 Task: Select Give A Gift Card from Gift Cards. Add to cart Amazon Kindle Unlimited Gift Card-2. Place order for Mateo Gonzalez, _x000D_
Po Box 227_x000D_
Lake Lure, North Carolina(NC), 28746, Cell Number (828) 625-8075
Action: Mouse moved to (17, 82)
Screenshot: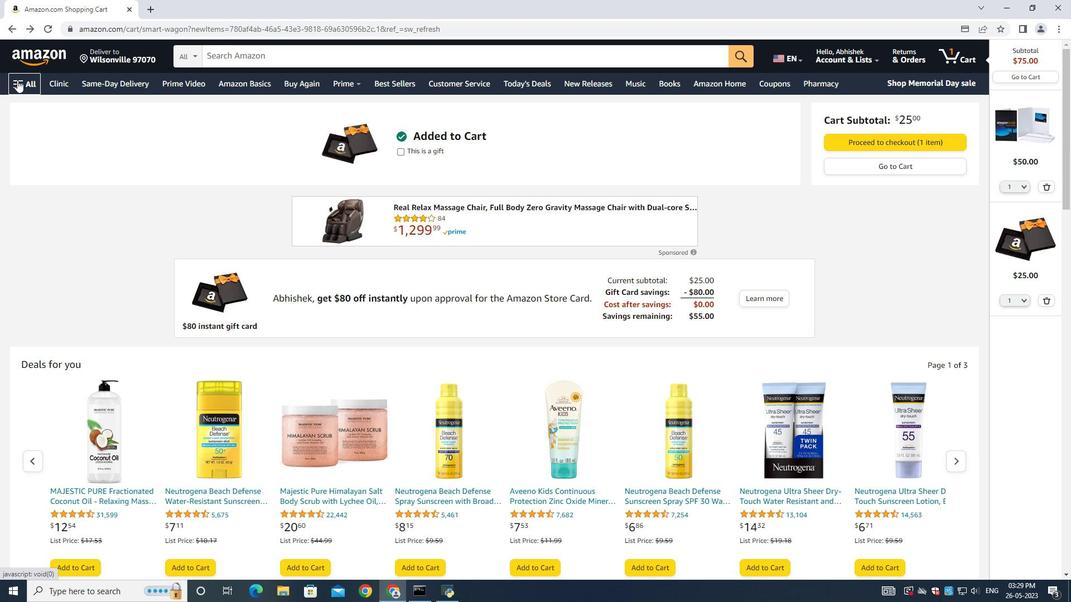 
Action: Mouse pressed left at (17, 82)
Screenshot: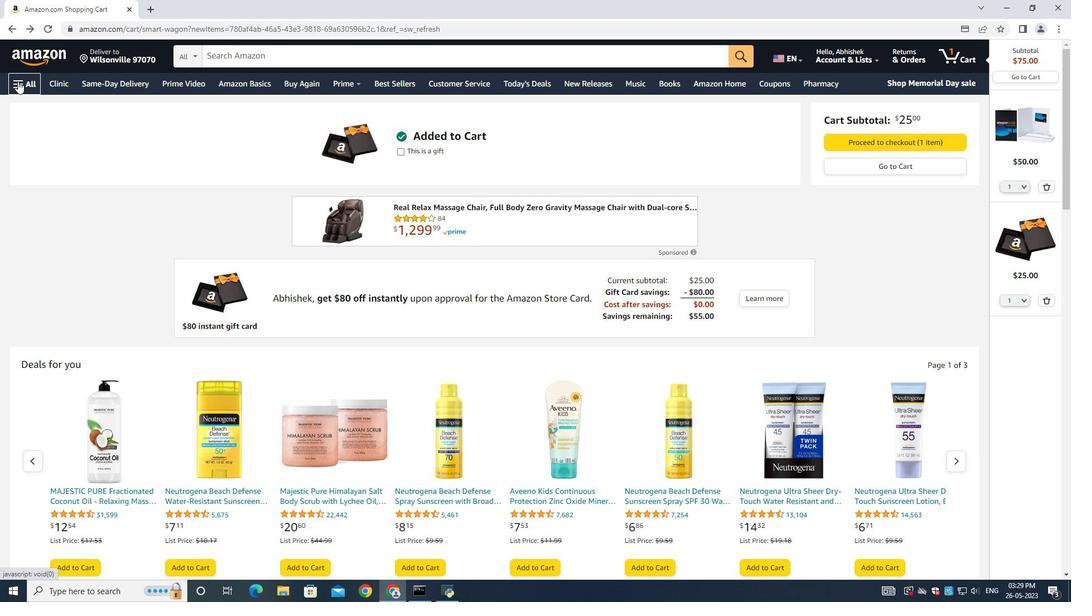 
Action: Mouse moved to (115, 282)
Screenshot: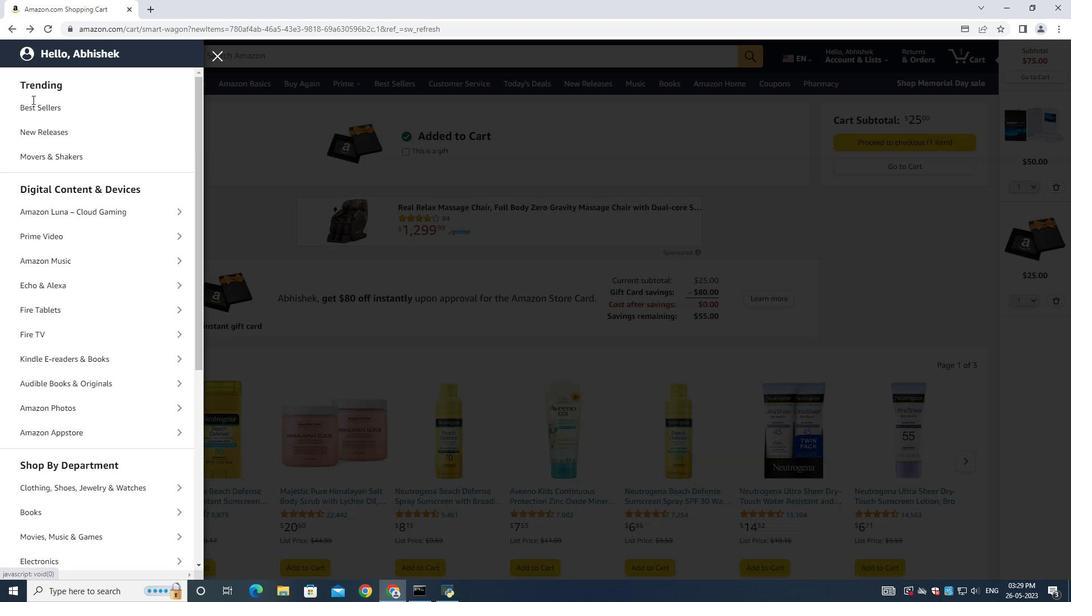 
Action: Mouse scrolled (115, 275) with delta (0, 0)
Screenshot: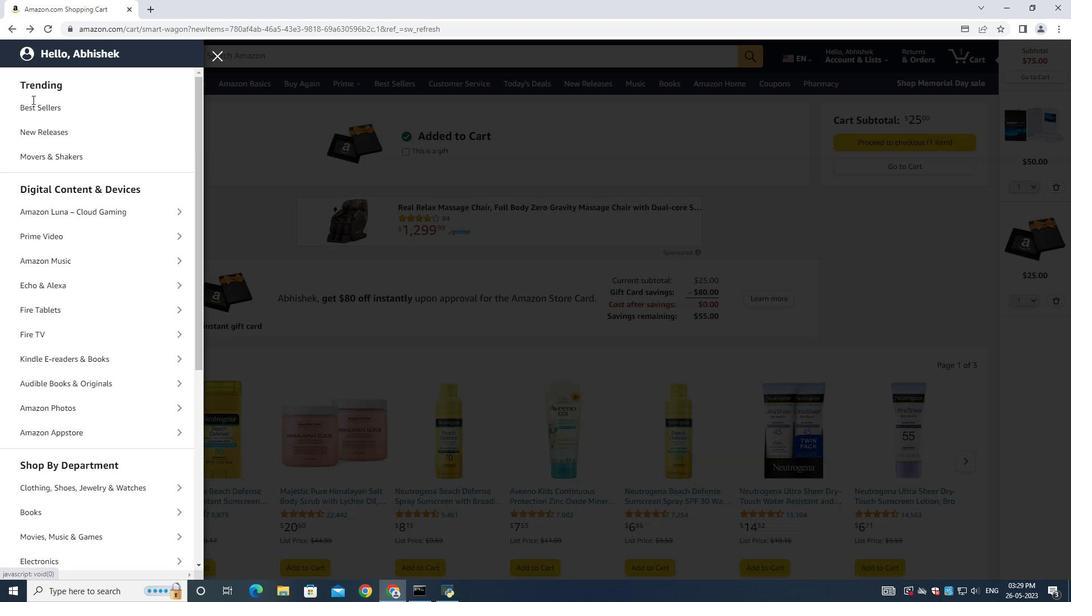 
Action: Mouse moved to (115, 292)
Screenshot: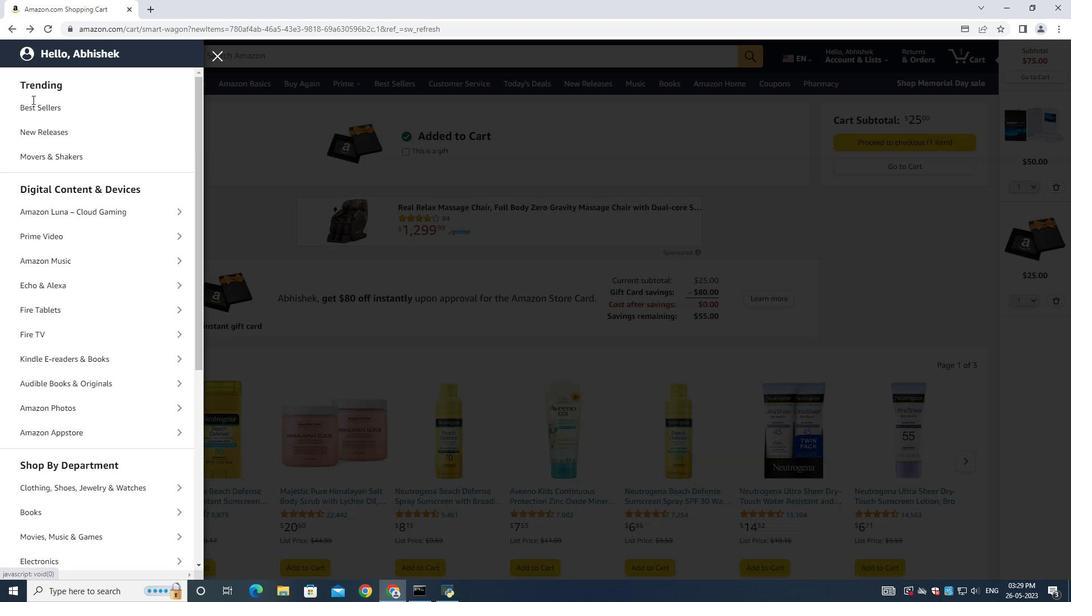 
Action: Mouse scrolled (115, 286) with delta (0, 0)
Screenshot: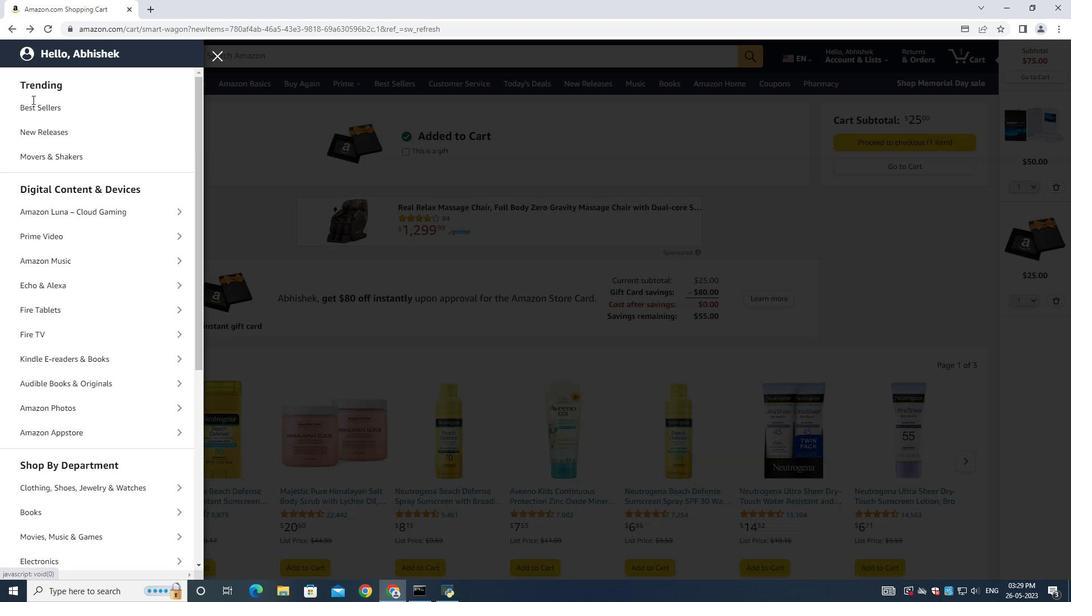 
Action: Mouse moved to (114, 293)
Screenshot: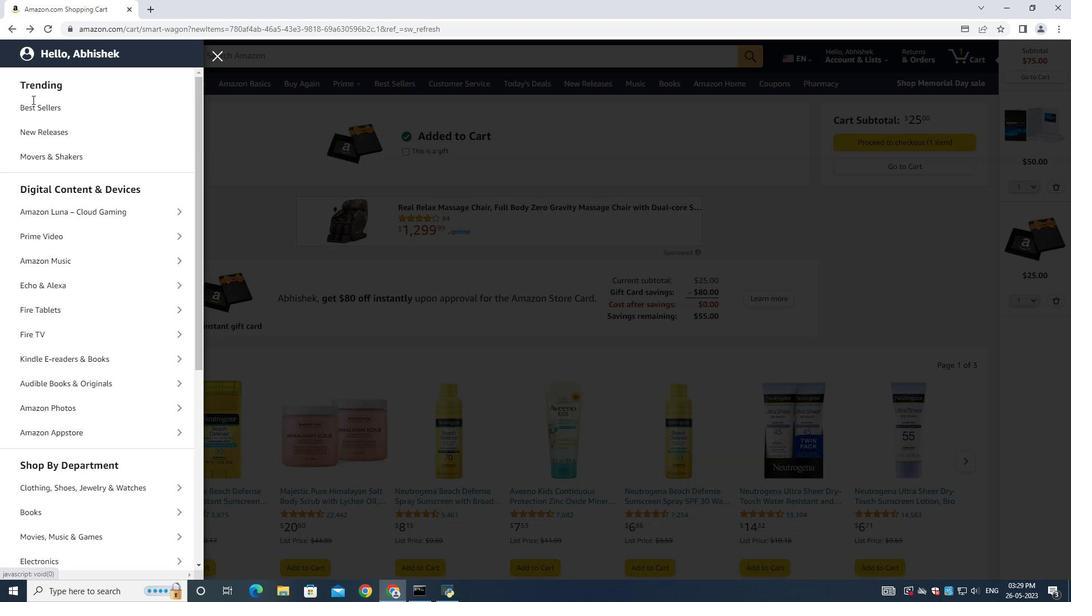 
Action: Mouse scrolled (115, 291) with delta (0, 0)
Screenshot: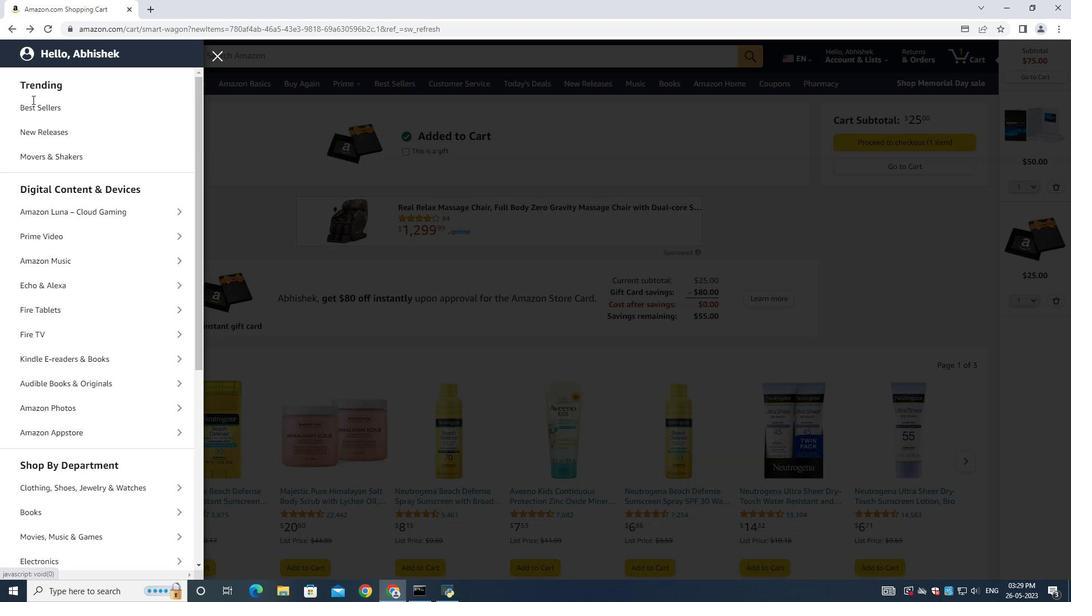 
Action: Mouse scrolled (114, 292) with delta (0, 0)
Screenshot: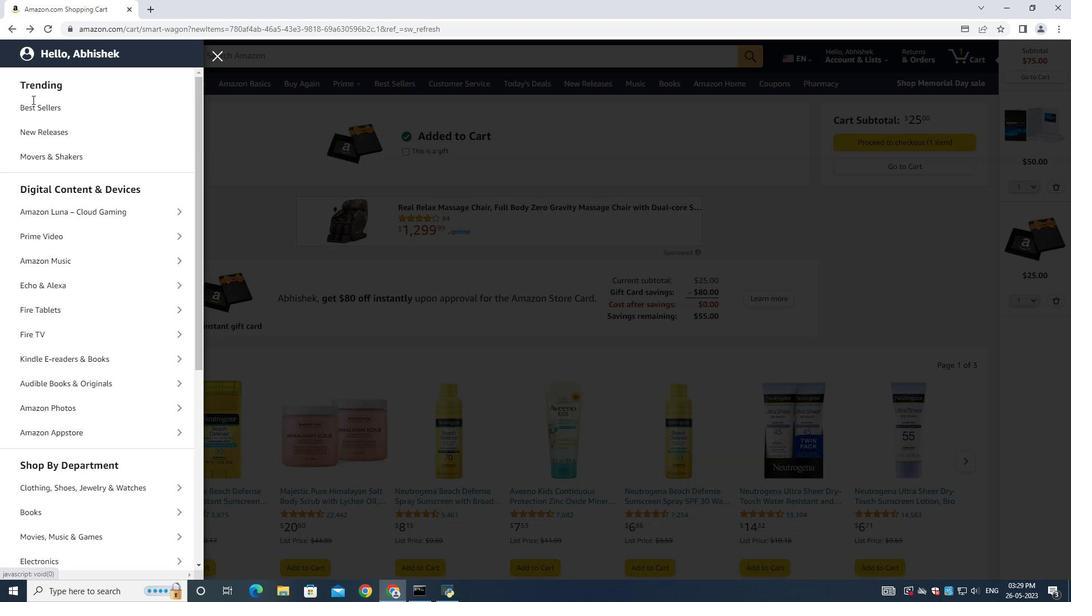 
Action: Mouse moved to (117, 292)
Screenshot: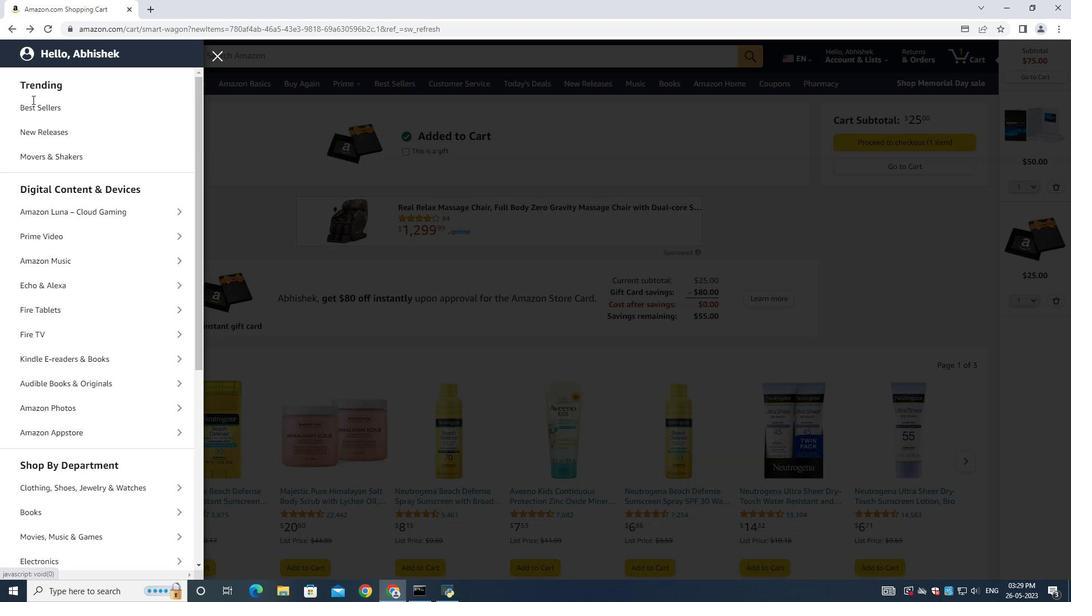 
Action: Mouse scrolled (114, 292) with delta (0, -1)
Screenshot: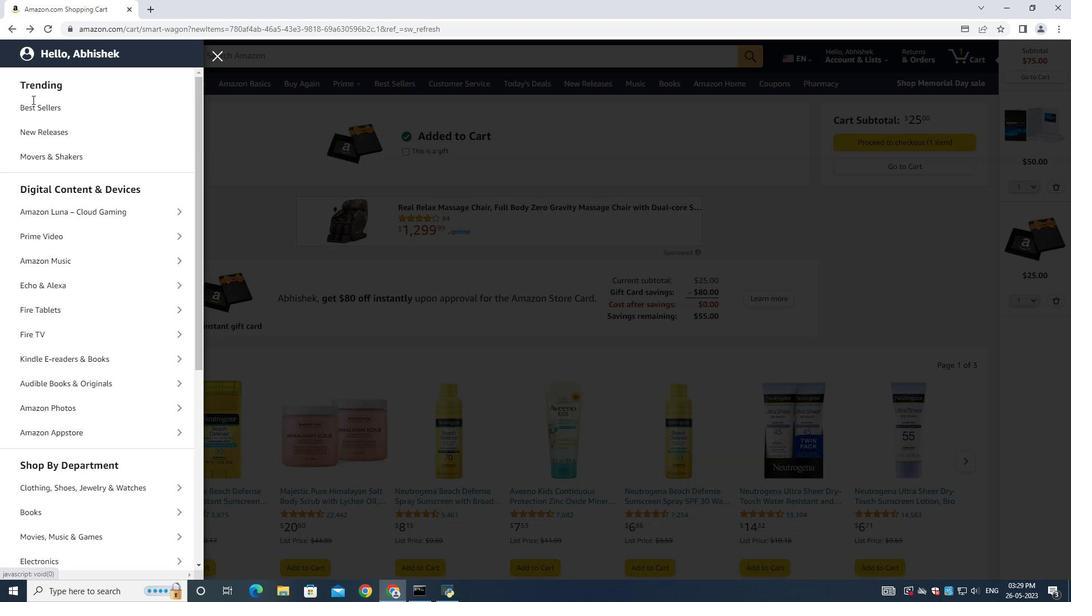 
Action: Mouse moved to (120, 291)
Screenshot: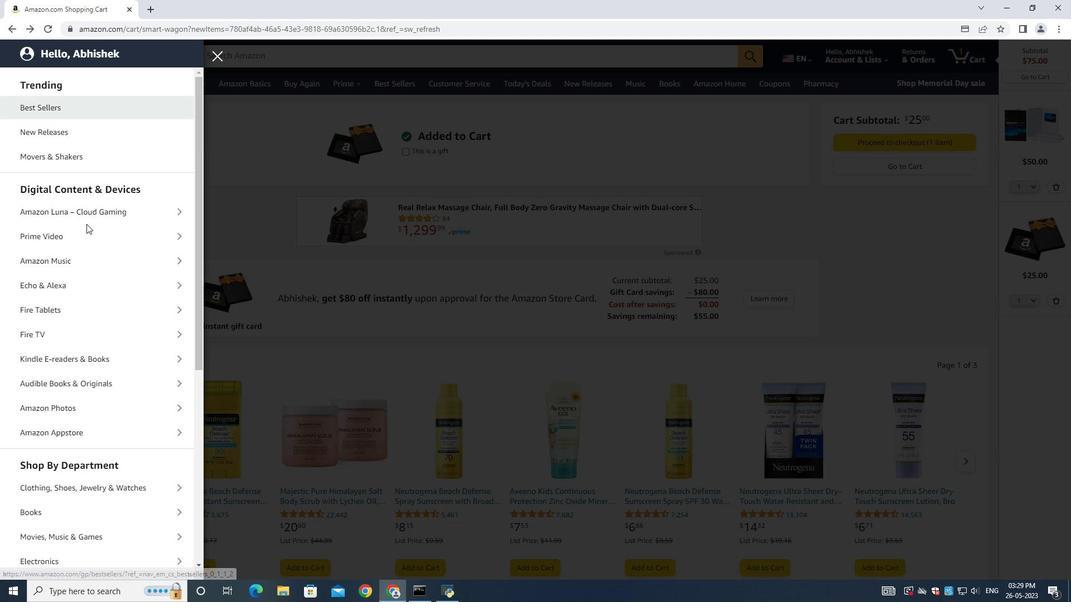 
Action: Mouse scrolled (114, 292) with delta (0, 0)
Screenshot: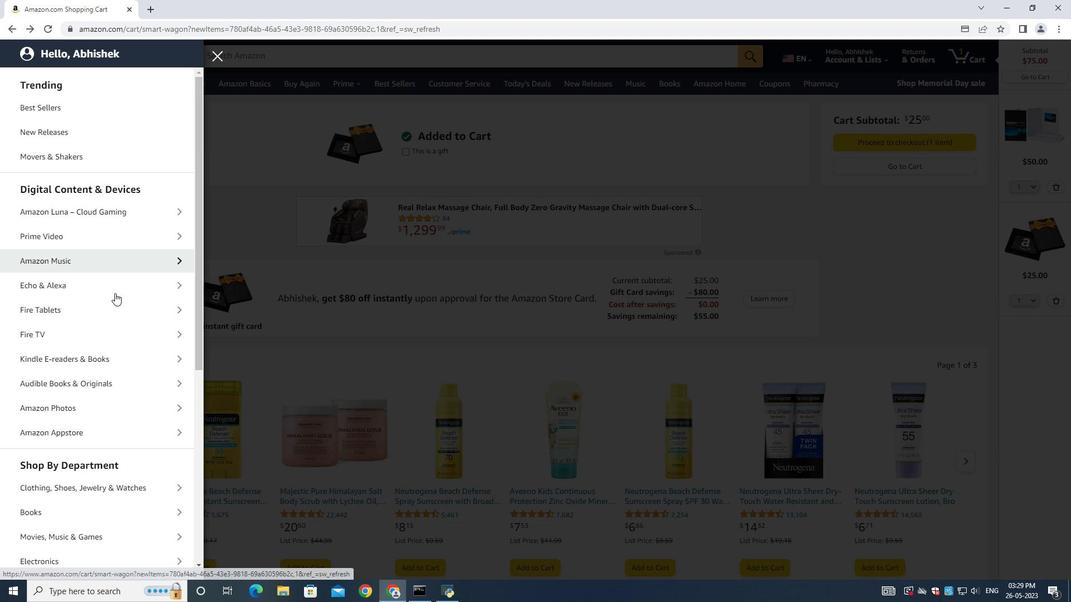 
Action: Mouse moved to (121, 291)
Screenshot: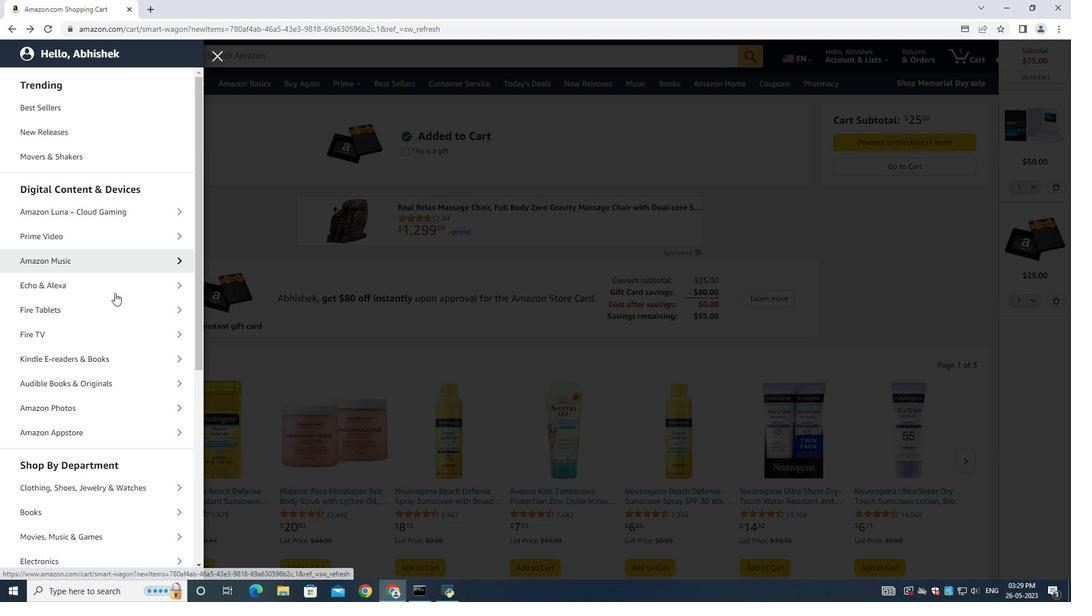 
Action: Mouse scrolled (120, 291) with delta (0, 0)
Screenshot: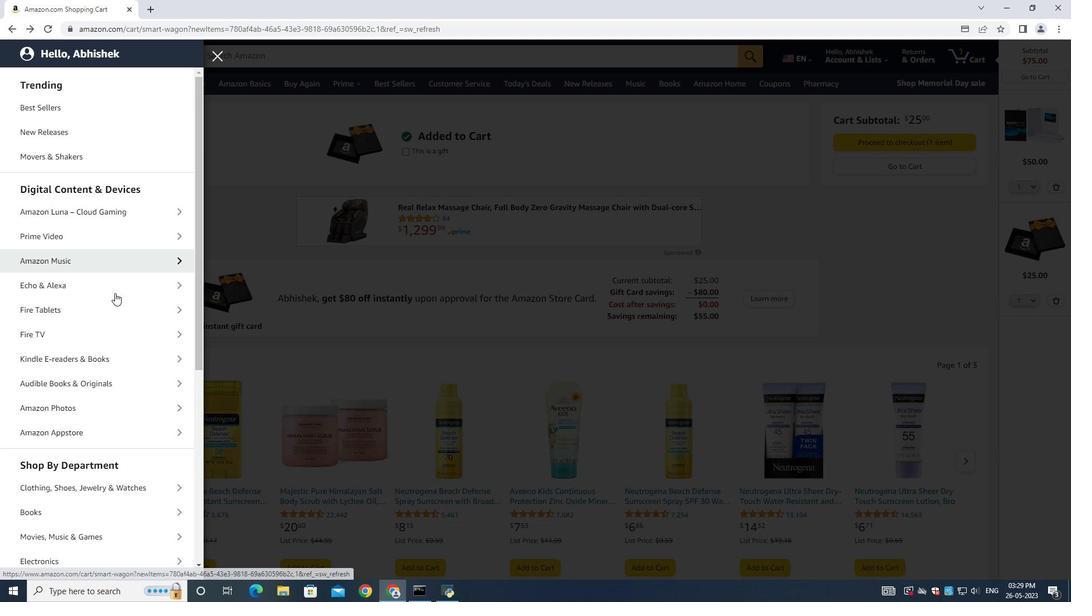
Action: Mouse moved to (59, 407)
Screenshot: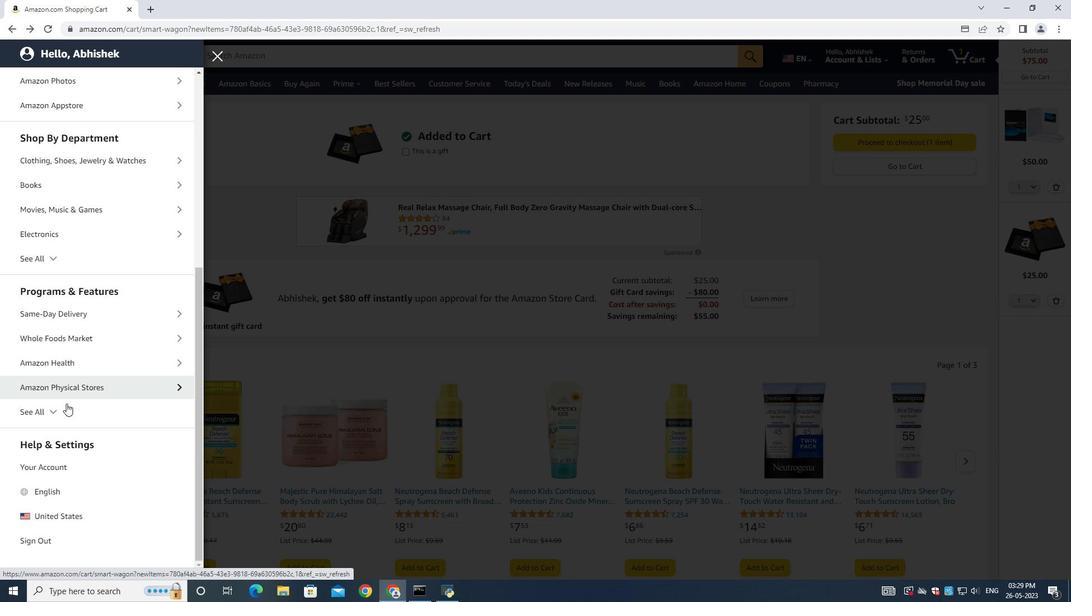 
Action: Mouse pressed left at (59, 407)
Screenshot: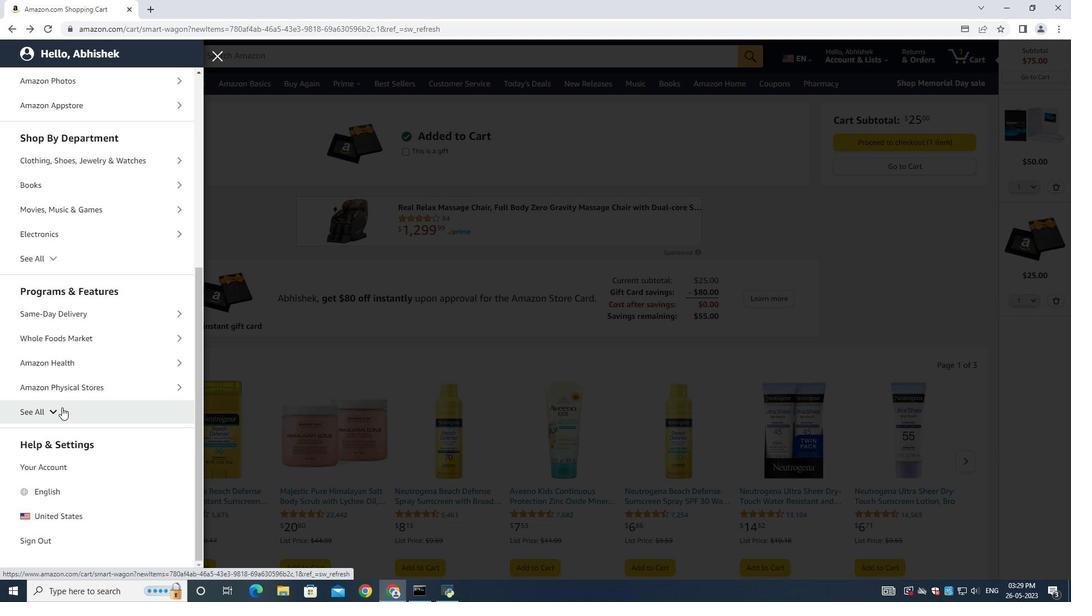 
Action: Mouse moved to (82, 412)
Screenshot: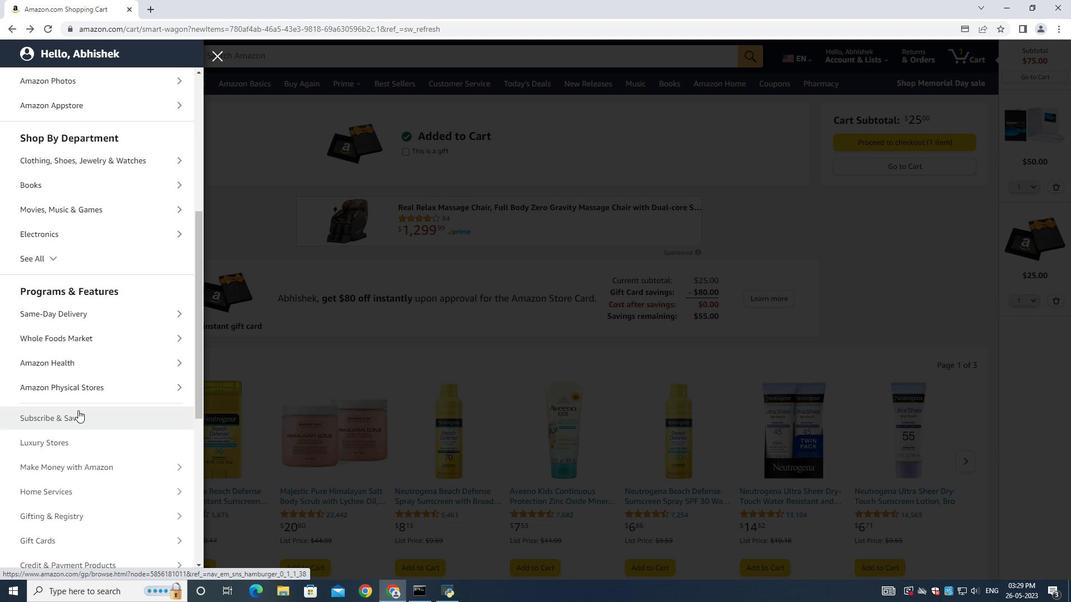 
Action: Mouse scrolled (82, 411) with delta (0, 0)
Screenshot: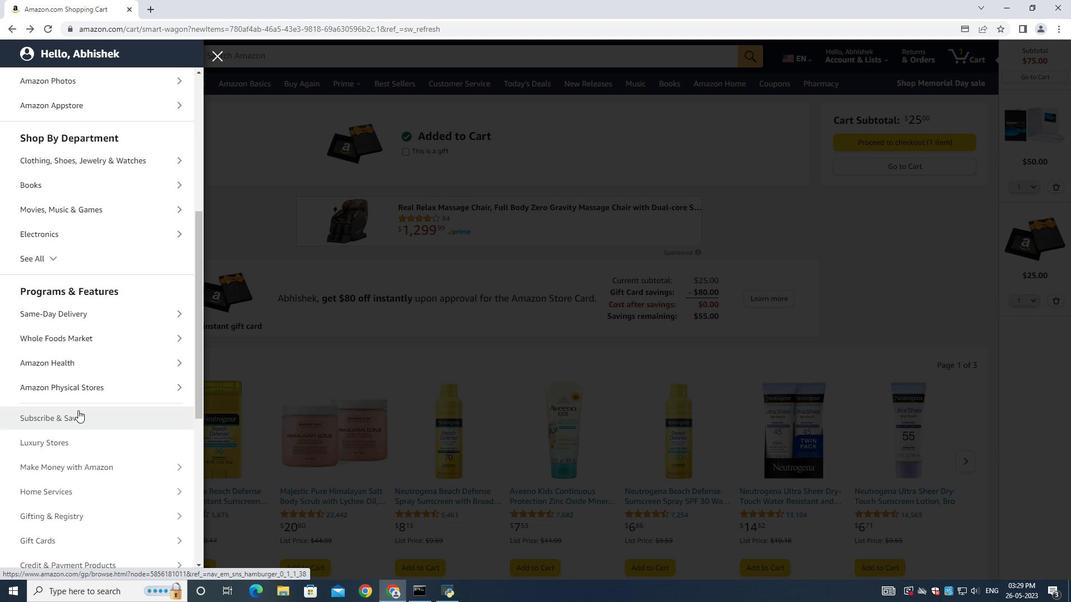 
Action: Mouse scrolled (82, 411) with delta (0, 0)
Screenshot: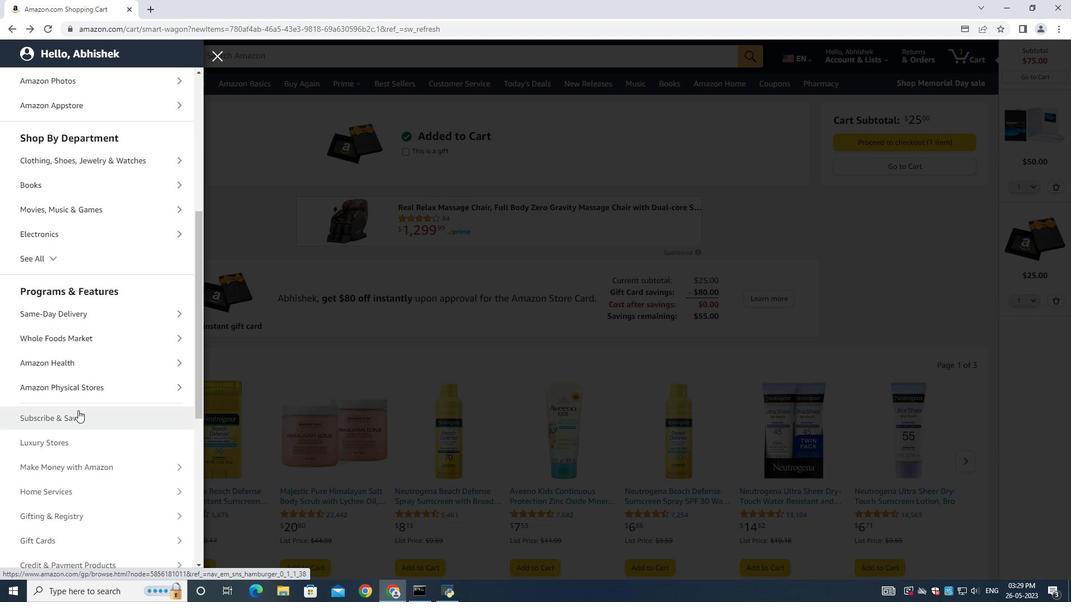 
Action: Mouse scrolled (82, 411) with delta (0, 0)
Screenshot: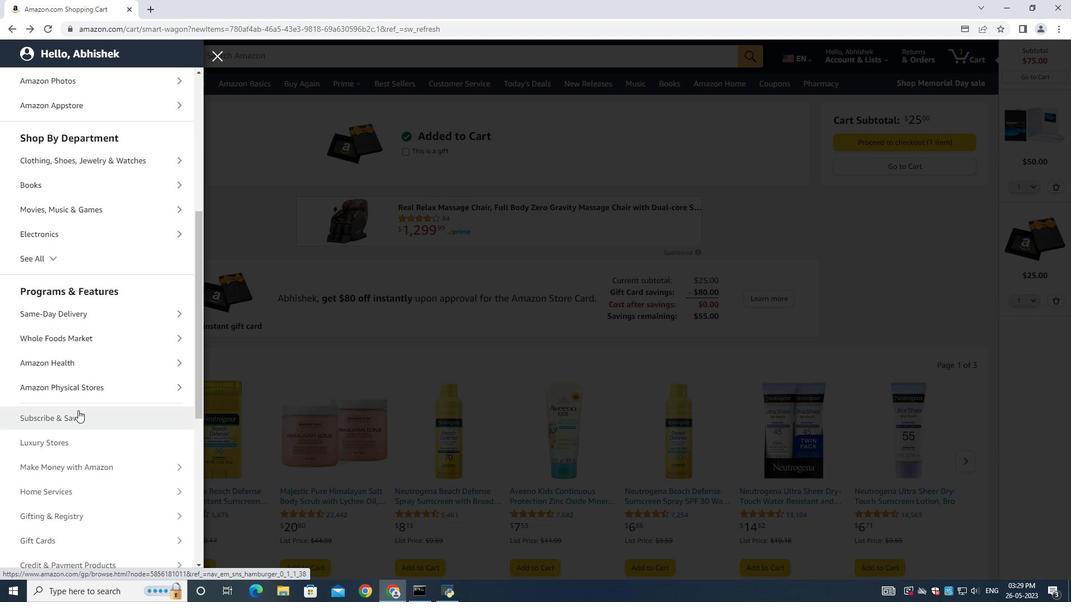
Action: Mouse moved to (33, 380)
Screenshot: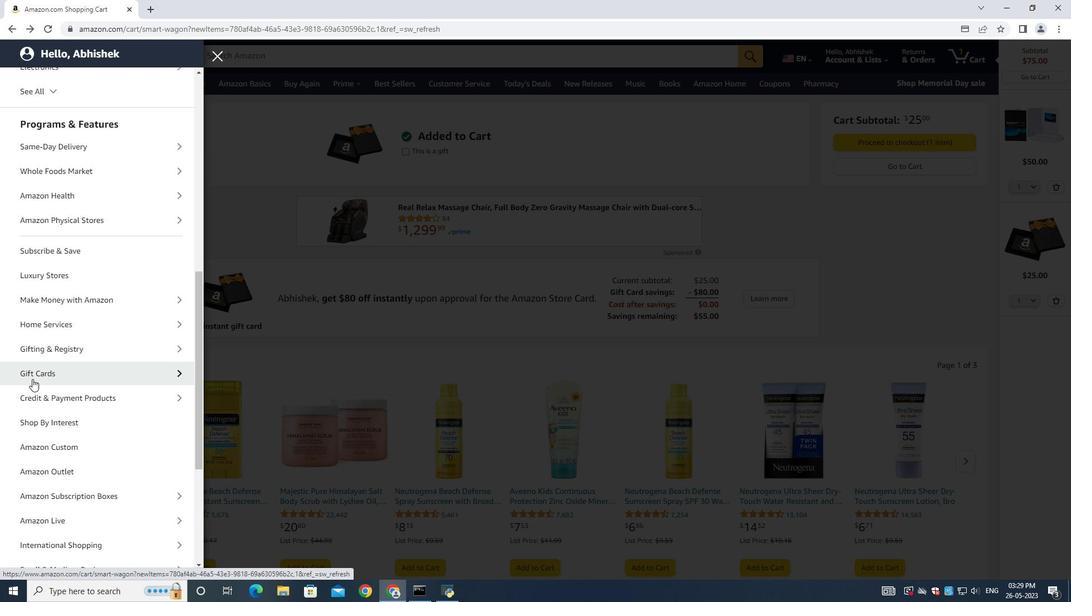 
Action: Mouse pressed left at (33, 380)
Screenshot: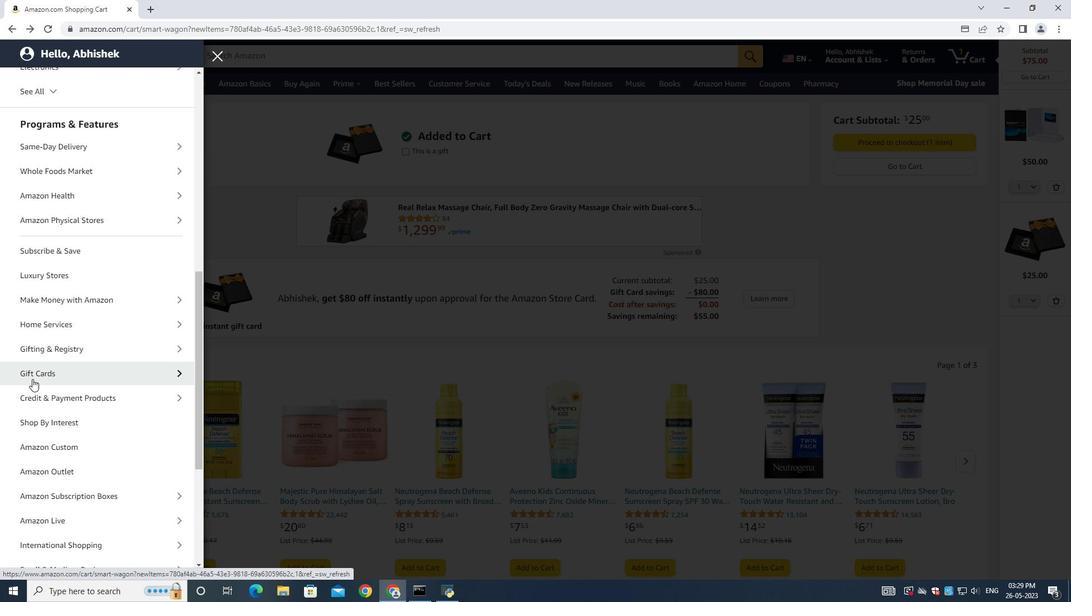 
Action: Mouse moved to (43, 137)
Screenshot: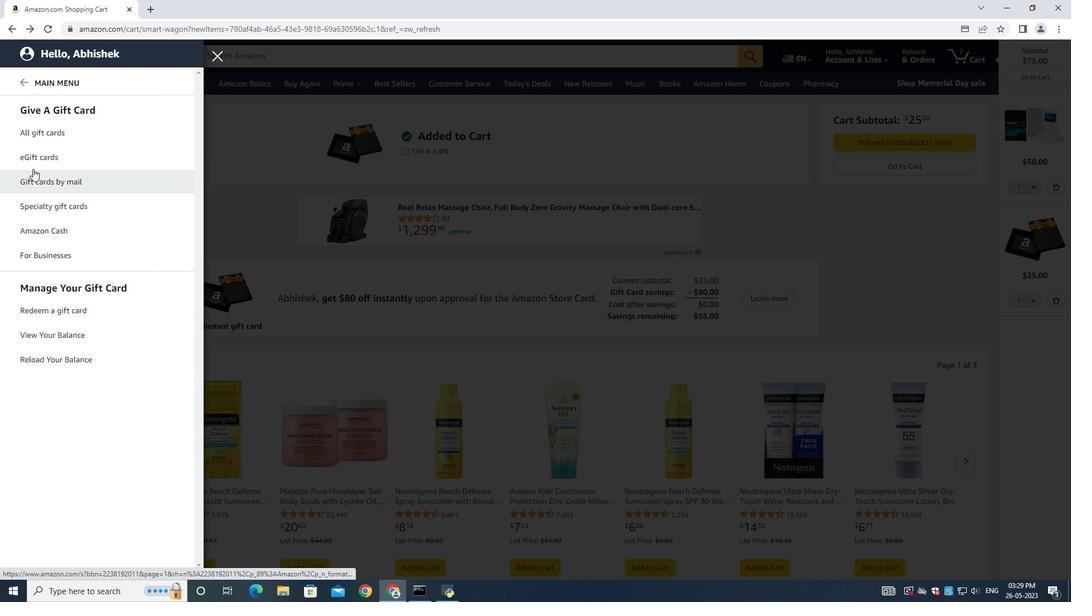 
Action: Mouse pressed left at (43, 137)
Screenshot: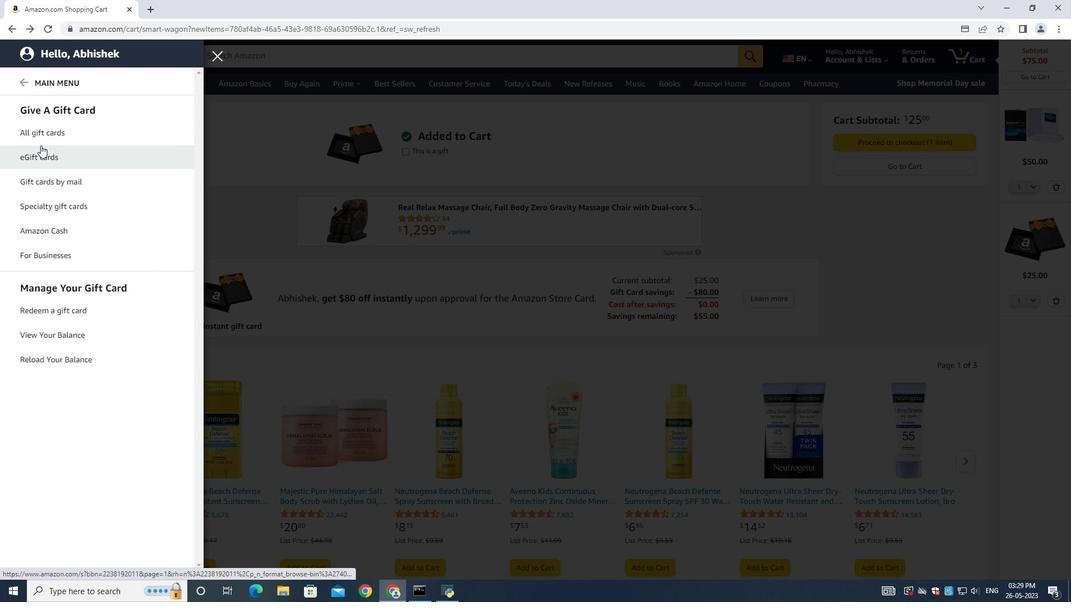
Action: Mouse moved to (266, 61)
Screenshot: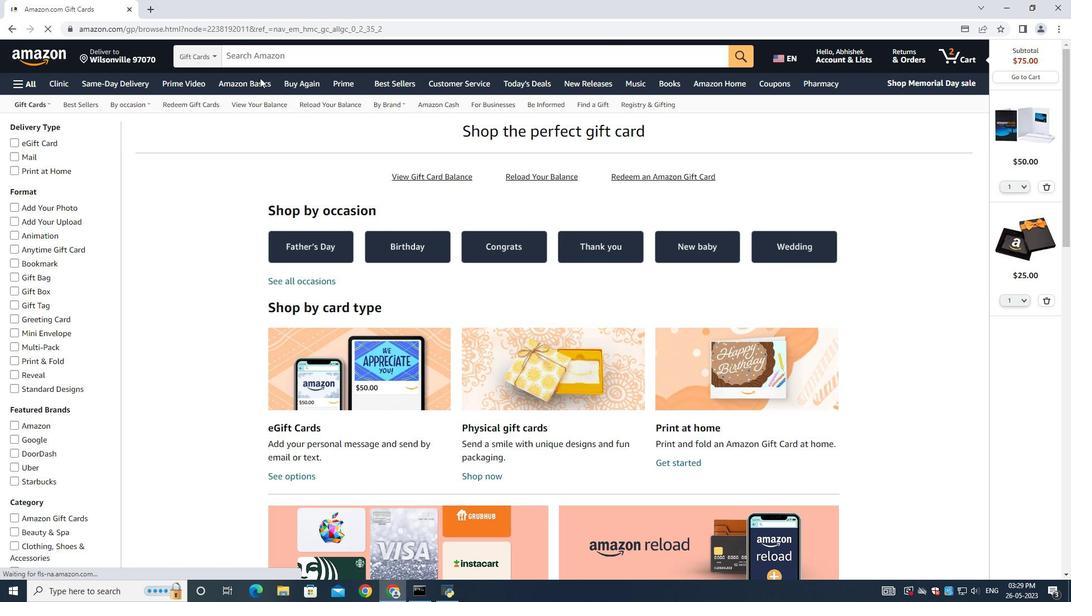 
Action: Mouse pressed left at (266, 61)
Screenshot: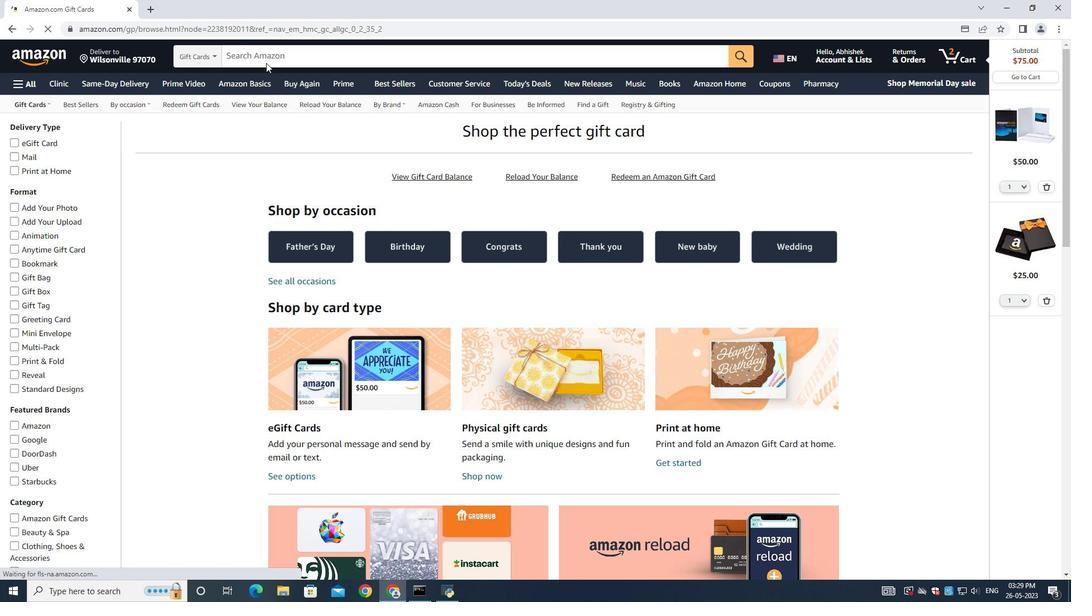 
Action: Mouse moved to (266, 58)
Screenshot: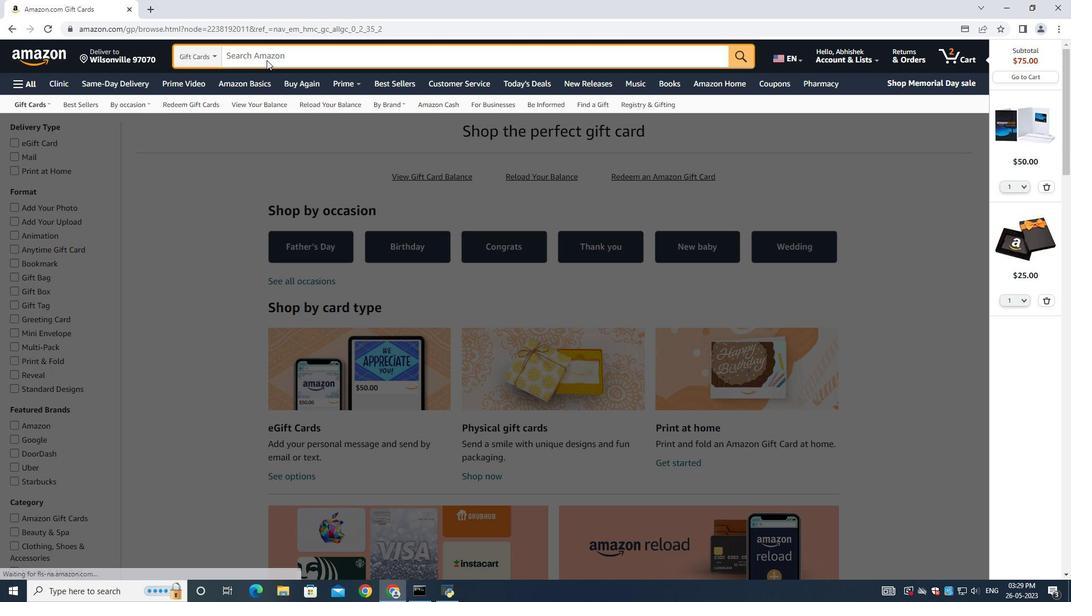 
Action: Key pressed <Key.shift>Amazon<Key.space><Key.shift>Kindle<Key.space>unlimin<Key.backspace><Key.backspace><Key.backspace>
Screenshot: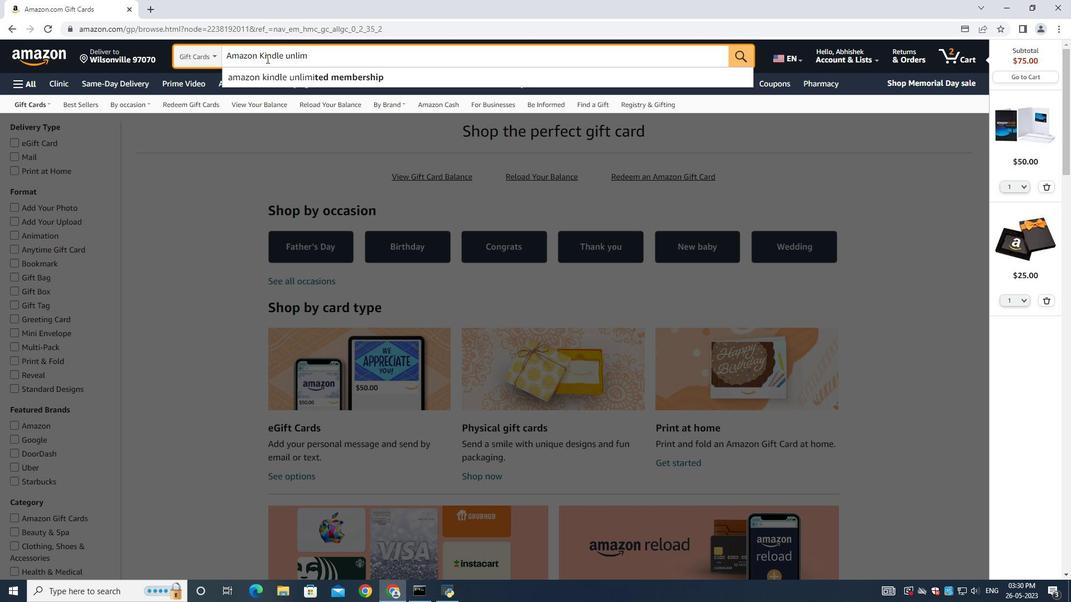 
Action: Mouse moved to (346, 69)
Screenshot: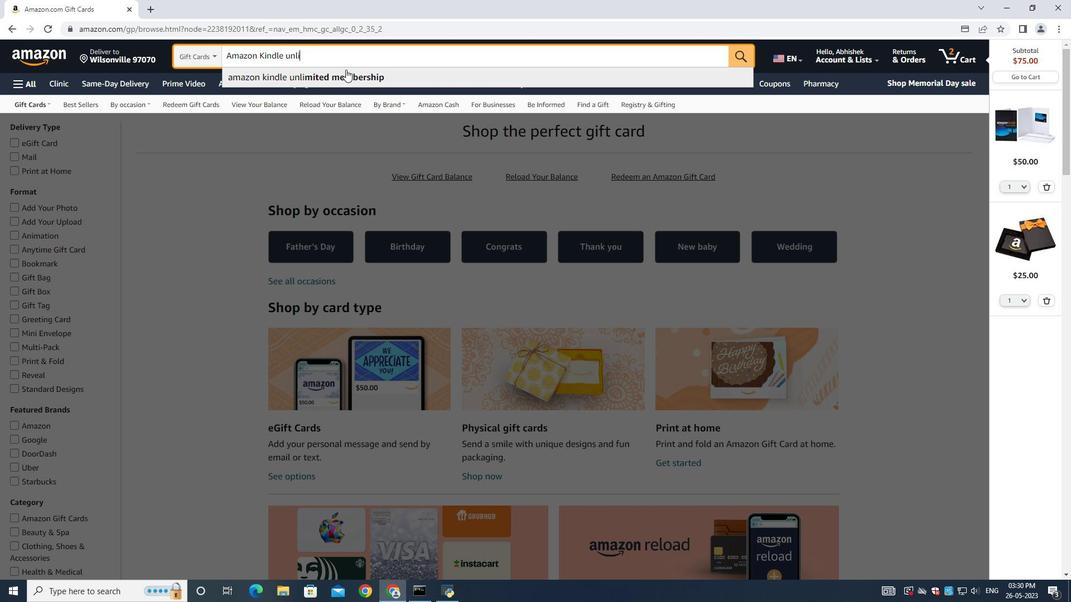 
Action: Key pressed nited<Key.enter>
Screenshot: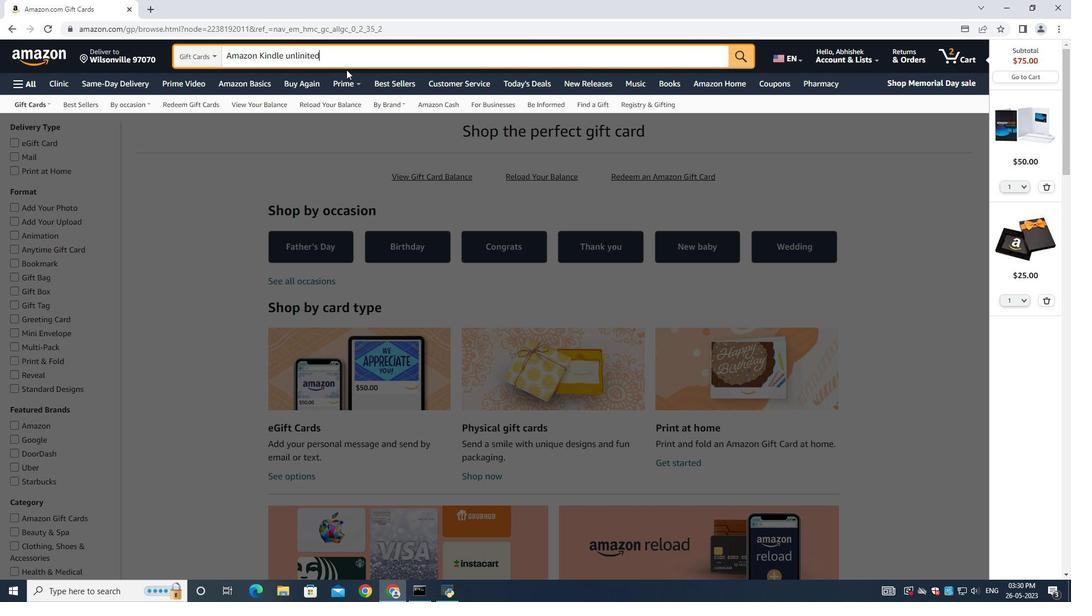 
Action: Mouse moved to (327, 60)
Screenshot: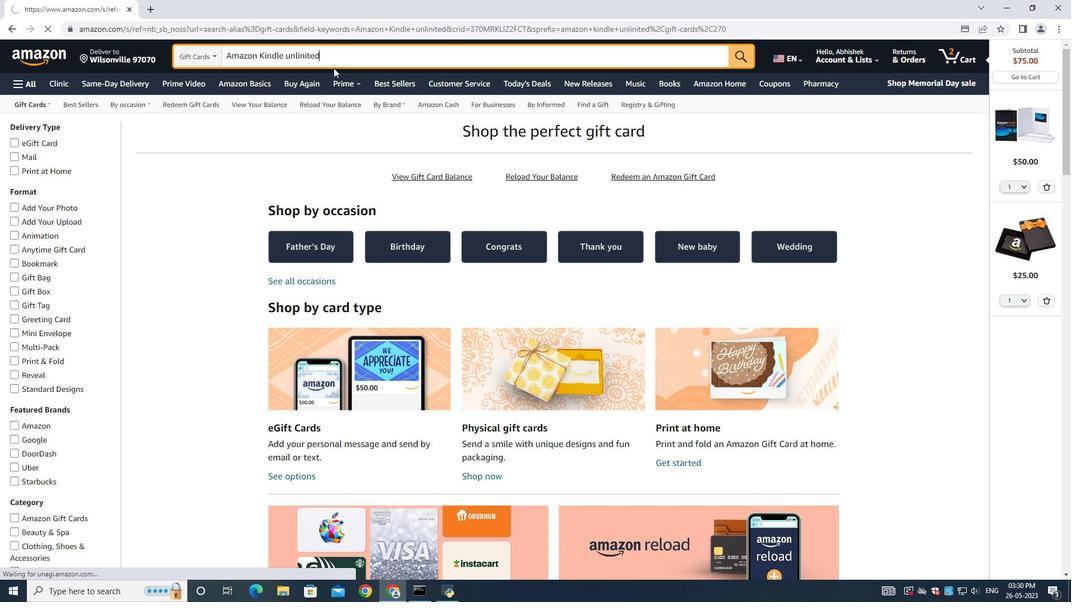 
Action: Mouse pressed left at (327, 60)
Screenshot: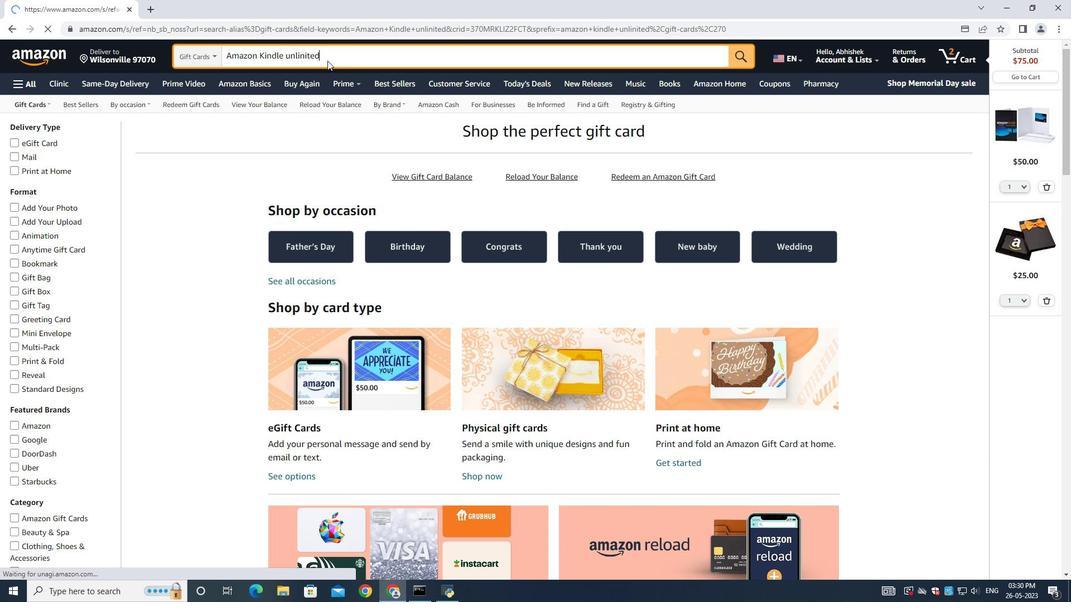 
Action: Key pressed <Key.backspace><Key.backspace><Key.backspace><Key.backspace><Key.backspace><Key.backspace><Key.backspace><Key.backspace><Key.backspace>mited<Key.enter>
Screenshot: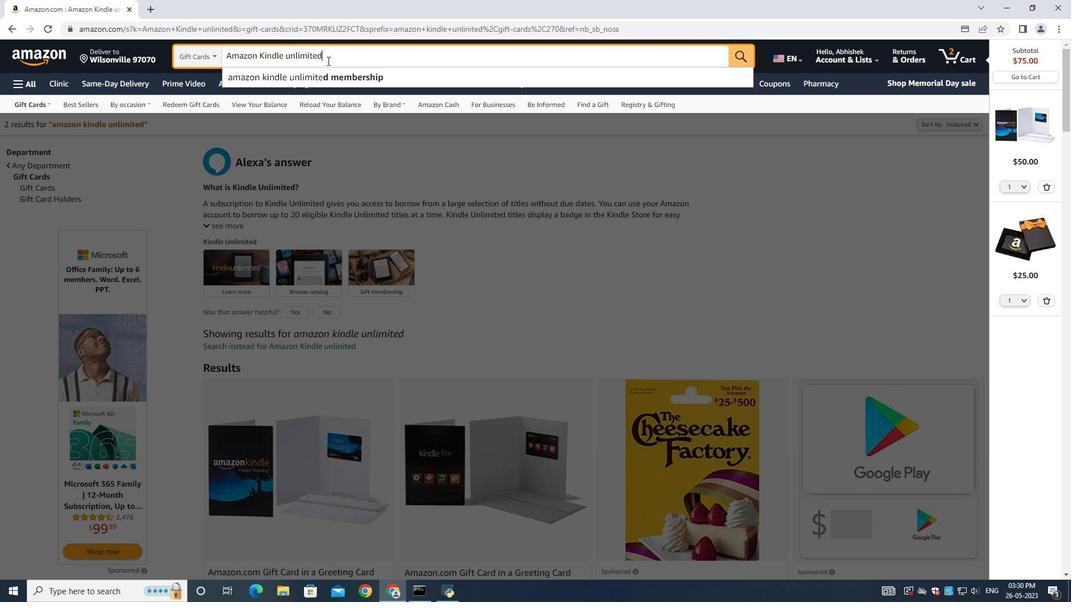 
Action: Mouse moved to (468, 216)
Screenshot: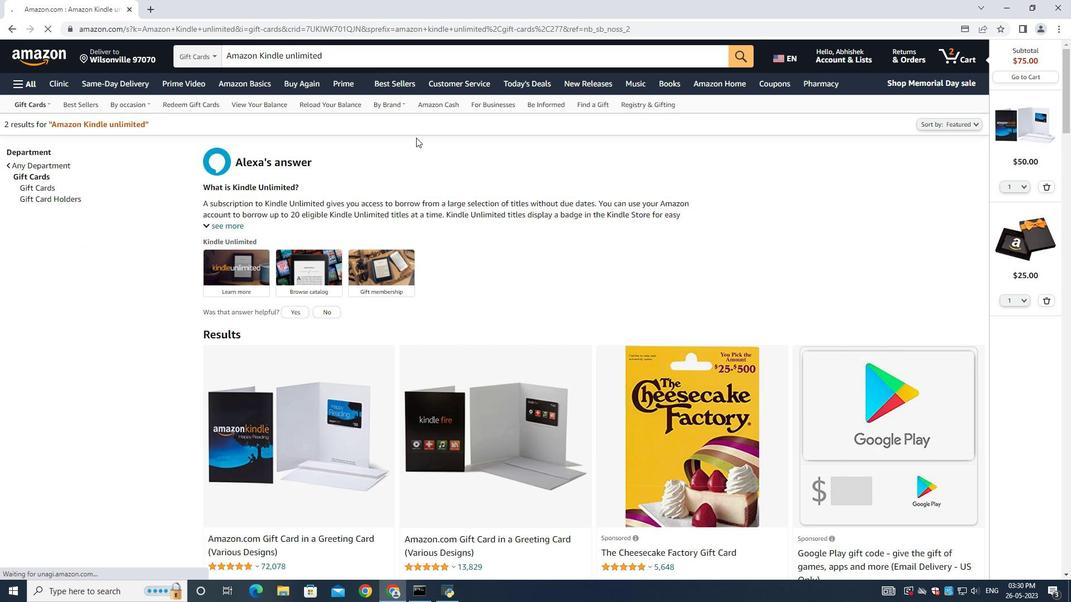 
Action: Mouse scrolled (468, 215) with delta (0, 0)
Screenshot: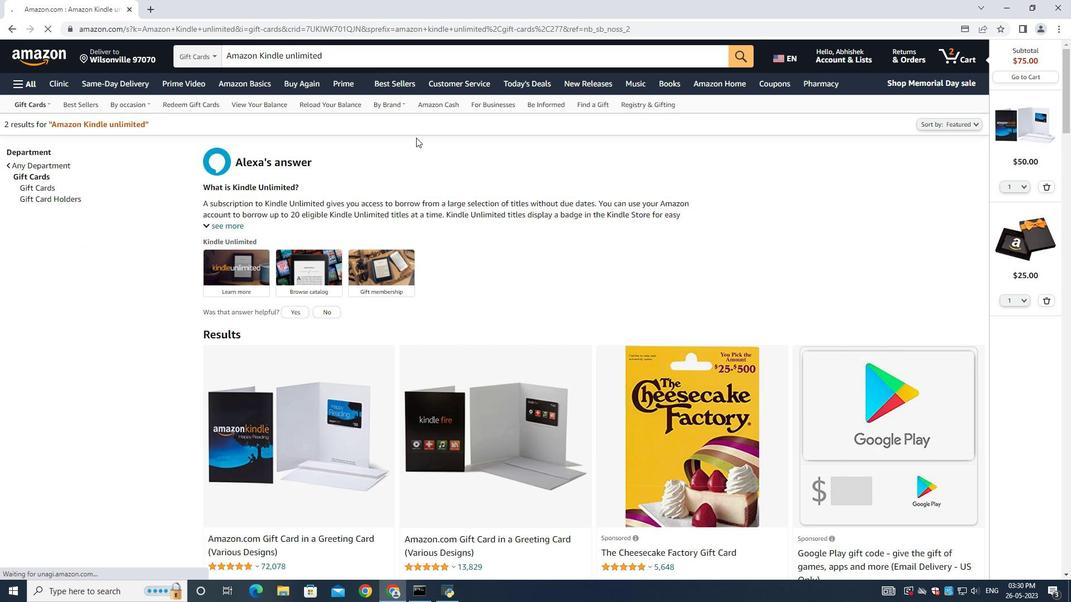
Action: Mouse scrolled (468, 215) with delta (0, 0)
Screenshot: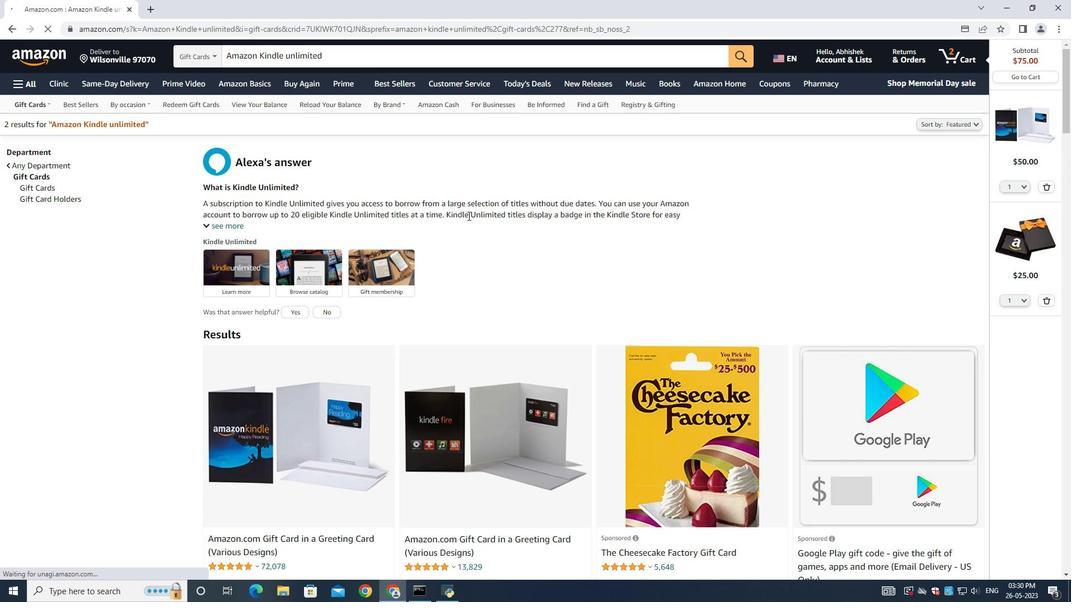 
Action: Mouse moved to (482, 275)
Screenshot: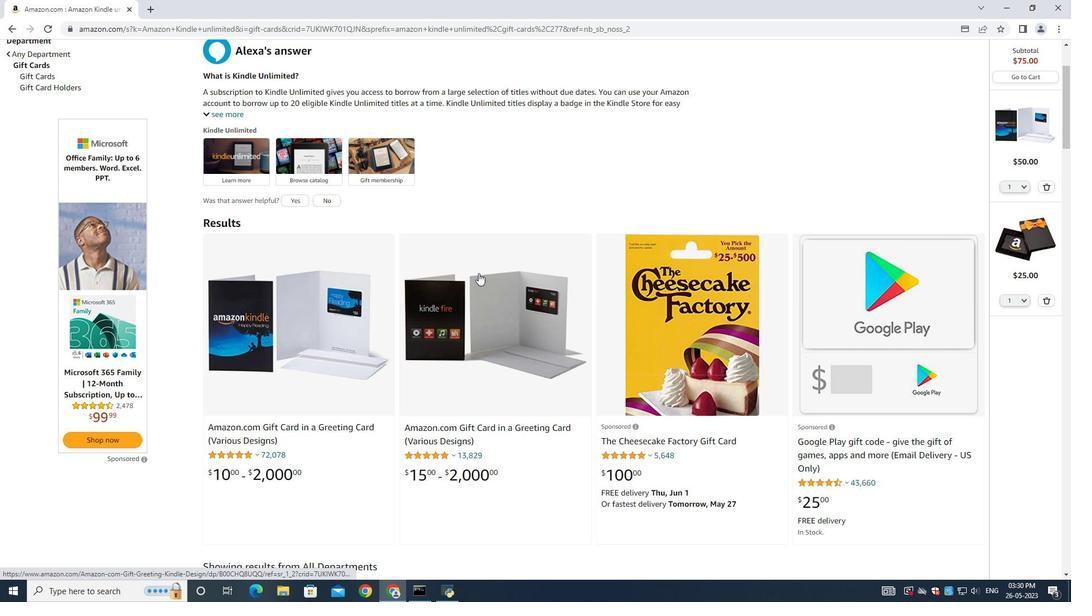 
Action: Mouse scrolled (482, 275) with delta (0, 0)
Screenshot: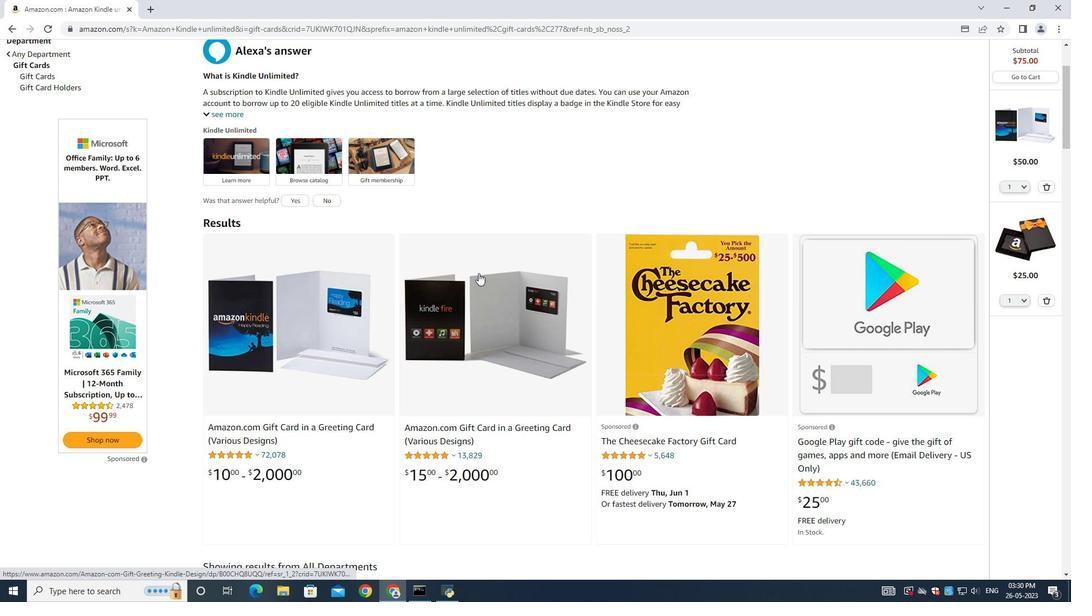 
Action: Mouse moved to (482, 276)
Screenshot: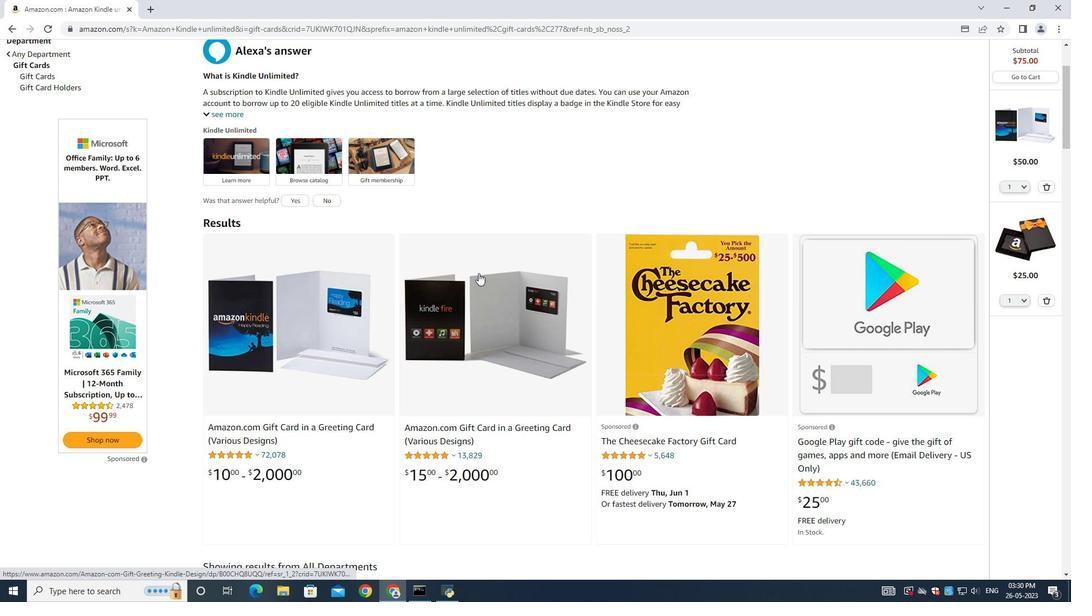 
Action: Mouse scrolled (482, 276) with delta (0, 0)
Screenshot: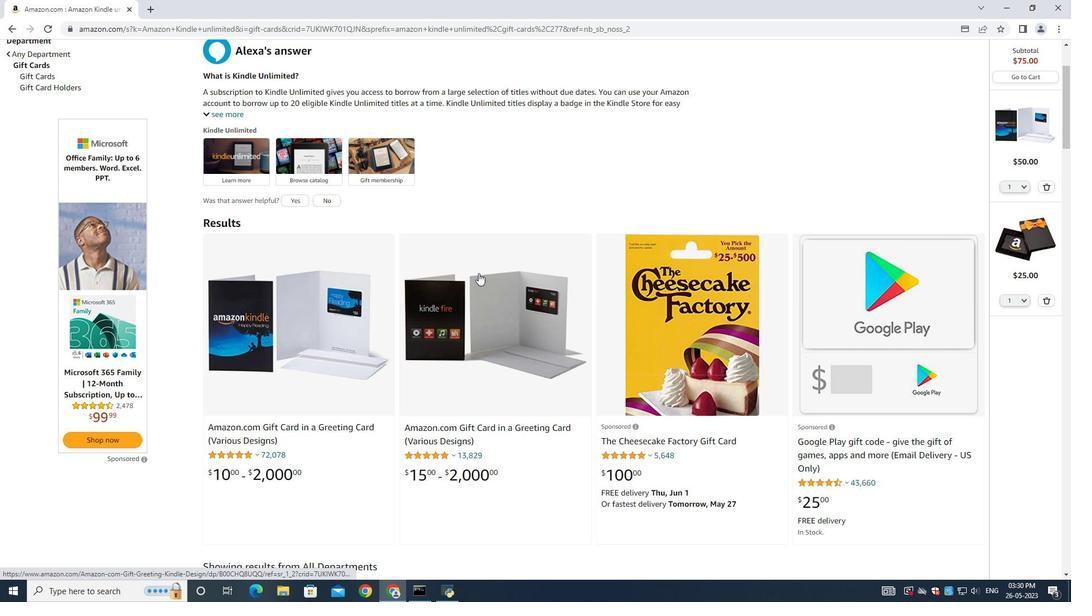
Action: Mouse moved to (483, 275)
Screenshot: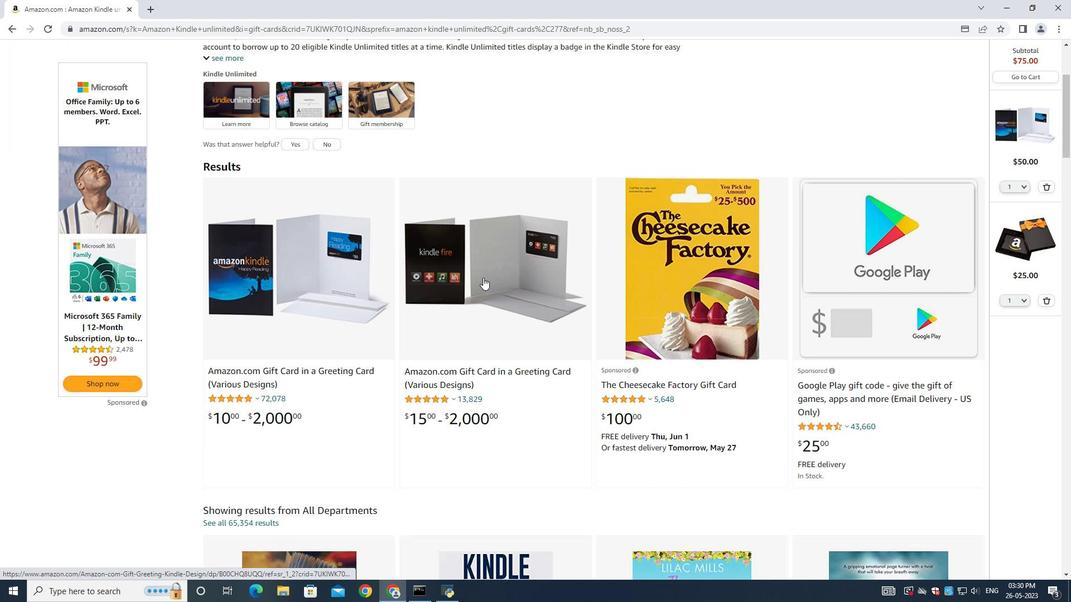 
Action: Mouse scrolled (483, 275) with delta (0, 0)
Screenshot: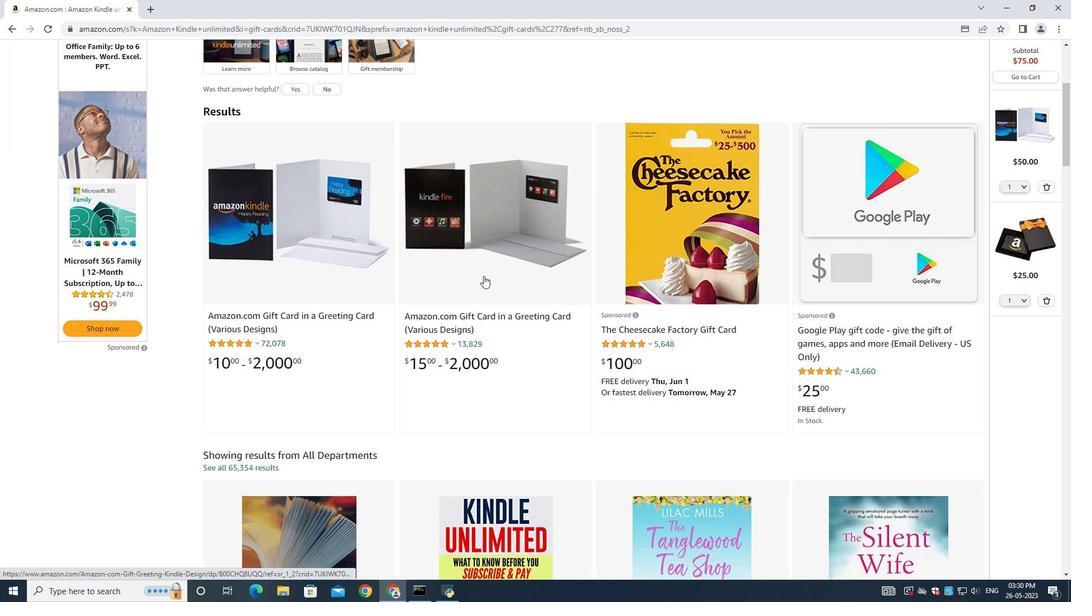 
Action: Mouse scrolled (483, 275) with delta (0, 0)
Screenshot: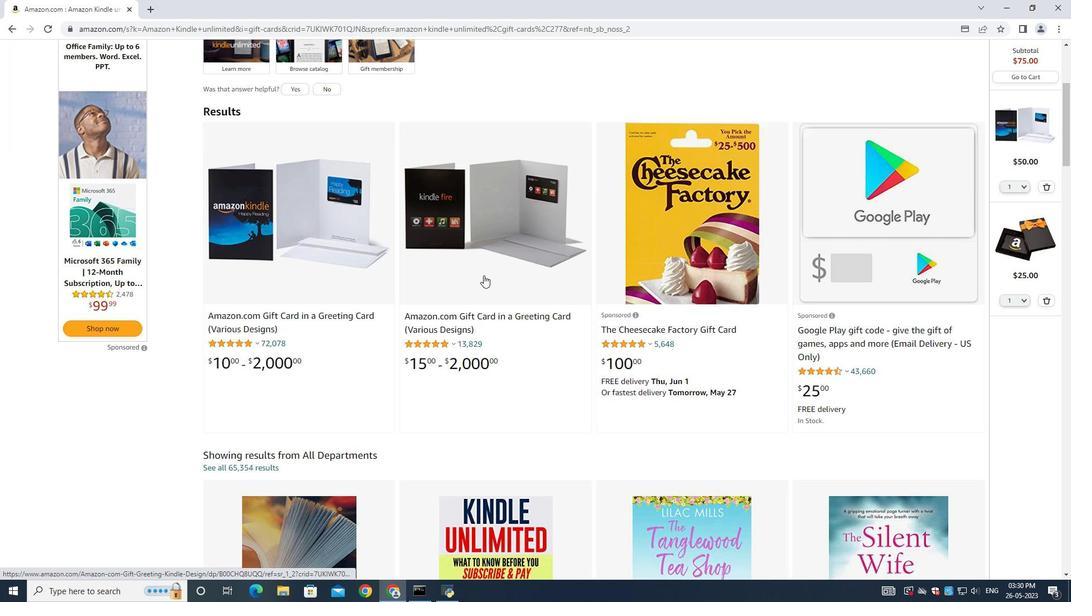 
Action: Mouse moved to (483, 275)
Screenshot: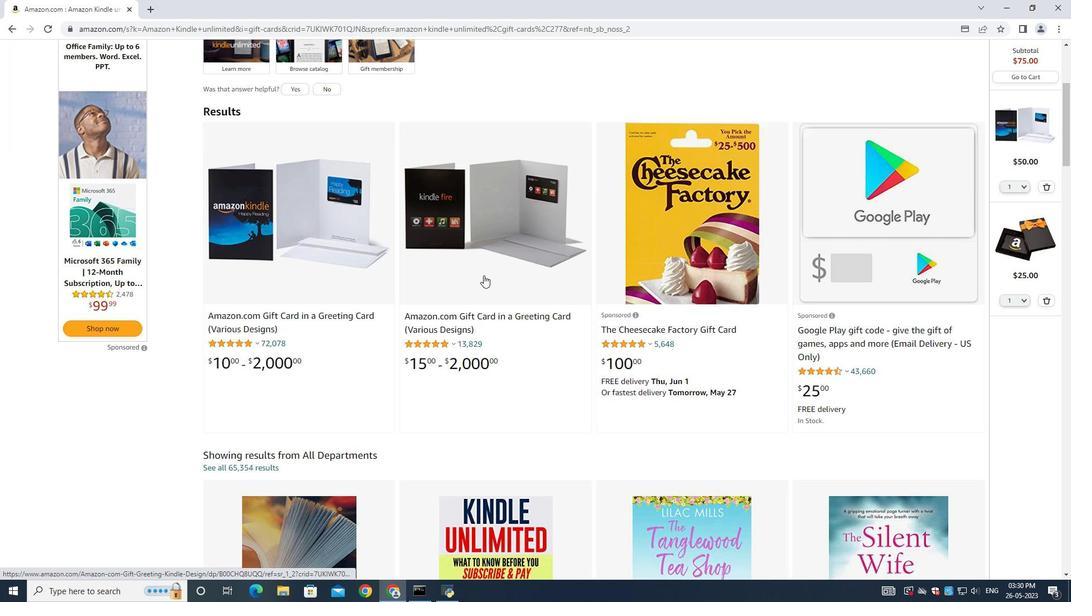 
Action: Mouse scrolled (483, 275) with delta (0, 0)
Screenshot: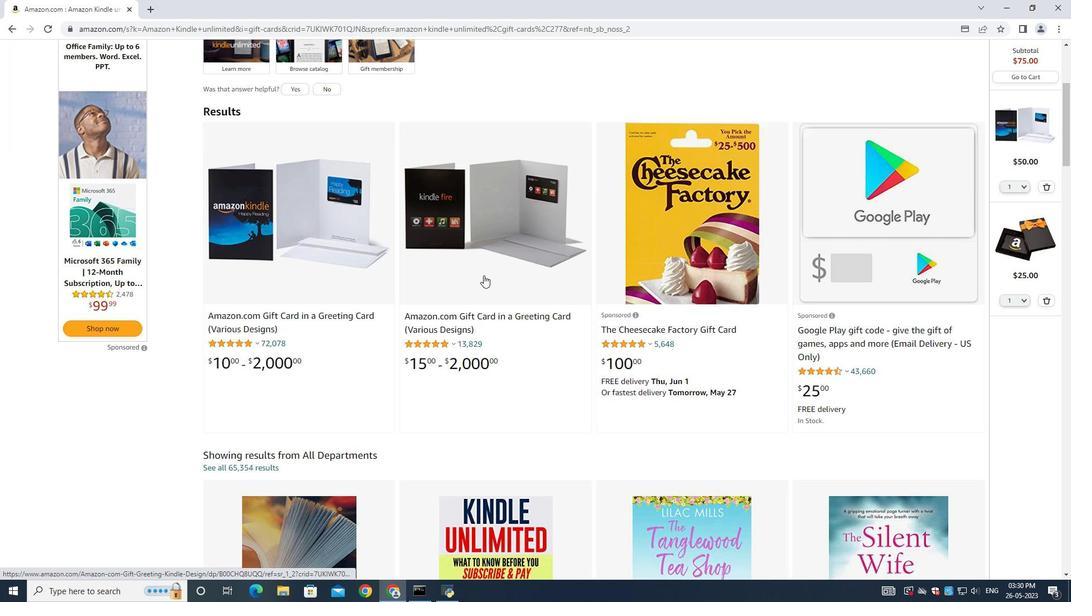 
Action: Mouse moved to (482, 278)
Screenshot: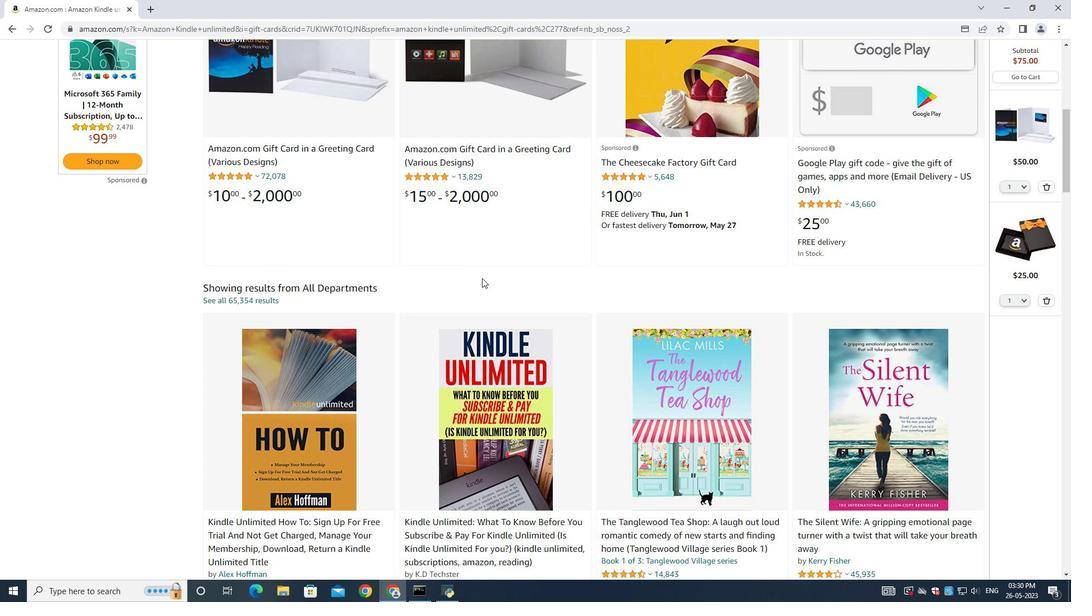 
Action: Mouse scrolled (482, 277) with delta (0, 0)
Screenshot: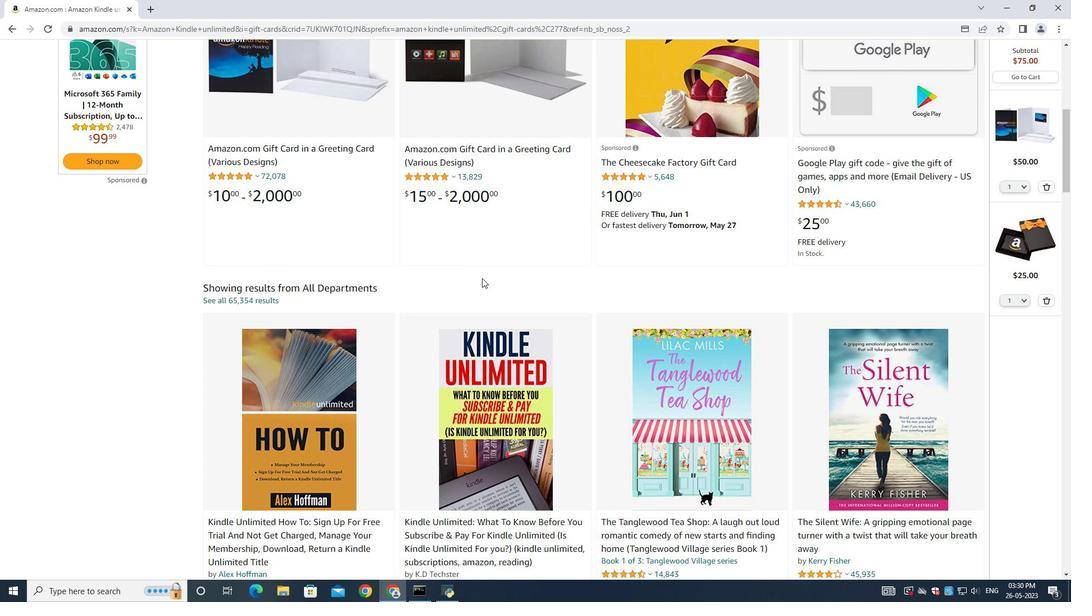 
Action: Mouse scrolled (482, 277) with delta (0, 0)
Screenshot: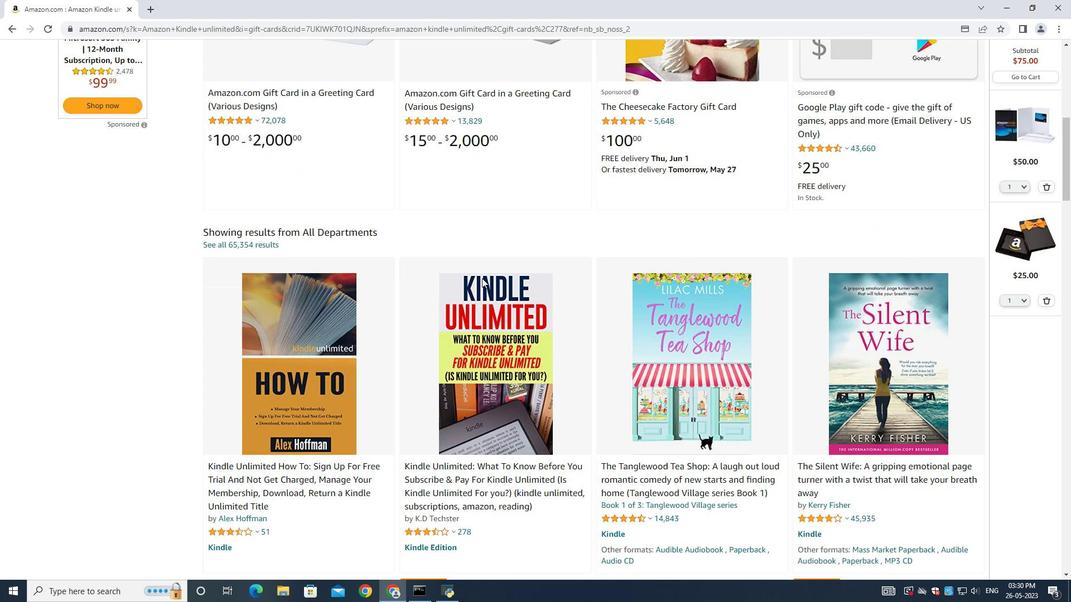 
Action: Mouse scrolled (482, 277) with delta (0, 0)
Screenshot: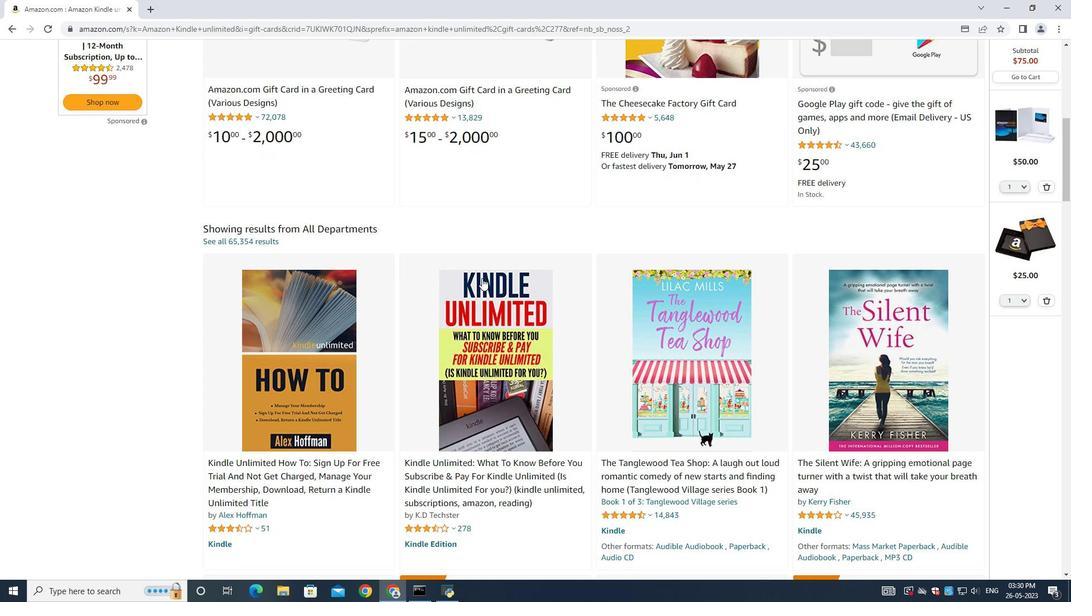 
Action: Mouse scrolled (482, 277) with delta (0, 0)
Screenshot: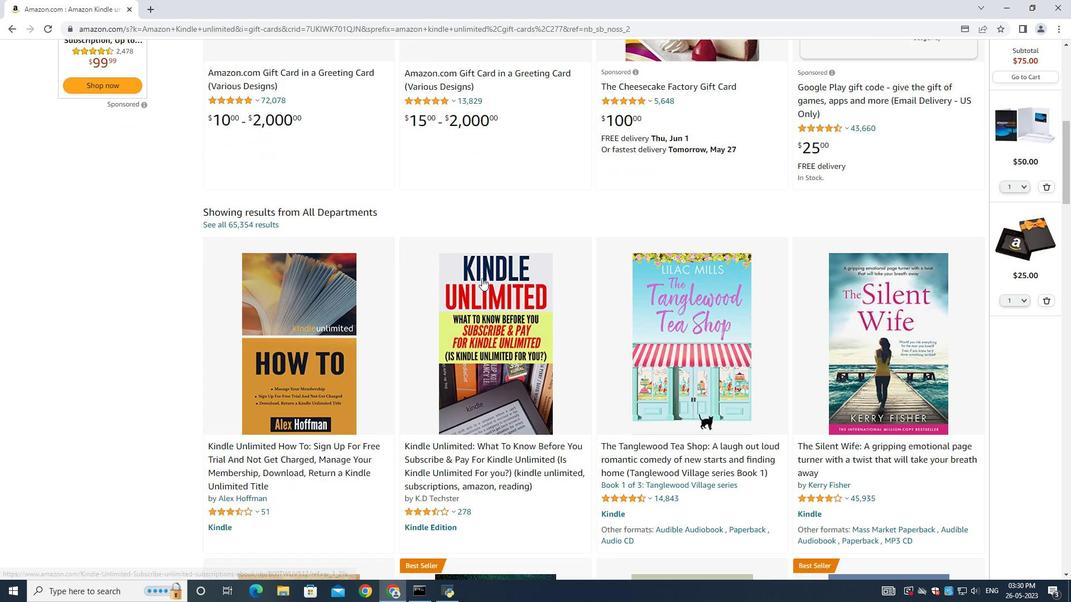 
Action: Mouse scrolled (482, 277) with delta (0, 0)
Screenshot: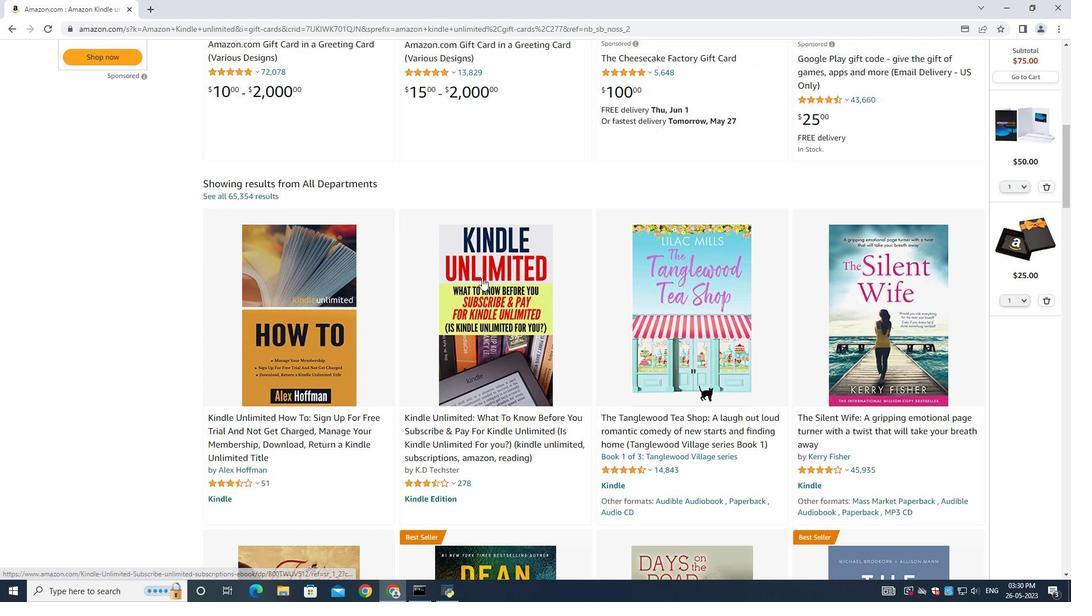 
Action: Mouse scrolled (482, 277) with delta (0, 0)
Screenshot: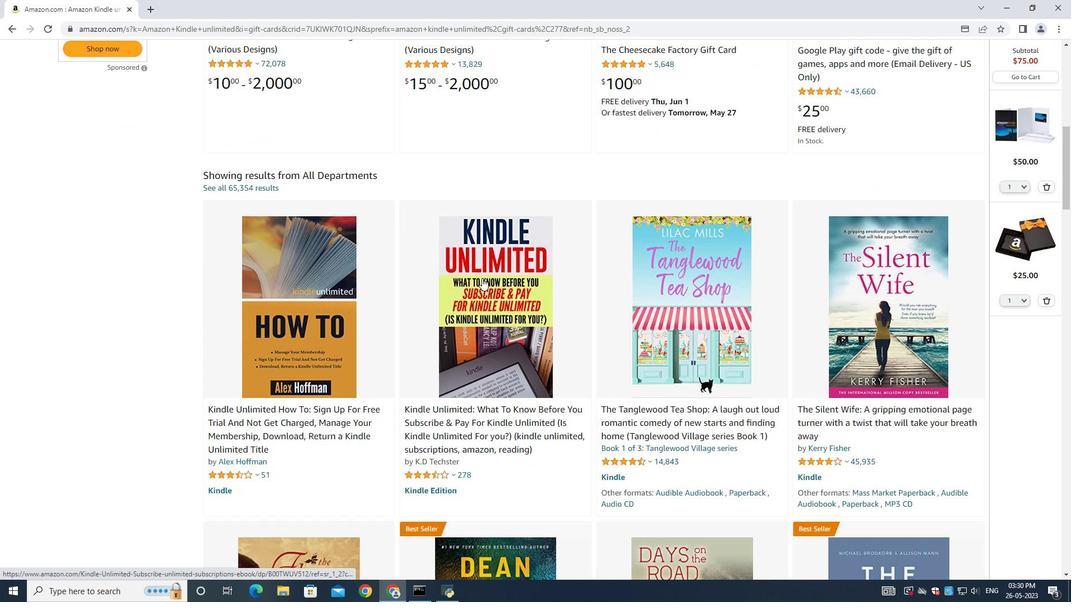 
Action: Mouse scrolled (482, 277) with delta (0, 0)
Screenshot: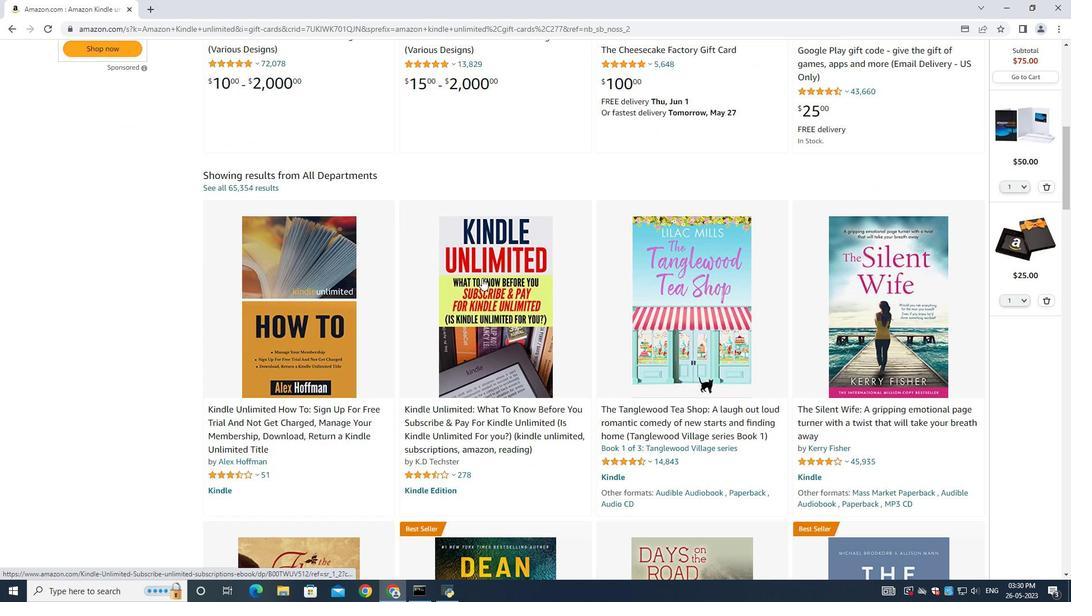 
Action: Mouse scrolled (482, 279) with delta (0, 0)
Screenshot: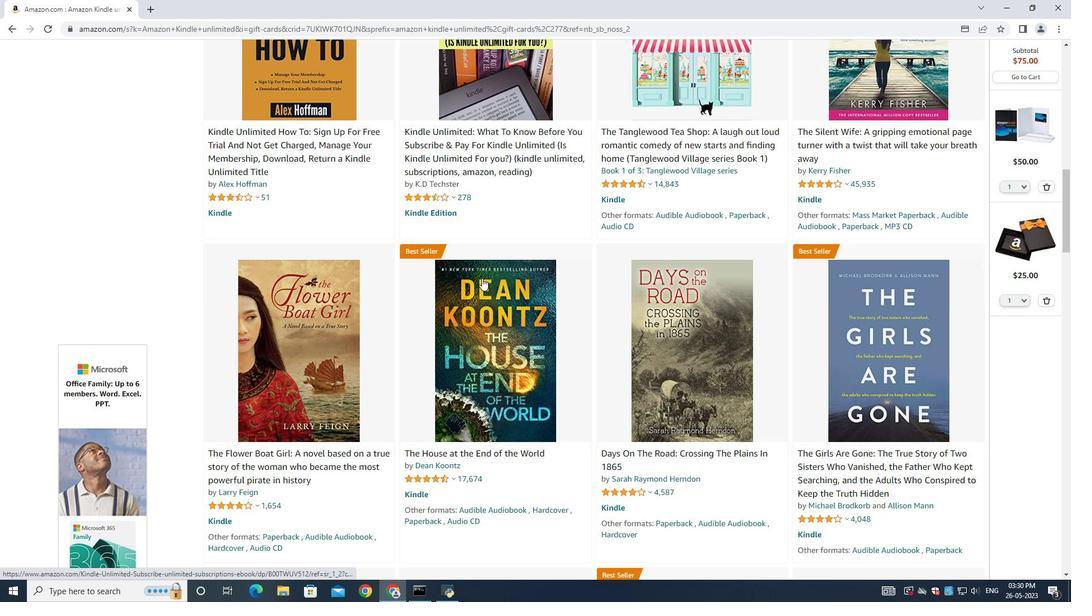 
Action: Mouse scrolled (482, 279) with delta (0, 0)
Screenshot: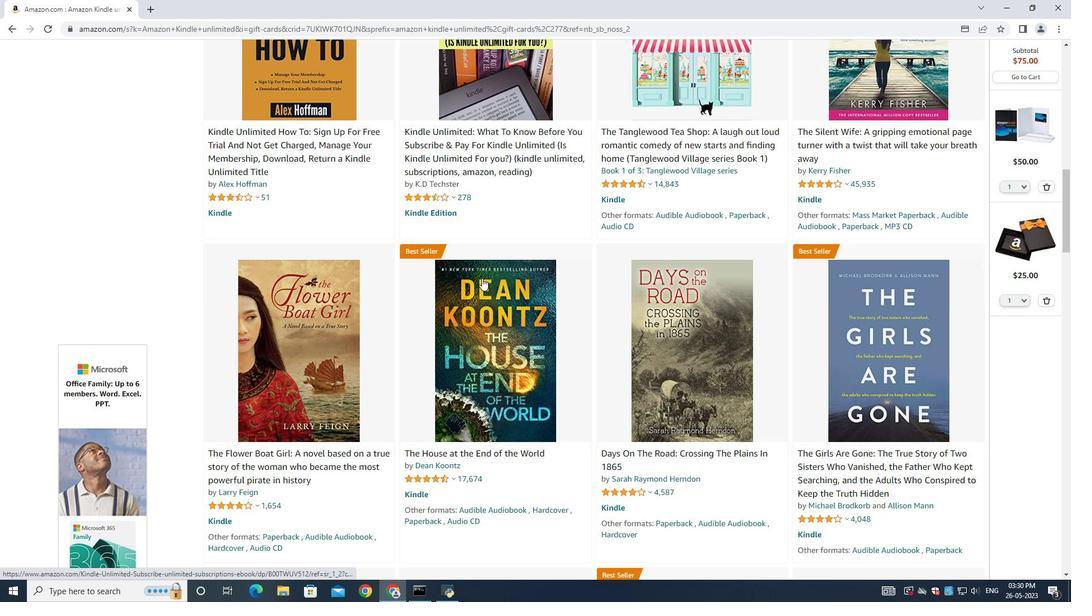 
Action: Mouse scrolled (482, 279) with delta (0, 0)
Screenshot: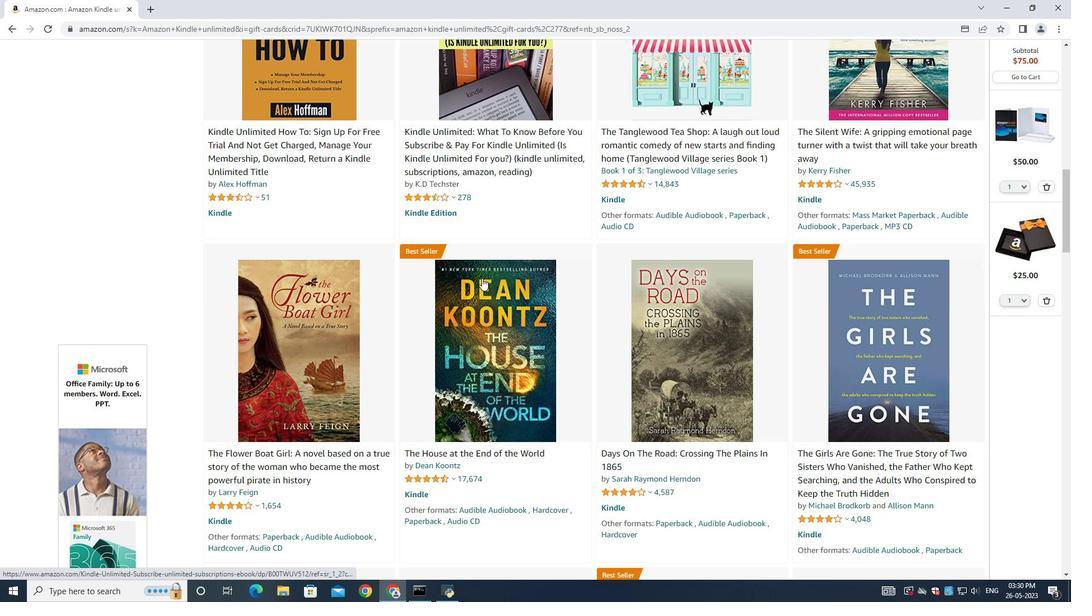 
Action: Mouse scrolled (482, 279) with delta (0, 0)
Screenshot: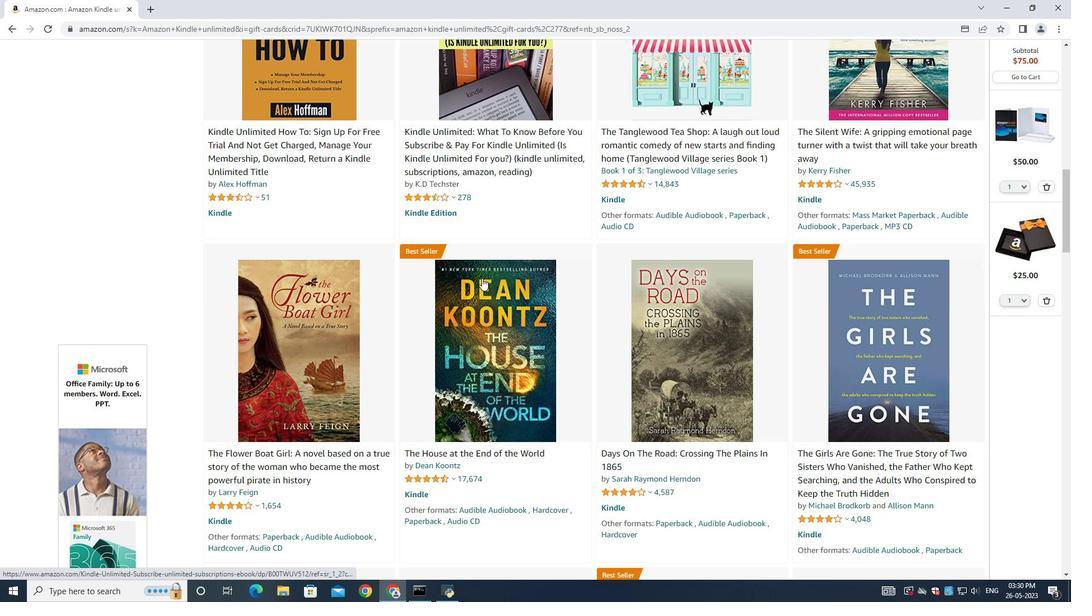 
Action: Mouse scrolled (482, 279) with delta (0, 0)
Screenshot: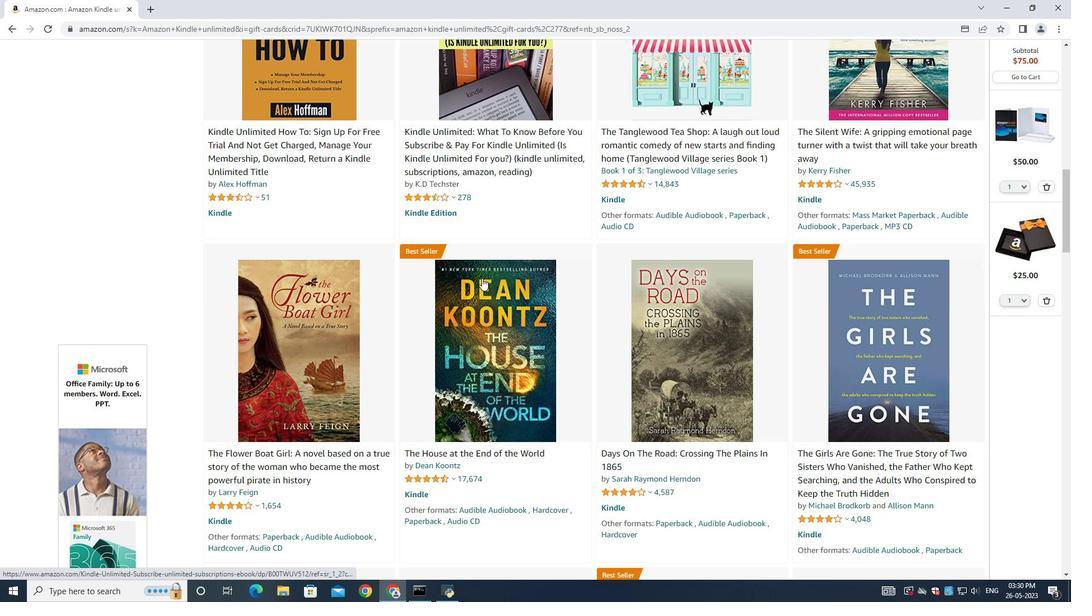 
Action: Mouse scrolled (482, 279) with delta (0, 0)
Screenshot: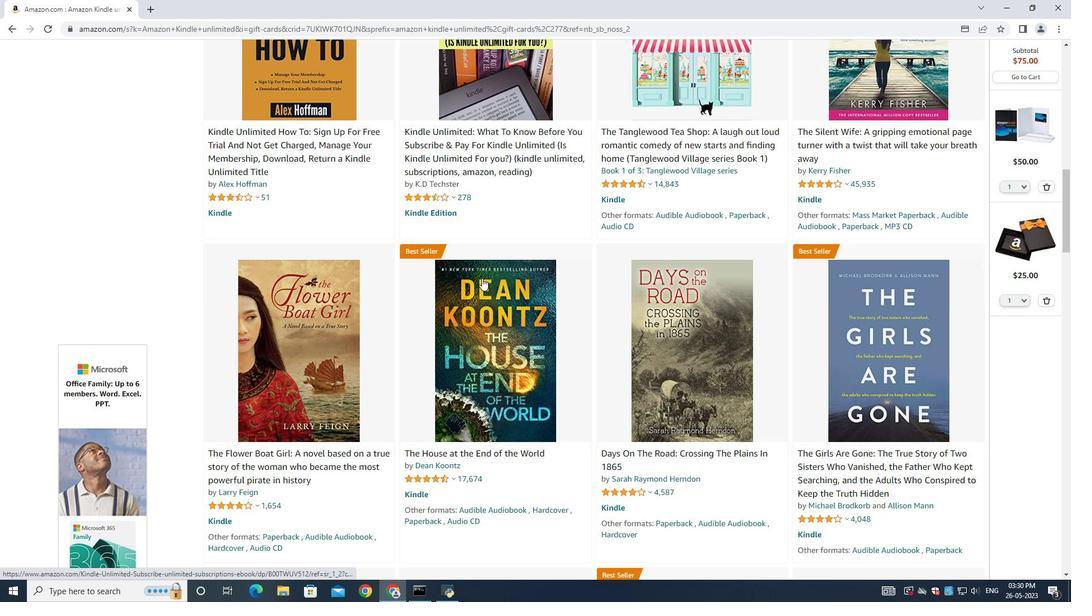 
Action: Mouse scrolled (482, 279) with delta (0, 0)
Screenshot: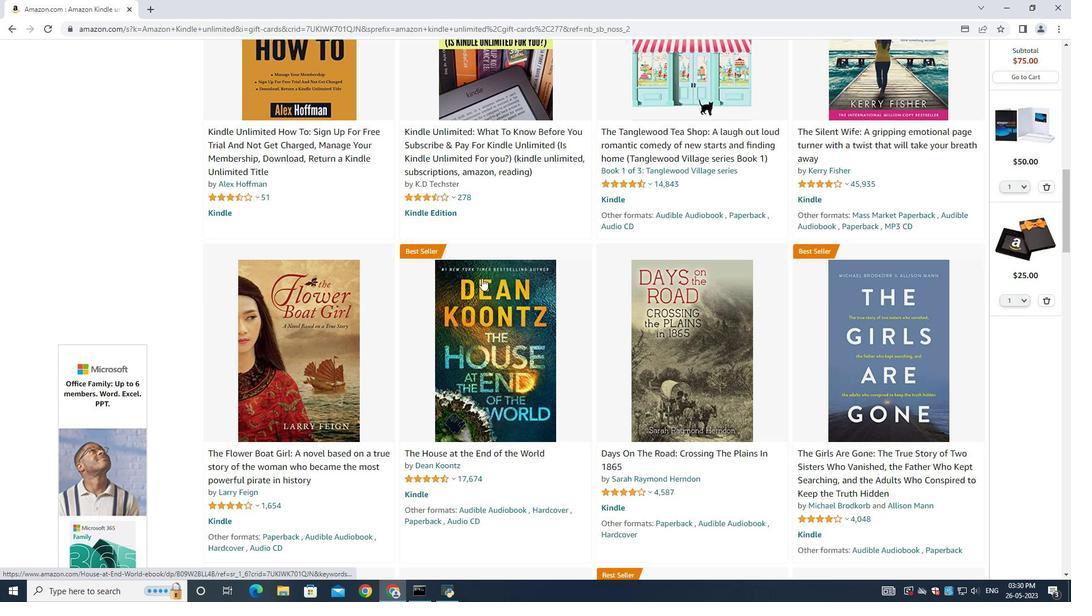 
Action: Mouse scrolled (482, 279) with delta (0, 0)
Screenshot: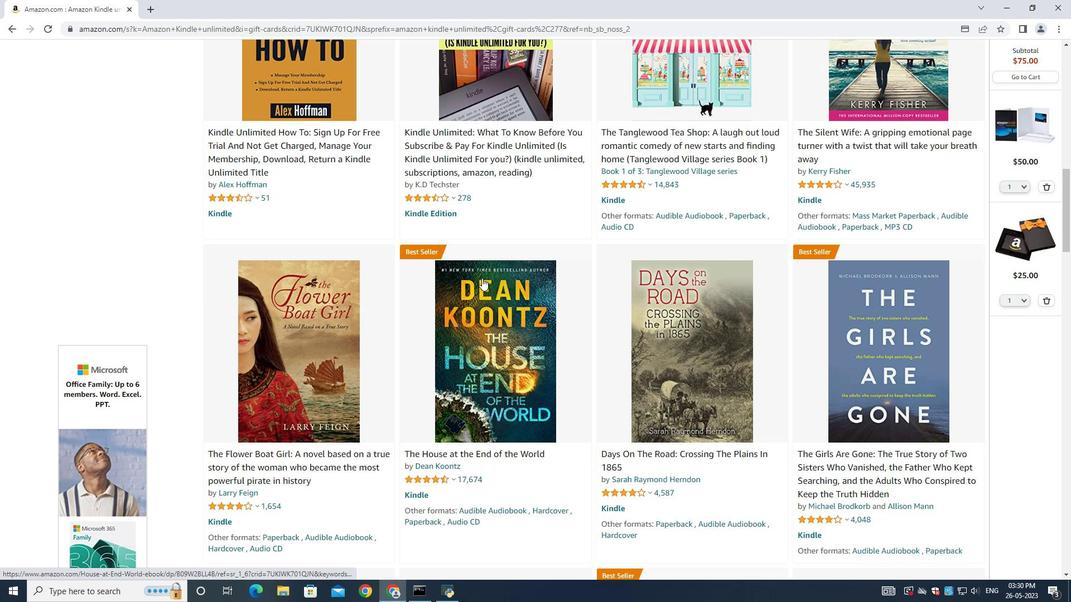 
Action: Mouse scrolled (482, 279) with delta (0, 0)
Screenshot: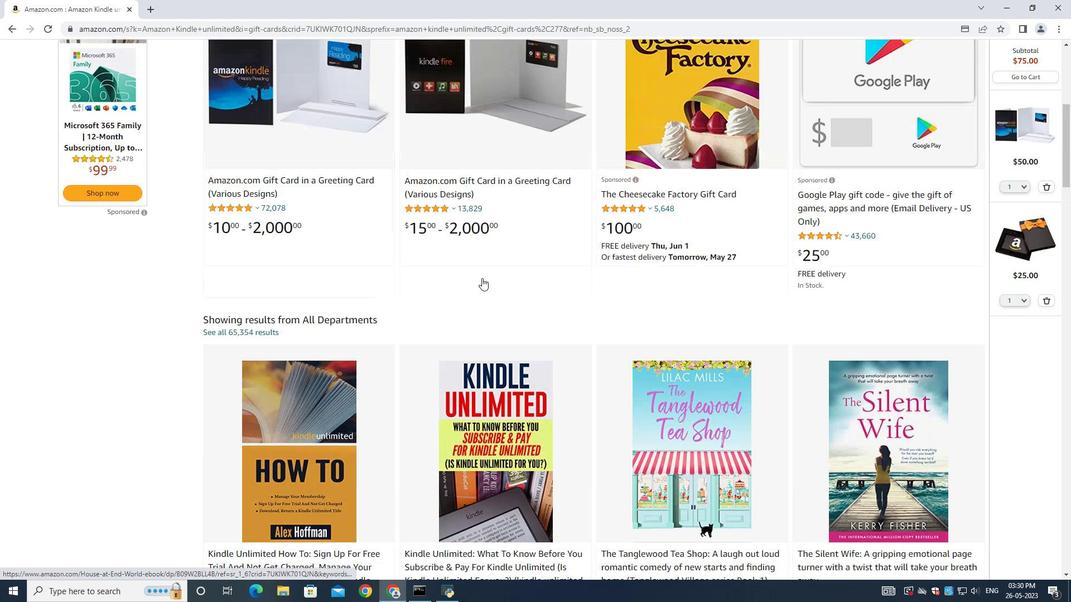
Action: Mouse scrolled (482, 279) with delta (0, 0)
Screenshot: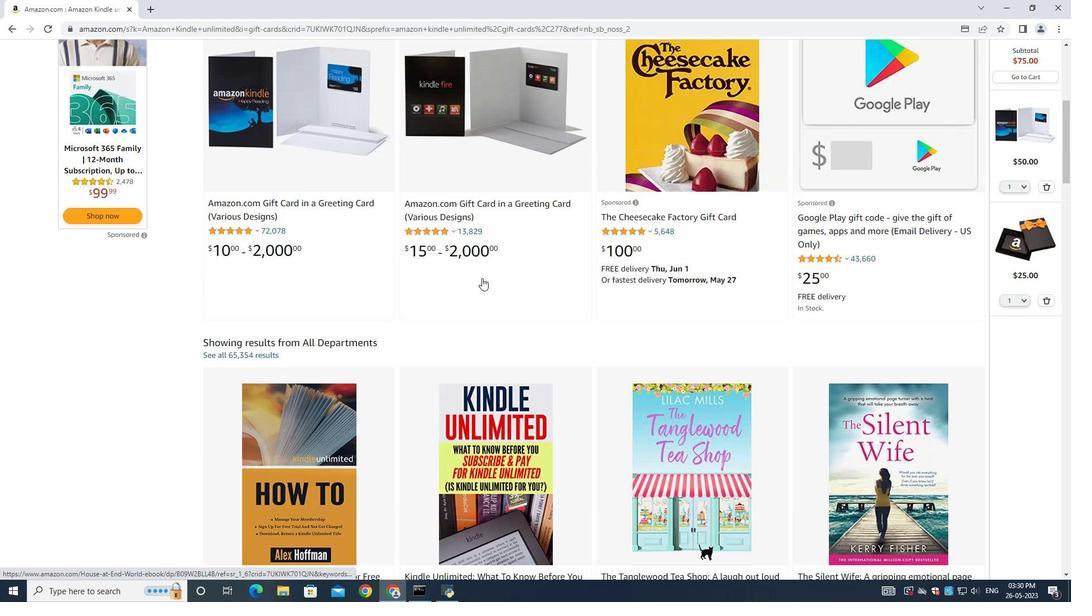 
Action: Mouse moved to (364, 258)
Screenshot: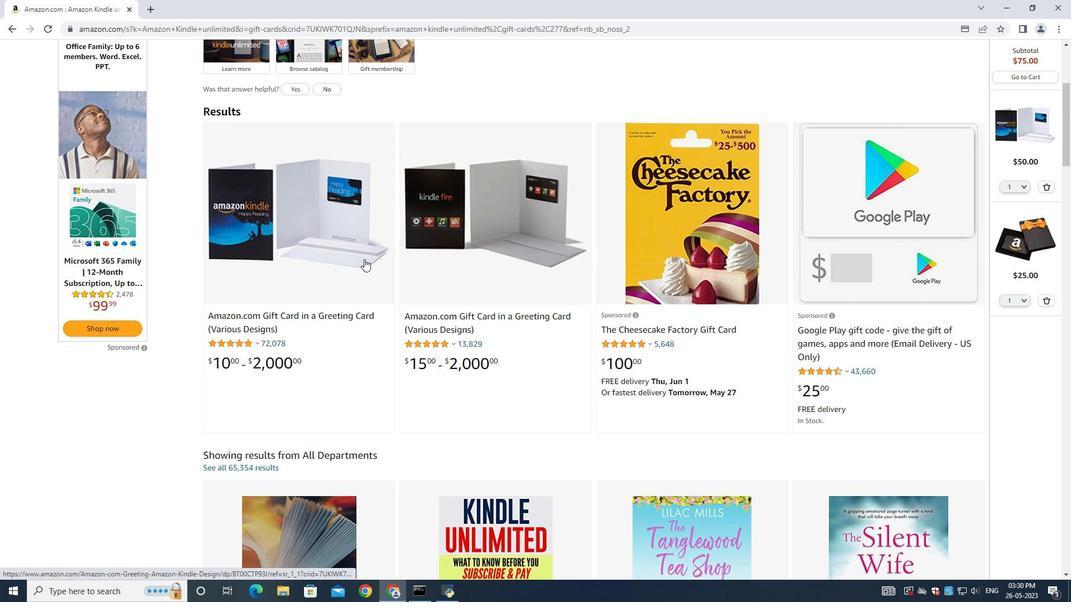 
Action: Mouse pressed left at (364, 258)
Screenshot: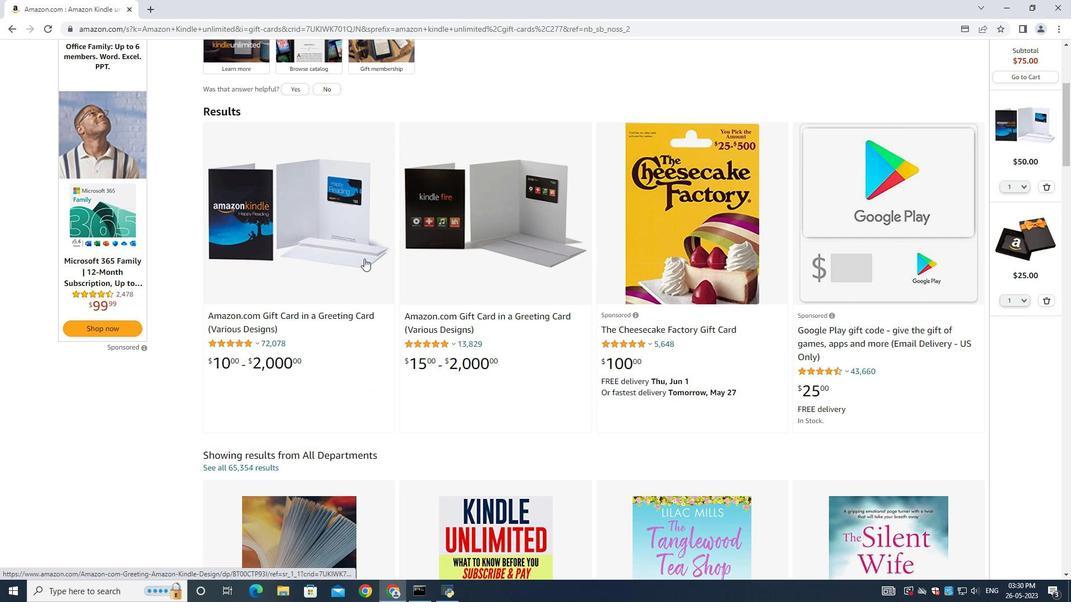 
Action: Mouse moved to (10, 32)
Screenshot: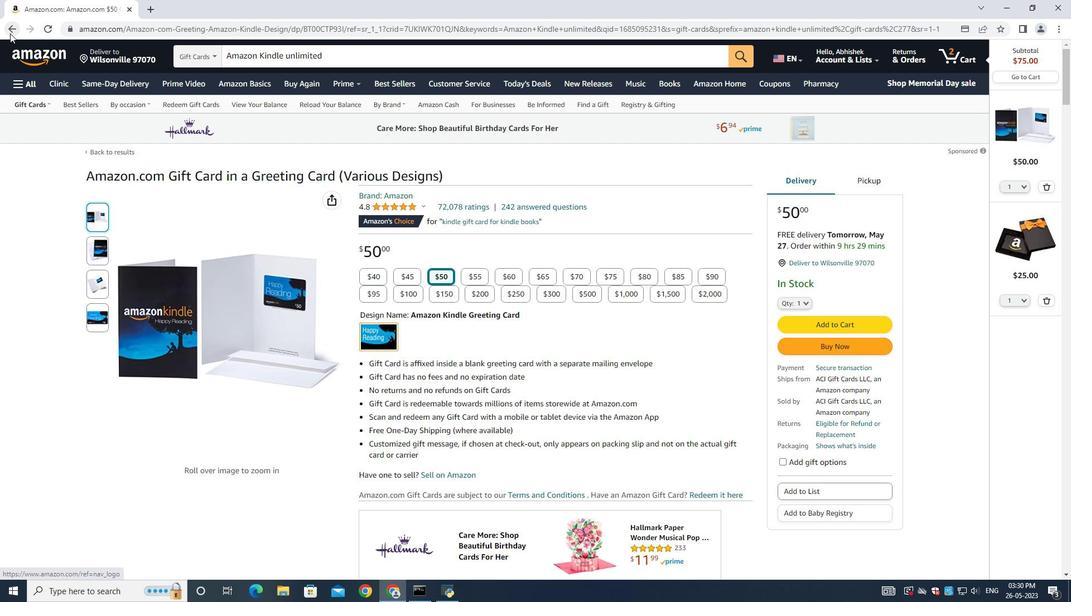 
Action: Mouse pressed left at (10, 32)
Screenshot: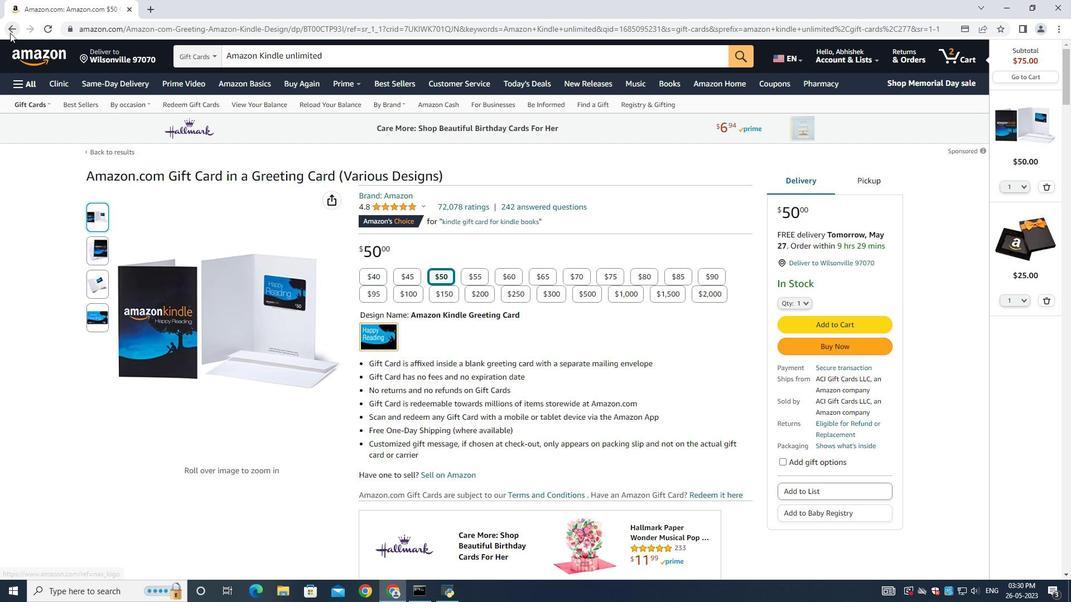 
Action: Mouse moved to (583, 343)
Screenshot: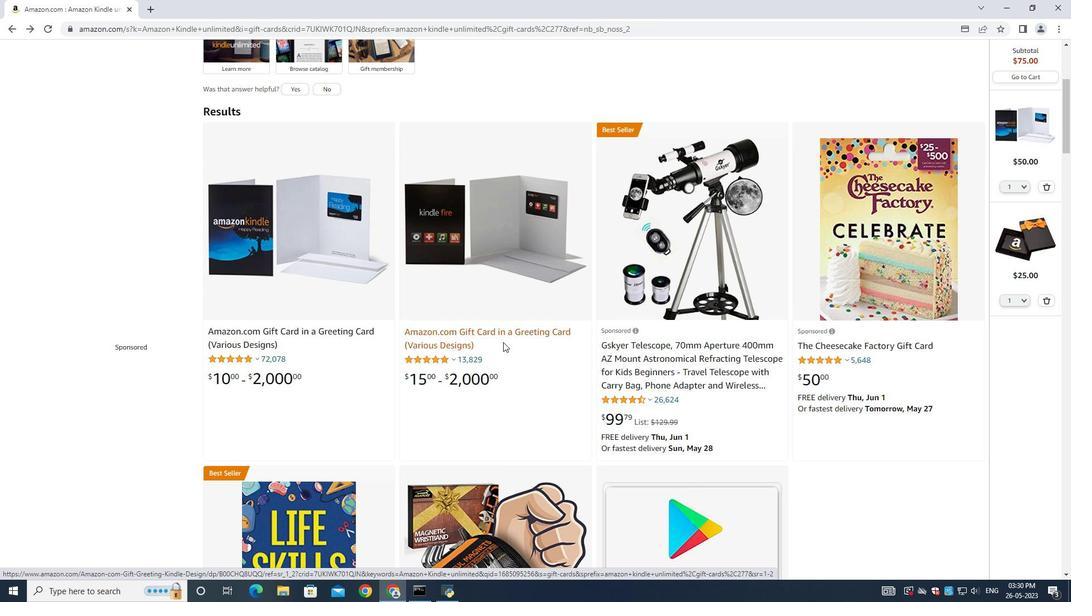 
Action: Mouse scrolled (583, 342) with delta (0, 0)
Screenshot: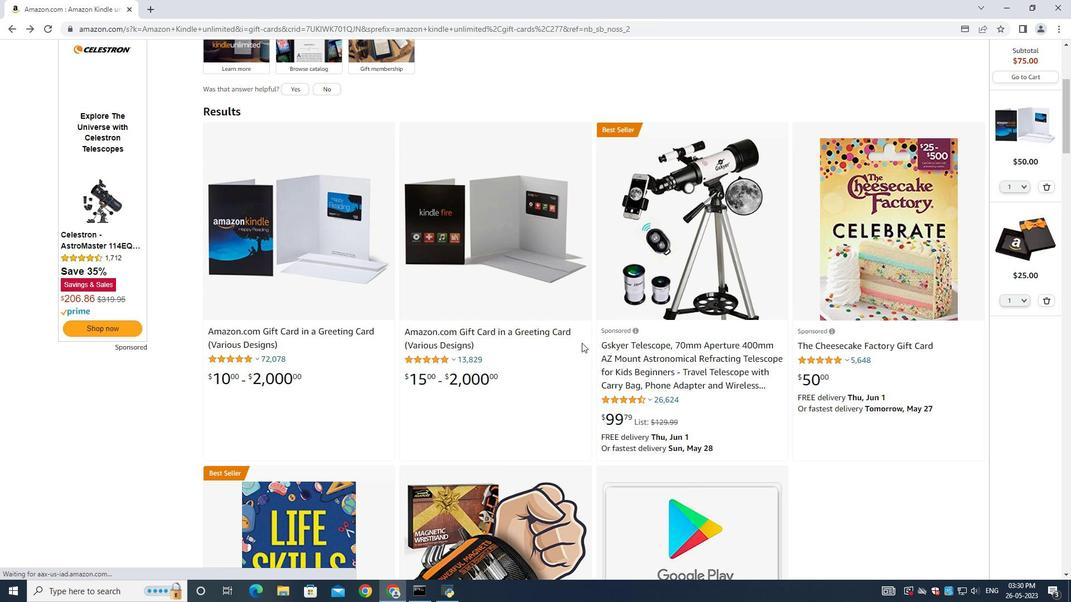 
Action: Mouse scrolled (583, 342) with delta (0, 0)
Screenshot: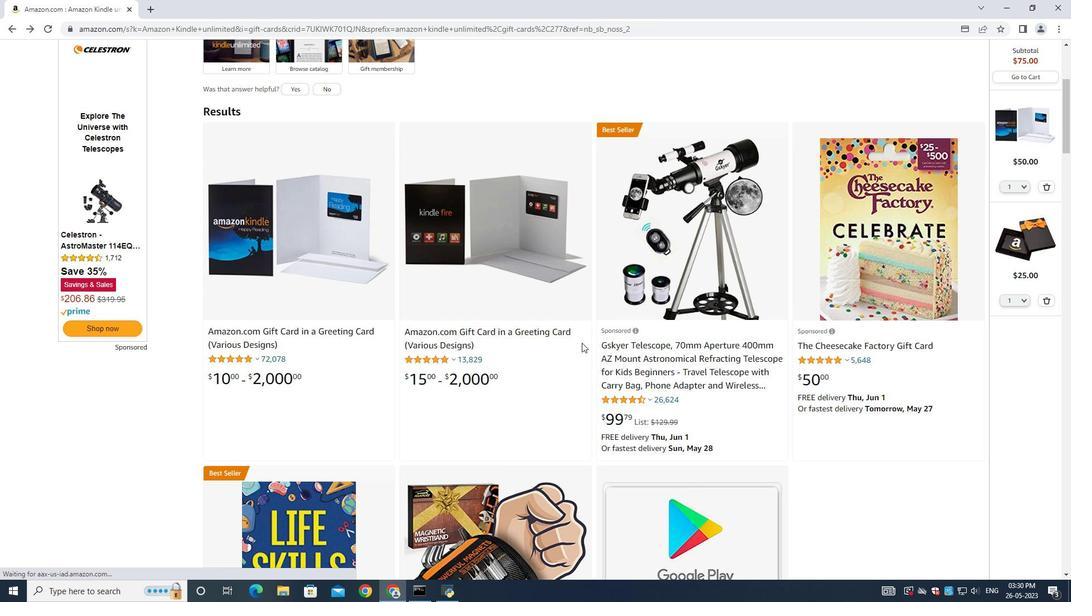 
Action: Mouse scrolled (583, 342) with delta (0, 0)
Screenshot: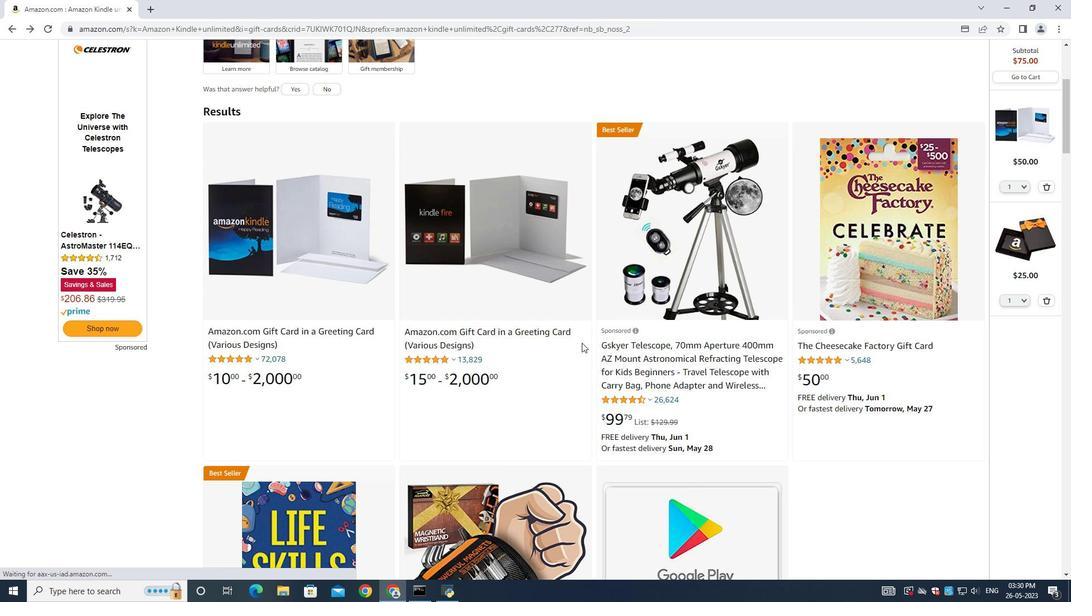 
Action: Mouse scrolled (583, 342) with delta (0, 0)
Screenshot: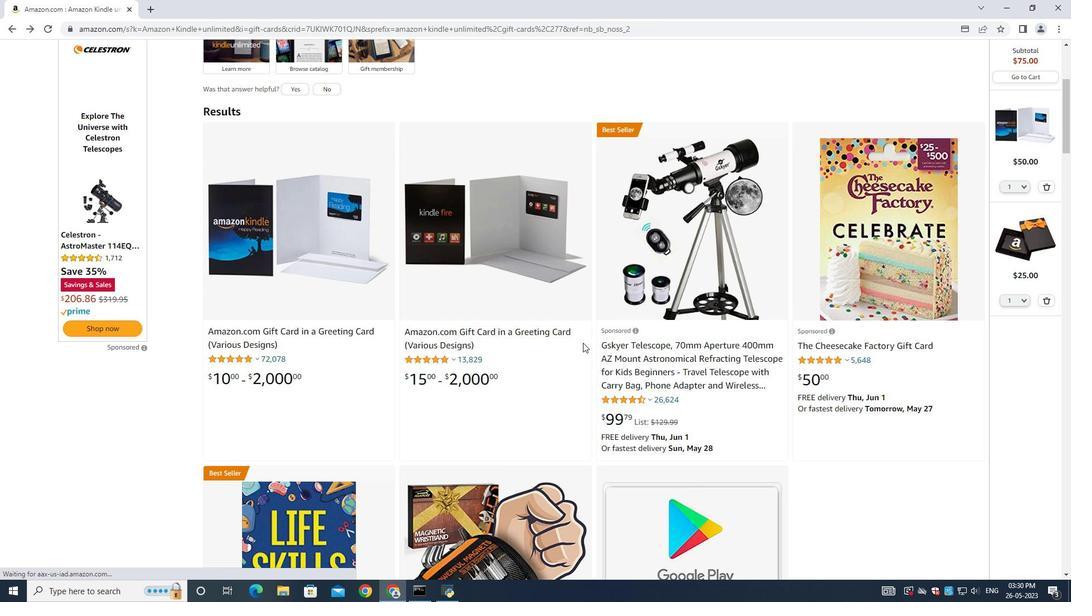 
Action: Mouse moved to (659, 338)
Screenshot: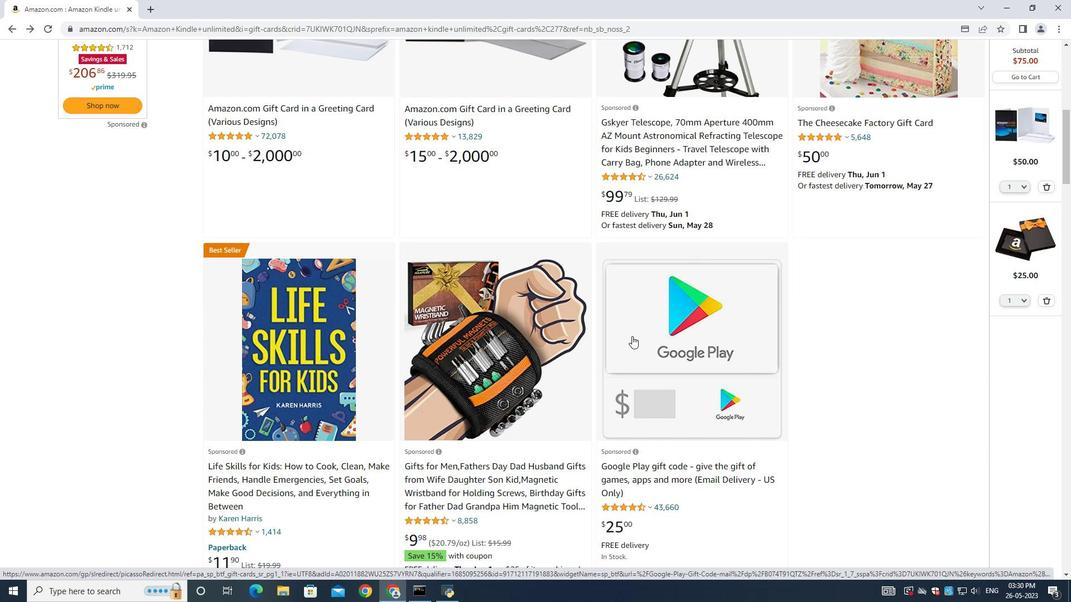 
Action: Mouse scrolled (659, 337) with delta (0, 0)
Screenshot: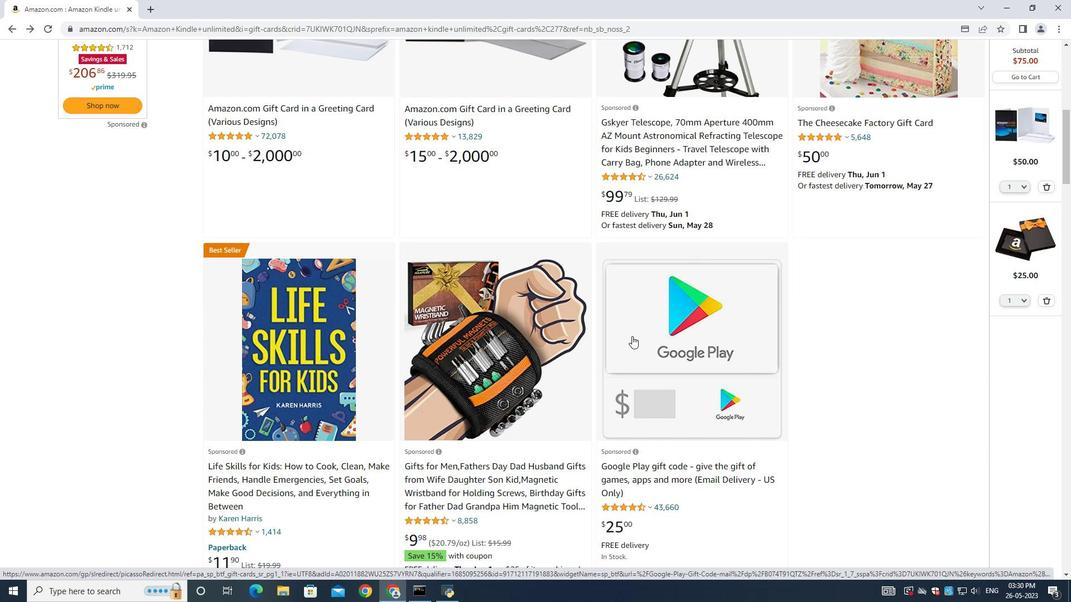 
Action: Mouse moved to (660, 338)
Screenshot: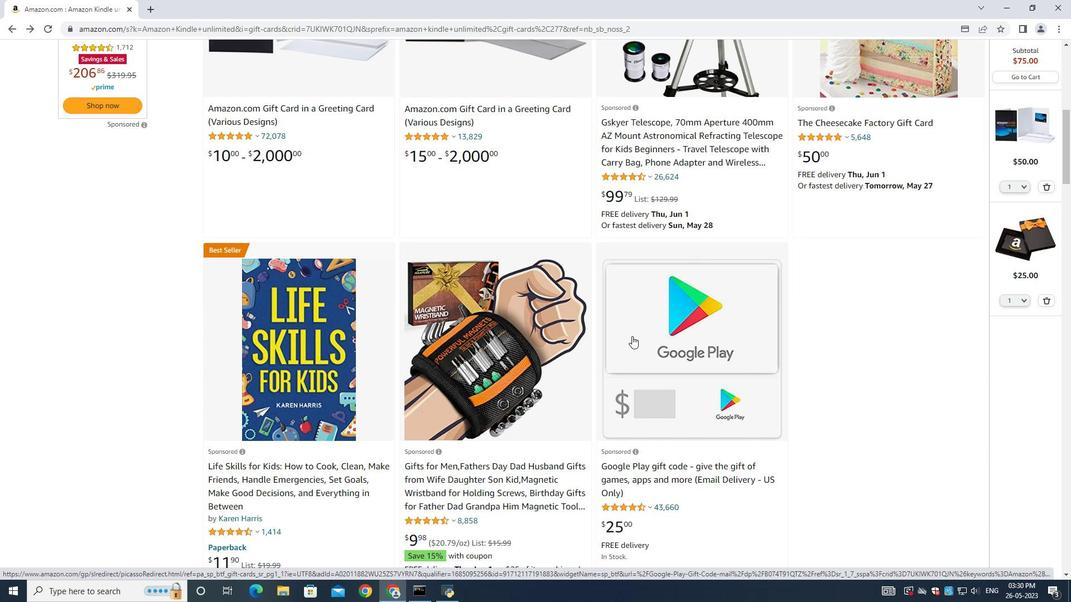 
Action: Mouse scrolled (660, 338) with delta (0, 0)
Screenshot: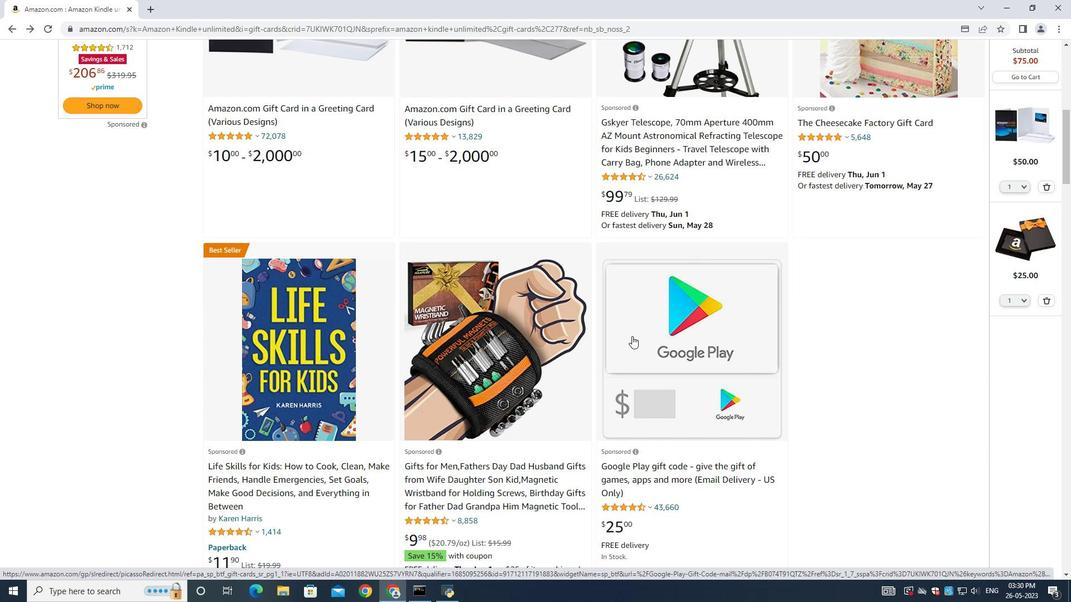 
Action: Mouse scrolled (660, 338) with delta (0, 0)
Screenshot: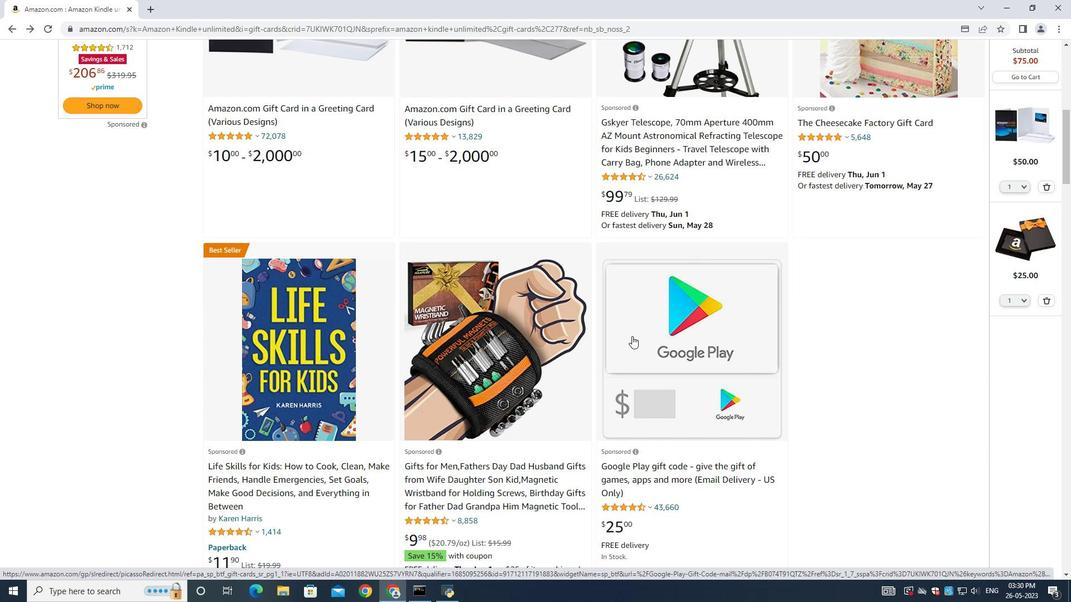 
Action: Mouse moved to (665, 337)
Screenshot: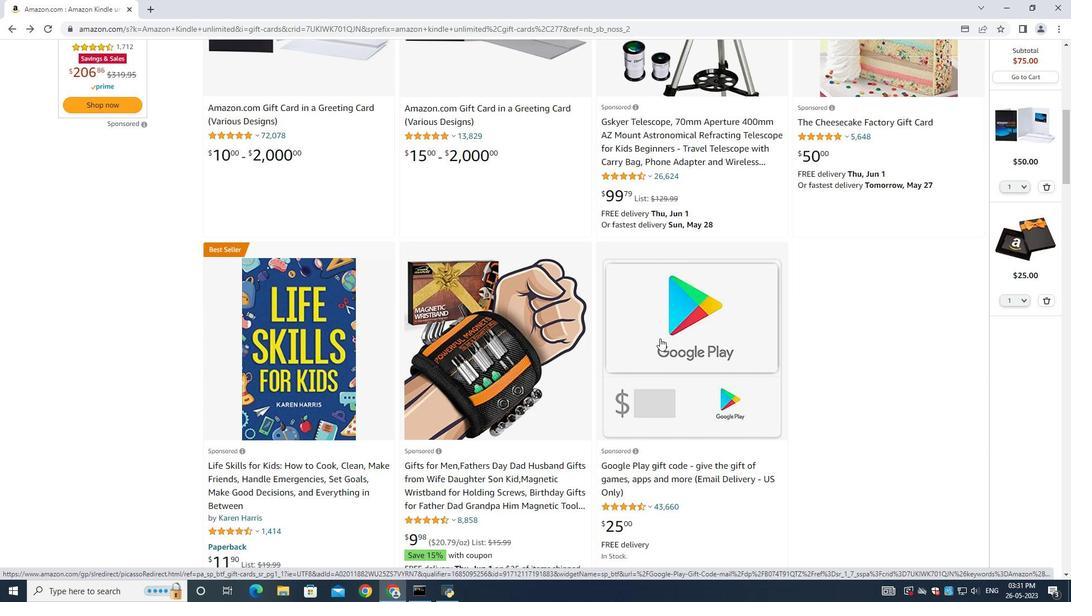 
Action: Mouse scrolled (660, 338) with delta (0, 0)
Screenshot: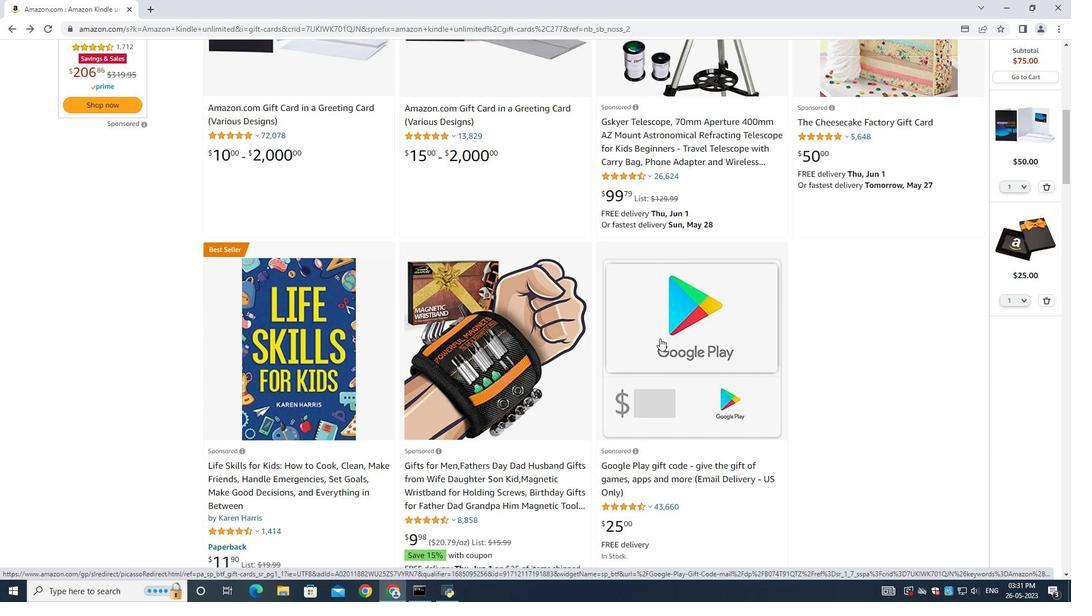 
Action: Mouse moved to (665, 335)
Screenshot: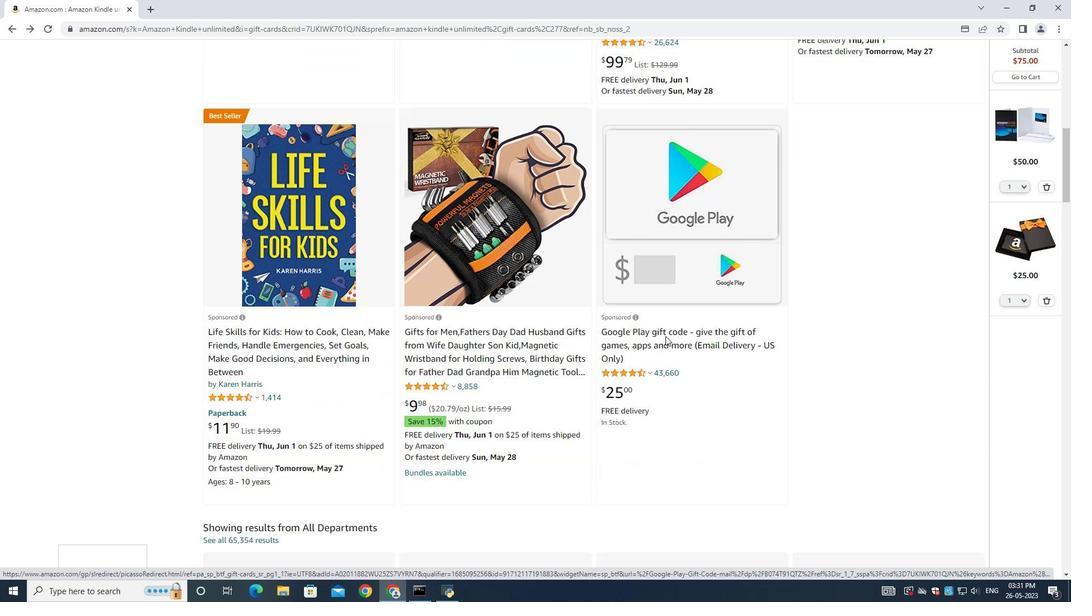 
Action: Mouse scrolled (665, 335) with delta (0, 0)
Screenshot: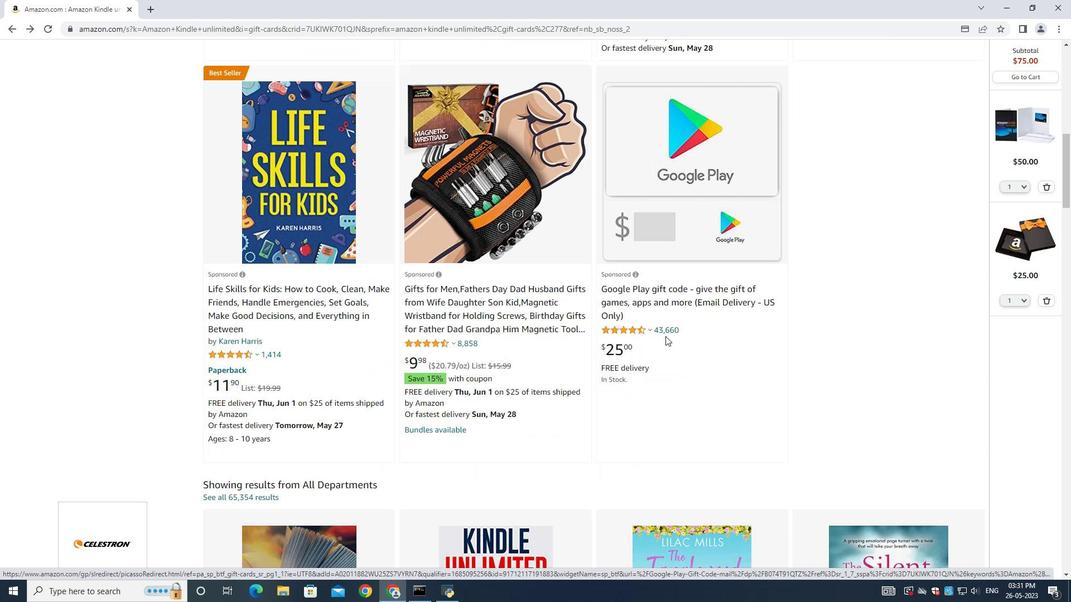 
Action: Mouse scrolled (665, 335) with delta (0, 0)
Screenshot: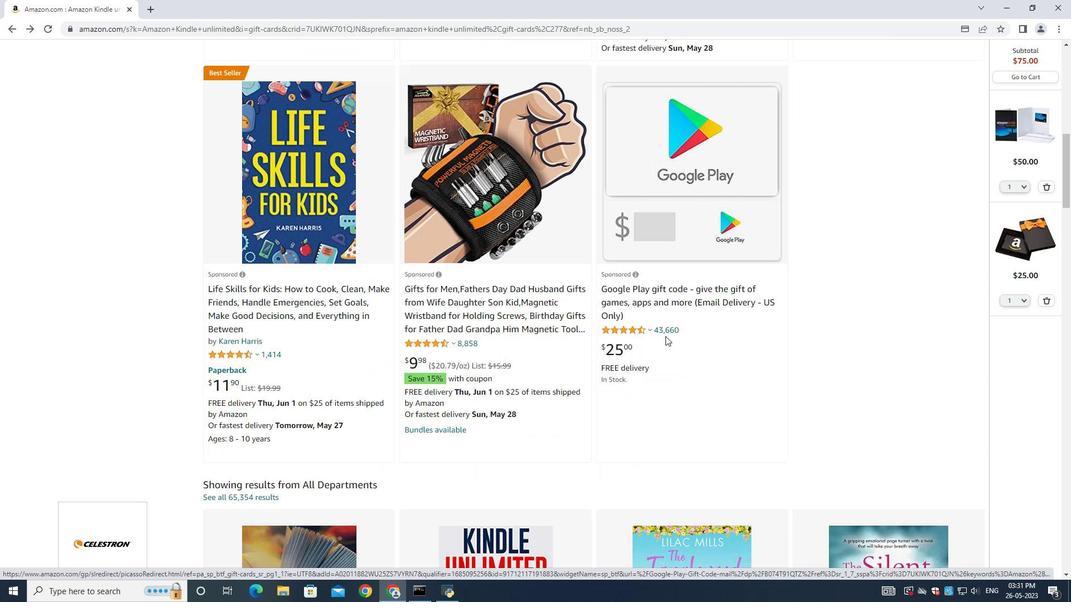 
Action: Mouse moved to (665, 335)
Screenshot: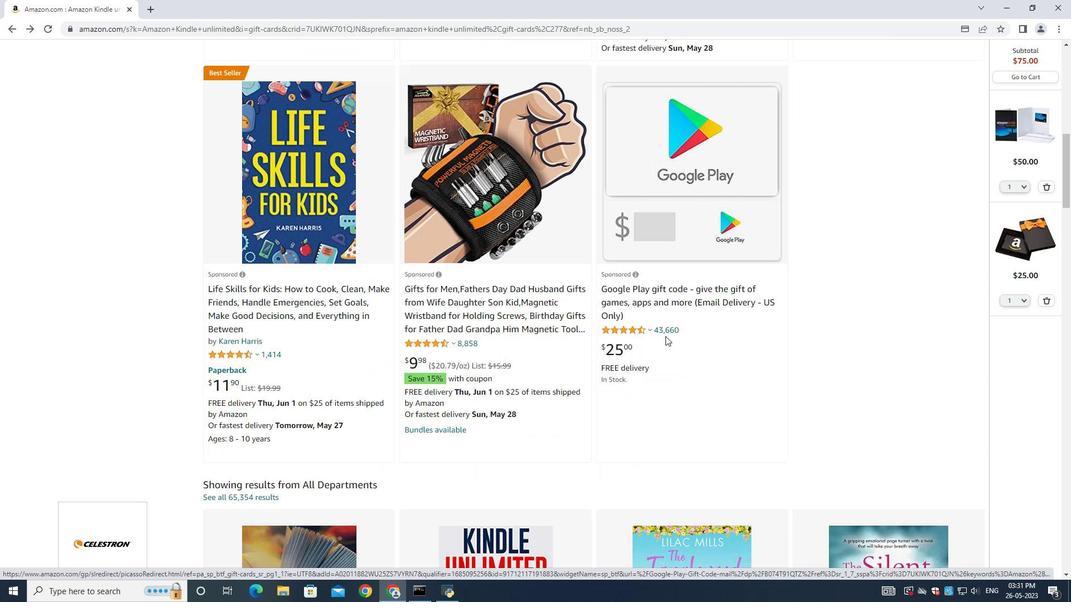 
Action: Mouse scrolled (665, 335) with delta (0, 0)
Screenshot: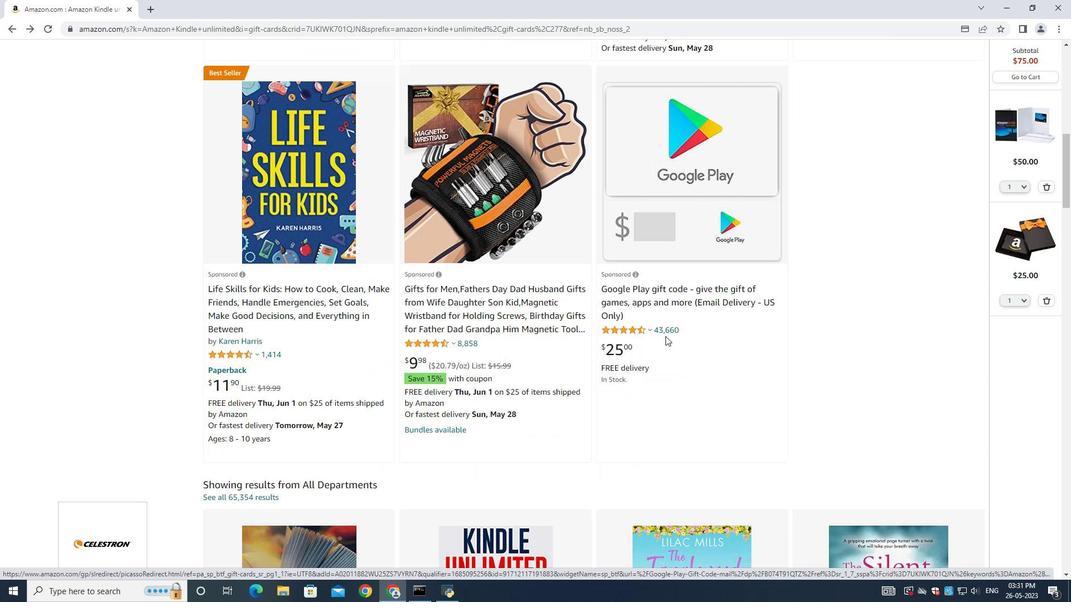 
Action: Mouse scrolled (665, 335) with delta (0, 0)
Screenshot: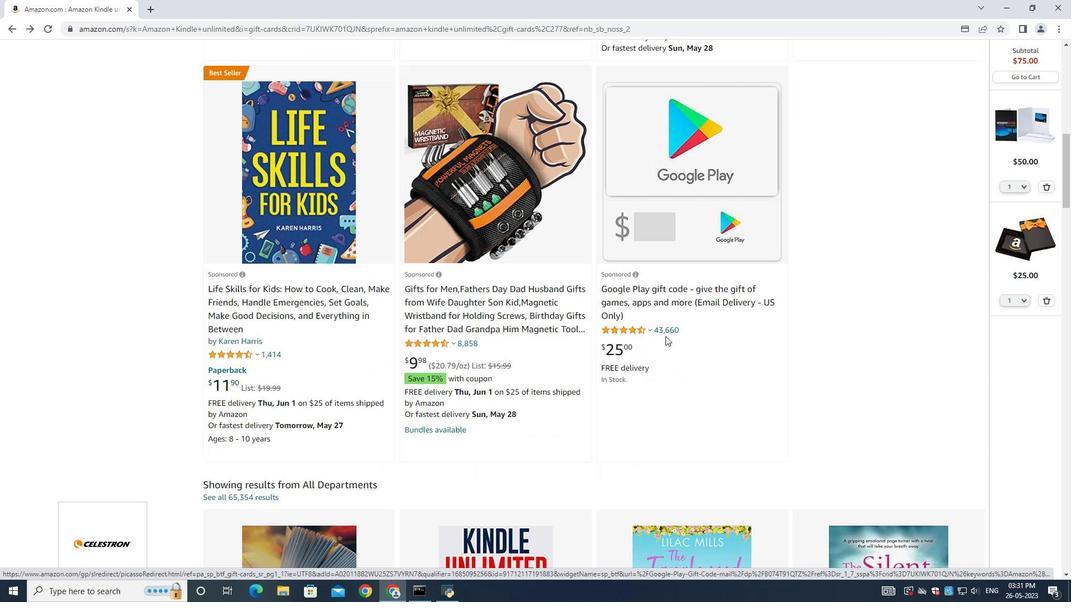 
Action: Mouse moved to (663, 333)
Screenshot: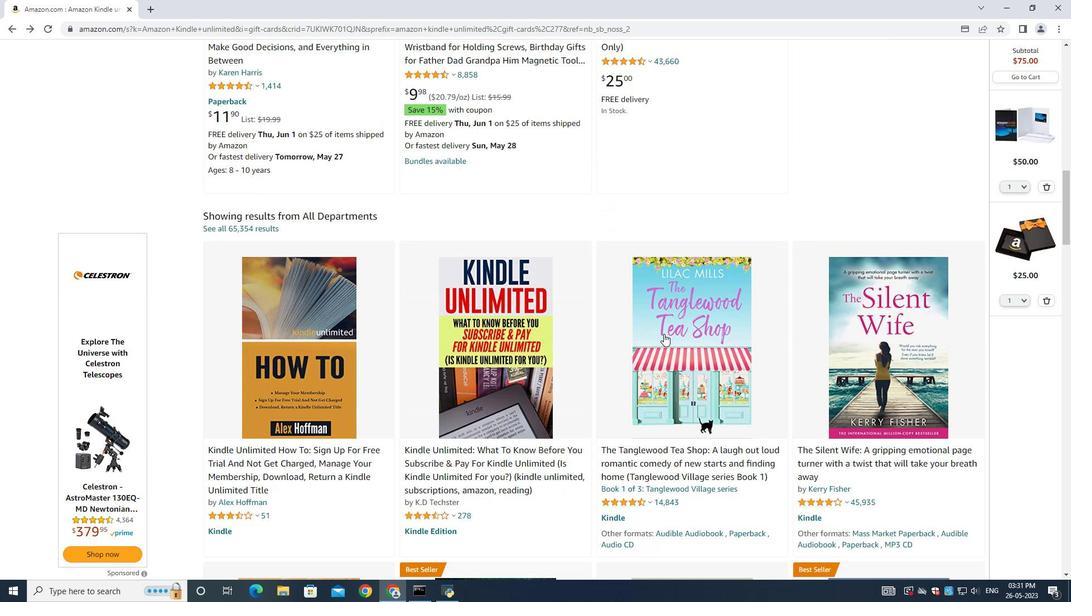 
Action: Mouse scrolled (663, 332) with delta (0, 0)
Screenshot: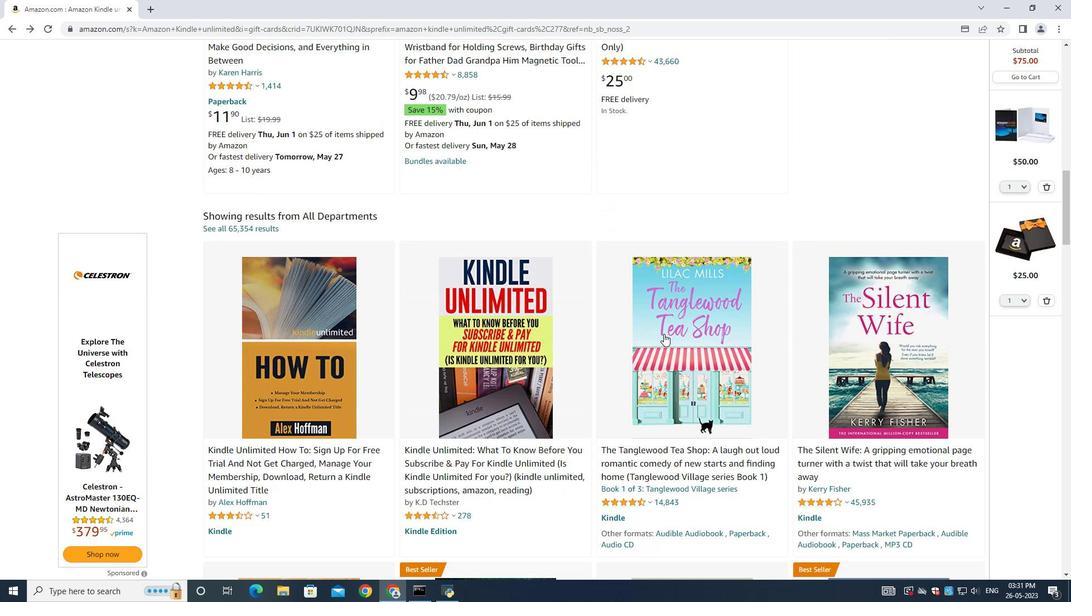 
Action: Mouse scrolled (663, 332) with delta (0, 0)
Screenshot: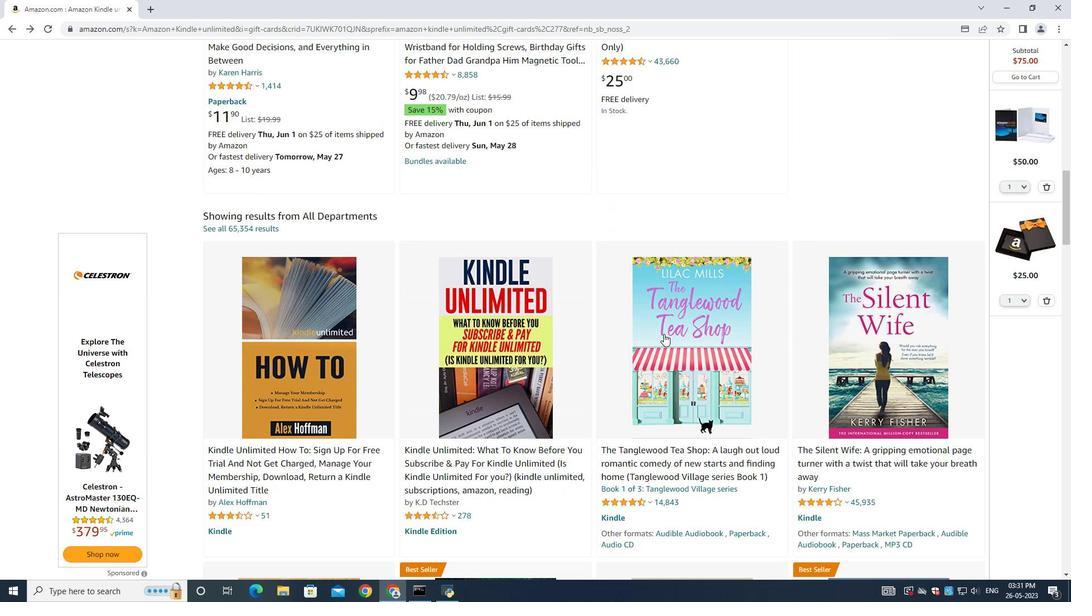 
Action: Mouse scrolled (663, 332) with delta (0, 0)
Screenshot: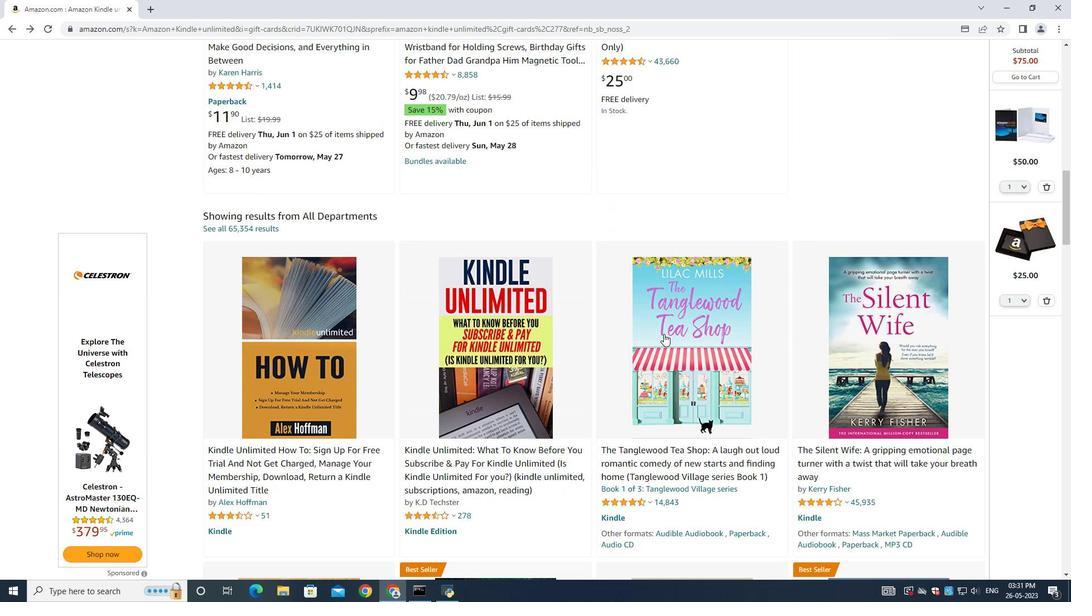 
Action: Mouse scrolled (663, 332) with delta (0, 0)
Screenshot: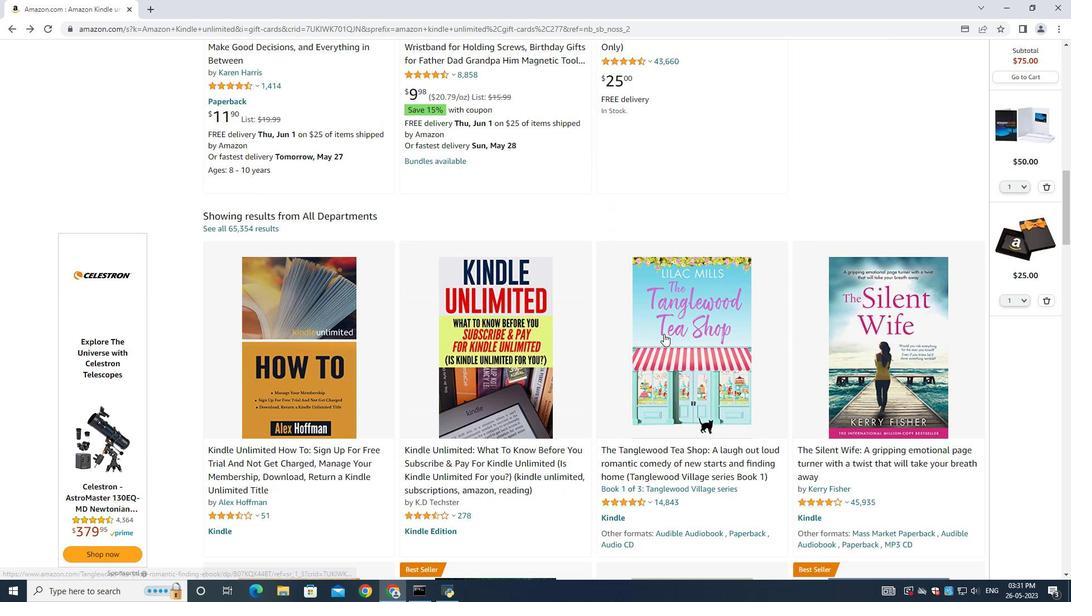 
Action: Mouse moved to (663, 332)
Screenshot: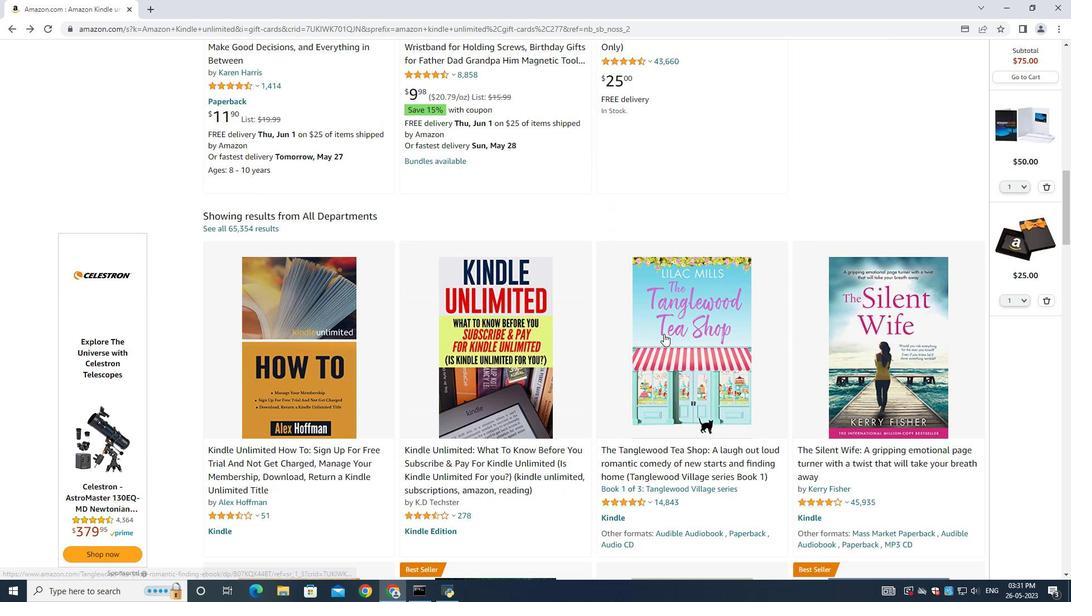 
Action: Mouse scrolled (663, 332) with delta (0, 0)
Screenshot: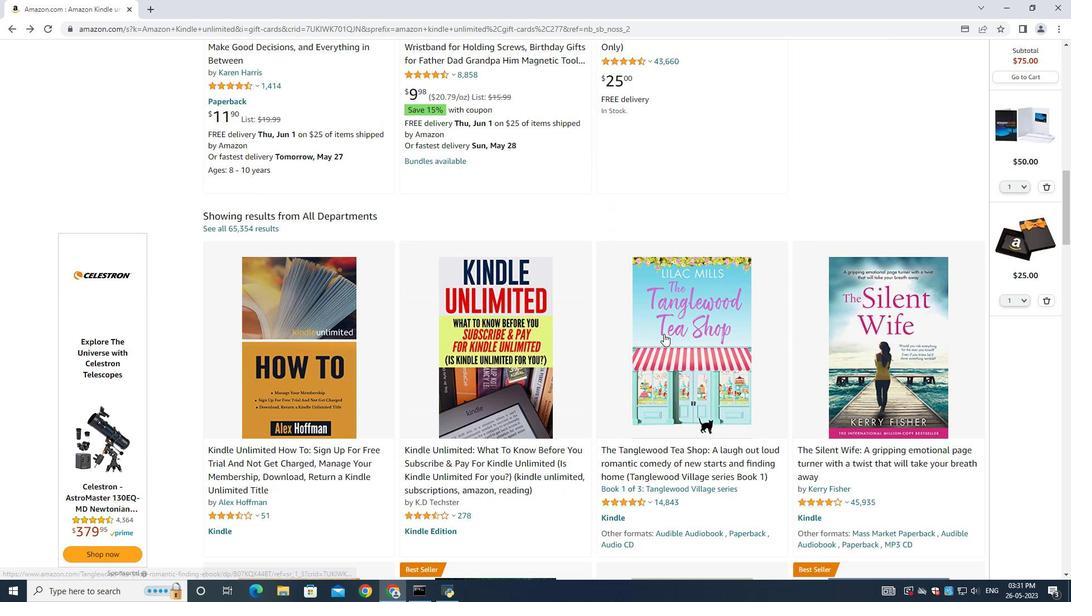 
Action: Mouse moved to (663, 330)
Screenshot: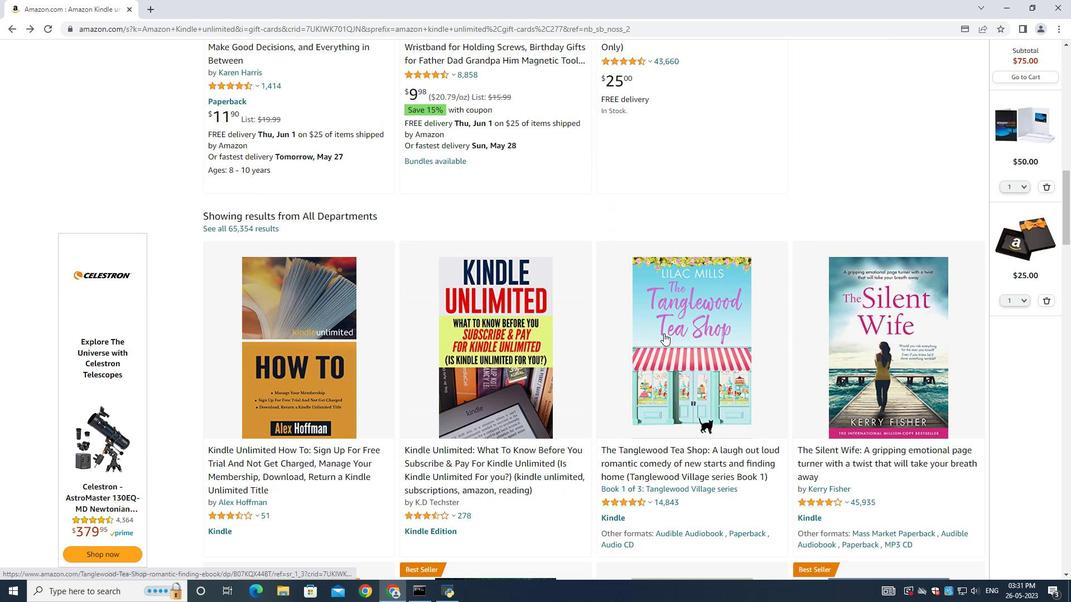 
Action: Mouse scrolled (663, 329) with delta (0, 0)
Screenshot: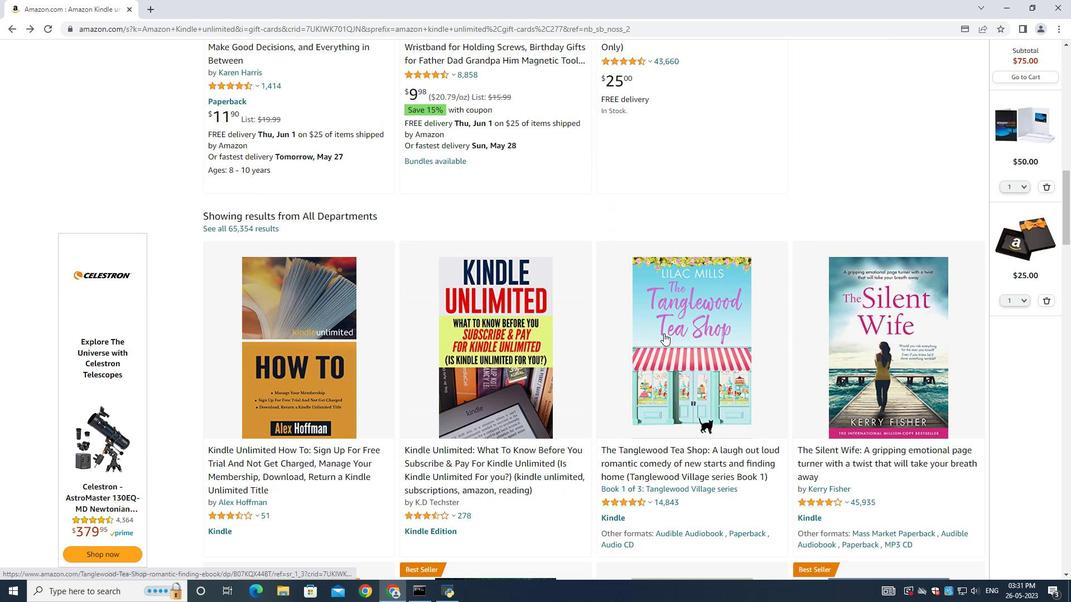 
Action: Mouse moved to (668, 273)
Screenshot: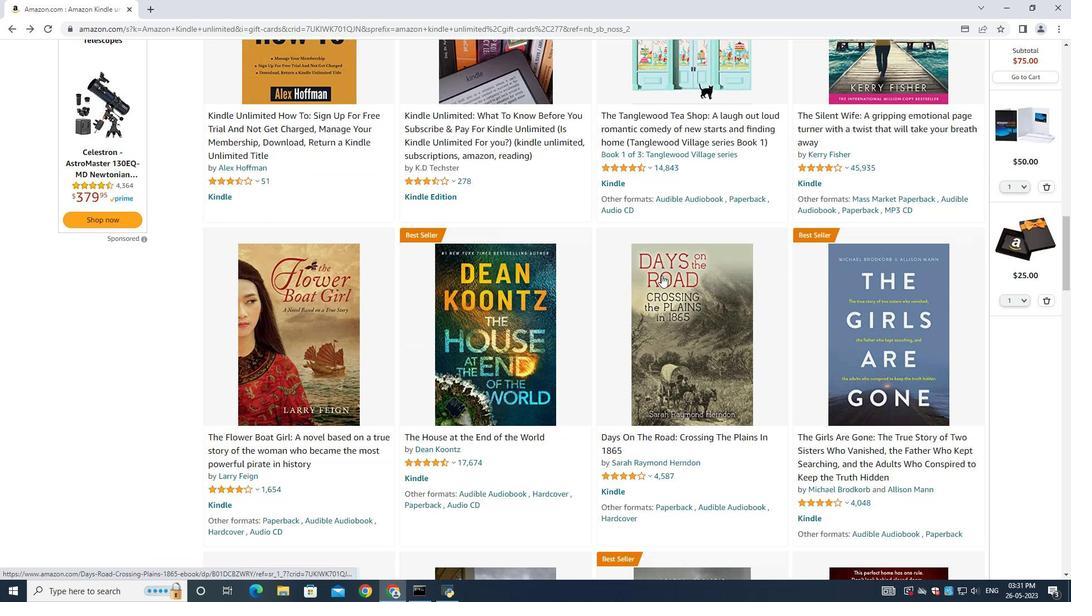 
Action: Mouse scrolled (668, 272) with delta (0, 0)
Screenshot: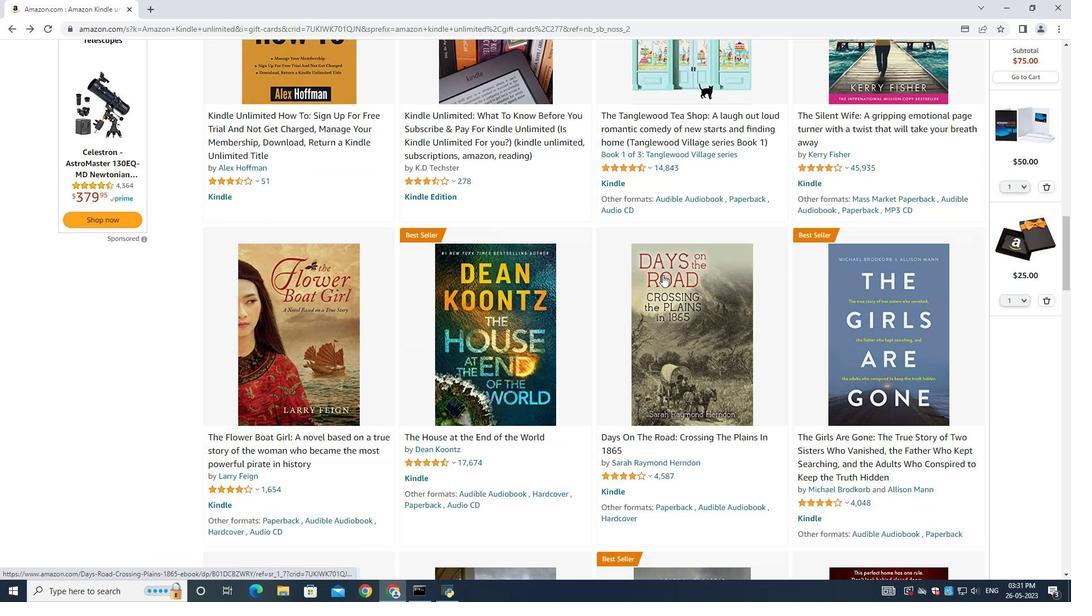 
Action: Mouse moved to (668, 273)
Screenshot: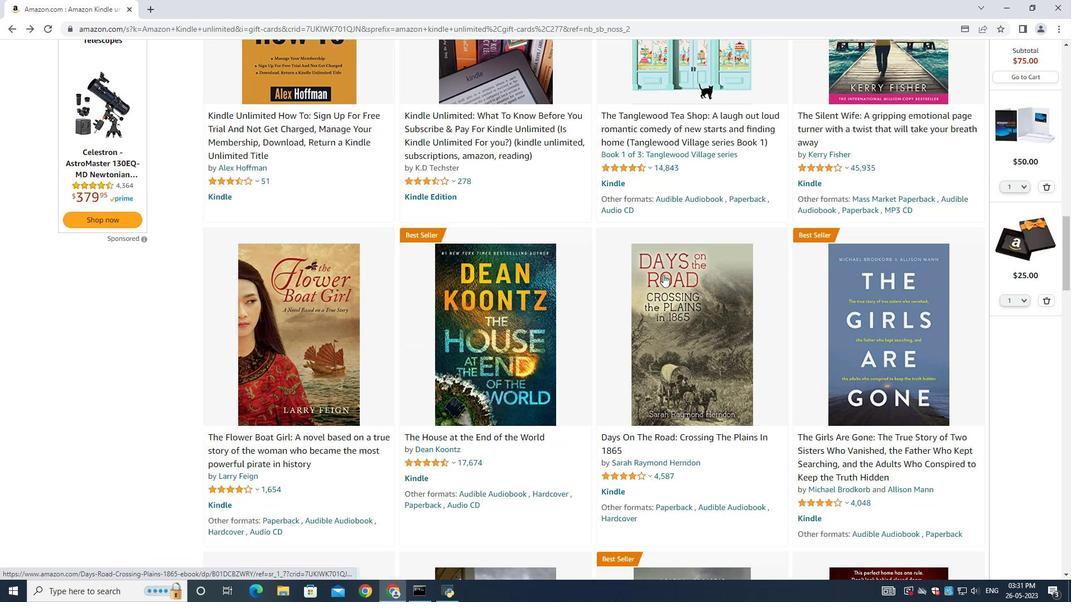 
Action: Mouse scrolled (668, 272) with delta (0, 0)
Screenshot: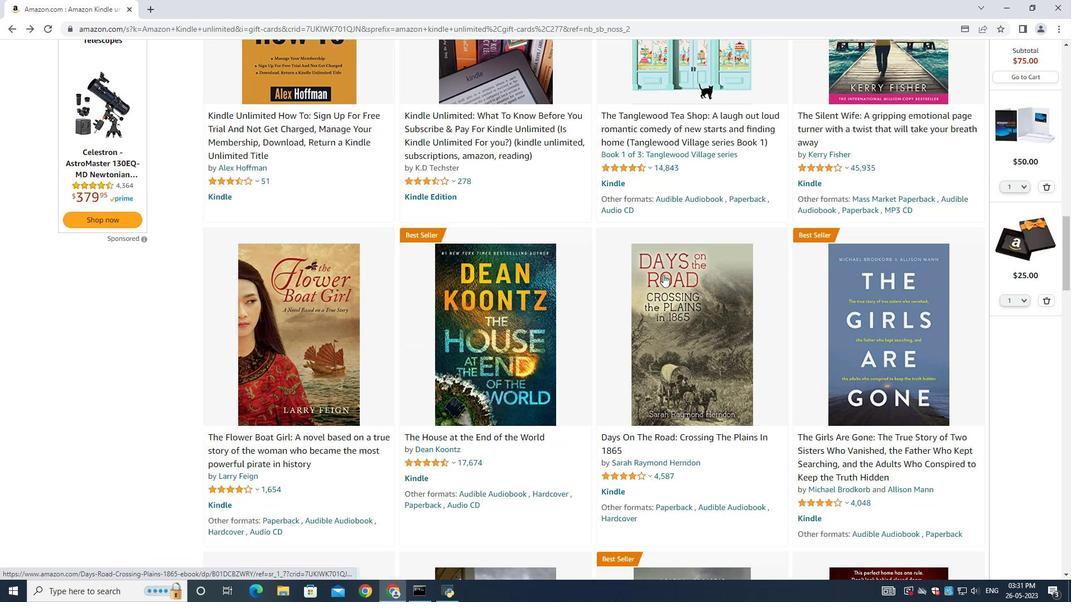 
Action: Mouse scrolled (668, 272) with delta (0, 0)
Screenshot: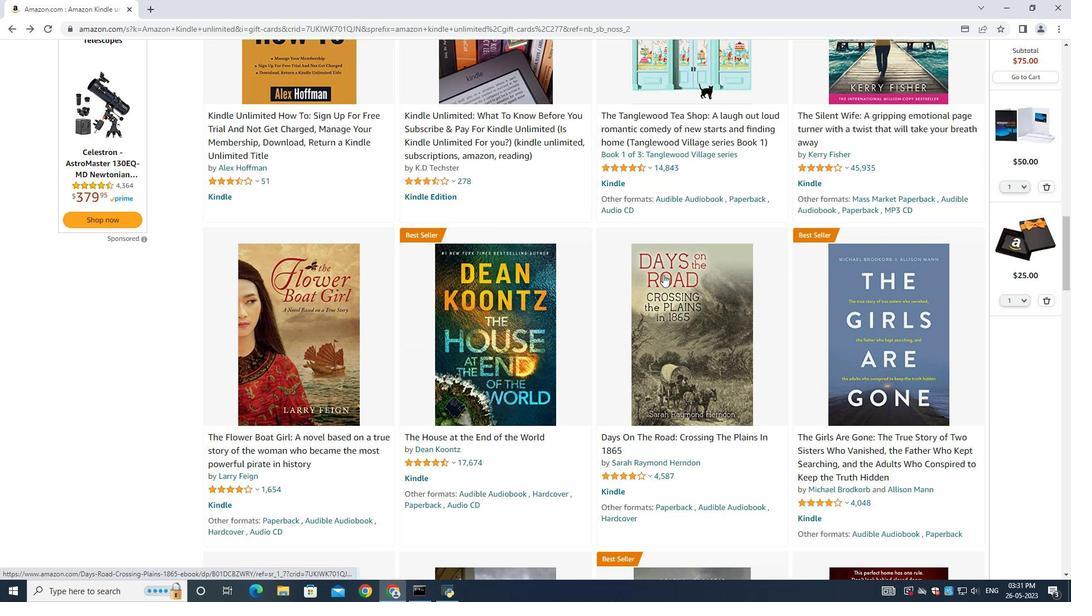 
Action: Mouse moved to (668, 271)
Screenshot: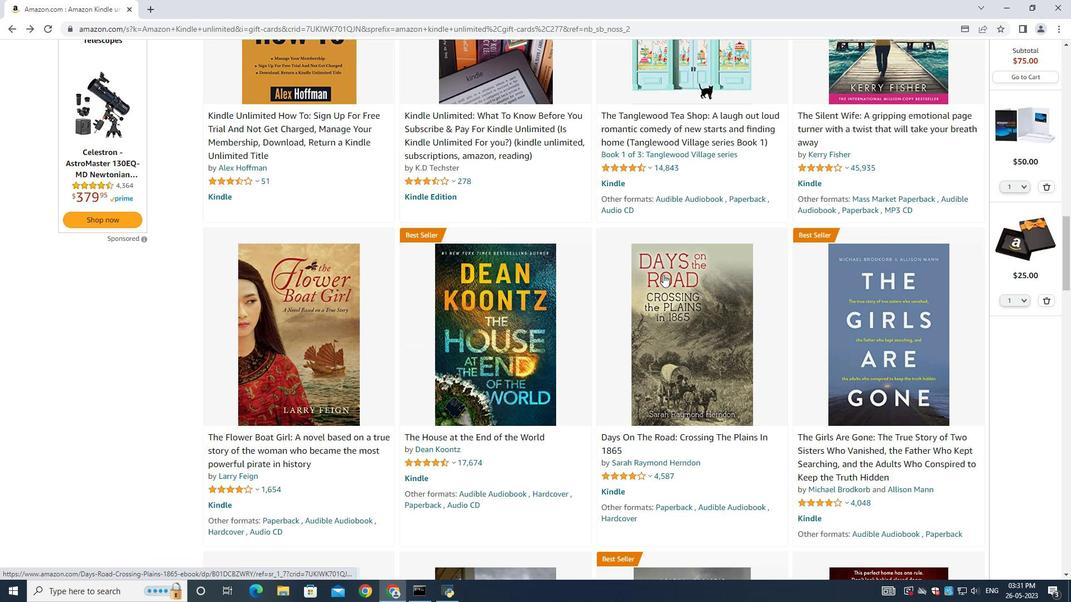
Action: Mouse scrolled (668, 272) with delta (0, 0)
Screenshot: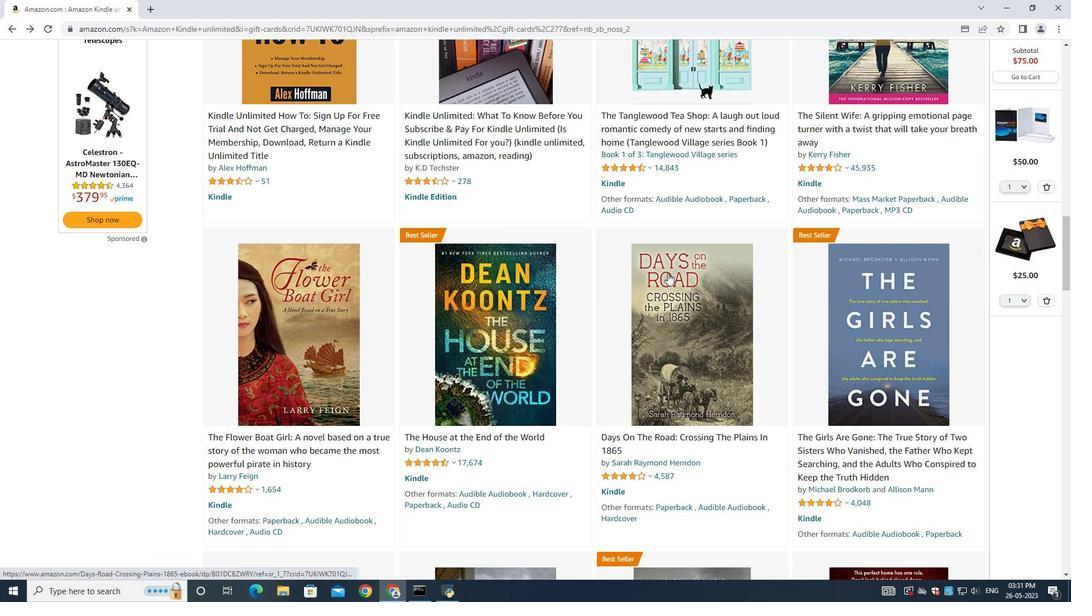 
Action: Mouse moved to (648, 248)
Screenshot: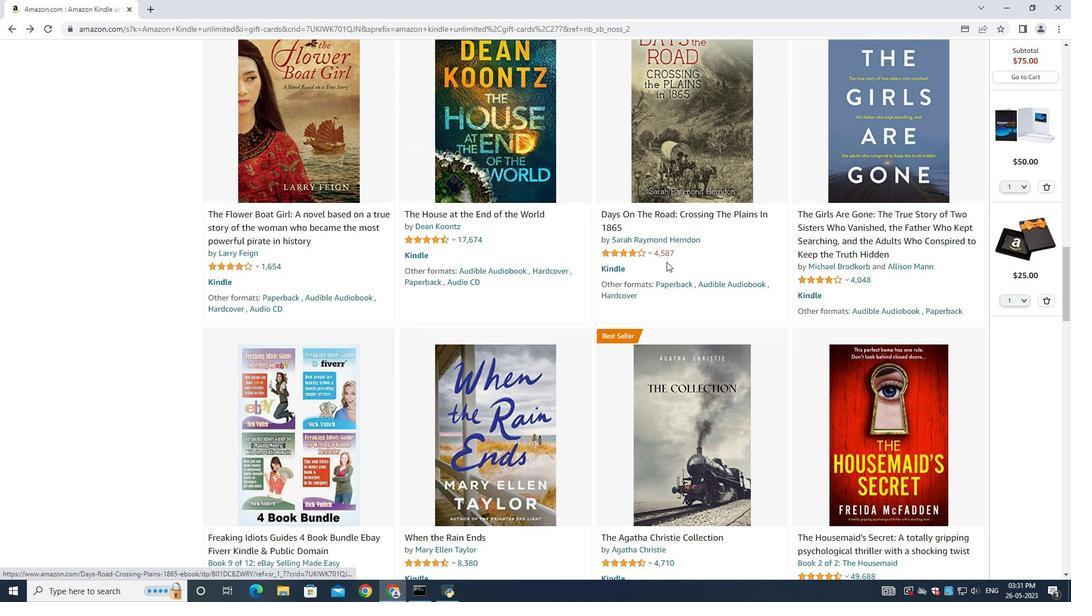 
Action: Mouse scrolled (648, 247) with delta (0, 0)
Screenshot: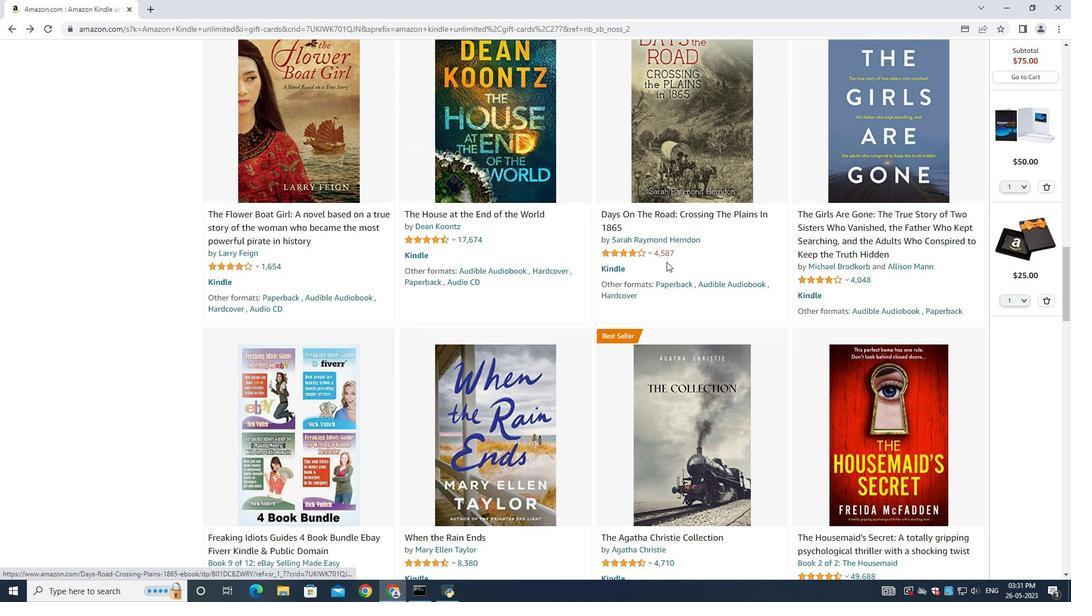 
Action: Mouse moved to (644, 248)
Screenshot: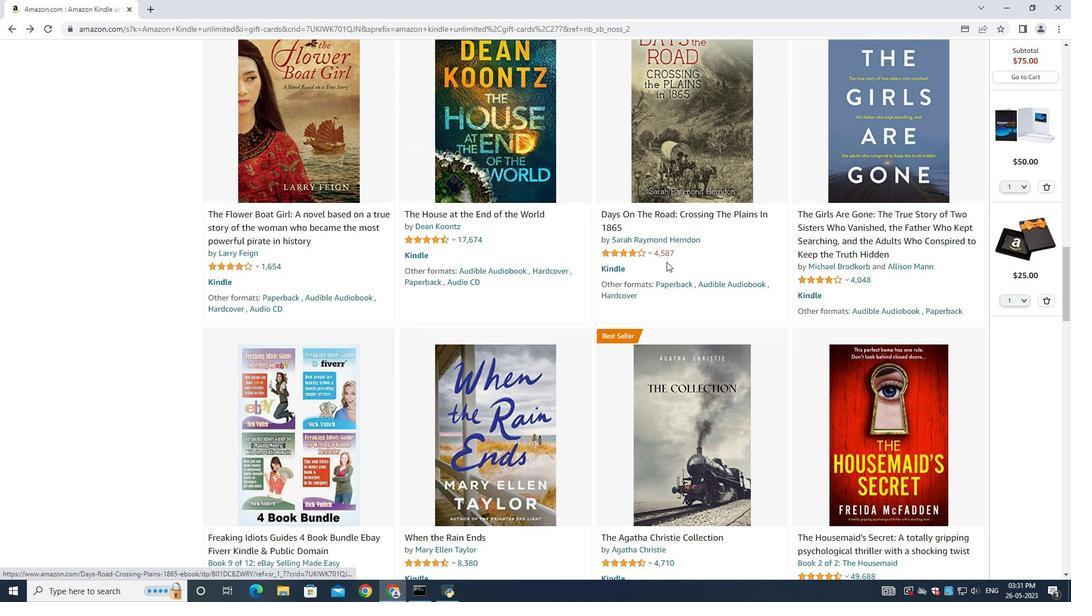 
Action: Mouse scrolled (644, 247) with delta (0, 0)
Screenshot: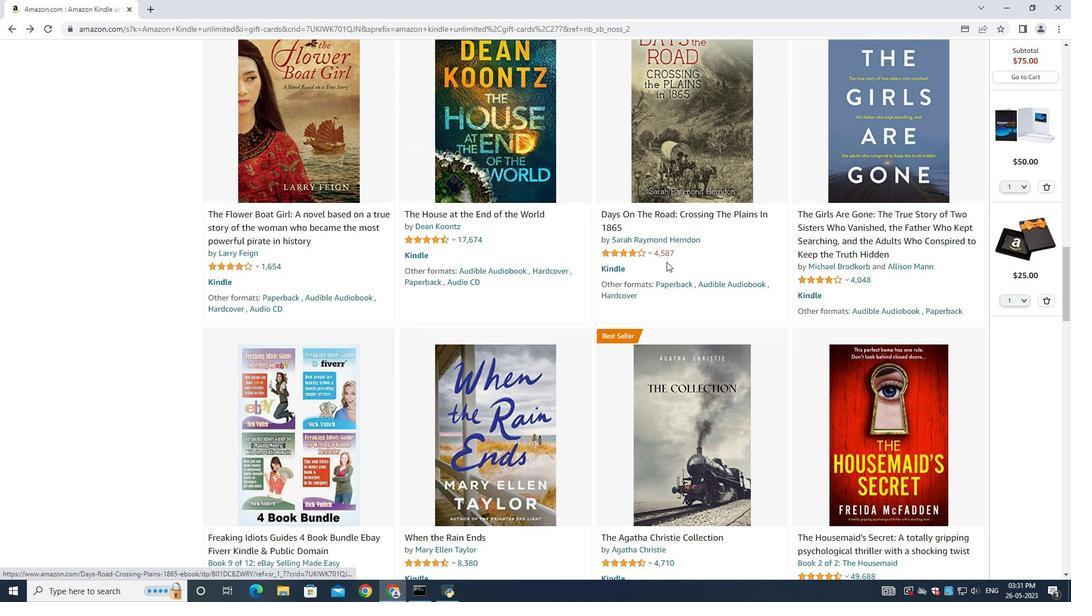 
Action: Mouse moved to (641, 248)
Screenshot: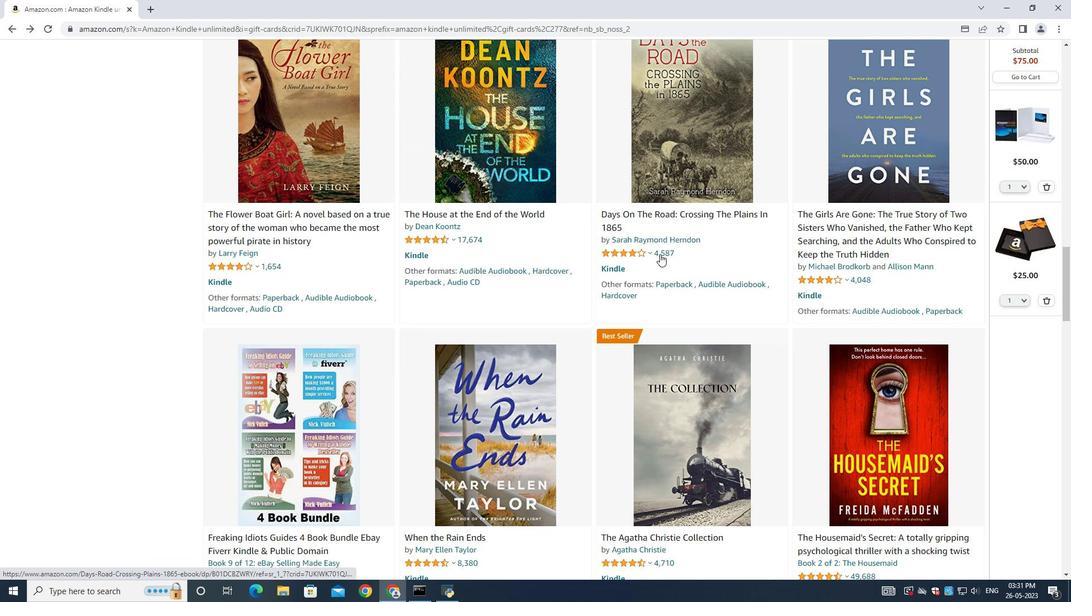
Action: Mouse scrolled (642, 247) with delta (0, 0)
Screenshot: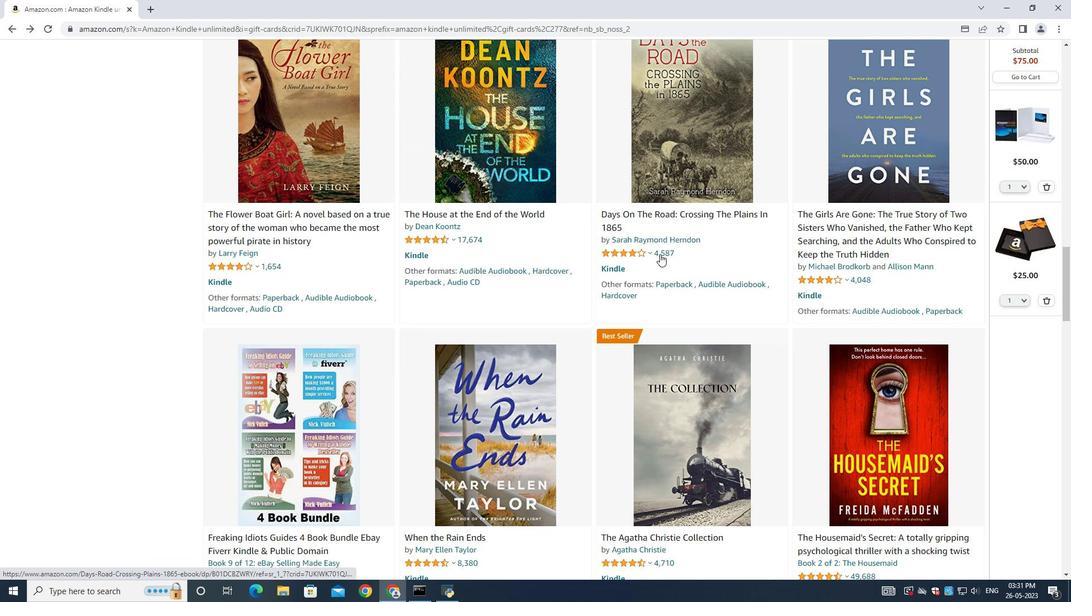 
Action: Mouse moved to (640, 248)
Screenshot: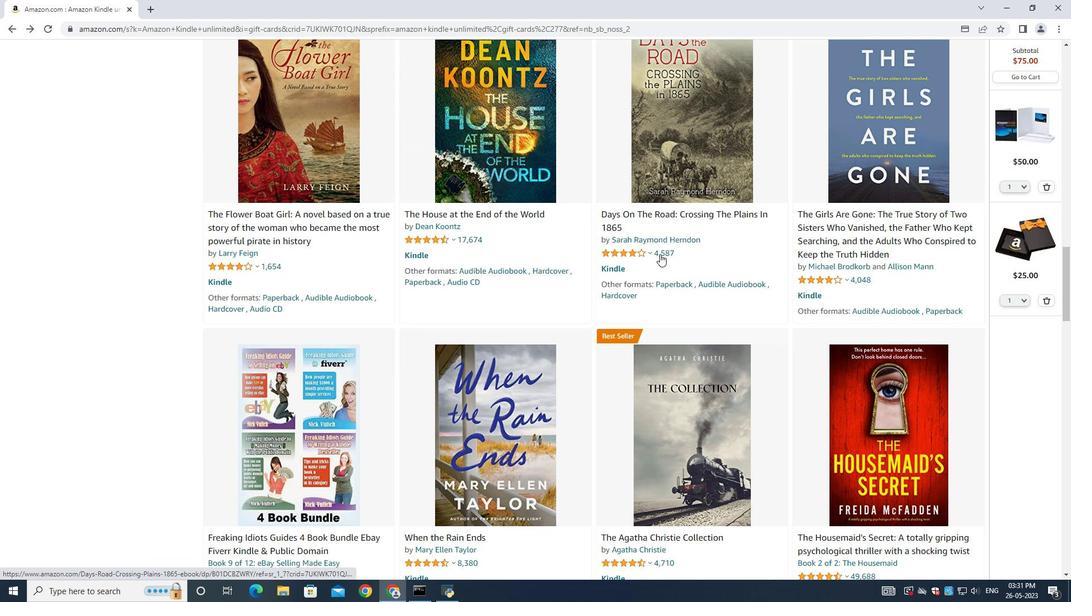 
Action: Mouse scrolled (640, 248) with delta (0, 0)
Screenshot: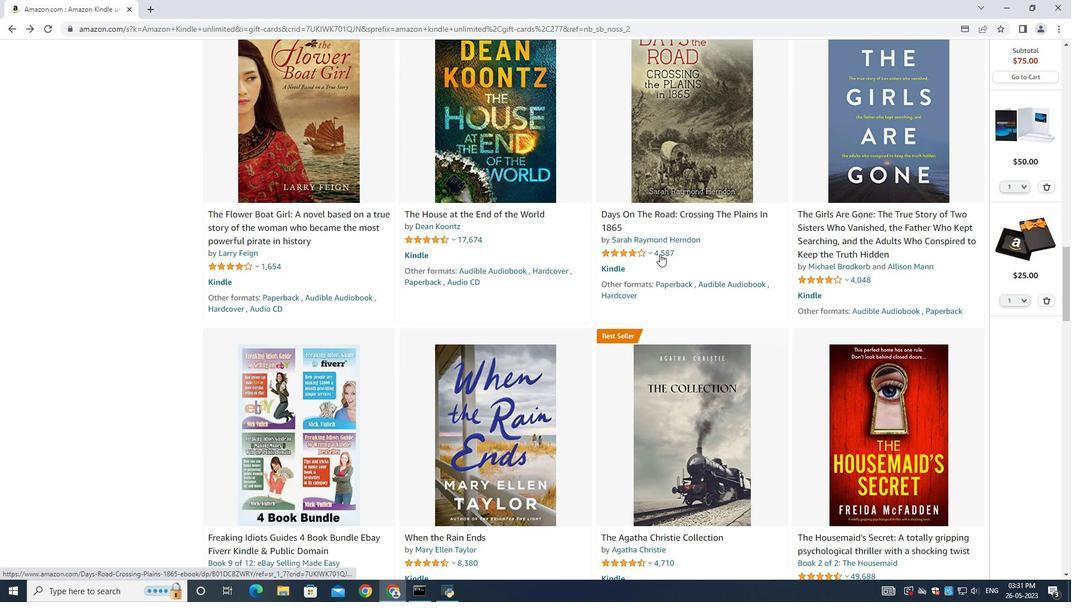 
Action: Mouse scrolled (640, 248) with delta (0, 0)
Screenshot: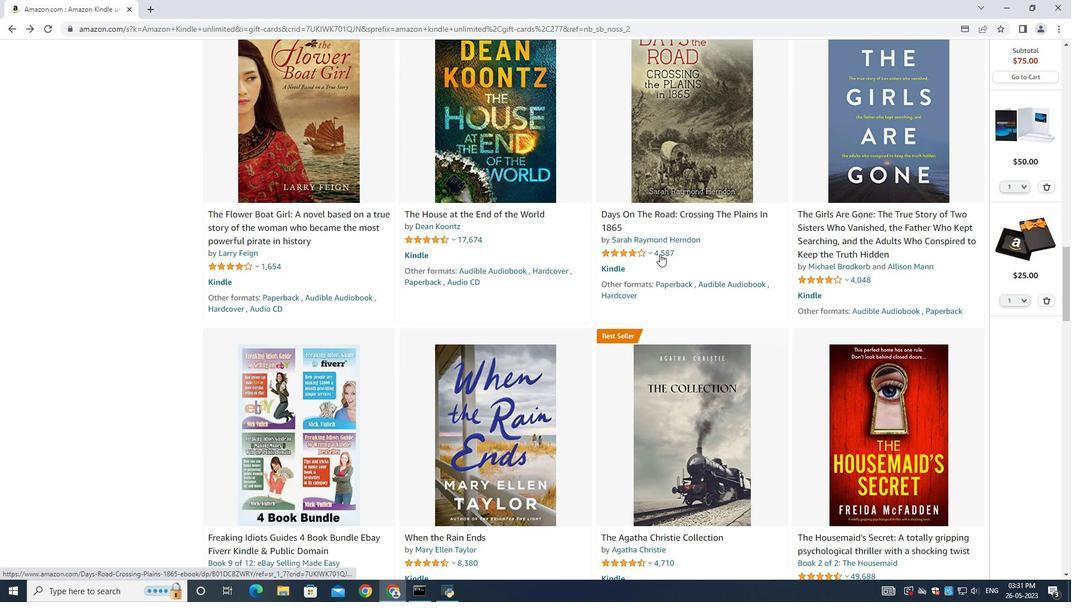 
Action: Mouse moved to (640, 260)
Screenshot: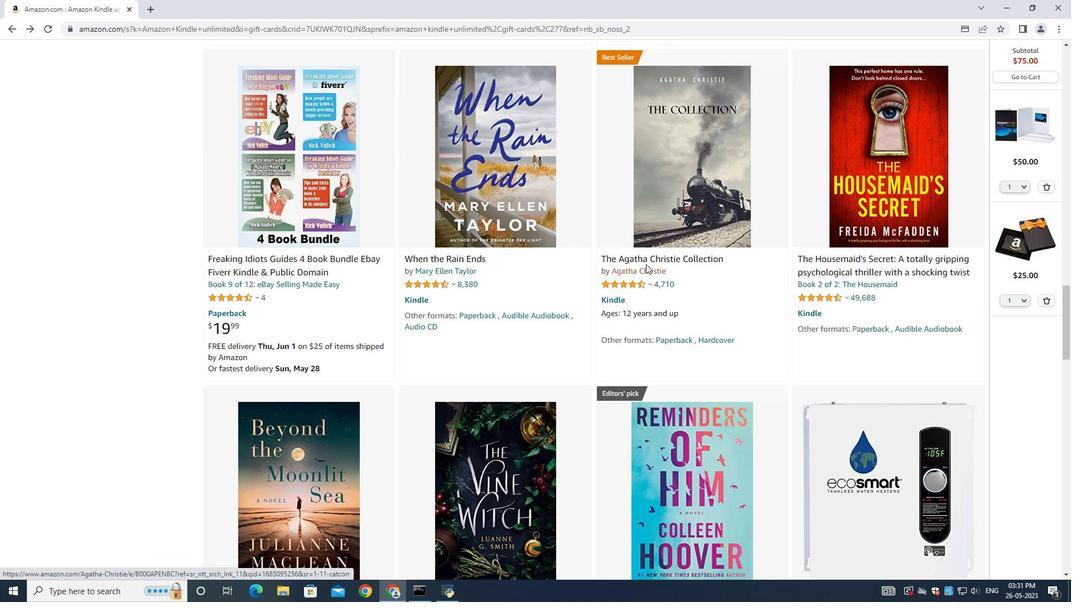 
Action: Mouse scrolled (640, 259) with delta (0, 0)
Screenshot: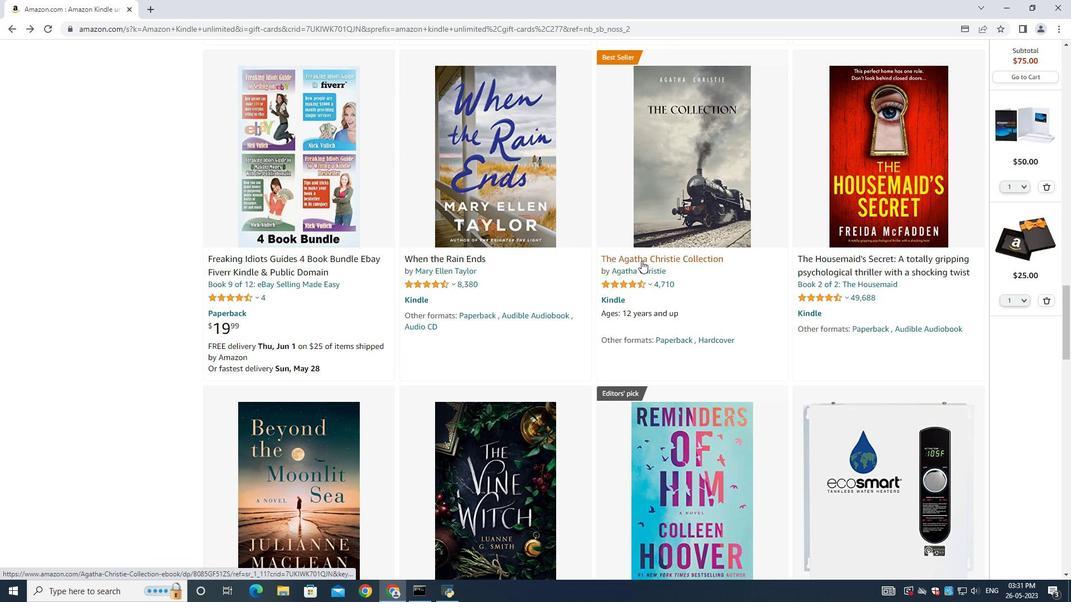 
Action: Mouse scrolled (640, 259) with delta (0, 0)
Screenshot: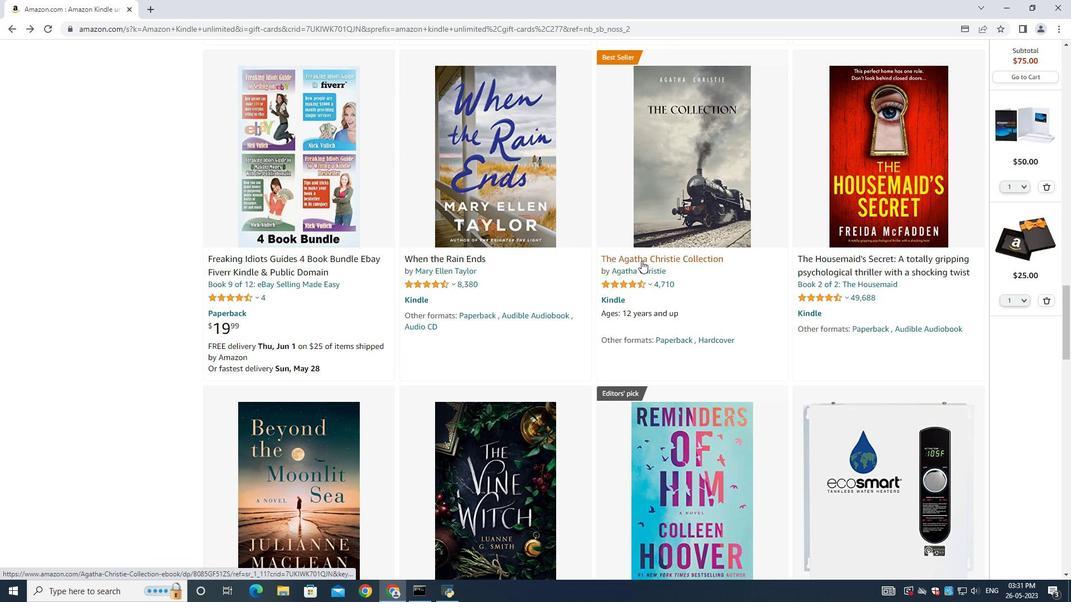 
Action: Mouse scrolled (640, 259) with delta (0, 0)
Screenshot: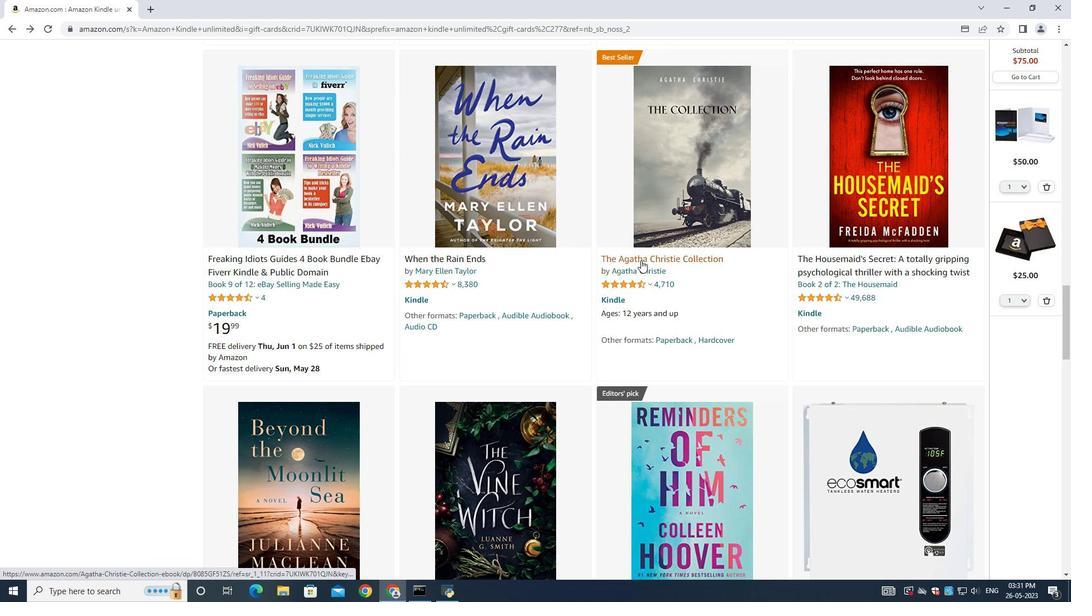 
Action: Mouse scrolled (640, 259) with delta (0, 0)
Screenshot: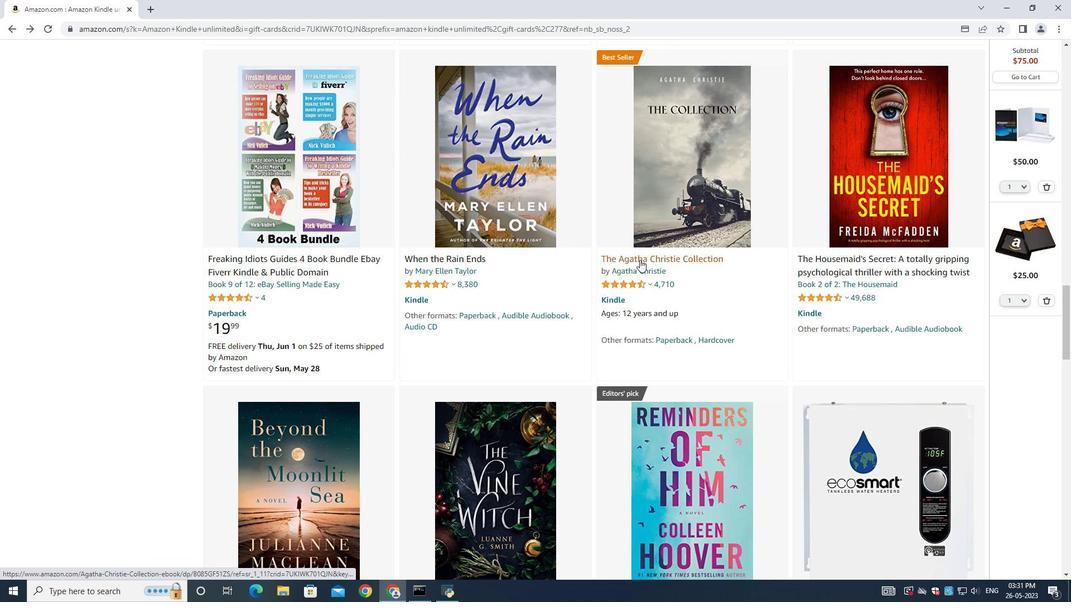 
Action: Mouse moved to (633, 251)
Screenshot: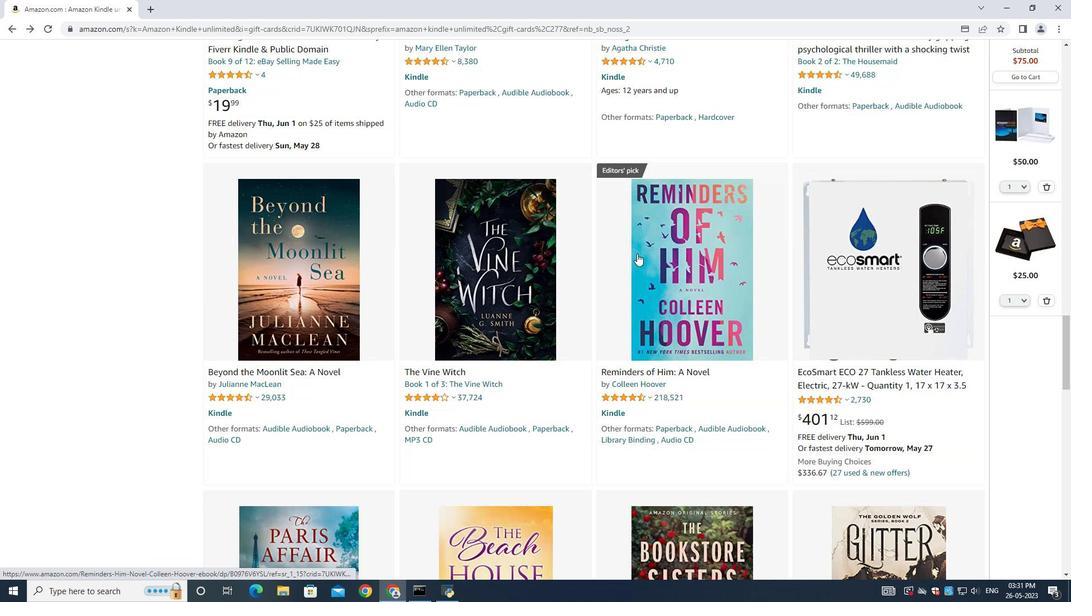
Action: Mouse scrolled (633, 251) with delta (0, 0)
Screenshot: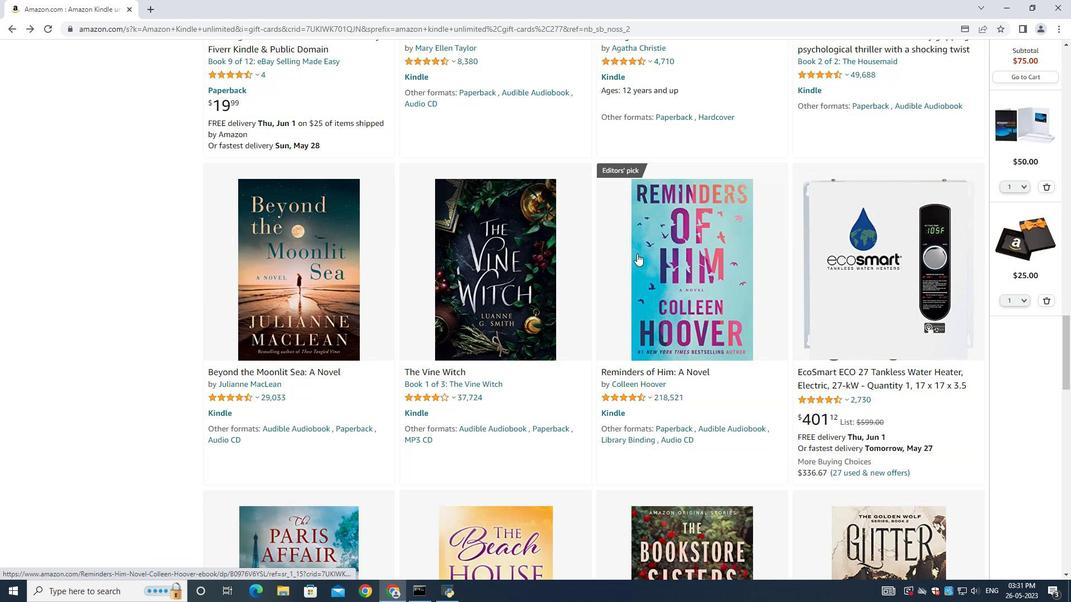 
Action: Mouse scrolled (633, 251) with delta (0, 0)
Screenshot: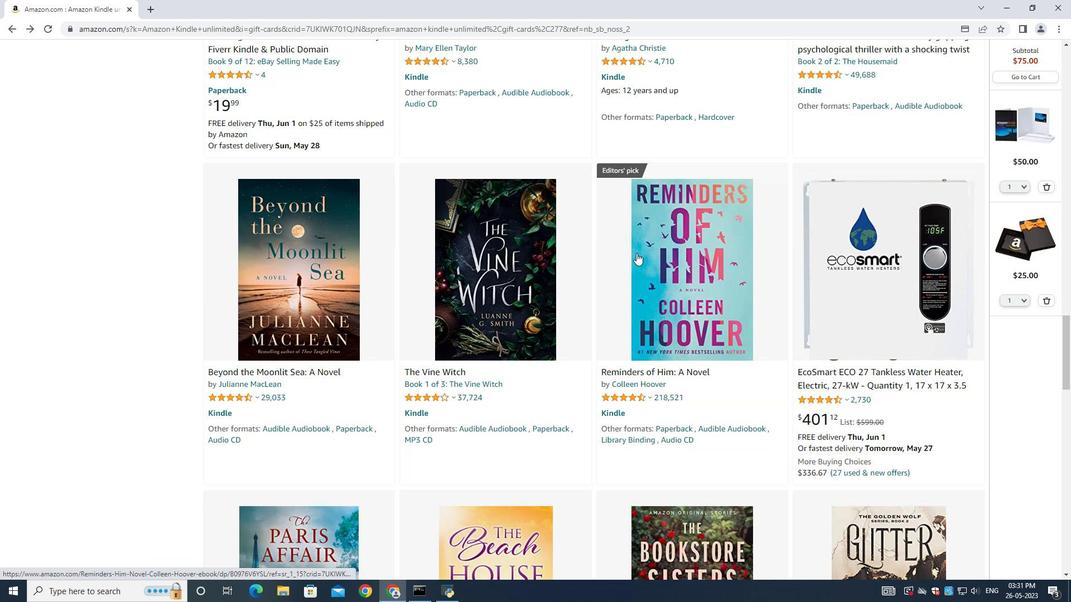 
Action: Mouse scrolled (633, 251) with delta (0, 0)
Screenshot: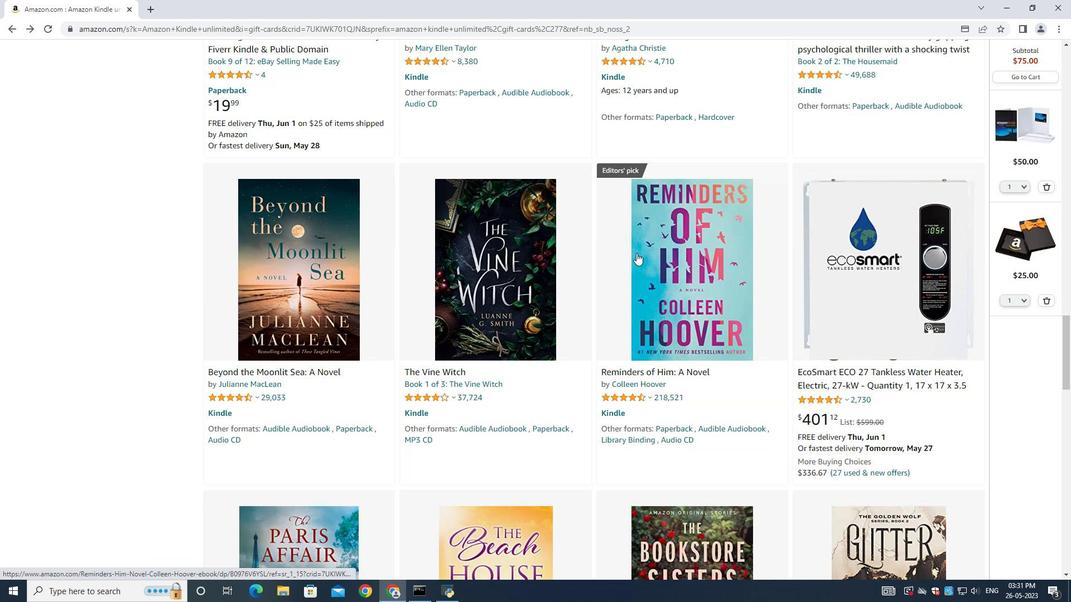 
Action: Mouse scrolled (633, 251) with delta (0, 0)
Screenshot: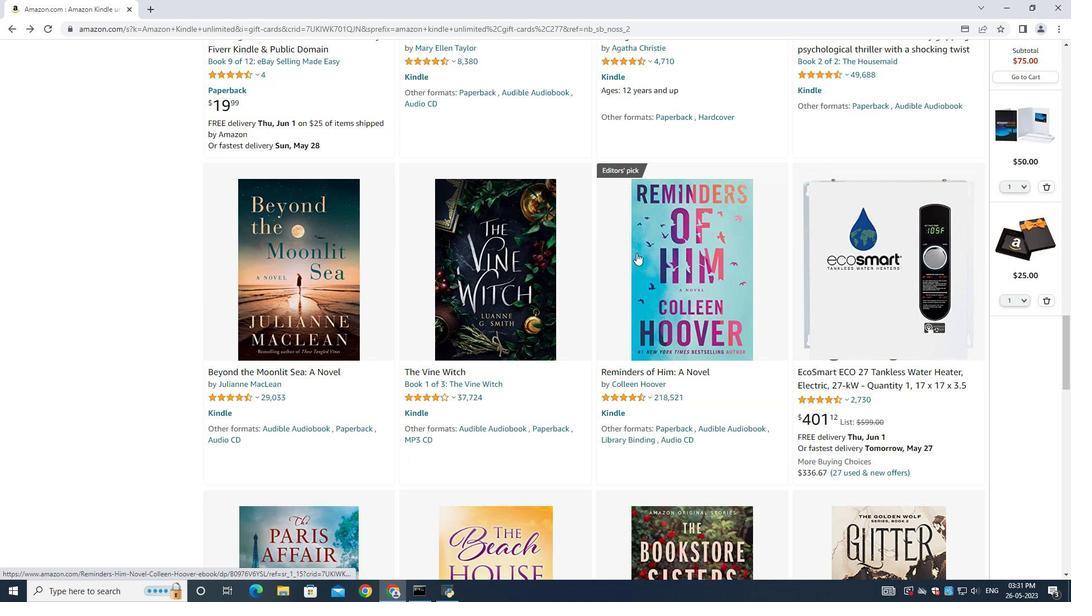 
Action: Mouse scrolled (633, 251) with delta (0, 0)
Screenshot: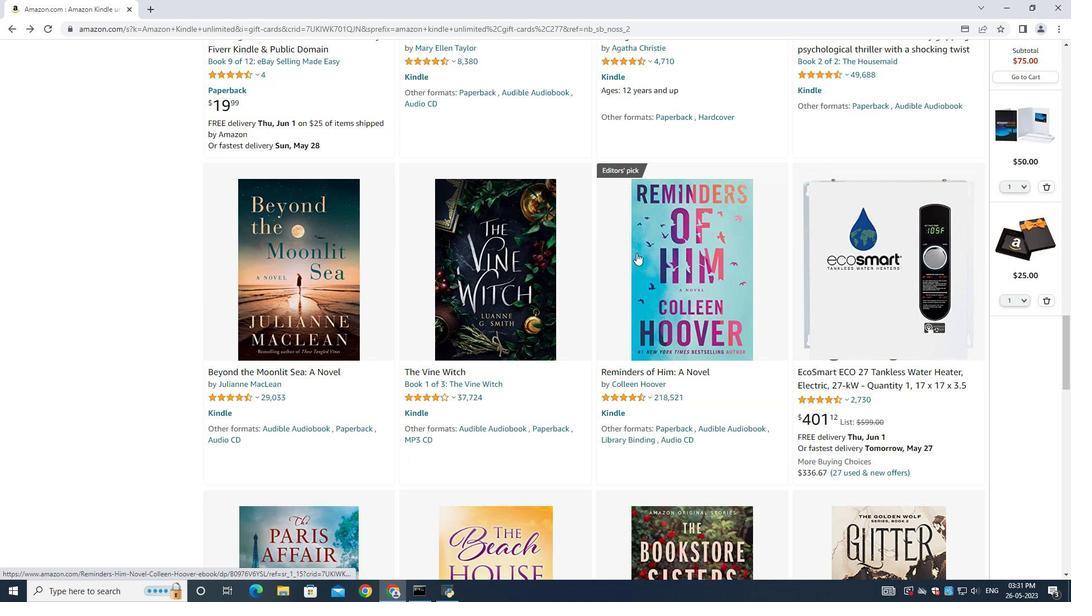 
Action: Mouse moved to (626, 233)
Screenshot: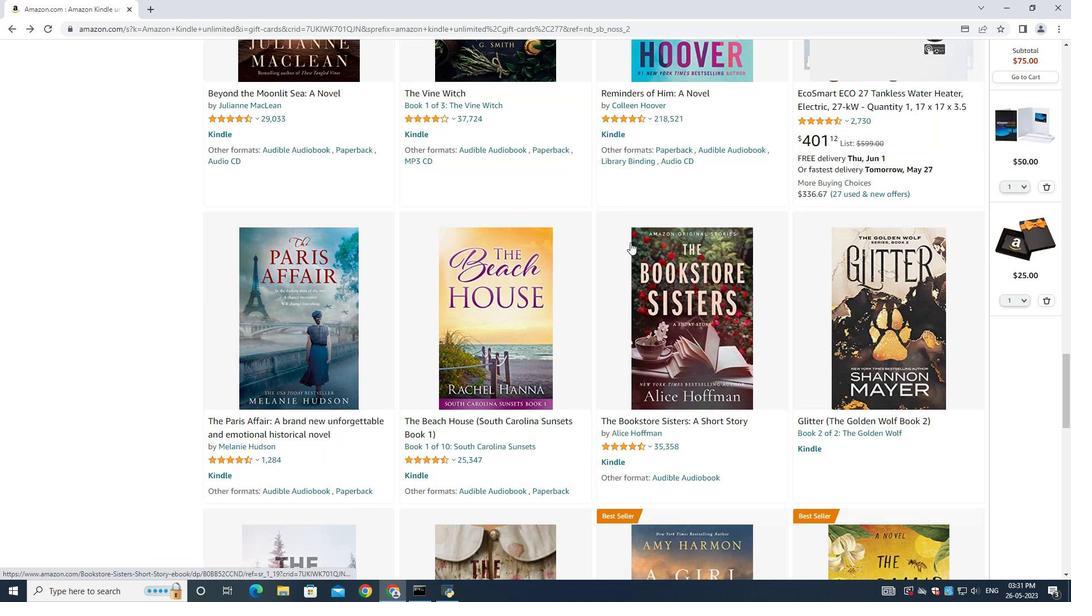 
Action: Mouse scrolled (626, 232) with delta (0, 0)
Screenshot: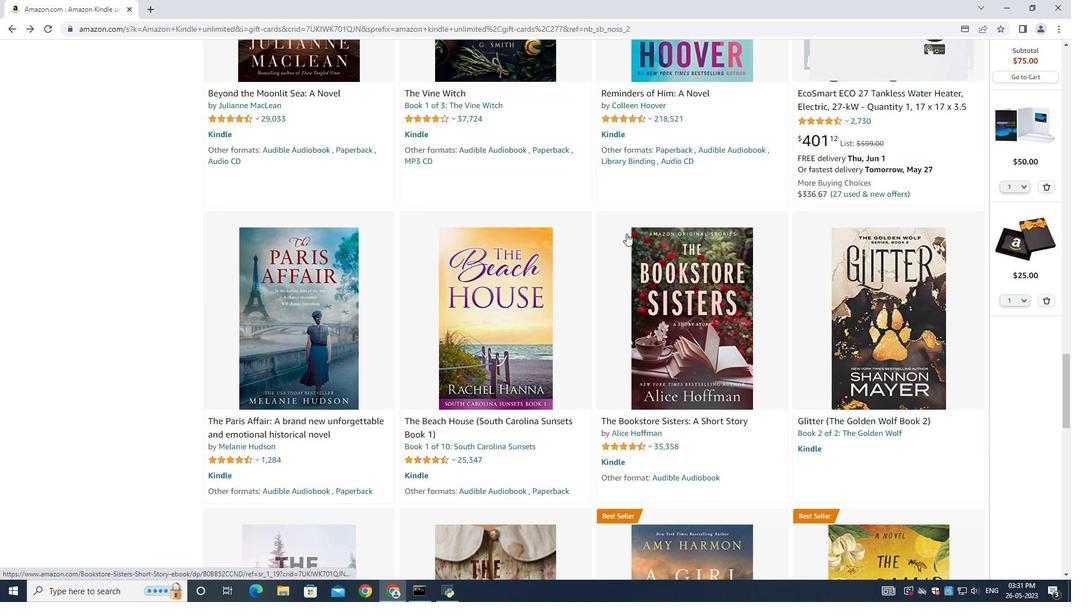 
Action: Mouse scrolled (626, 232) with delta (0, 0)
Screenshot: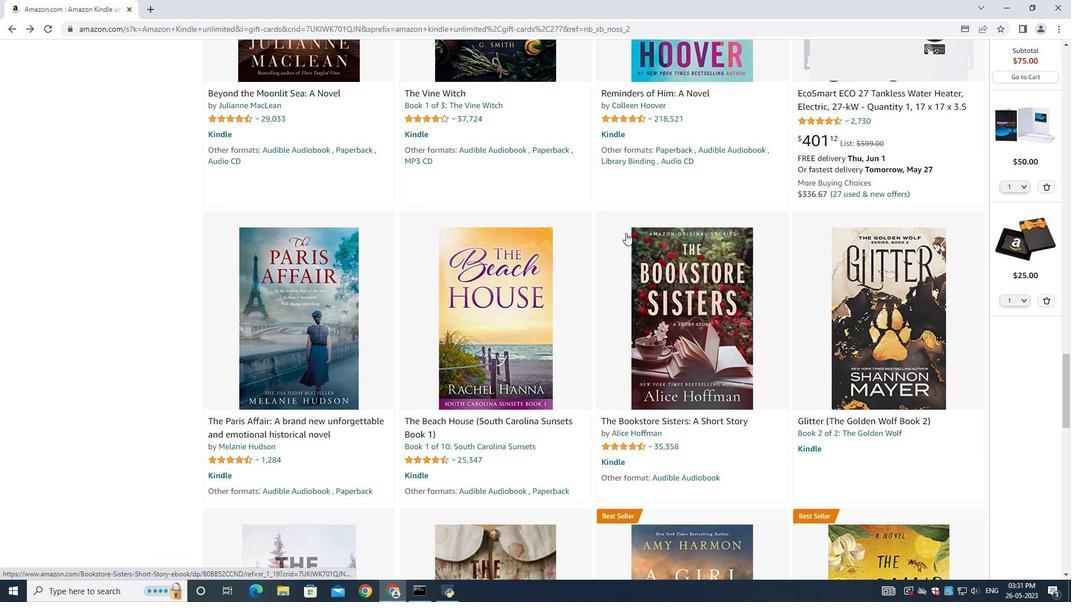 
Action: Mouse scrolled (626, 232) with delta (0, 0)
Screenshot: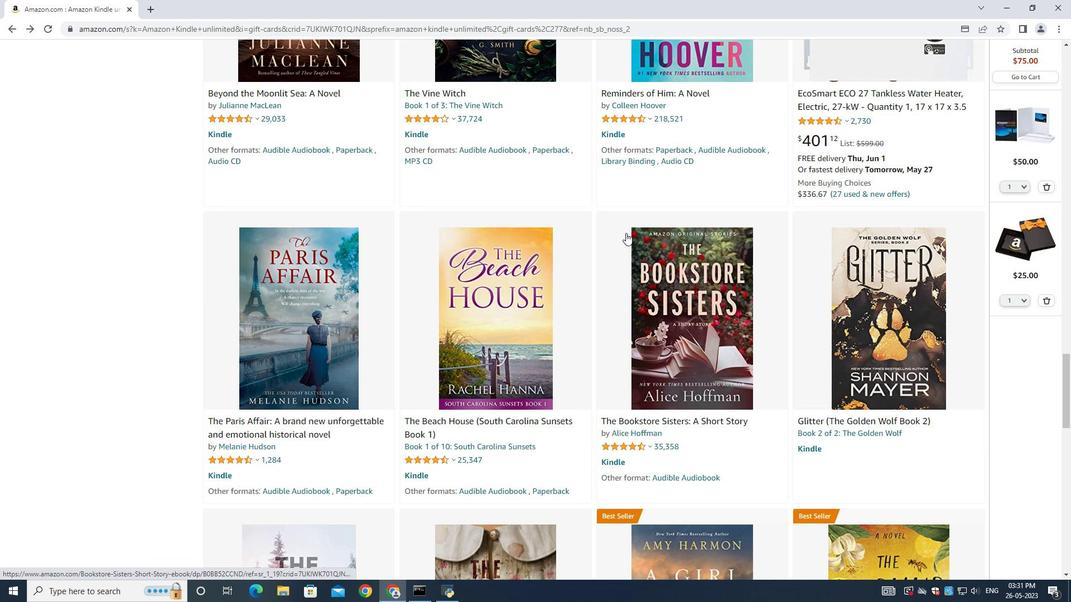 
Action: Mouse scrolled (626, 232) with delta (0, 0)
Screenshot: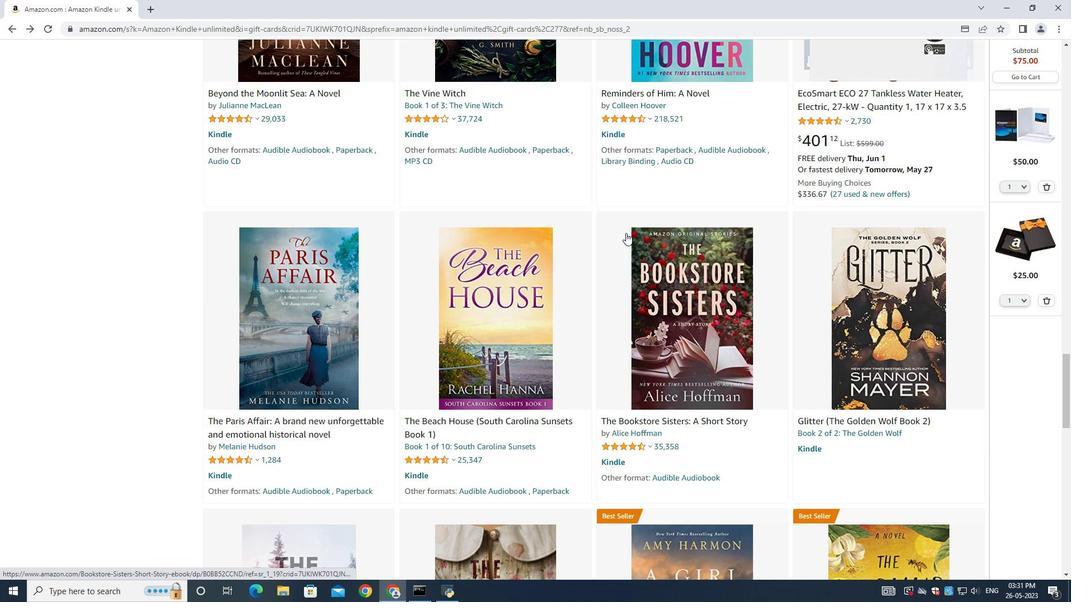 
Action: Mouse moved to (625, 235)
Screenshot: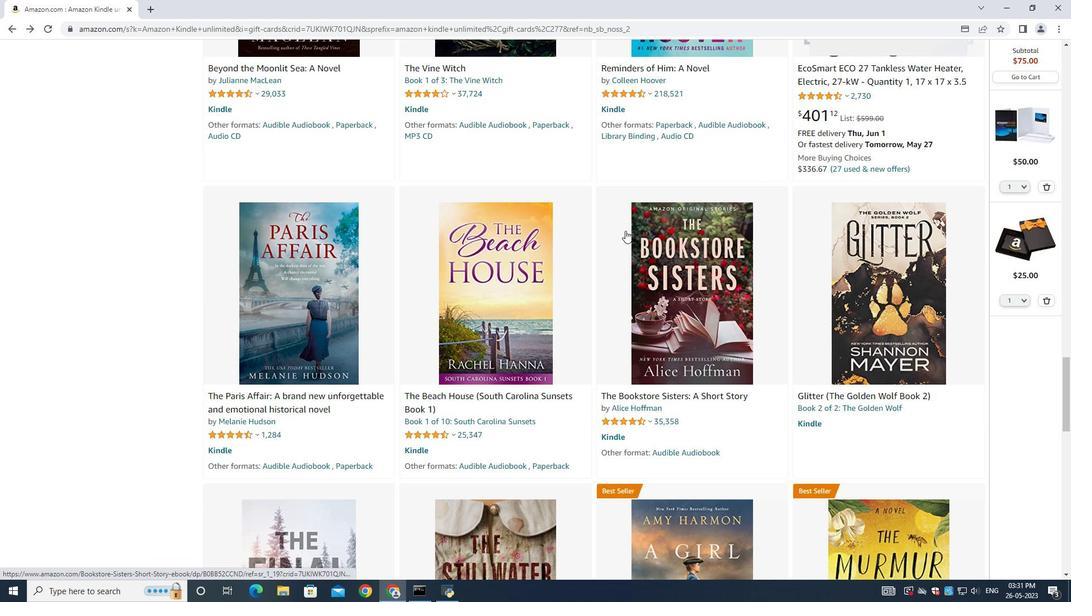 
Action: Mouse scrolled (625, 234) with delta (0, 0)
Screenshot: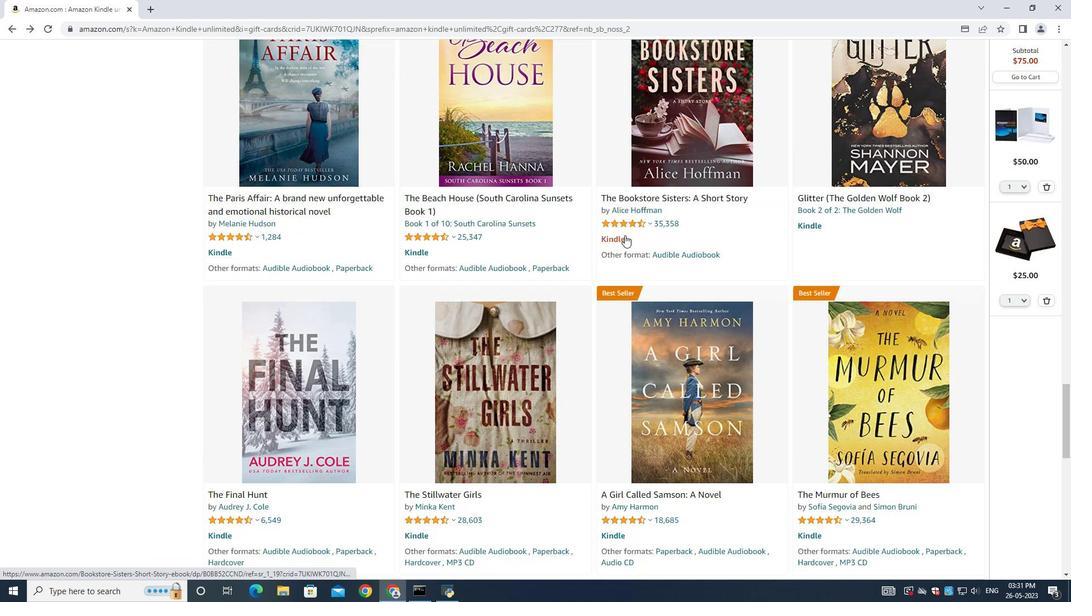 
Action: Mouse scrolled (625, 234) with delta (0, 0)
Screenshot: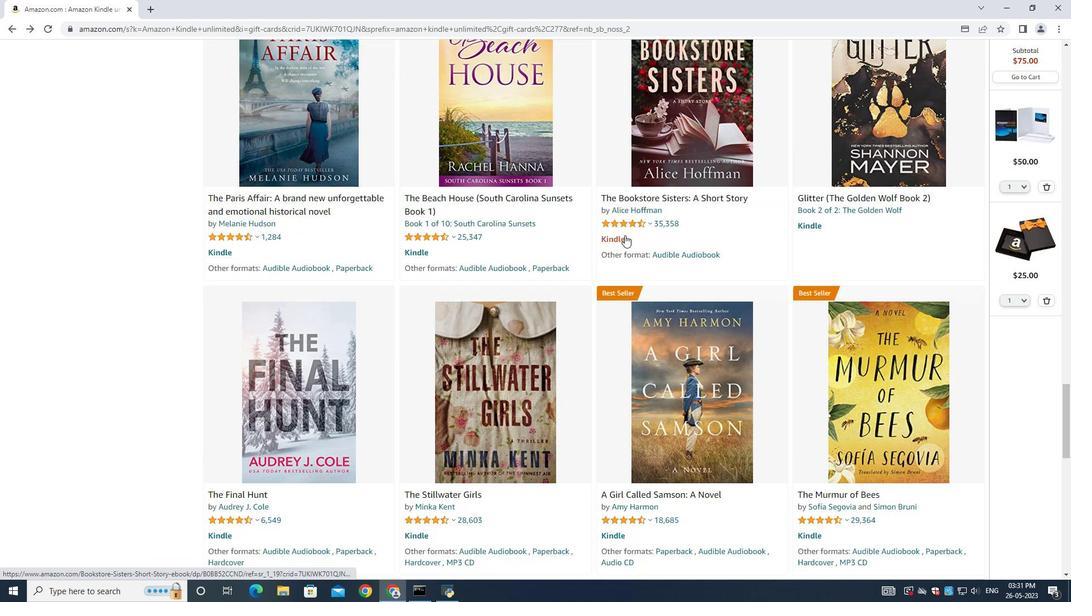 
Action: Mouse scrolled (625, 234) with delta (0, 0)
Screenshot: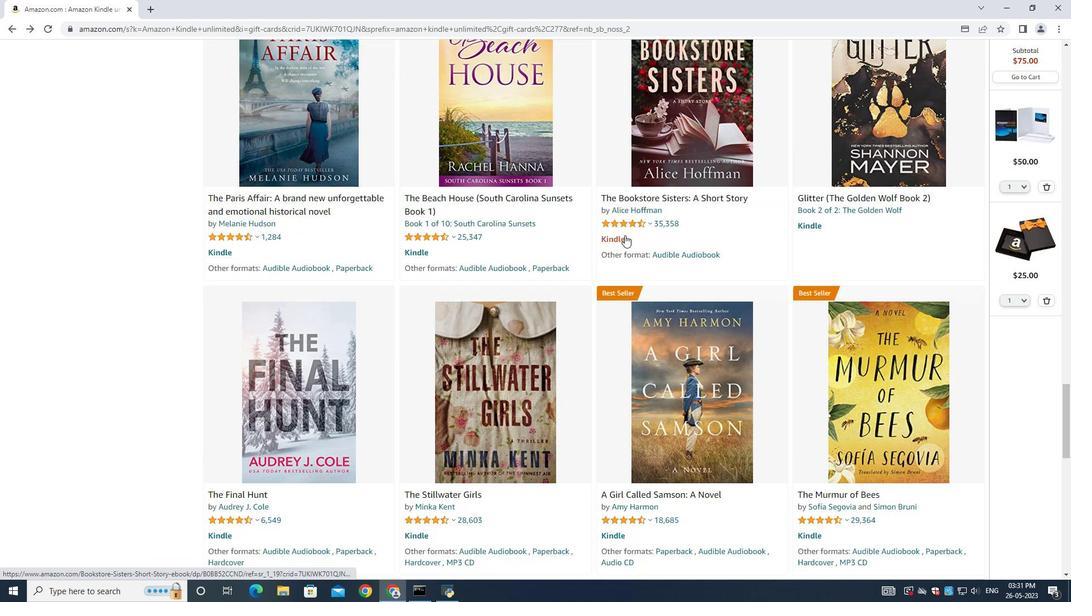 
Action: Mouse scrolled (625, 234) with delta (0, 0)
Screenshot: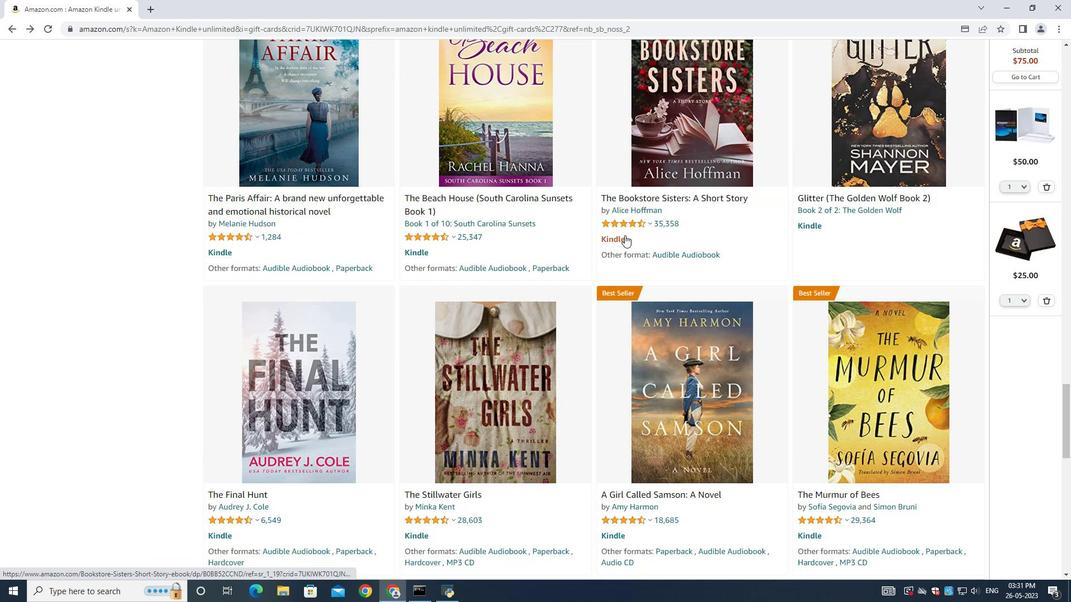 
Action: Mouse scrolled (625, 234) with delta (0, 0)
Screenshot: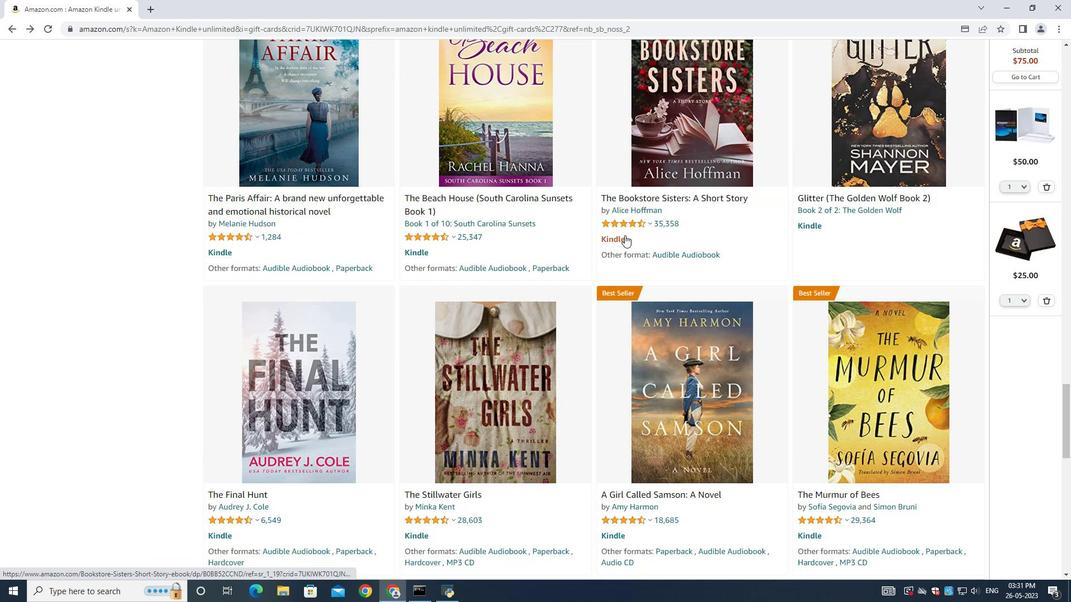 
Action: Mouse scrolled (625, 234) with delta (0, 0)
Screenshot: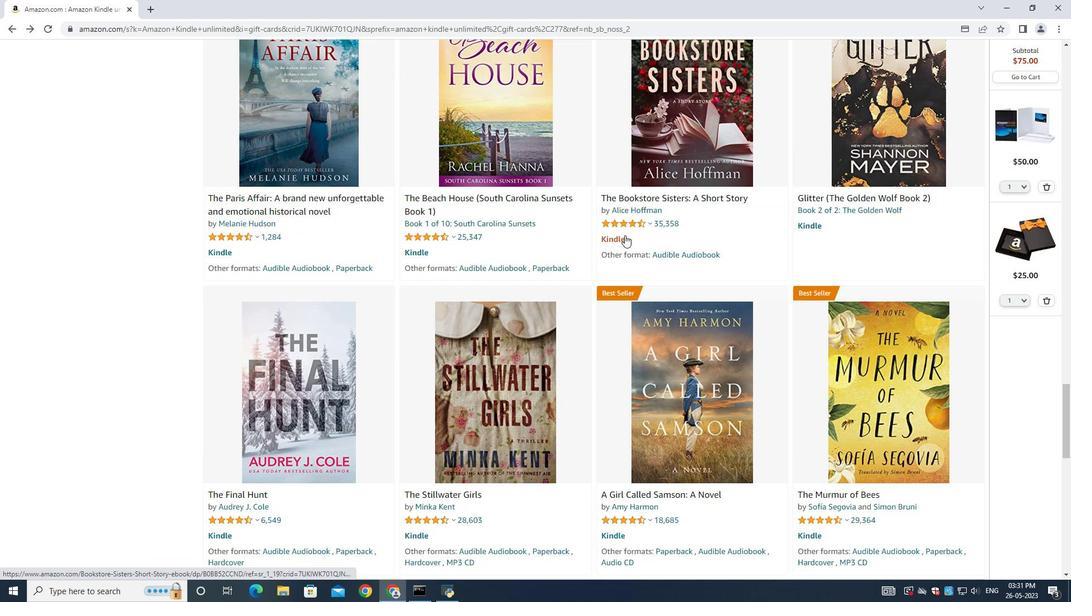 
Action: Mouse scrolled (625, 234) with delta (0, 0)
Screenshot: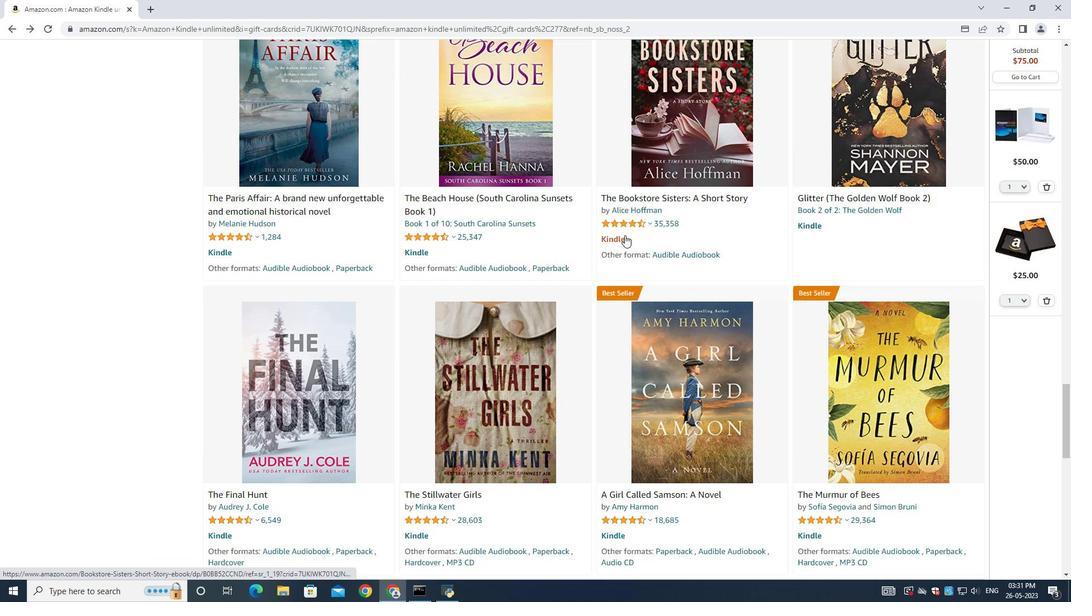 
Action: Mouse moved to (623, 231)
Screenshot: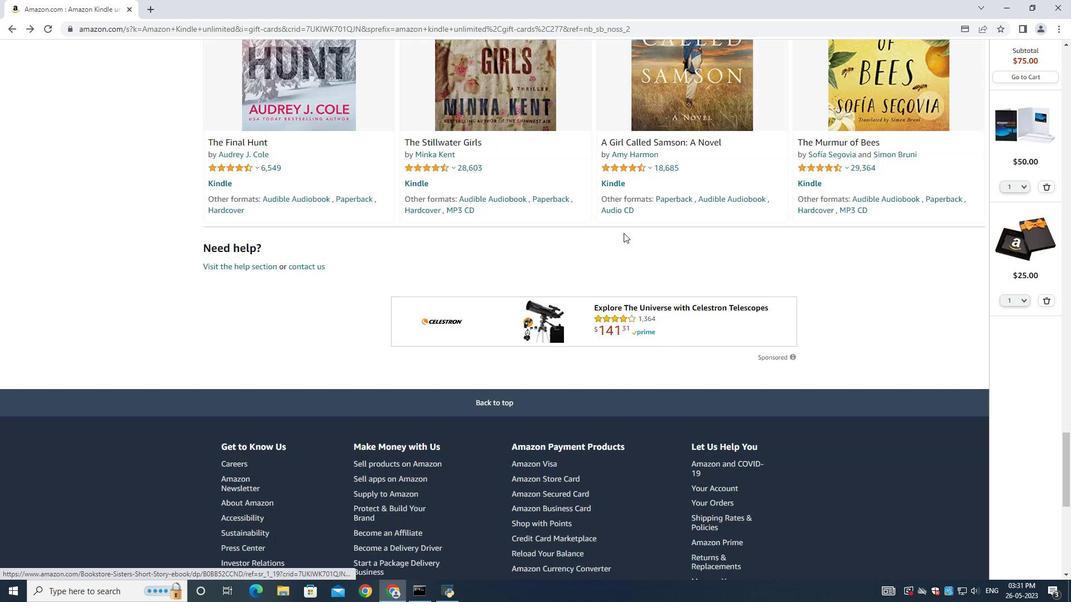 
Action: Mouse scrolled (623, 231) with delta (0, 0)
Screenshot: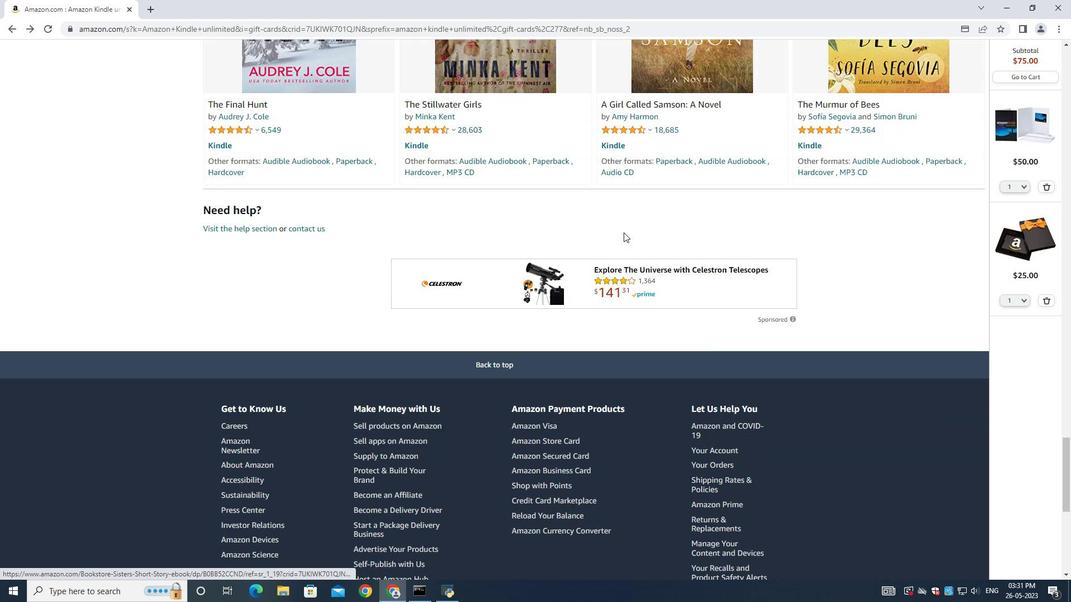 
Action: Mouse moved to (623, 226)
Screenshot: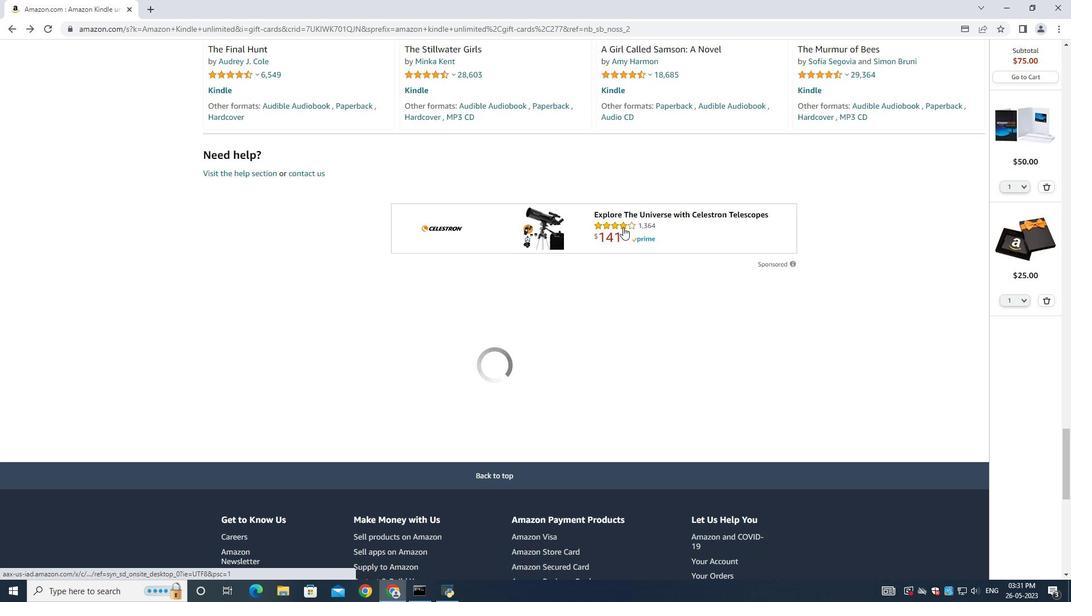 
Action: Mouse scrolled (623, 226) with delta (0, 0)
Screenshot: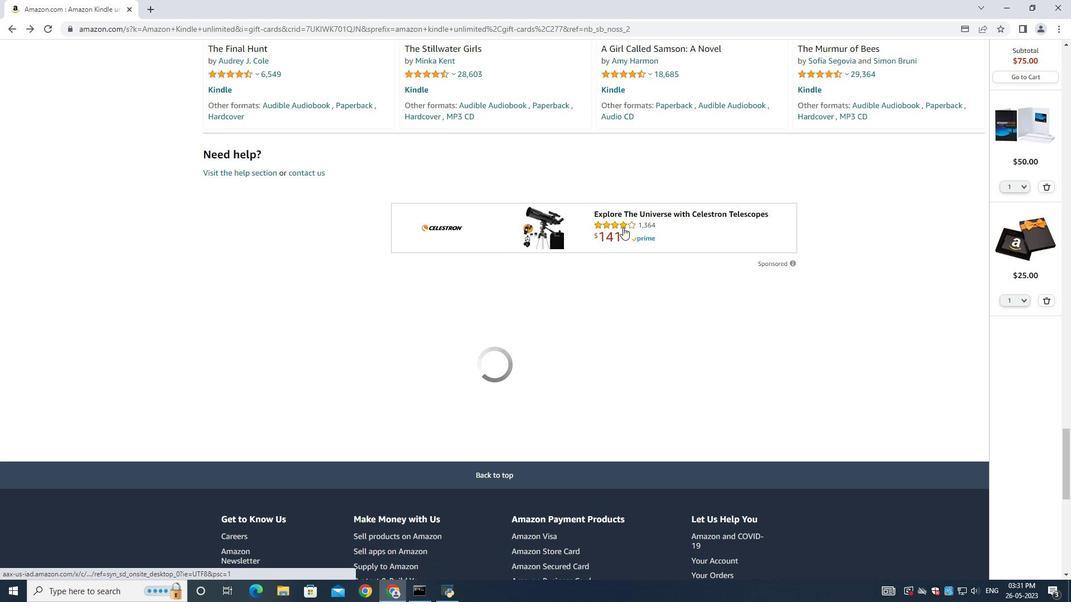 
Action: Mouse scrolled (623, 226) with delta (0, 0)
Screenshot: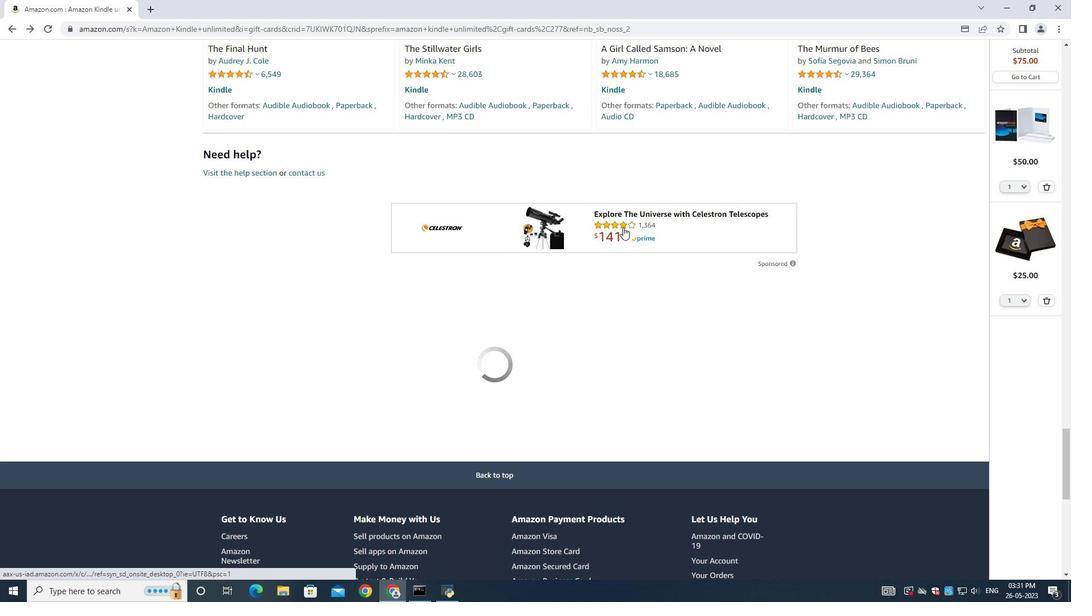 
Action: Mouse scrolled (623, 226) with delta (0, 0)
Screenshot: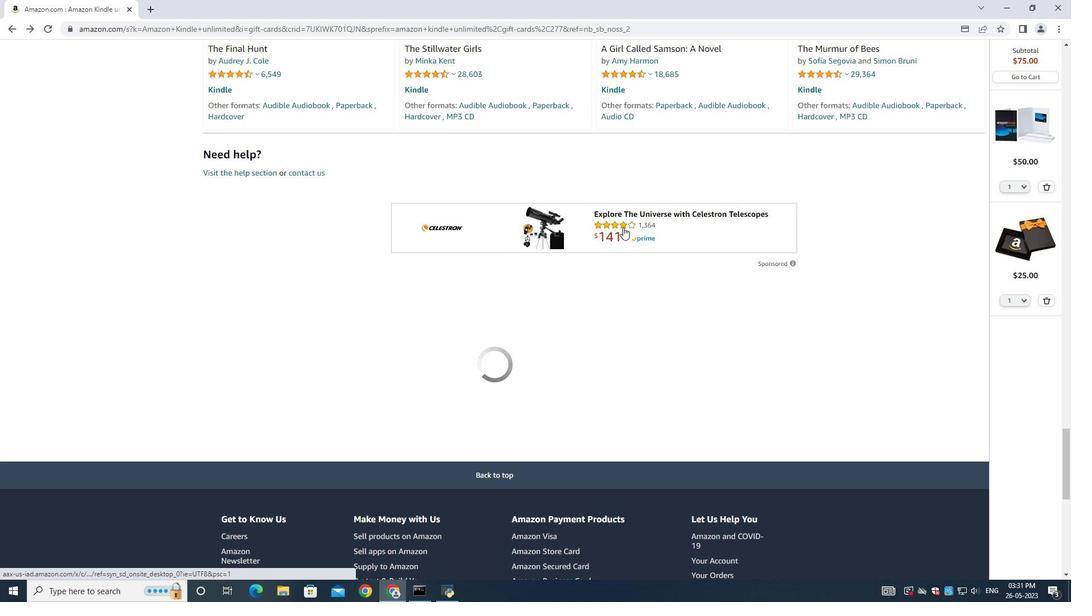 
Action: Mouse scrolled (623, 226) with delta (0, 0)
Screenshot: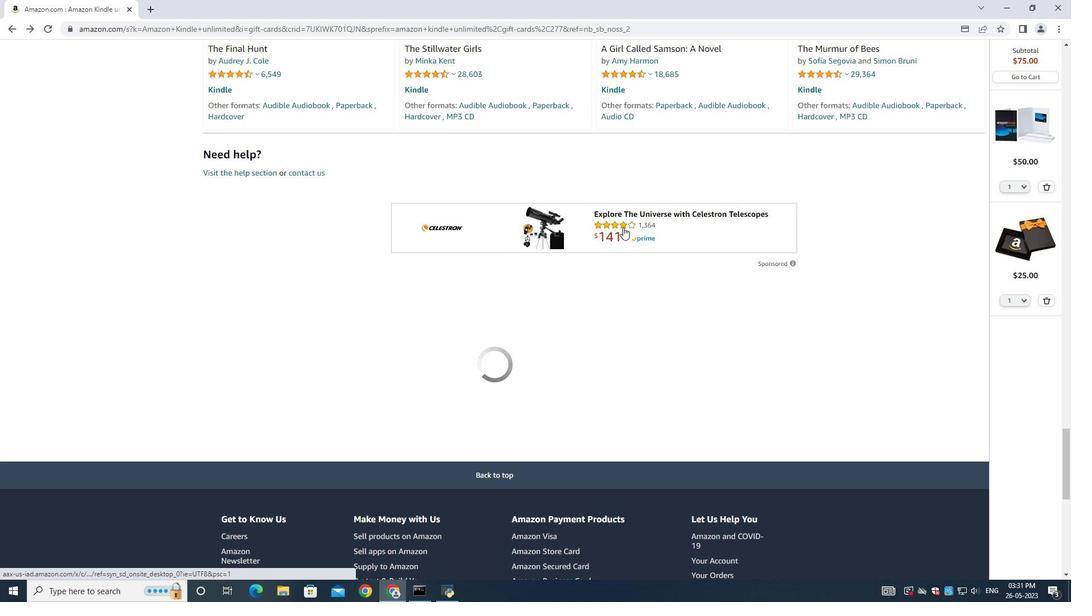 
Action: Mouse scrolled (623, 226) with delta (0, 0)
Screenshot: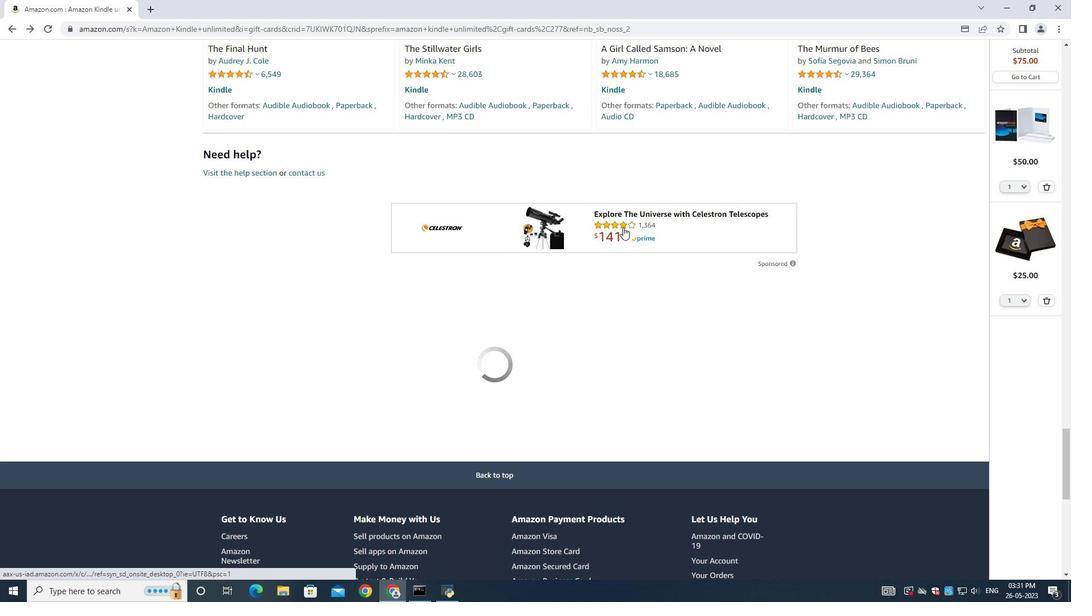 
Action: Mouse scrolled (623, 226) with delta (0, 0)
Screenshot: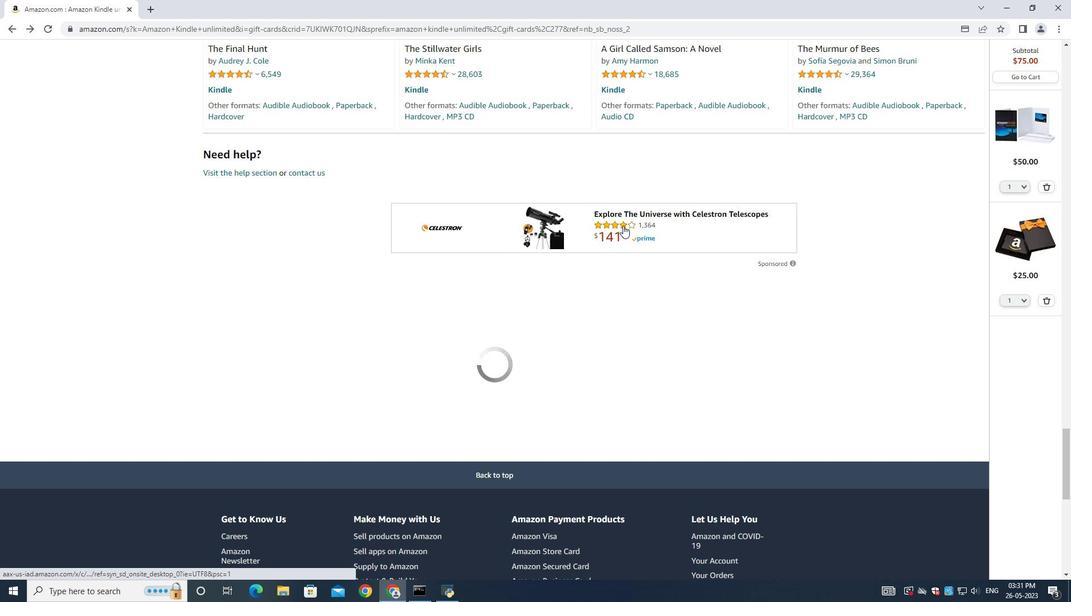 
Action: Mouse moved to (622, 225)
Screenshot: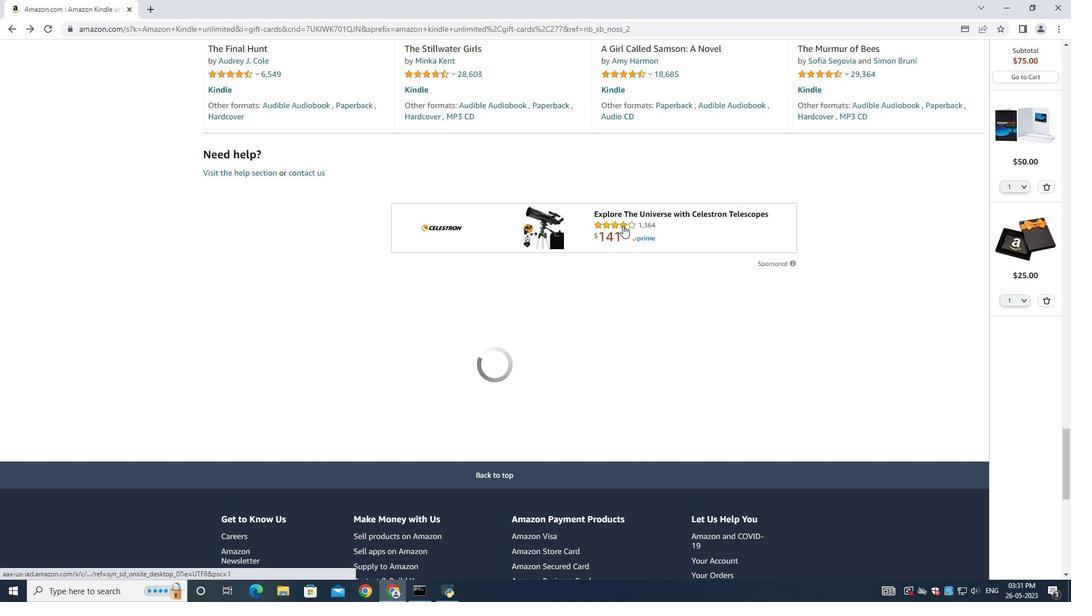 
Action: Mouse scrolled (622, 226) with delta (0, 0)
Screenshot: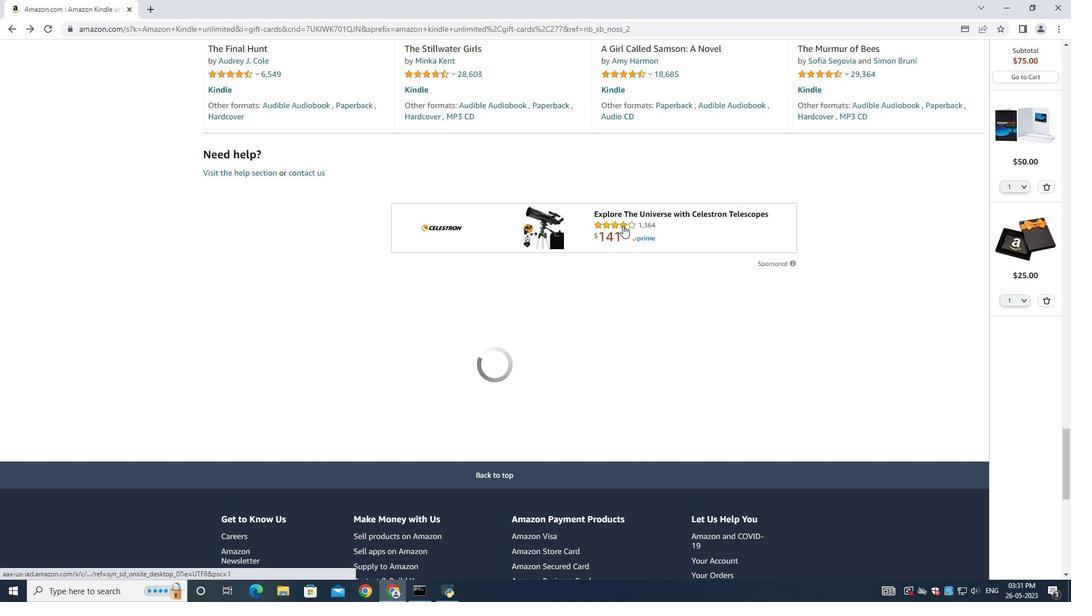 
Action: Mouse moved to (622, 224)
Screenshot: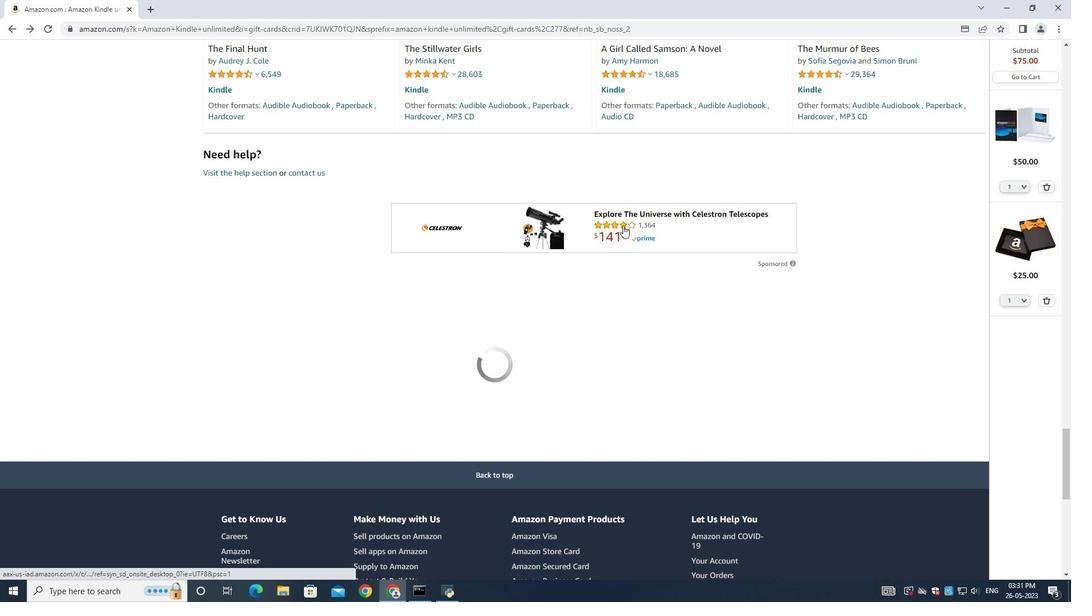 
Action: Mouse scrolled (622, 225) with delta (0, 0)
Screenshot: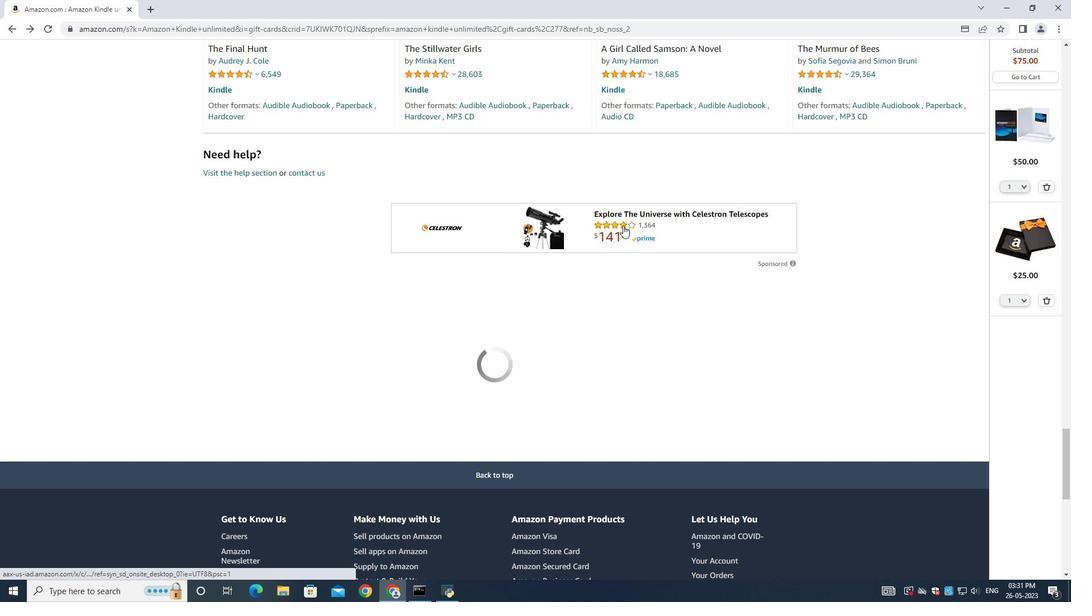 
Action: Mouse moved to (621, 224)
Screenshot: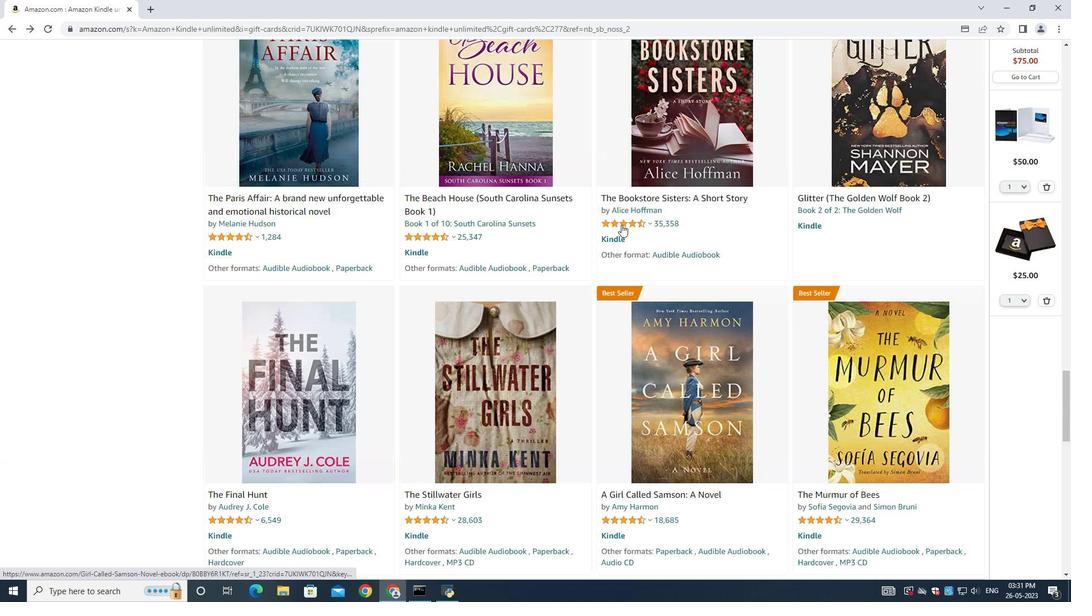 
Action: Mouse scrolled (621, 225) with delta (0, 0)
Screenshot: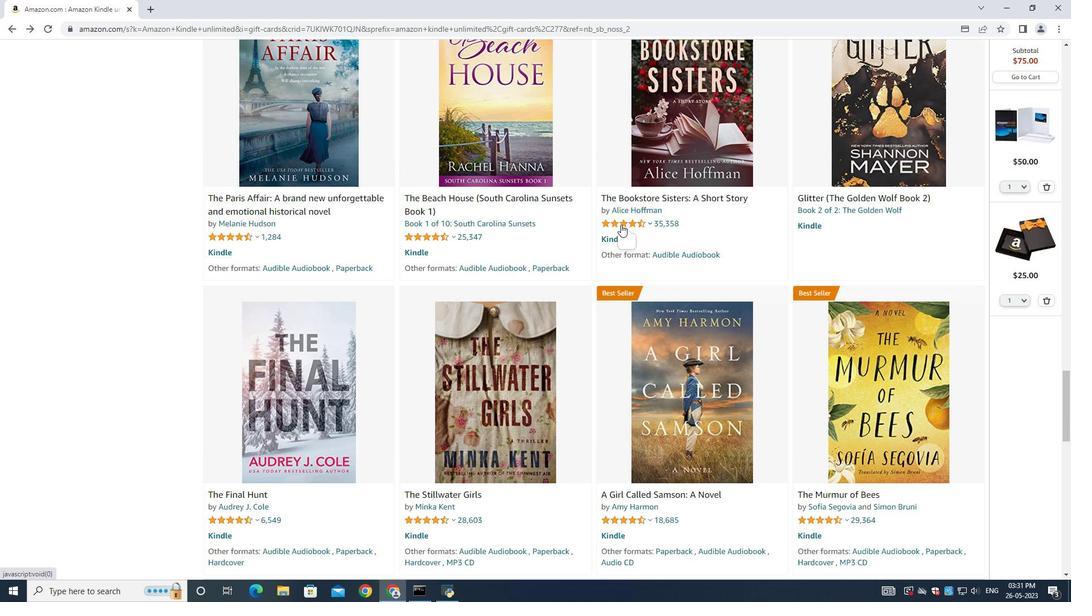 
Action: Mouse moved to (621, 224)
Screenshot: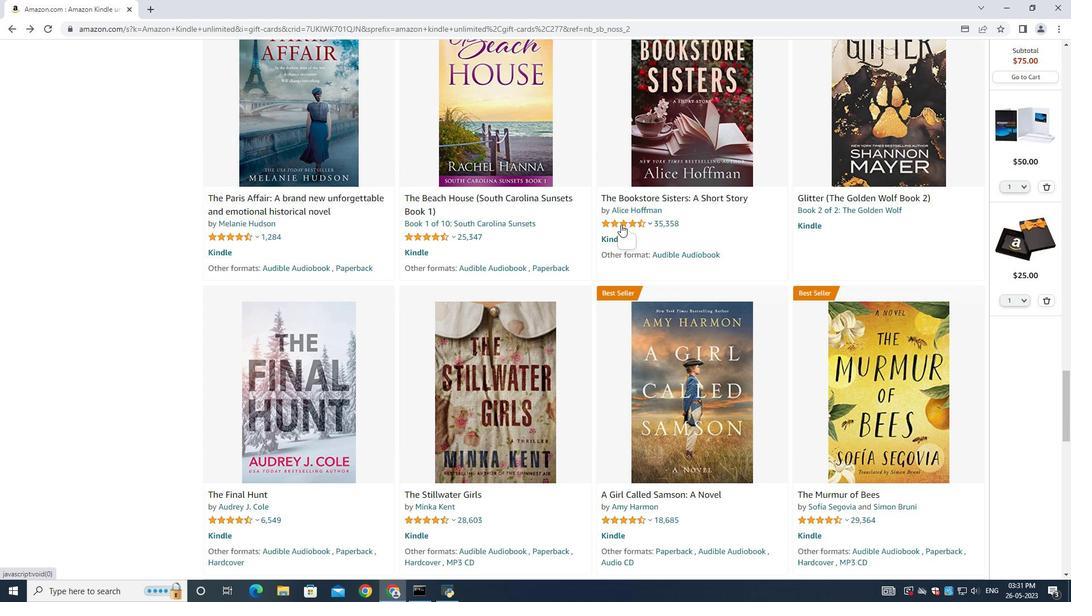 
Action: Mouse scrolled (621, 224) with delta (0, 0)
Screenshot: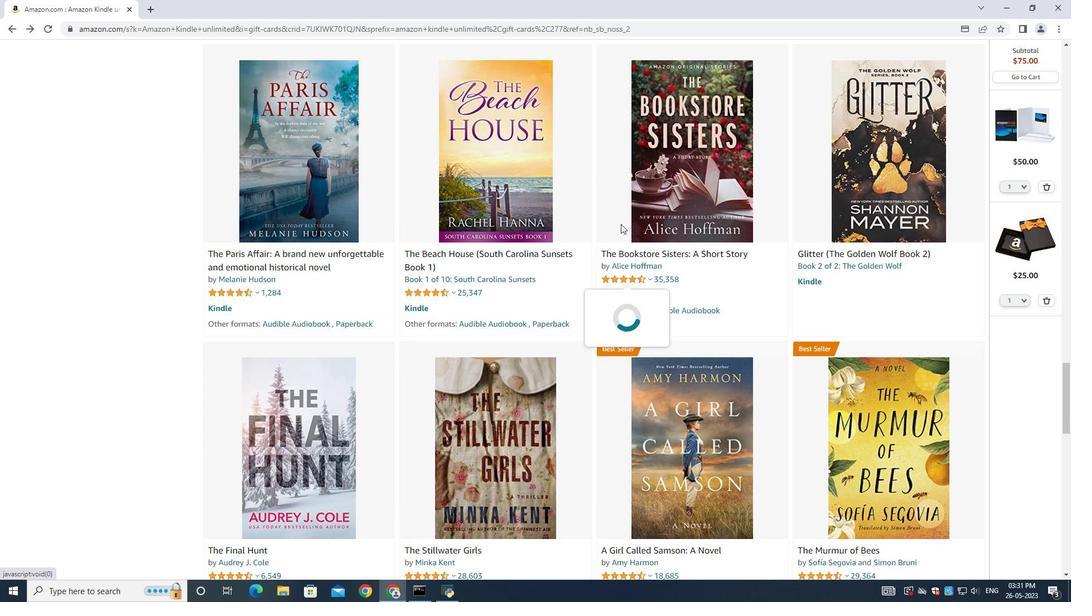 
Action: Mouse scrolled (621, 224) with delta (0, 0)
Screenshot: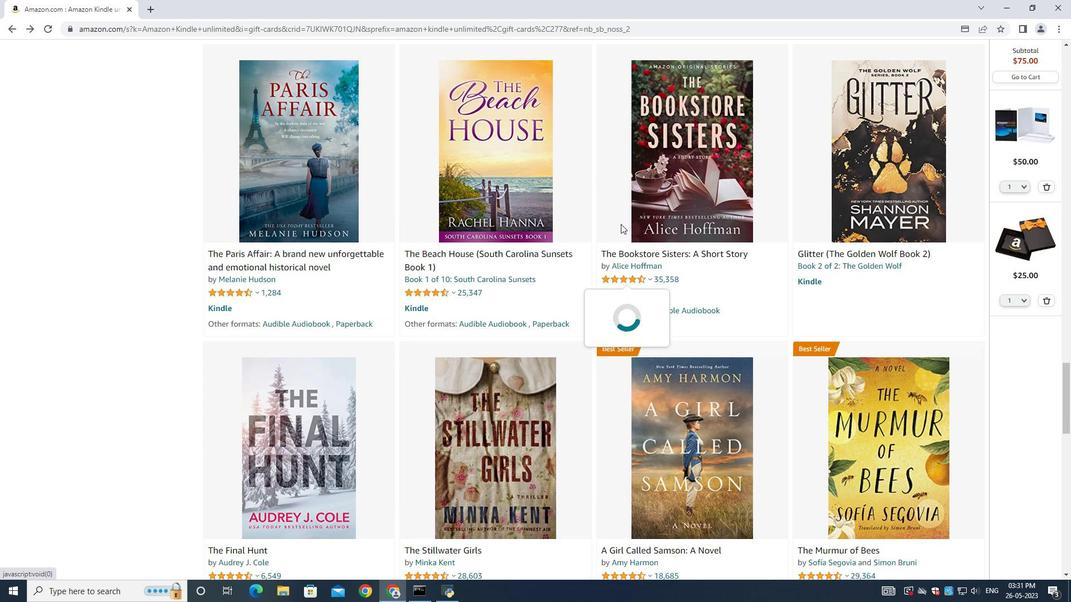 
Action: Mouse scrolled (621, 224) with delta (0, 0)
Screenshot: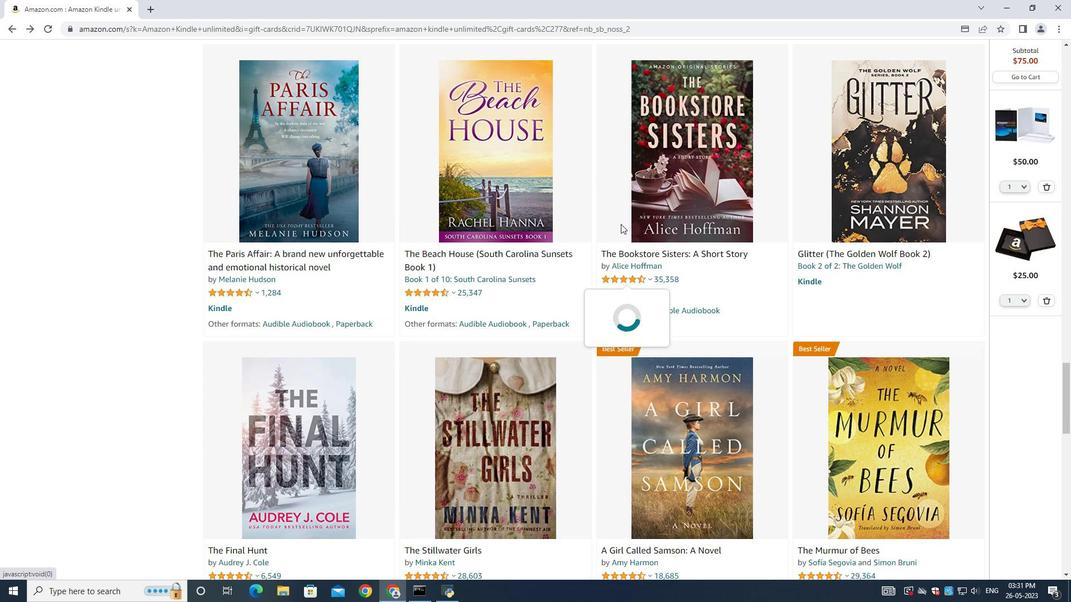
Action: Mouse moved to (621, 224)
Screenshot: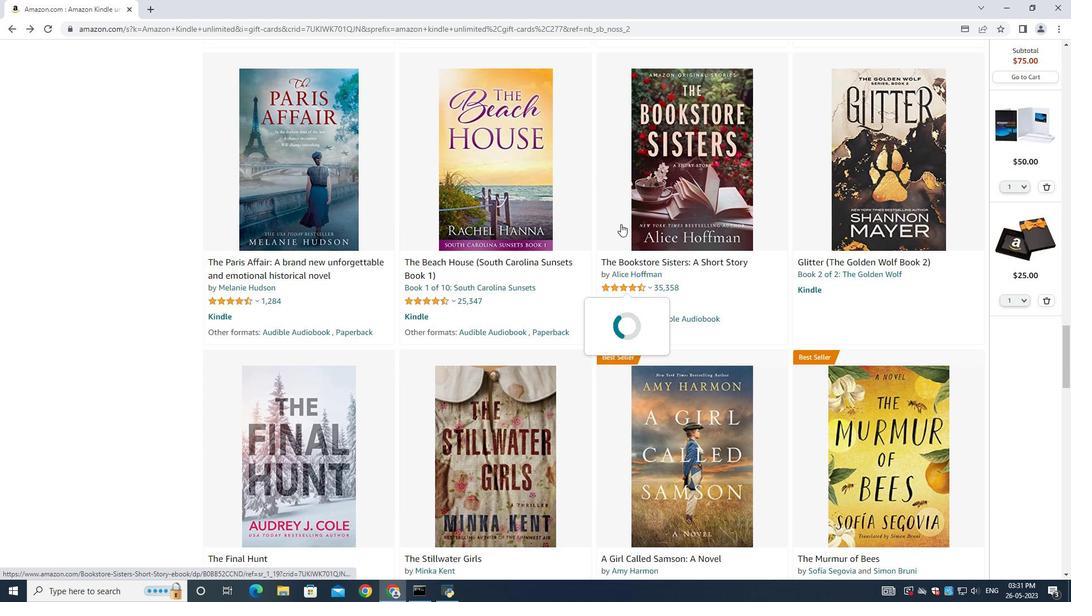 
Action: Mouse scrolled (621, 224) with delta (0, 0)
Screenshot: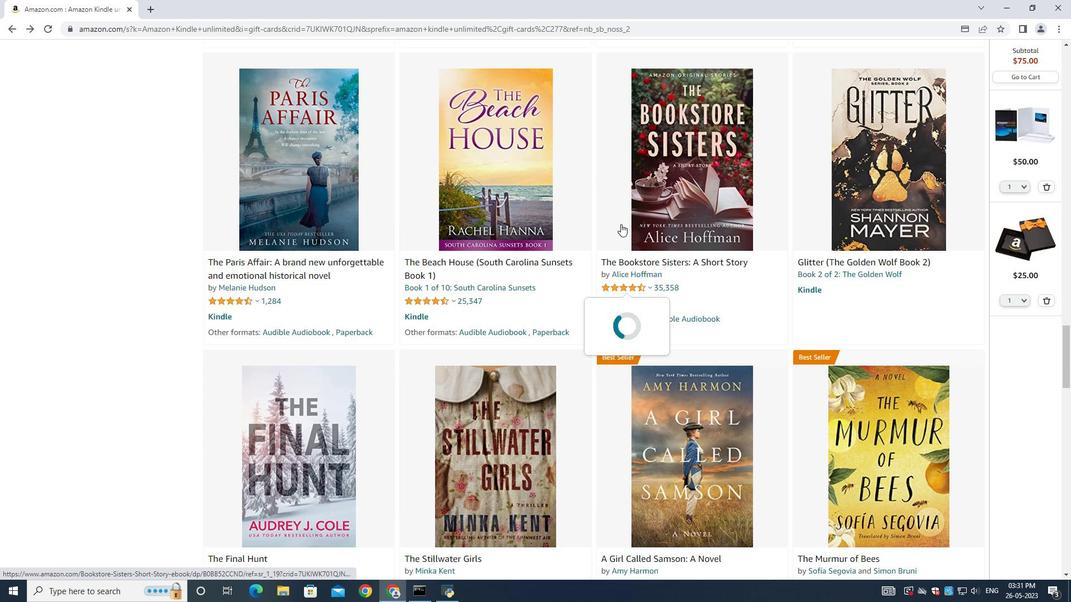 
Action: Mouse scrolled (621, 224) with delta (0, 0)
Screenshot: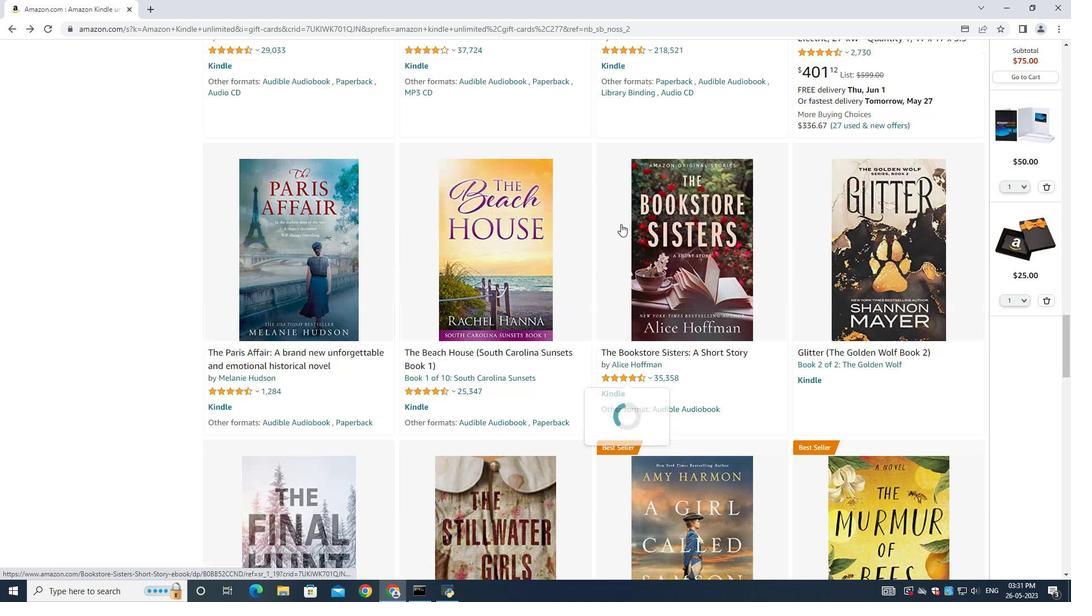 
Action: Mouse scrolled (621, 224) with delta (0, 0)
Screenshot: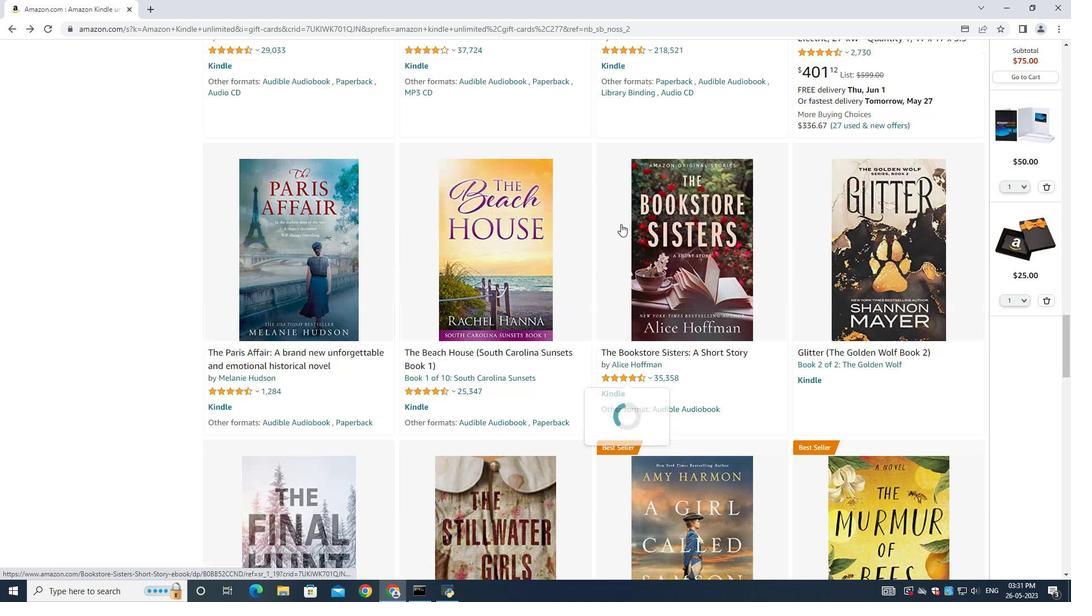 
Action: Mouse scrolled (621, 224) with delta (0, 0)
Screenshot: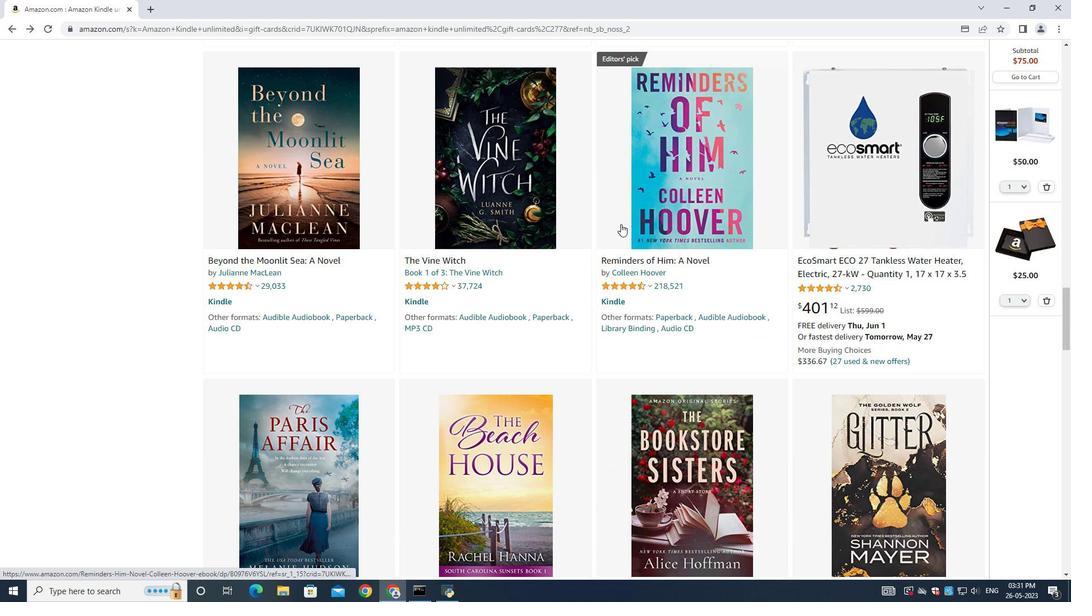 
Action: Mouse scrolled (621, 224) with delta (0, 0)
Screenshot: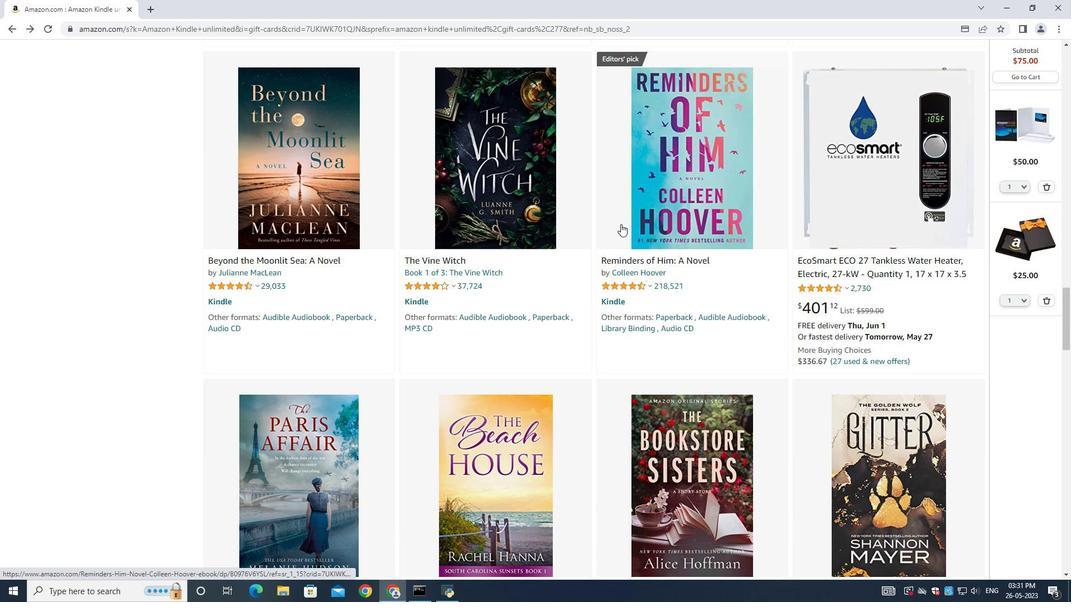 
Action: Mouse scrolled (621, 224) with delta (0, 0)
Screenshot: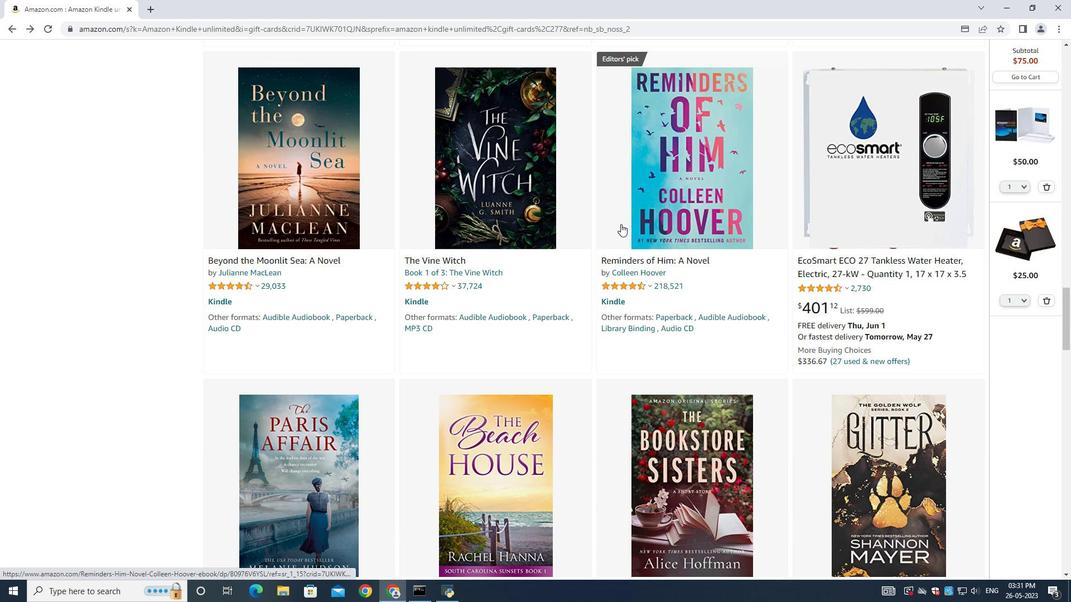 
Action: Mouse moved to (621, 224)
Screenshot: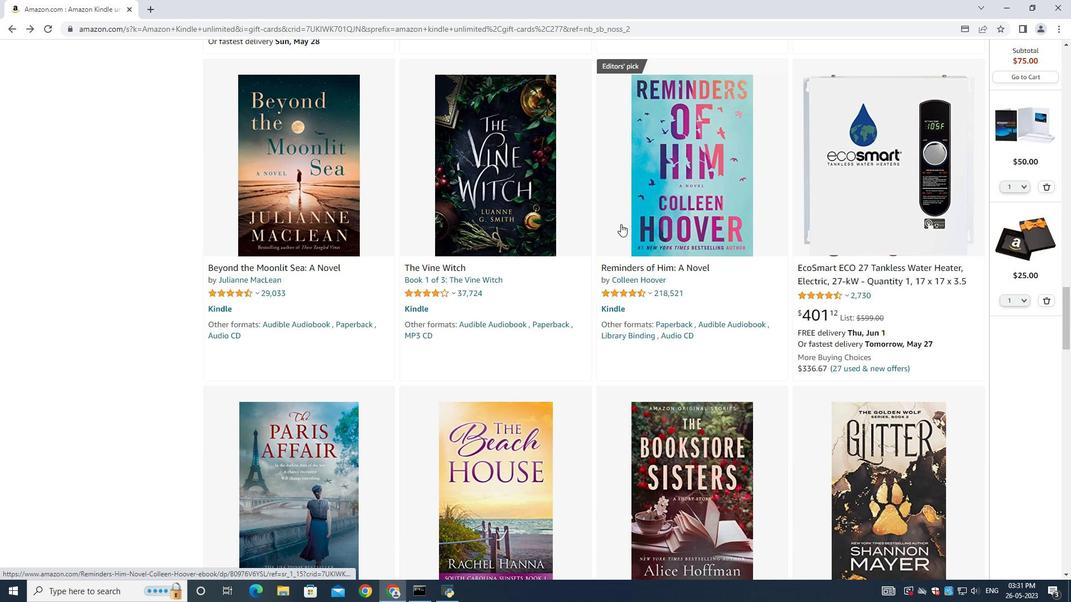 
Action: Mouse scrolled (621, 224) with delta (0, 0)
Screenshot: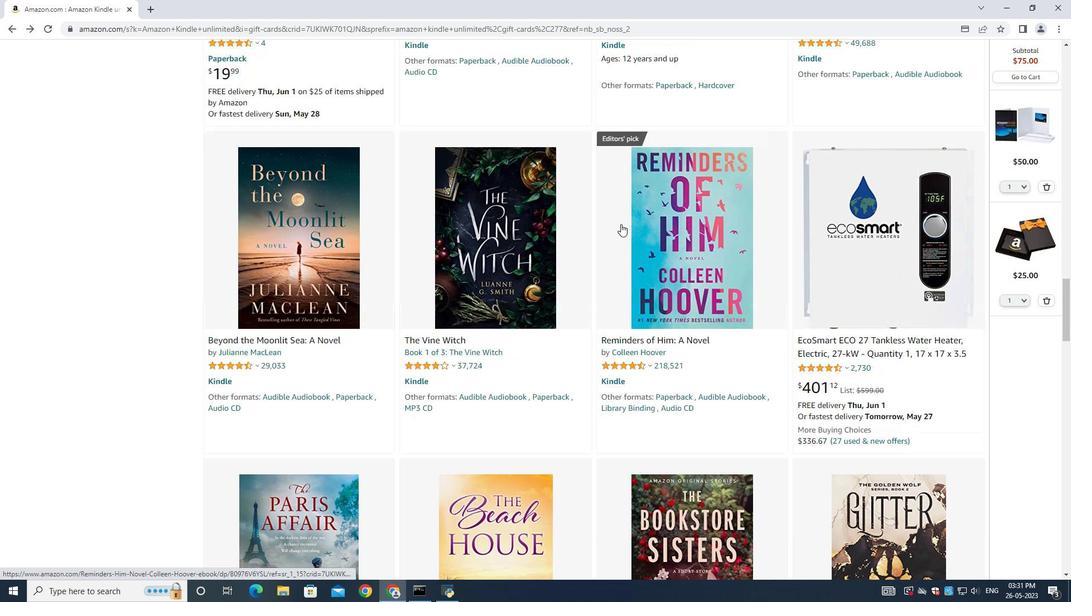 
Action: Mouse scrolled (621, 224) with delta (0, 0)
Screenshot: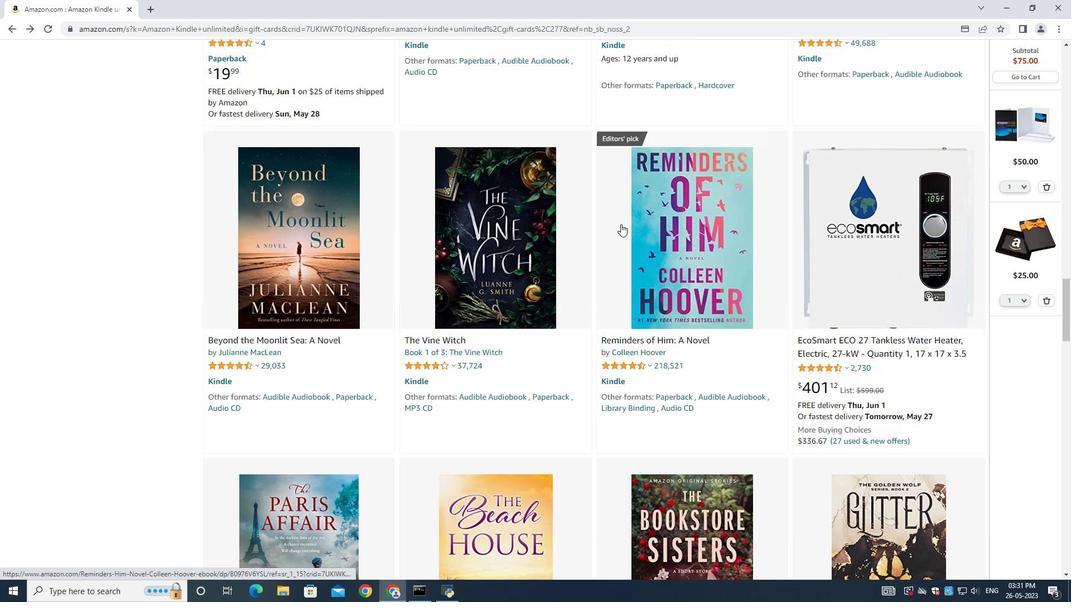 
Action: Mouse moved to (621, 224)
Screenshot: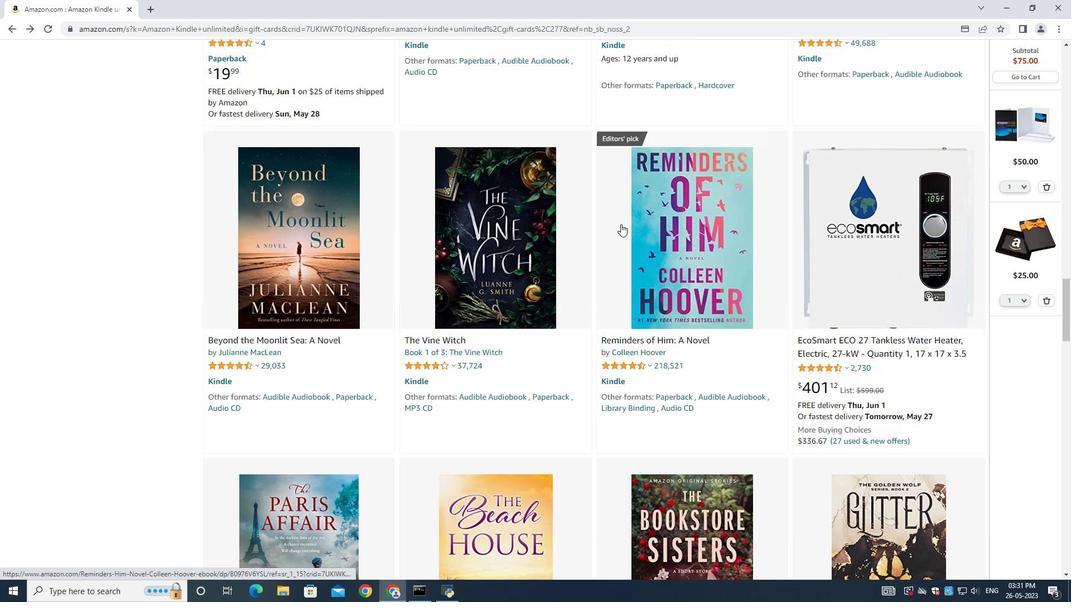 
Action: Mouse scrolled (621, 224) with delta (0, 0)
Screenshot: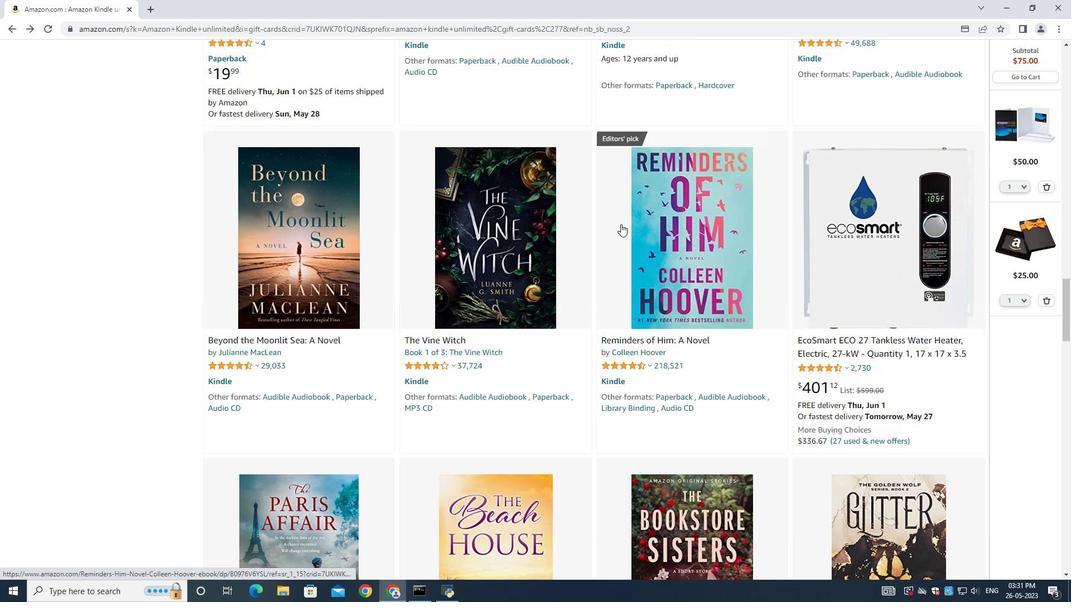
Action: Mouse moved to (639, 228)
Screenshot: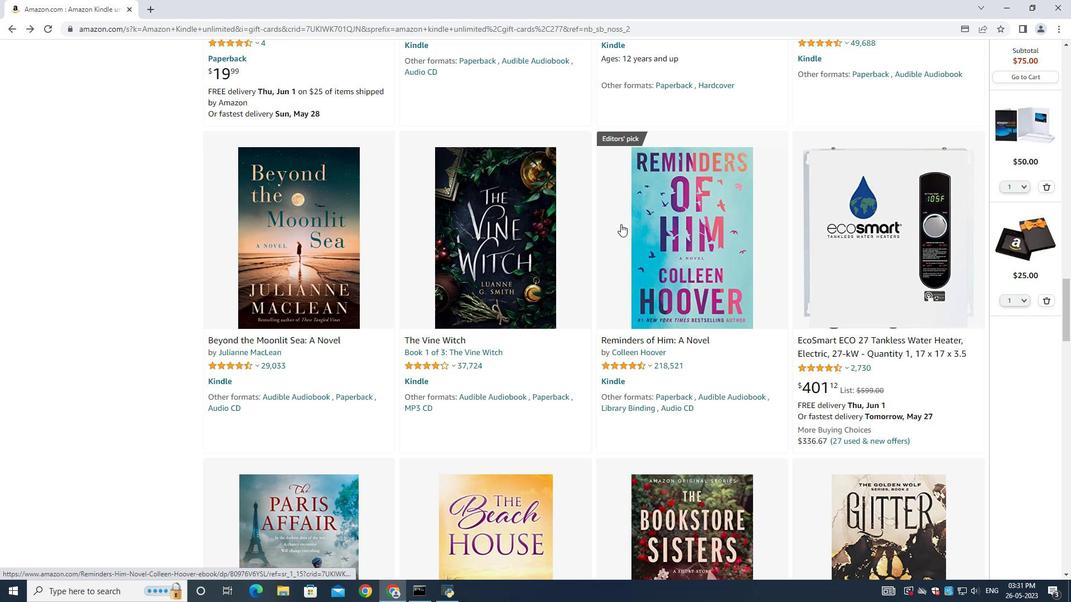 
Action: Mouse scrolled (639, 229) with delta (0, 0)
Screenshot: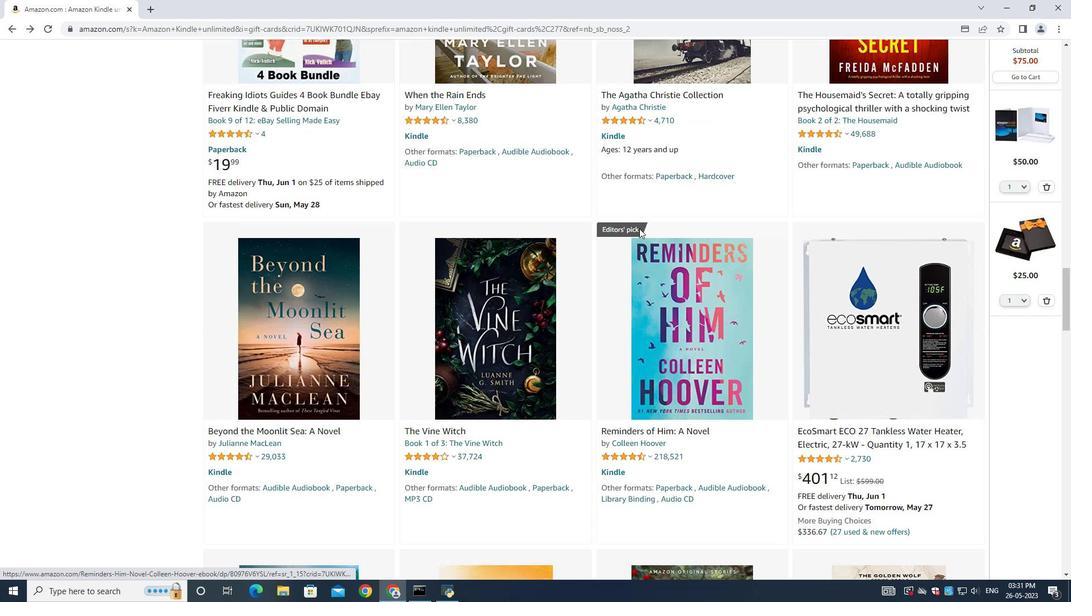 
Action: Mouse moved to (639, 229)
Screenshot: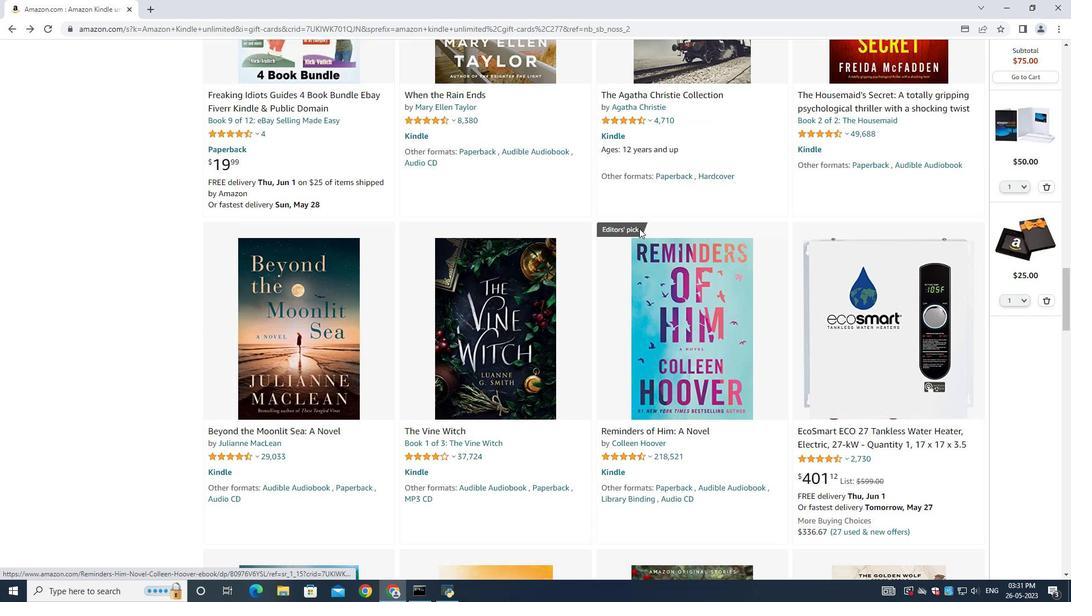 
Action: Mouse scrolled (639, 229) with delta (0, 0)
Screenshot: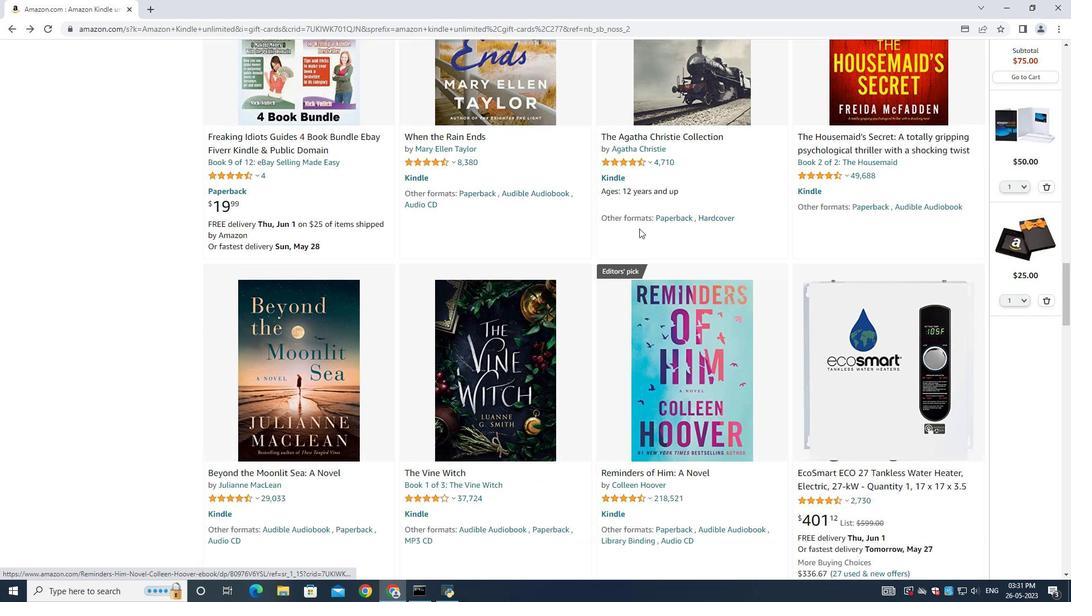
Action: Mouse moved to (645, 231)
Screenshot: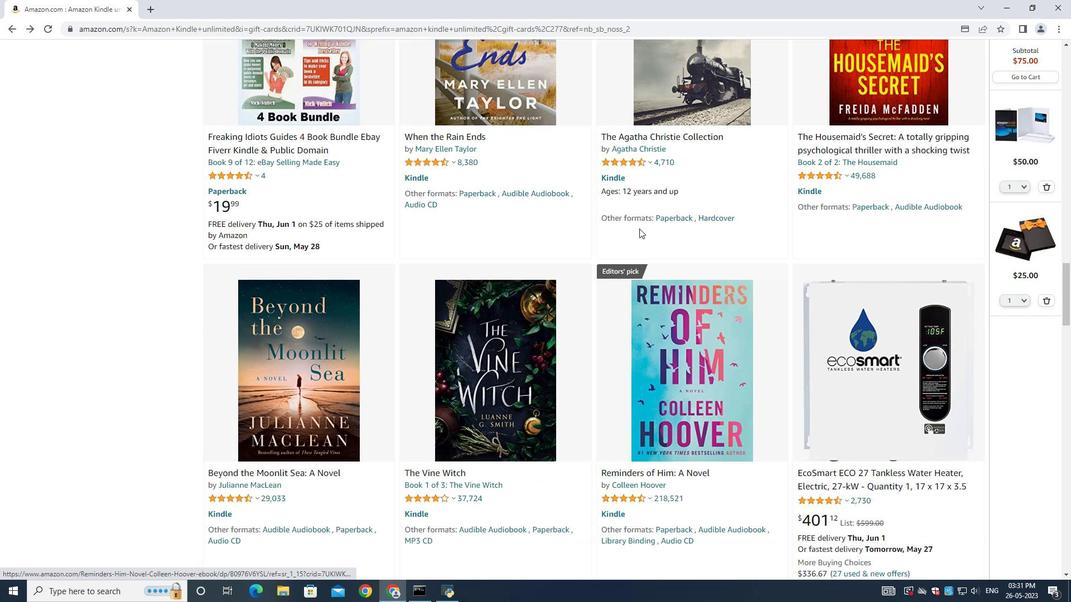 
Action: Mouse scrolled (645, 232) with delta (0, 0)
Screenshot: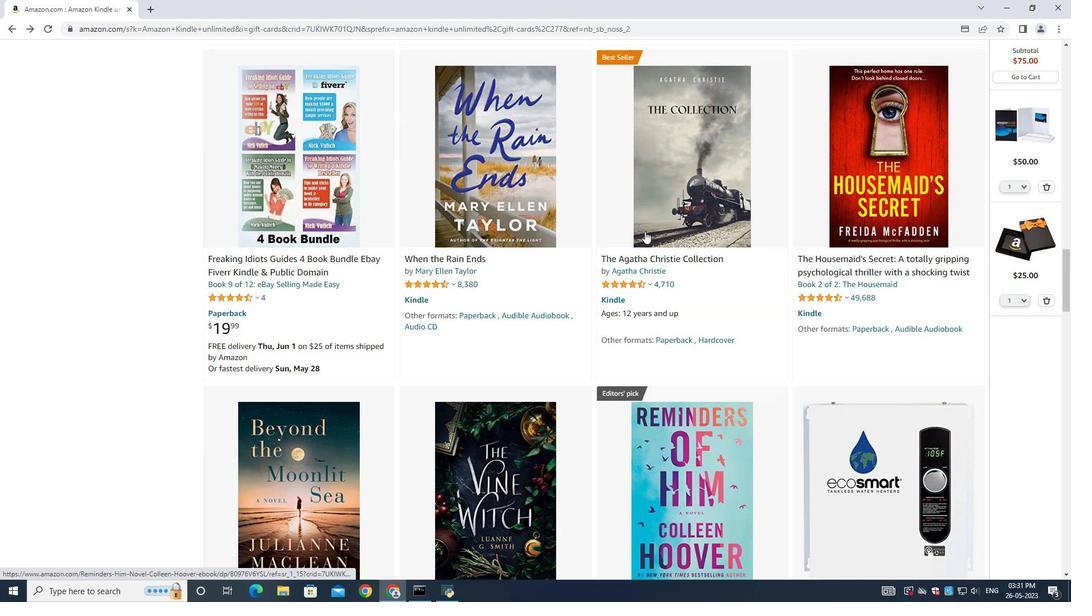 
Action: Mouse moved to (646, 231)
Screenshot: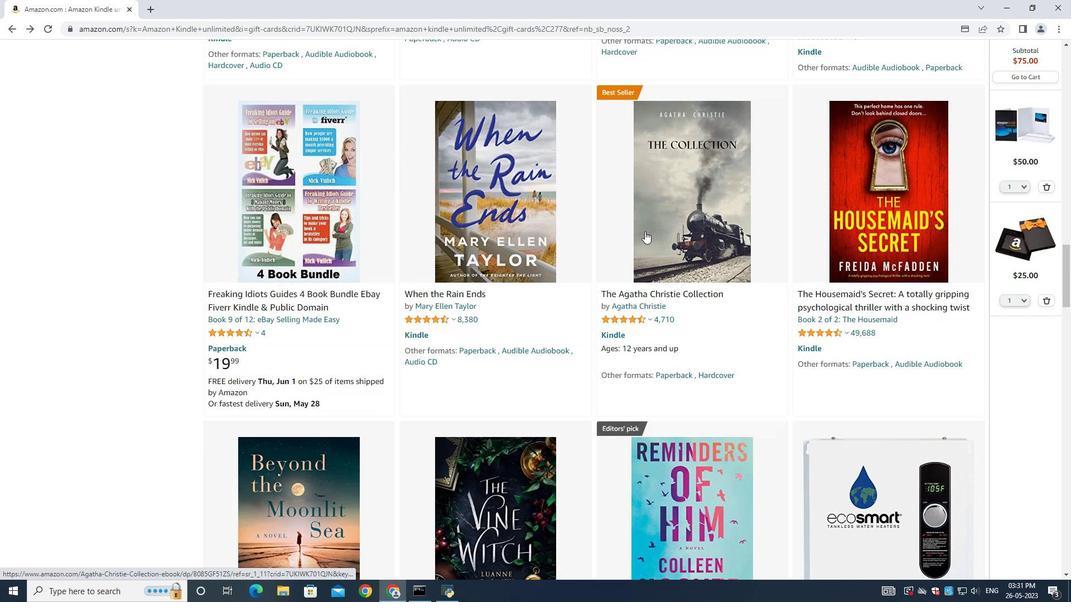 
Action: Mouse scrolled (646, 232) with delta (0, 0)
Screenshot: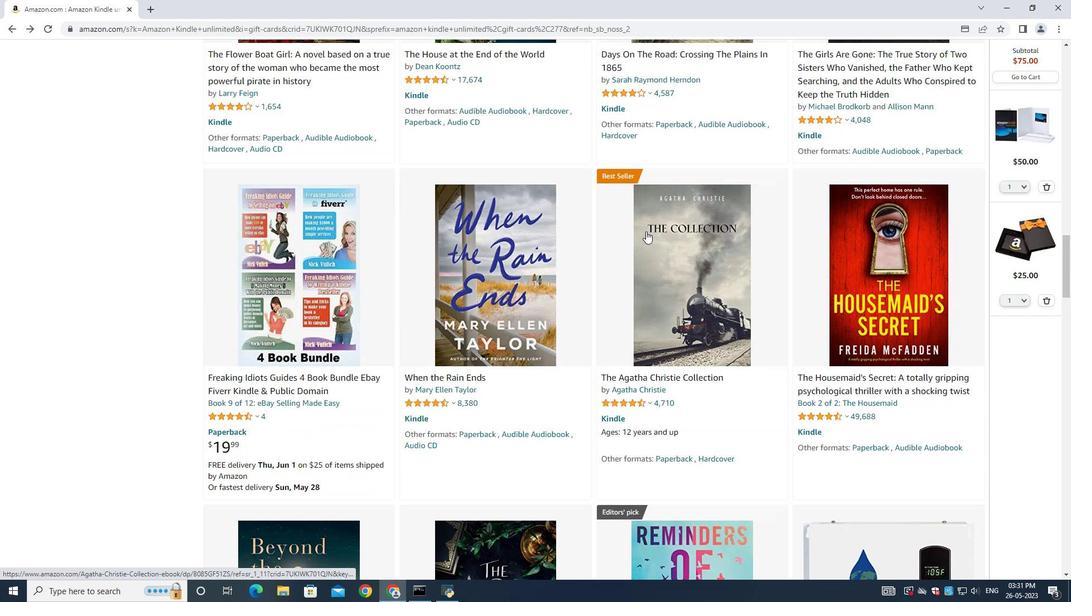 
Action: Mouse scrolled (646, 232) with delta (0, 0)
Screenshot: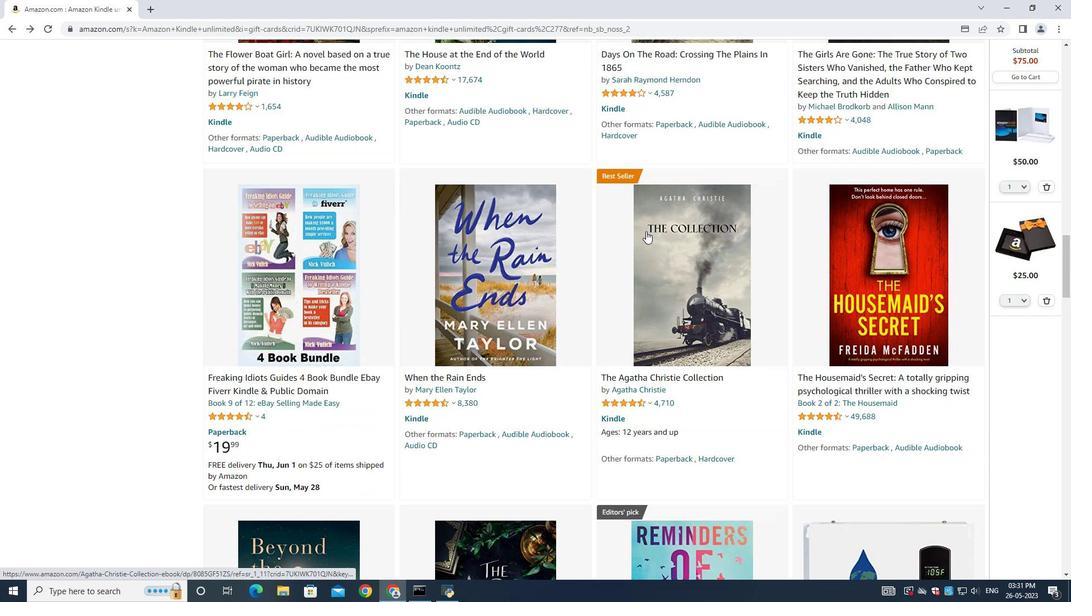 
Action: Mouse moved to (646, 232)
Screenshot: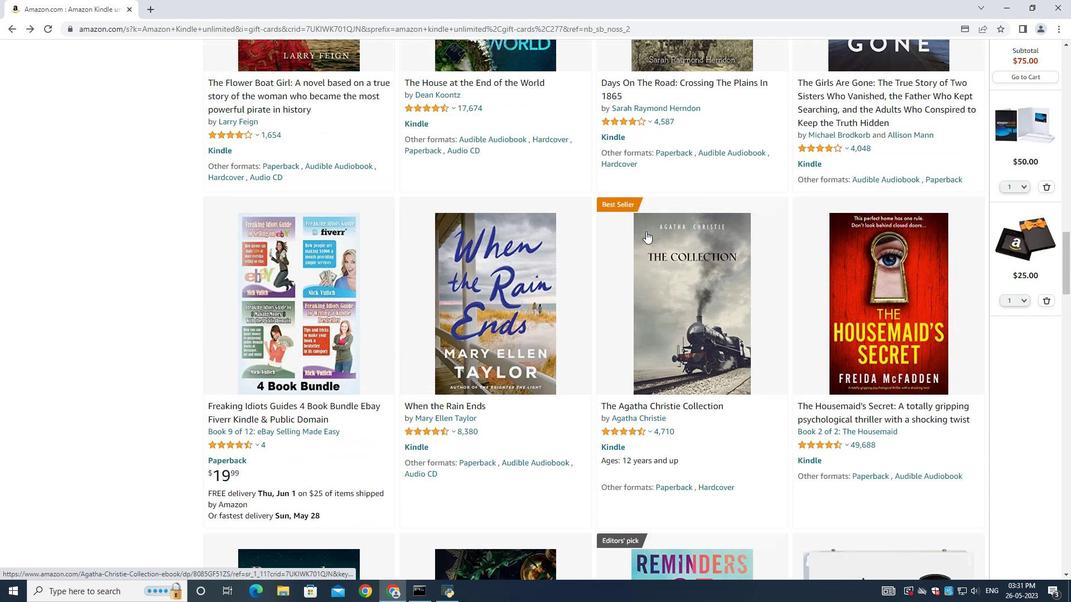 
Action: Mouse scrolled (646, 232) with delta (0, 0)
Screenshot: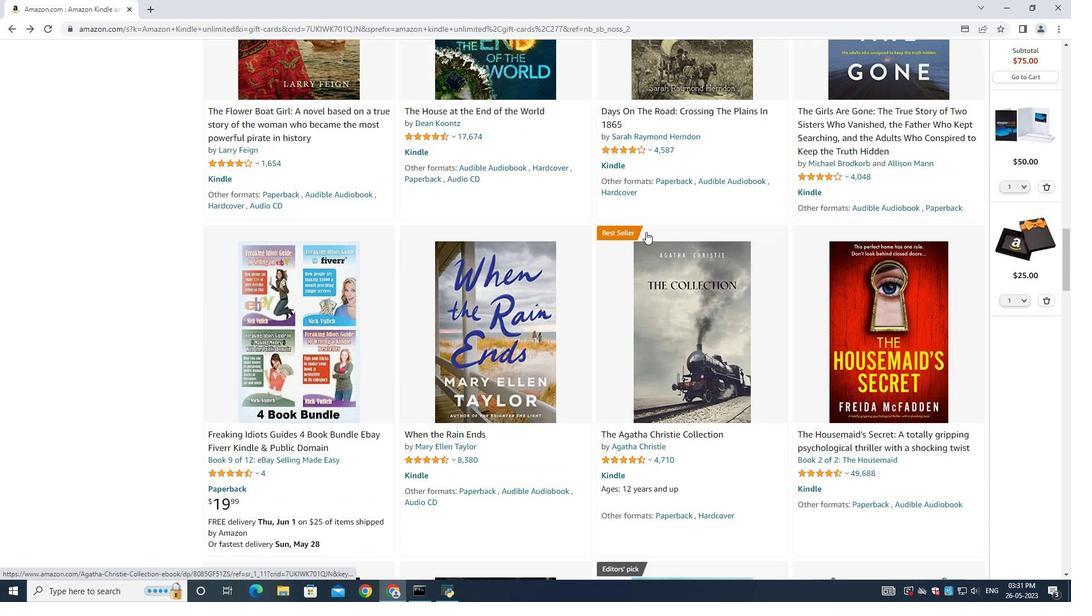 
Action: Mouse moved to (646, 232)
Screenshot: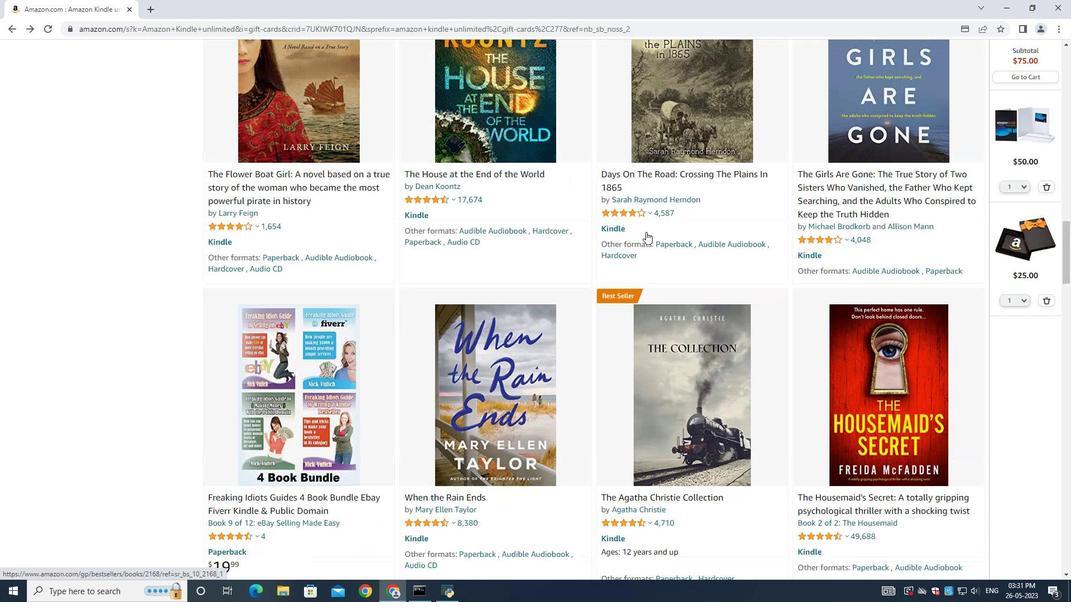 
Action: Mouse scrolled (646, 232) with delta (0, 0)
Screenshot: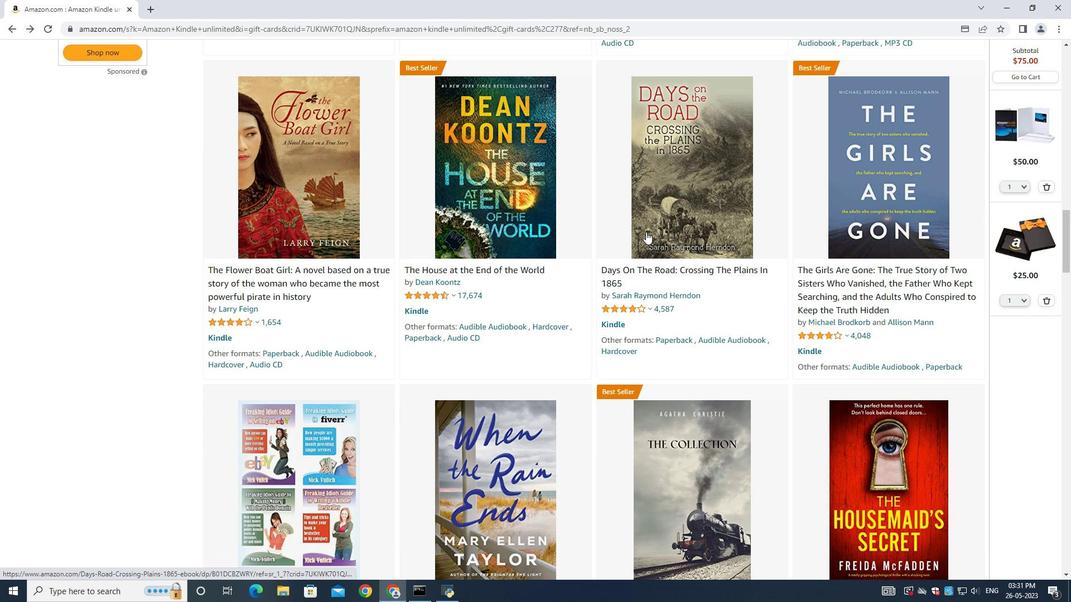 
Action: Mouse scrolled (646, 232) with delta (0, 0)
Screenshot: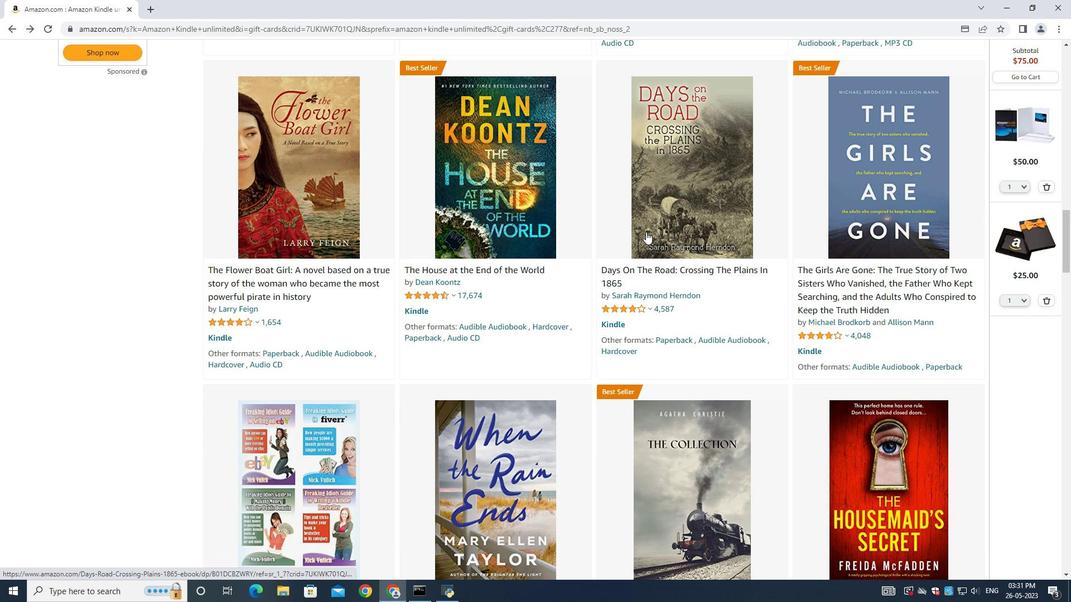 
Action: Mouse moved to (647, 234)
Screenshot: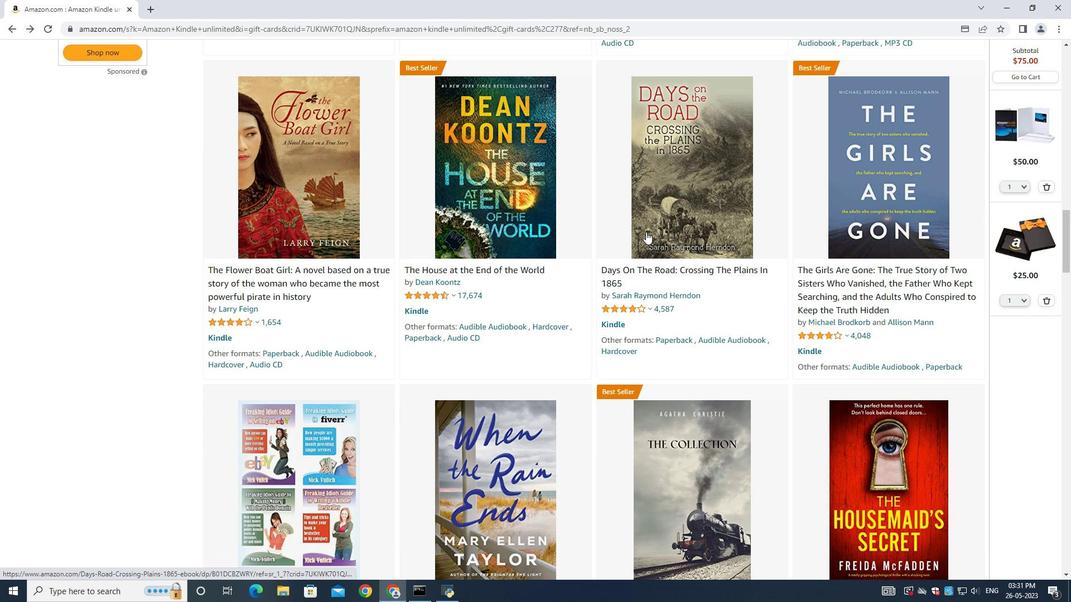 
Action: Mouse scrolled (647, 236) with delta (0, 1)
Screenshot: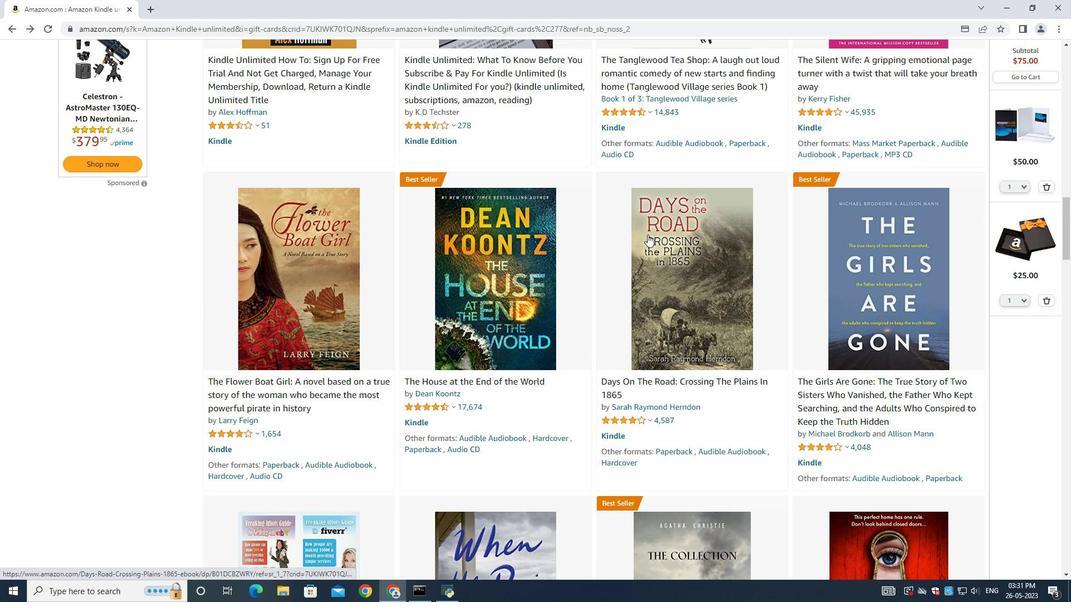 
Action: Mouse scrolled (647, 235) with delta (0, 0)
Screenshot: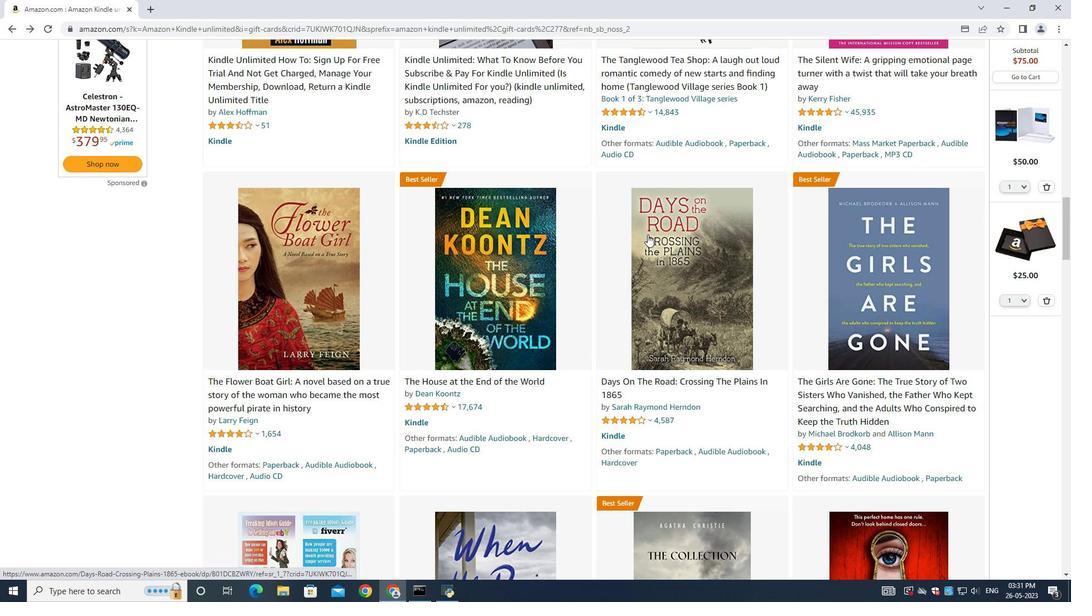 
Action: Mouse scrolled (647, 235) with delta (0, 0)
Screenshot: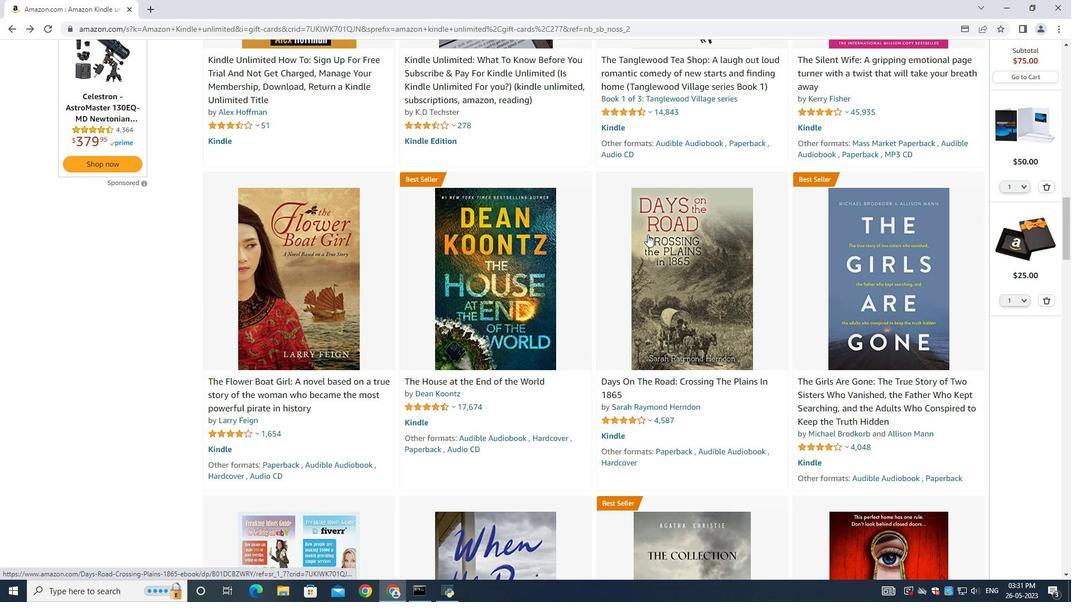 
Action: Mouse moved to (649, 232)
Screenshot: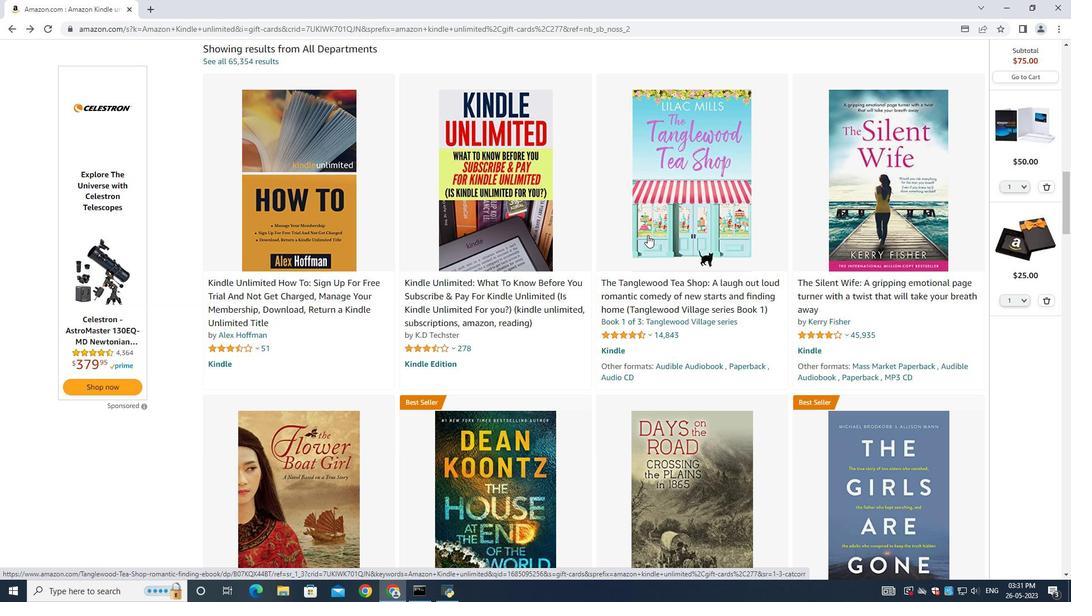 
Action: Mouse scrolled (649, 233) with delta (0, 0)
Screenshot: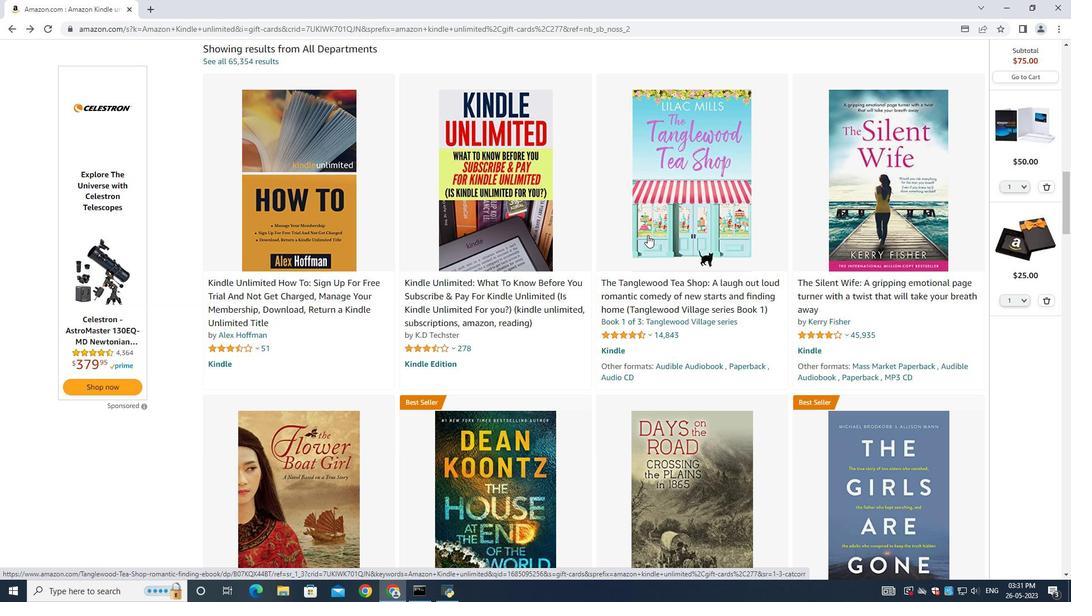 
Action: Mouse scrolled (649, 233) with delta (0, 0)
Screenshot: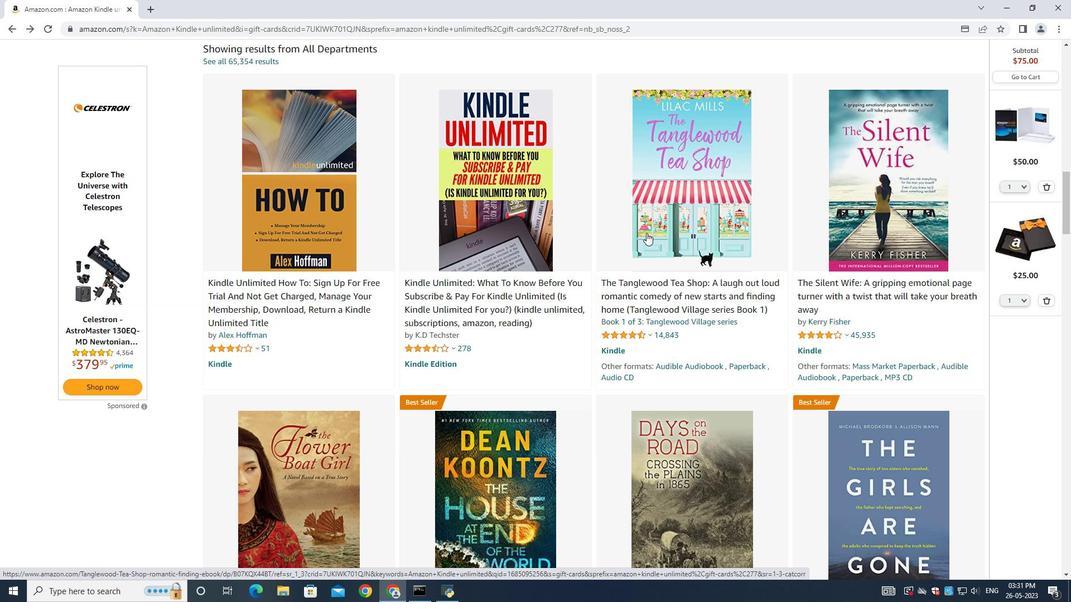 
Action: Mouse scrolled (649, 233) with delta (0, 0)
Screenshot: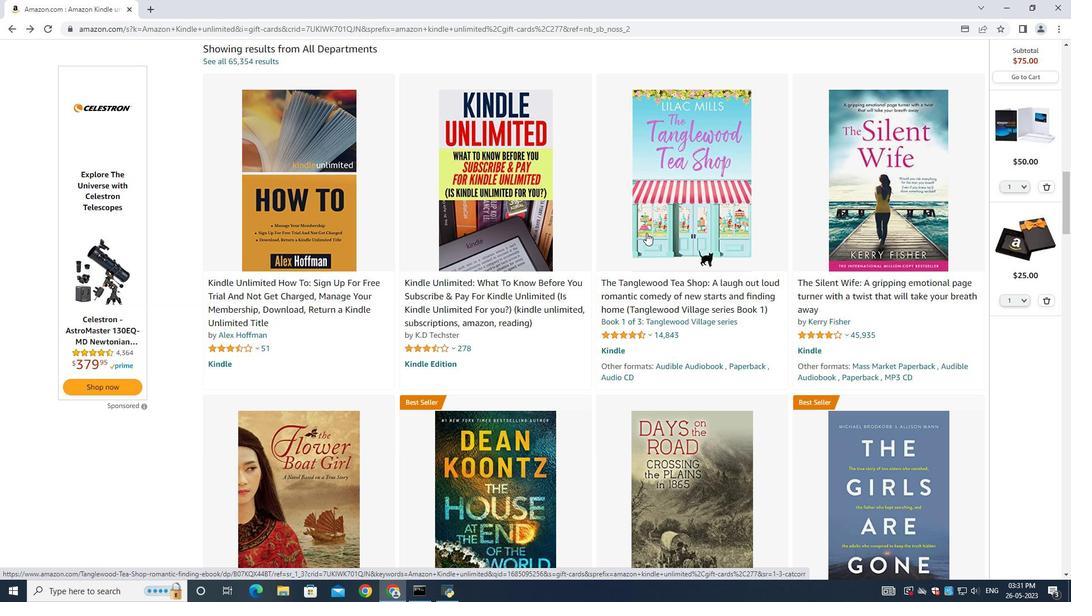 
Action: Mouse scrolled (649, 233) with delta (0, 0)
Screenshot: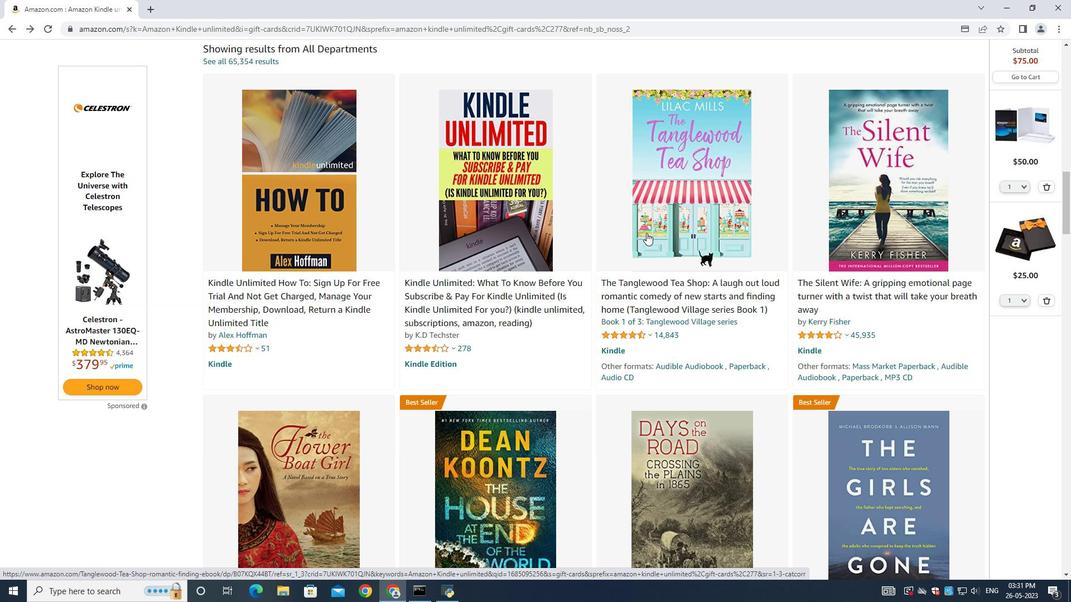
Action: Mouse moved to (503, 252)
Screenshot: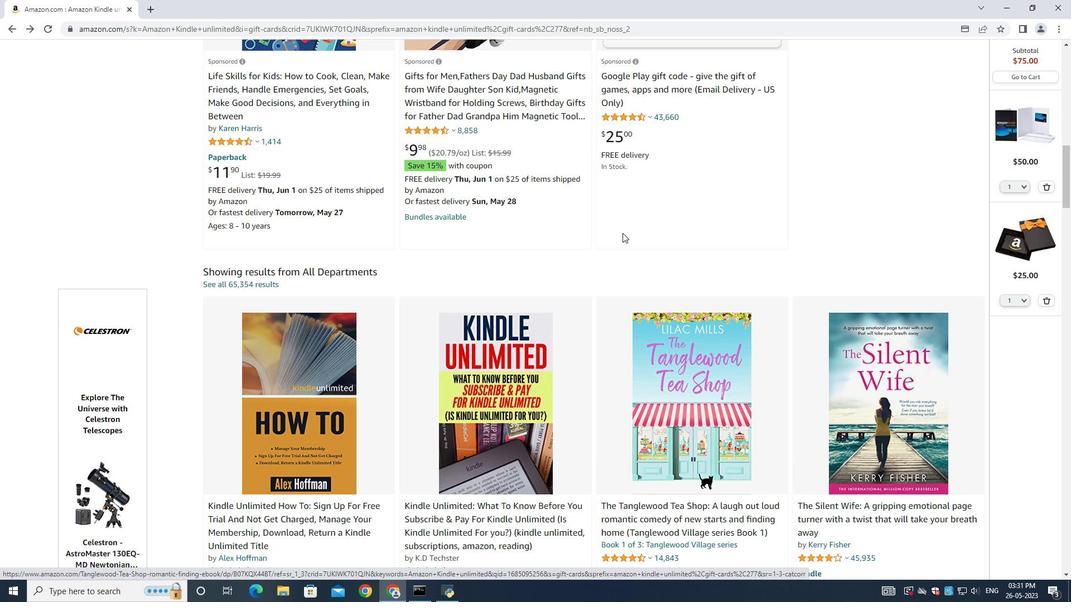 
Action: Mouse scrolled (503, 253) with delta (0, 0)
Screenshot: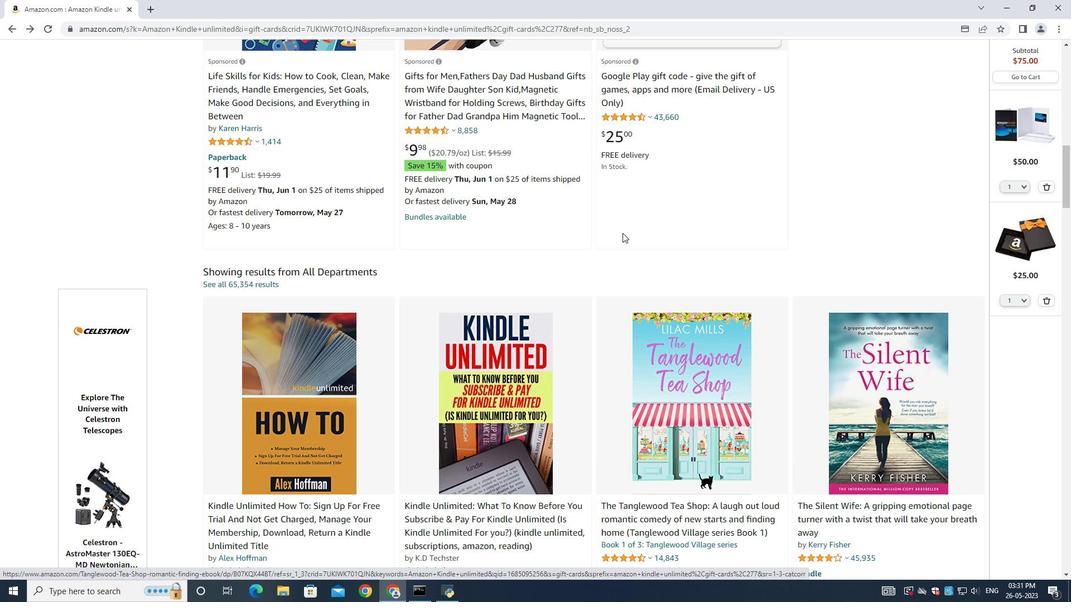 
Action: Mouse scrolled (503, 253) with delta (0, 0)
Screenshot: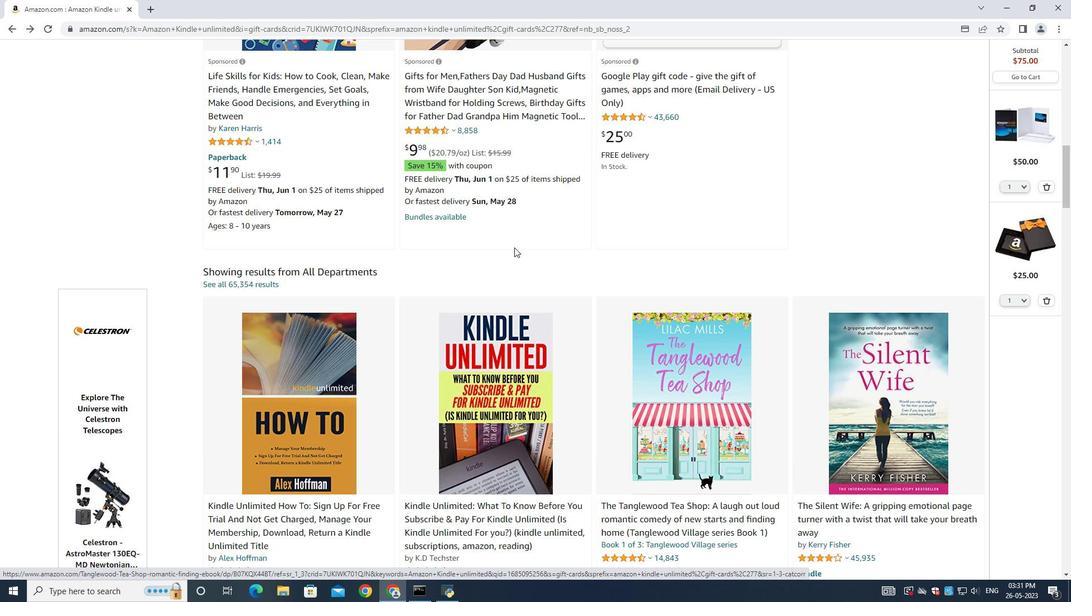 
Action: Mouse scrolled (503, 253) with delta (0, 0)
Screenshot: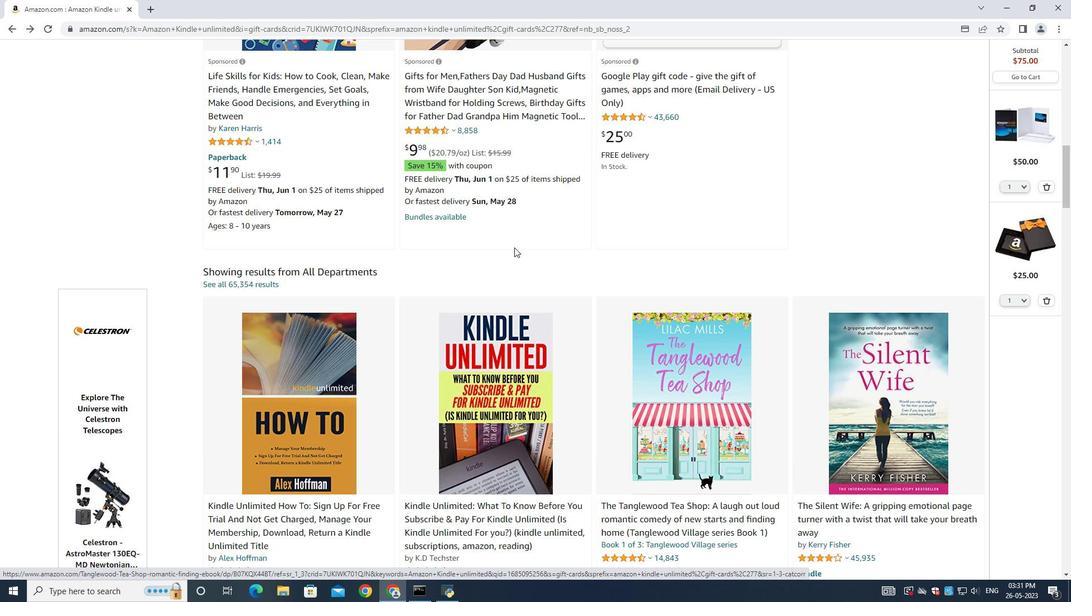 
Action: Mouse scrolled (503, 253) with delta (0, 0)
Screenshot: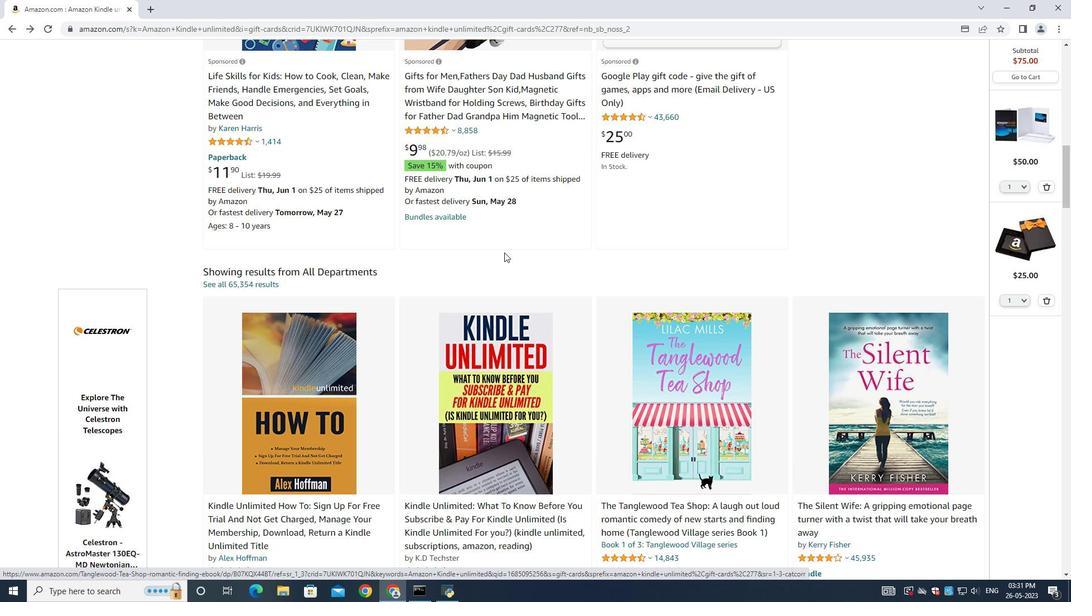
Action: Mouse moved to (503, 252)
Screenshot: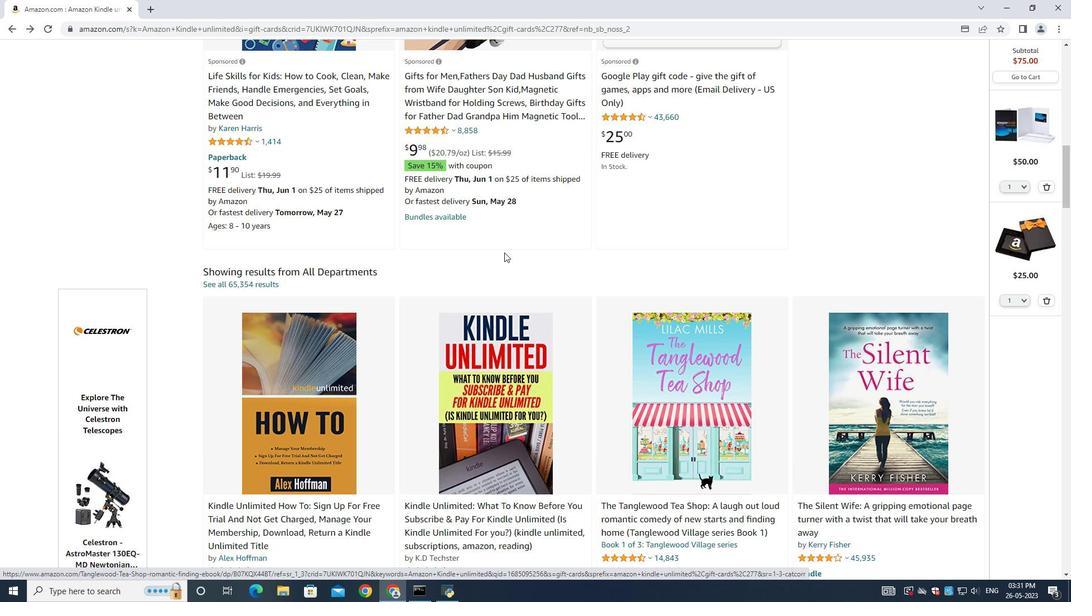 
Action: Mouse scrolled (503, 253) with delta (0, 0)
Screenshot: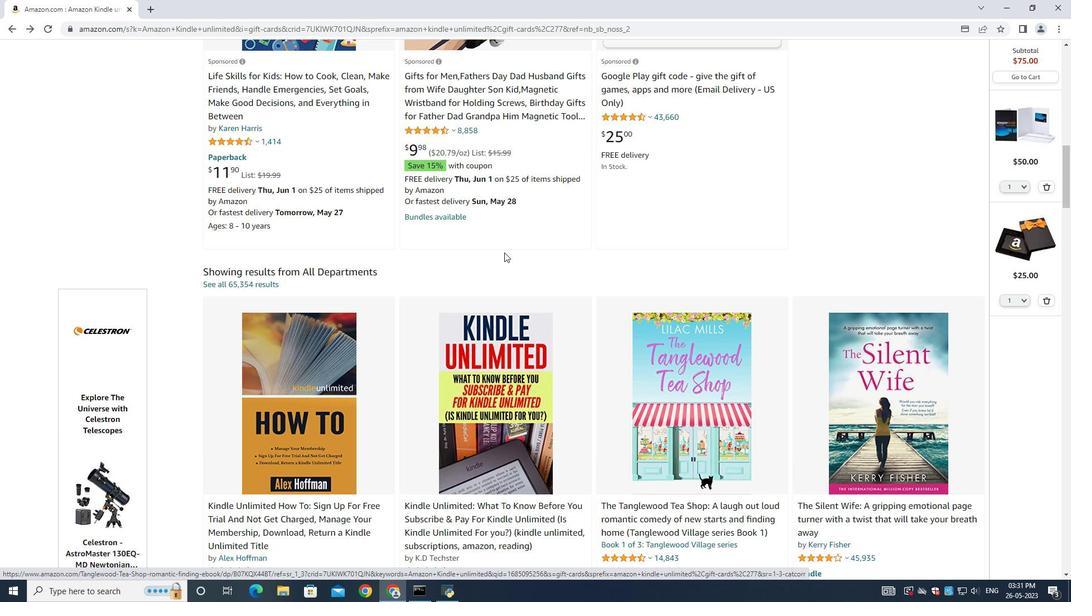 
Action: Mouse moved to (501, 251)
Screenshot: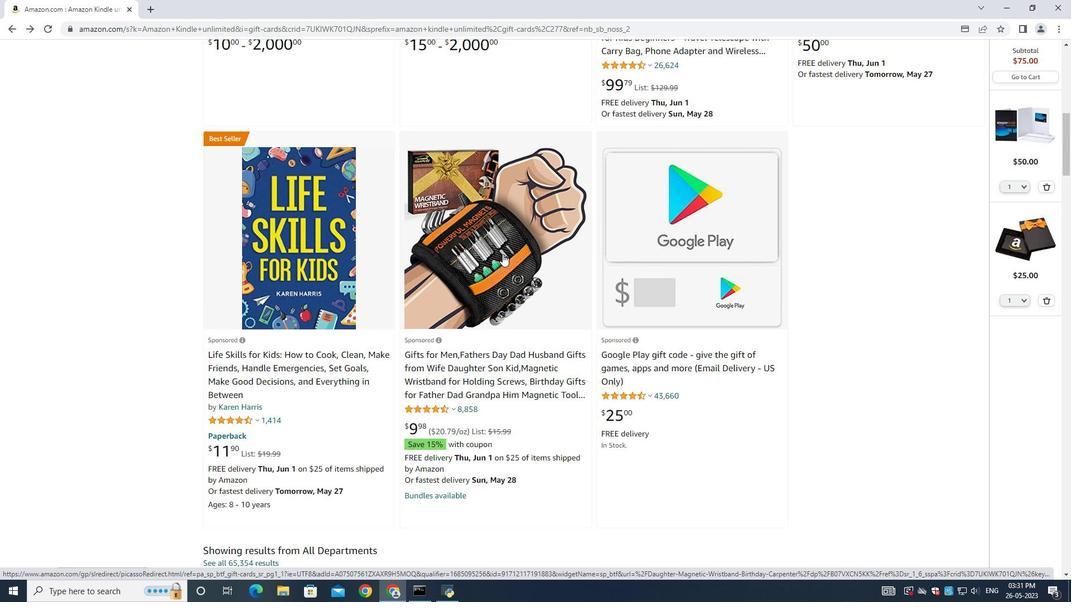 
Action: Mouse scrolled (501, 252) with delta (0, 0)
Screenshot: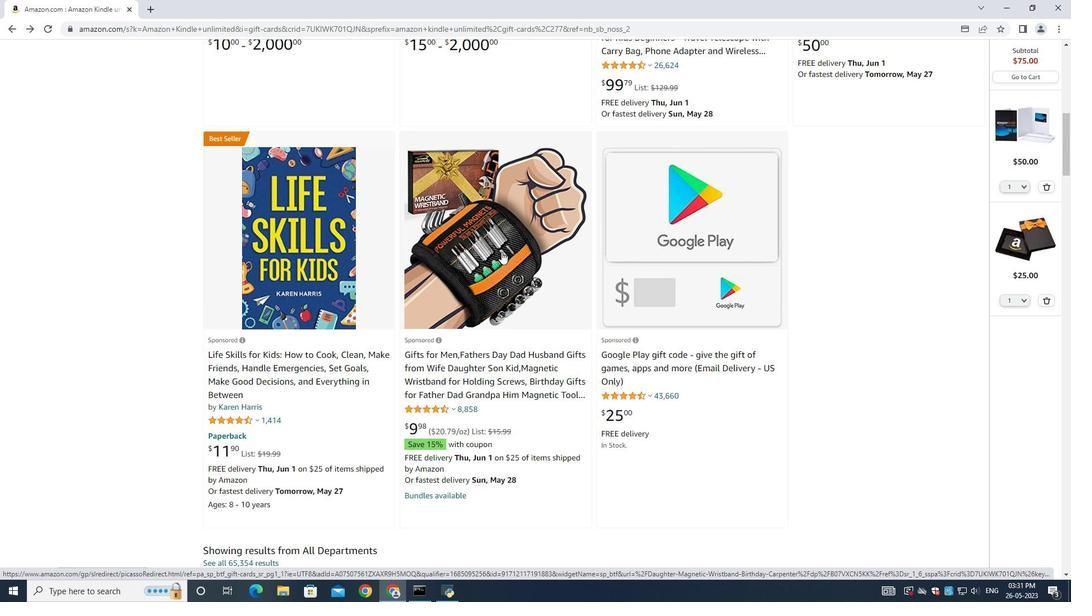 
Action: Mouse scrolled (501, 252) with delta (0, 0)
Screenshot: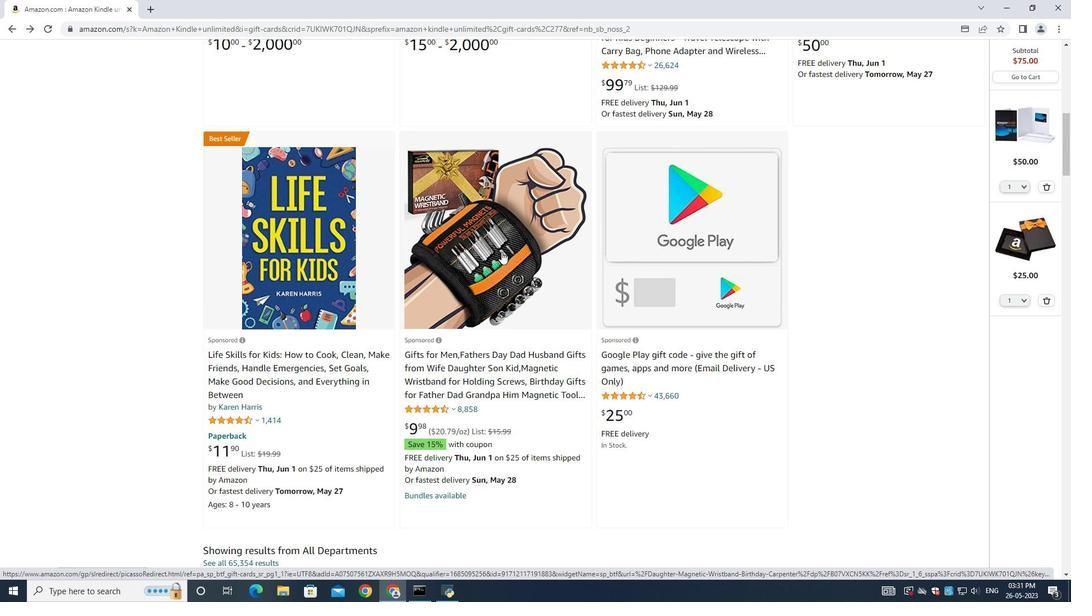 
Action: Mouse scrolled (501, 252) with delta (0, 0)
Screenshot: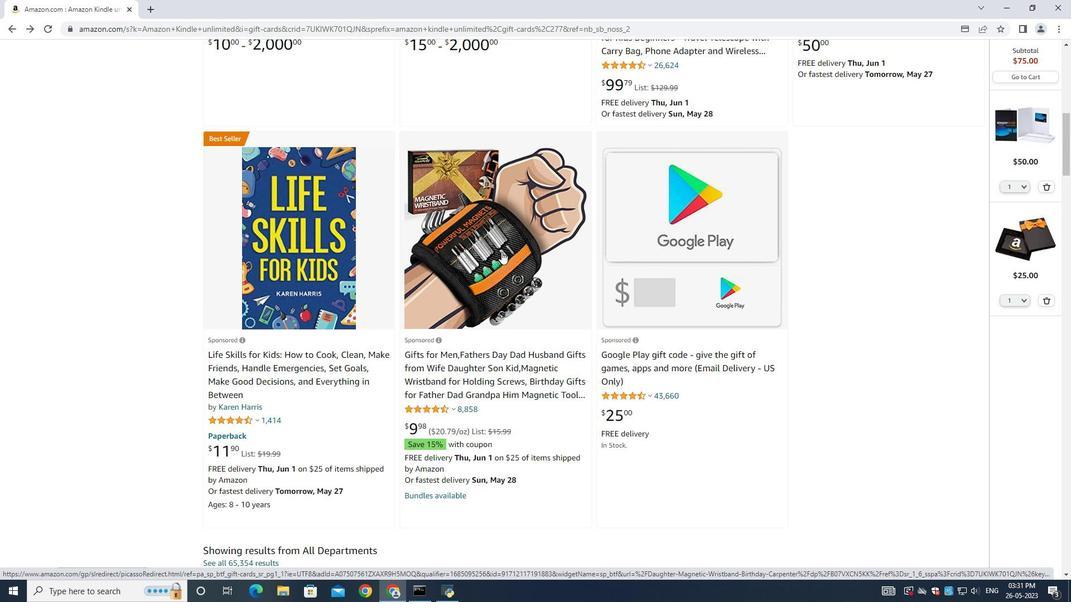 
Action: Mouse scrolled (501, 252) with delta (0, 0)
Screenshot: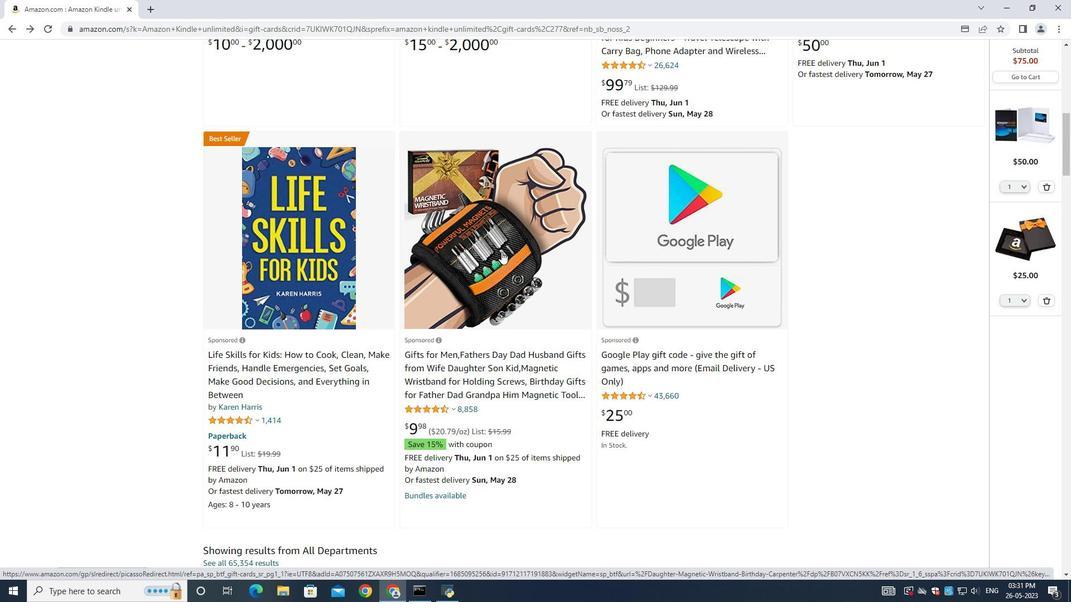 
Action: Mouse scrolled (501, 252) with delta (0, 0)
Screenshot: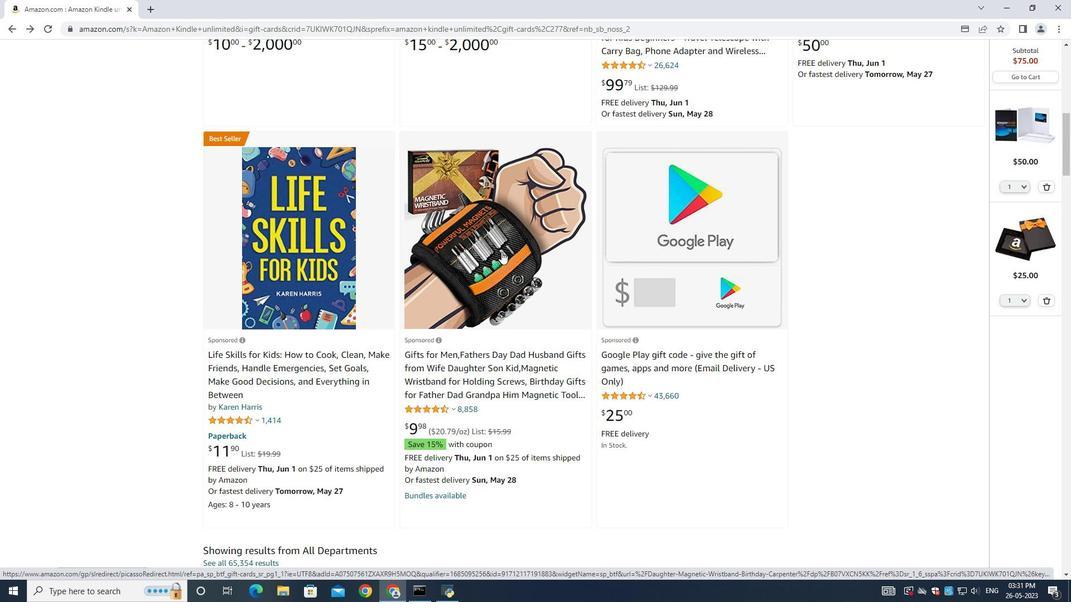 
Action: Mouse moved to (295, 231)
Screenshot: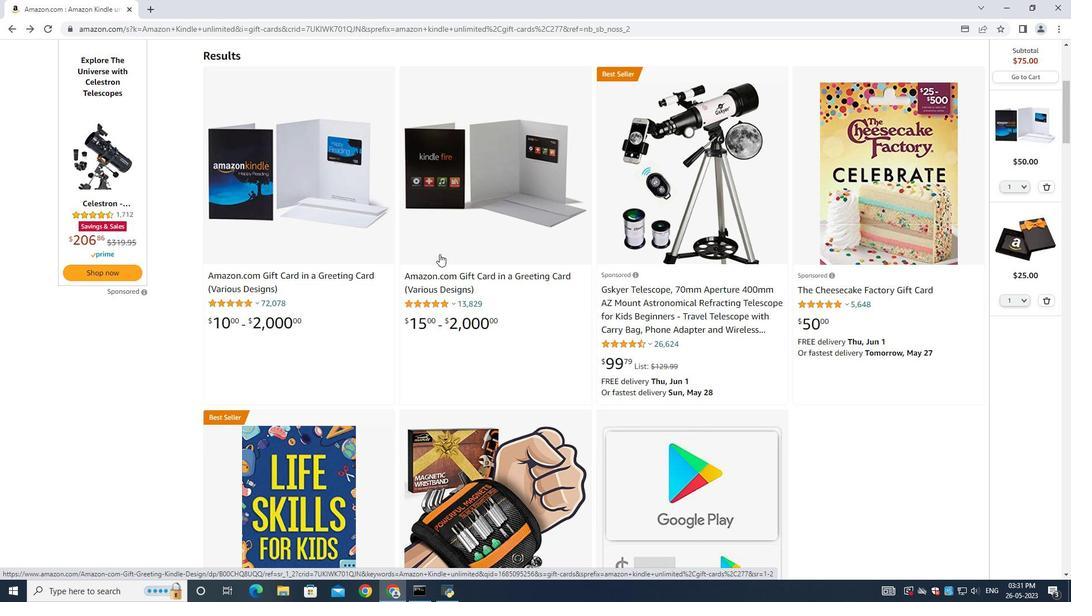
Action: Mouse pressed left at (295, 231)
Screenshot: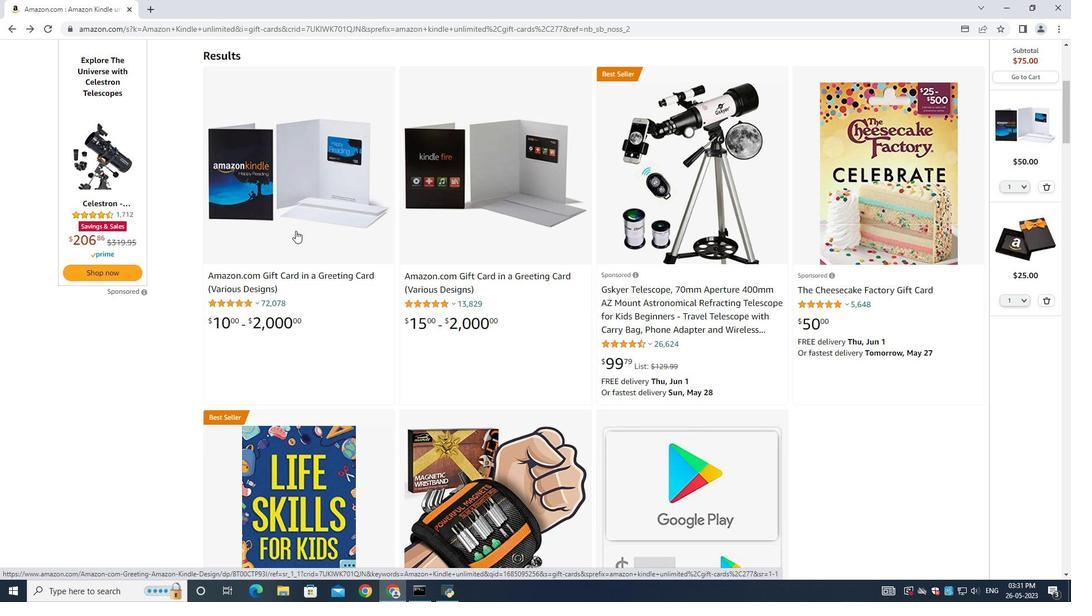 
Action: Mouse moved to (808, 305)
Screenshot: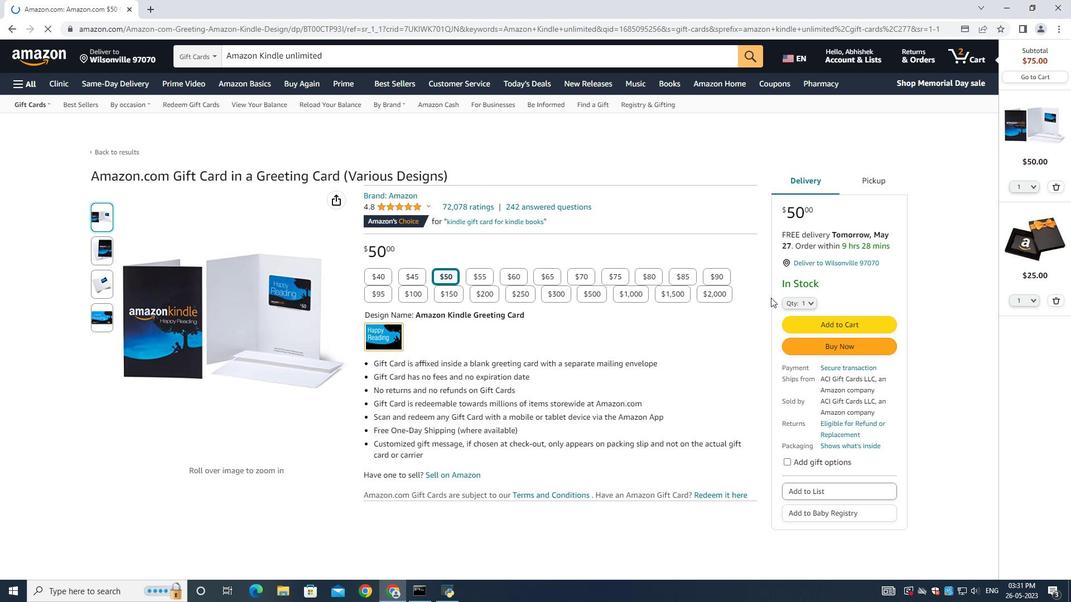 
Action: Mouse pressed left at (808, 305)
Screenshot: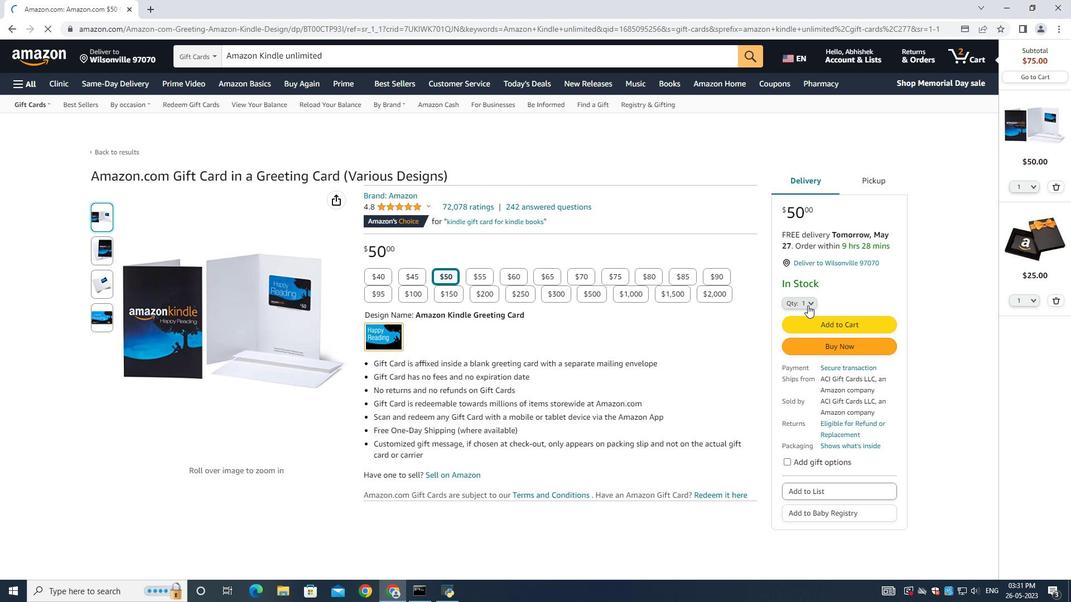 
Action: Mouse moved to (792, 321)
Screenshot: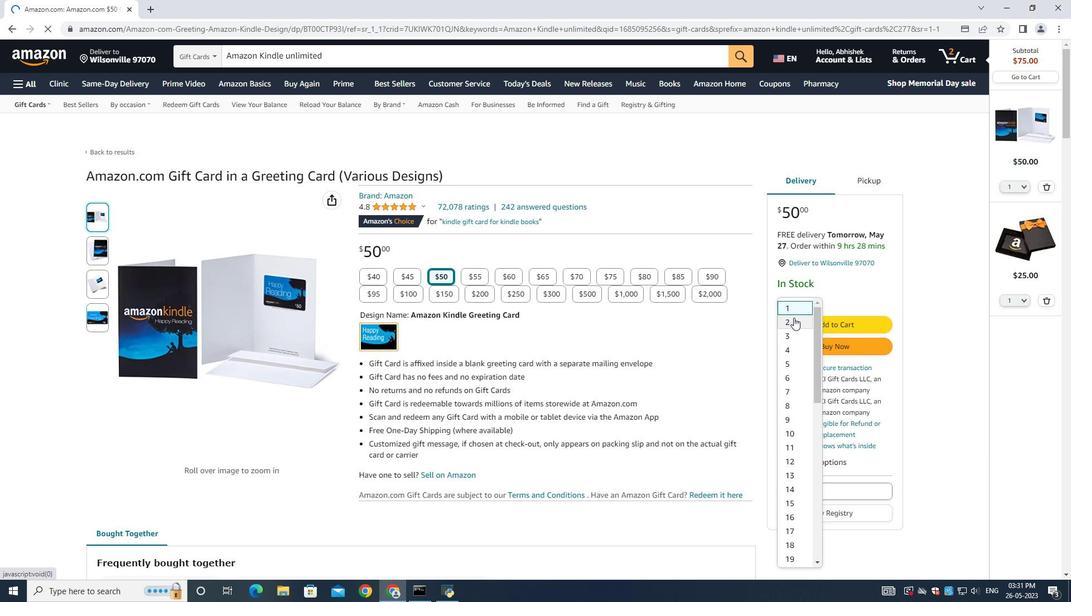 
Action: Mouse pressed left at (792, 321)
Screenshot: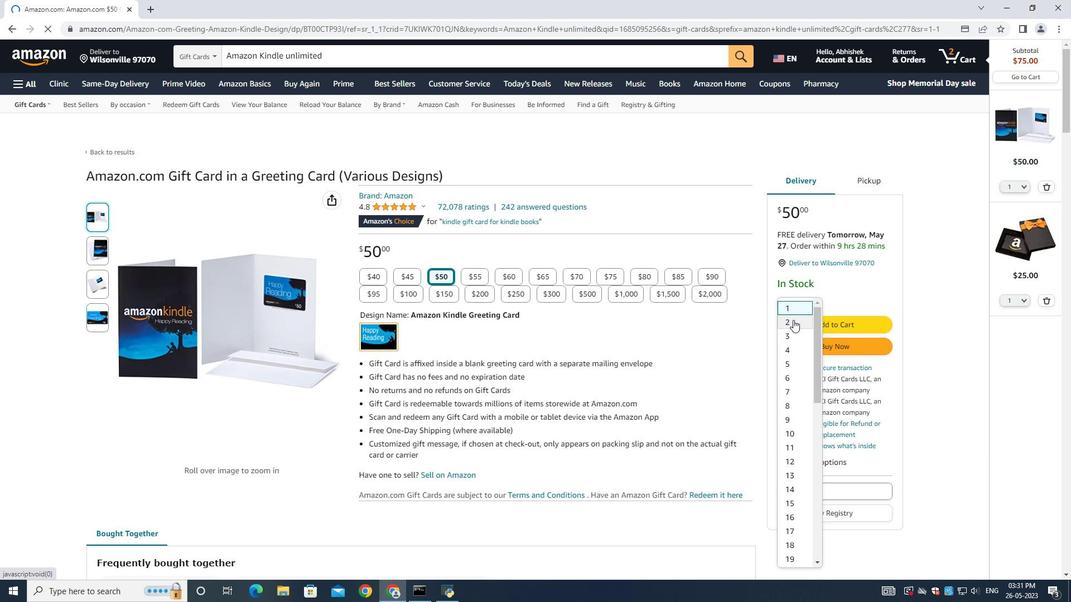 
Action: Mouse moved to (810, 324)
Screenshot: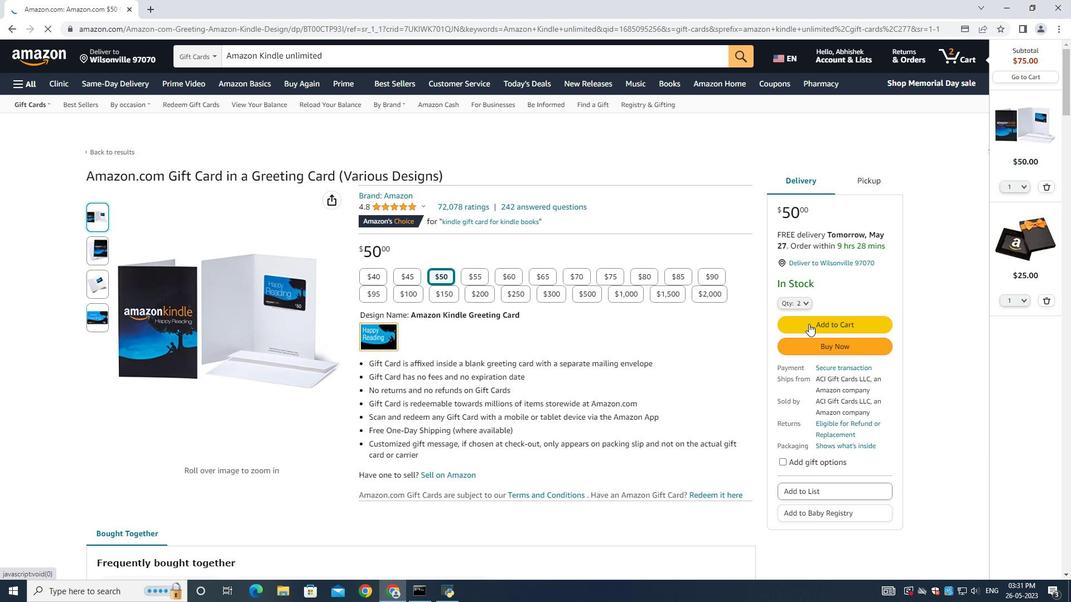
Action: Mouse pressed left at (810, 324)
Screenshot: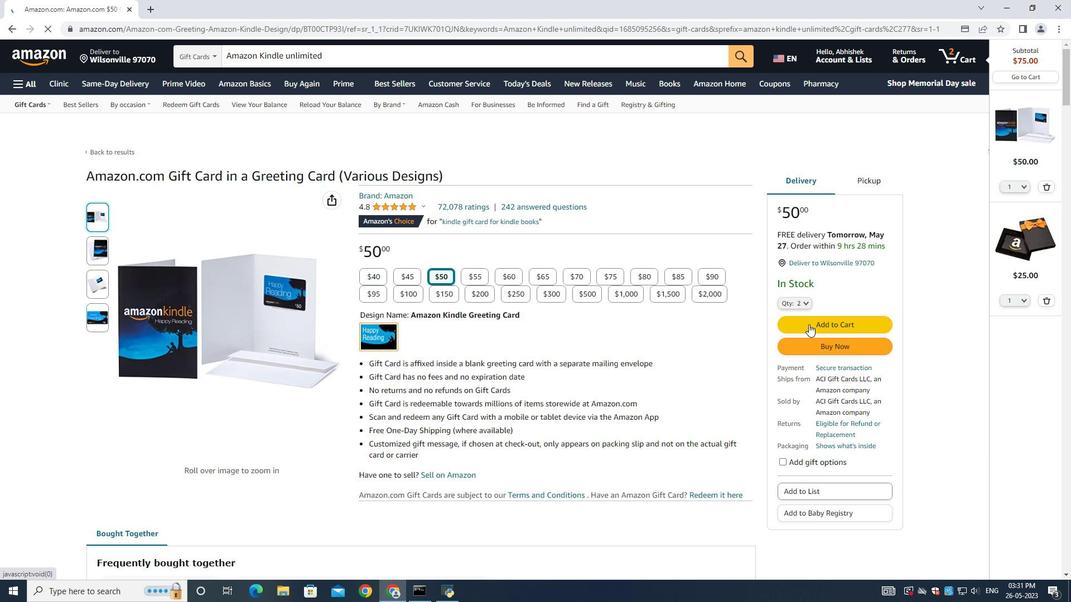
Action: Mouse moved to (883, 145)
Screenshot: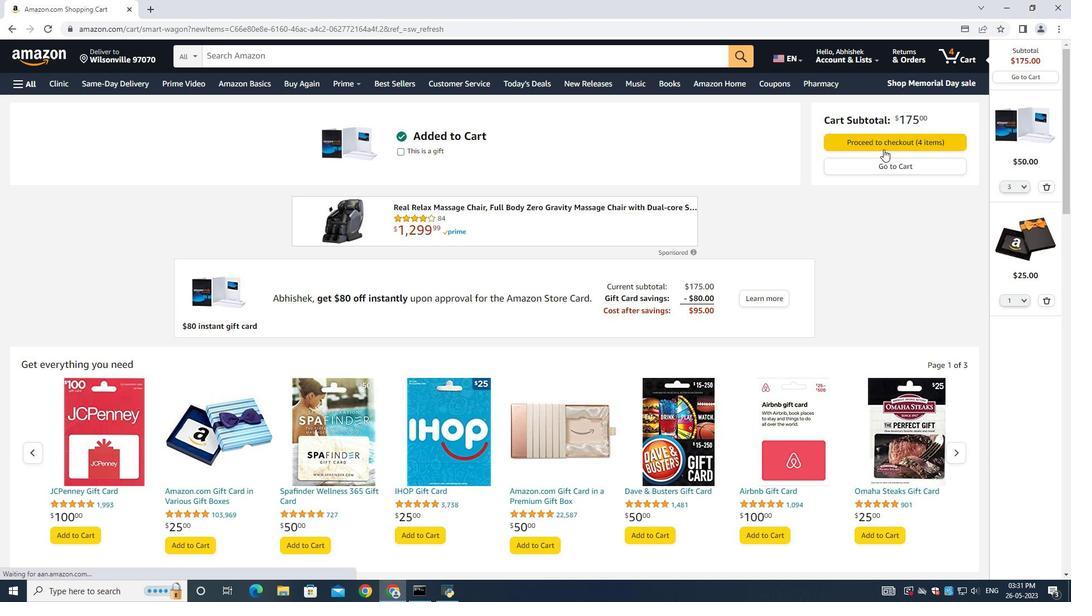 
Action: Mouse pressed left at (883, 145)
Screenshot: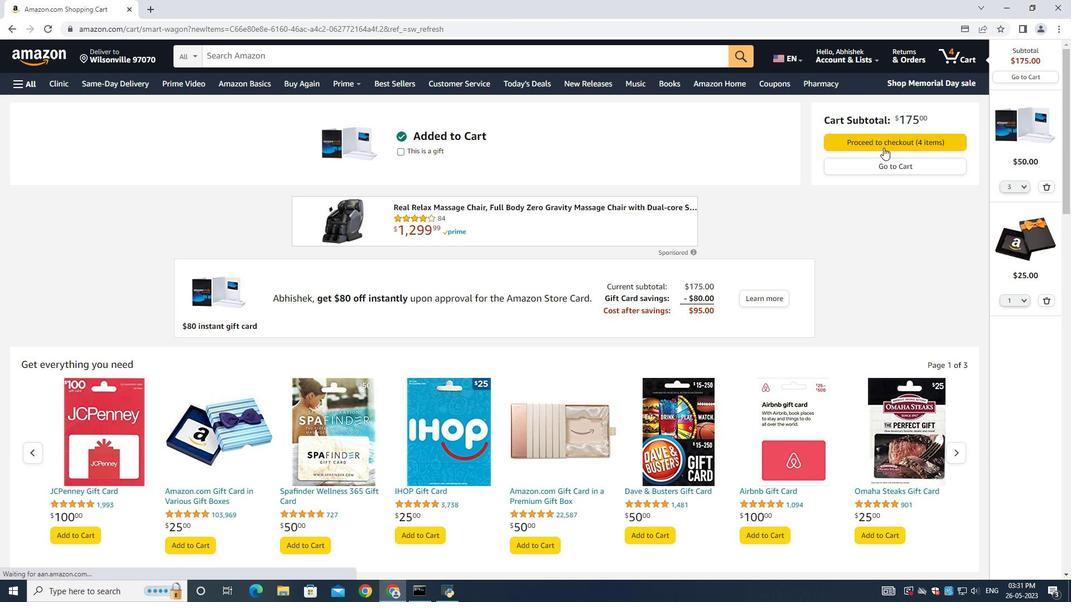 
Action: Mouse moved to (427, 248)
Screenshot: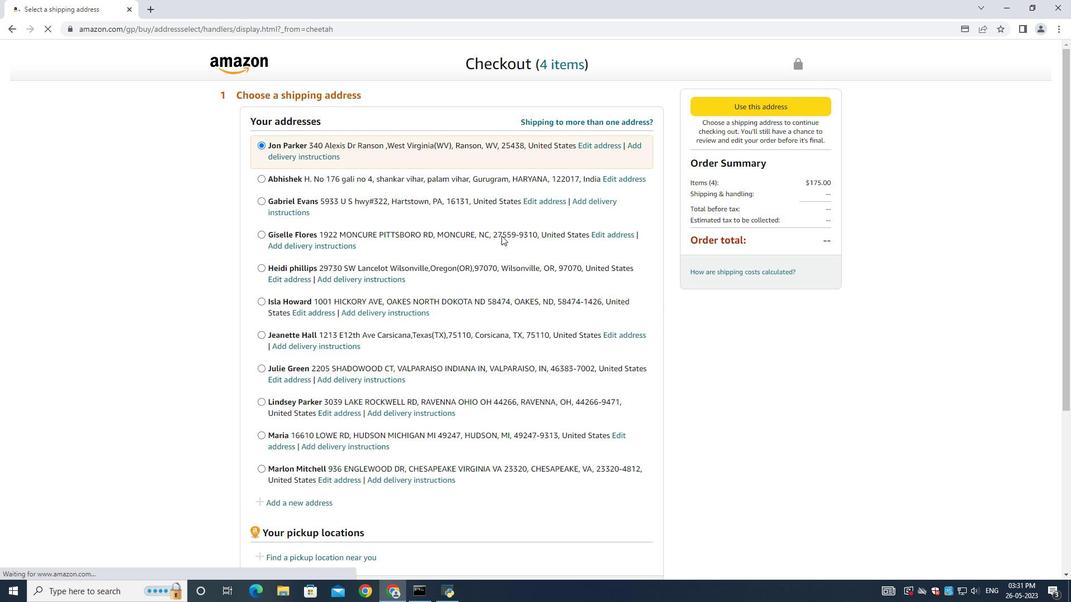 
Action: Mouse scrolled (427, 247) with delta (0, 0)
Screenshot: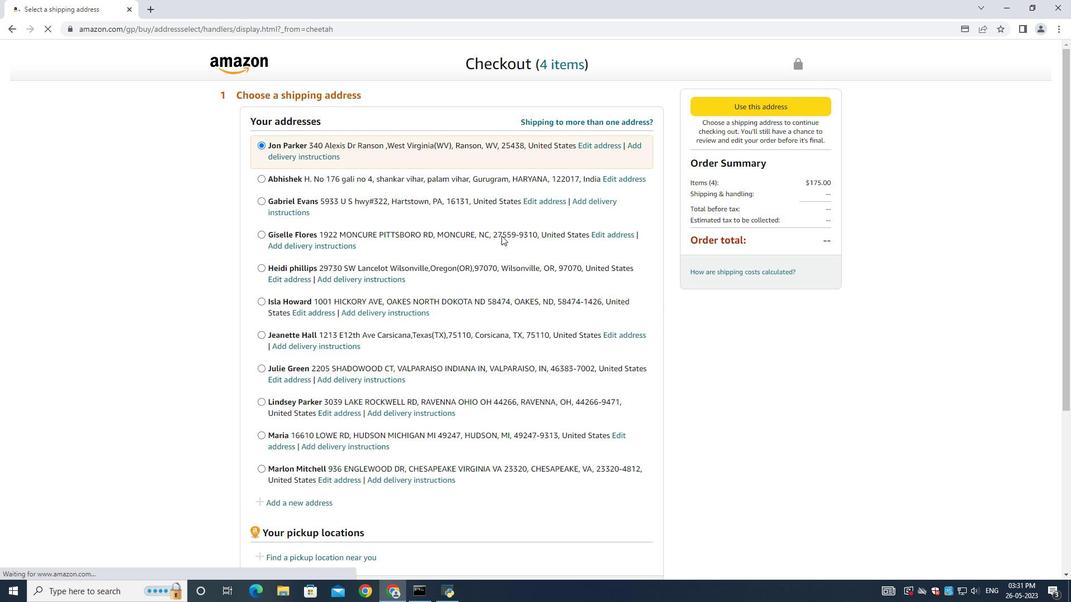 
Action: Mouse moved to (426, 249)
Screenshot: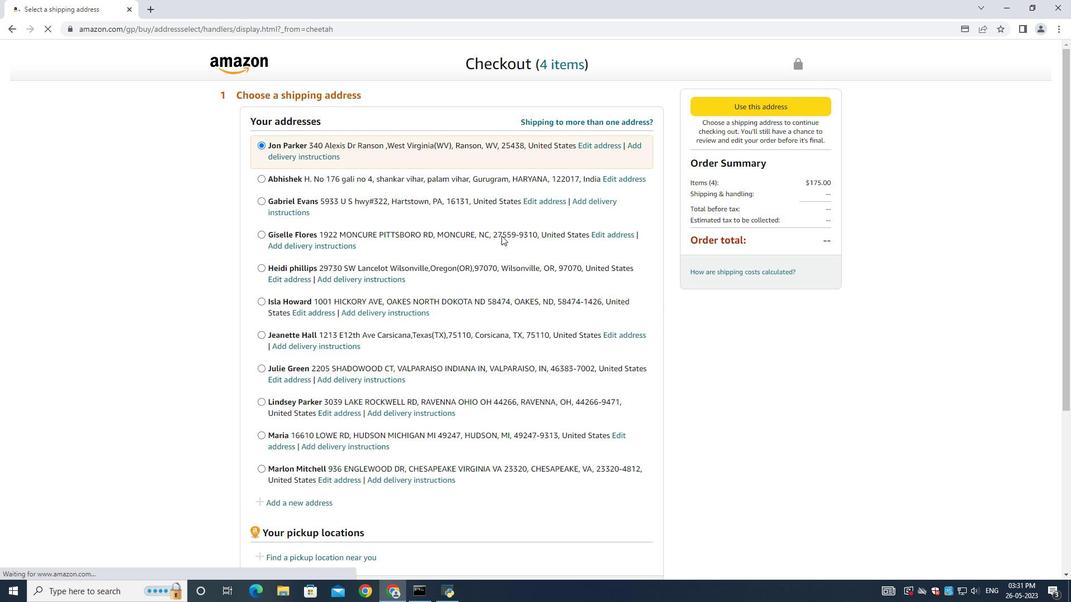 
Action: Mouse scrolled (426, 248) with delta (0, 0)
Screenshot: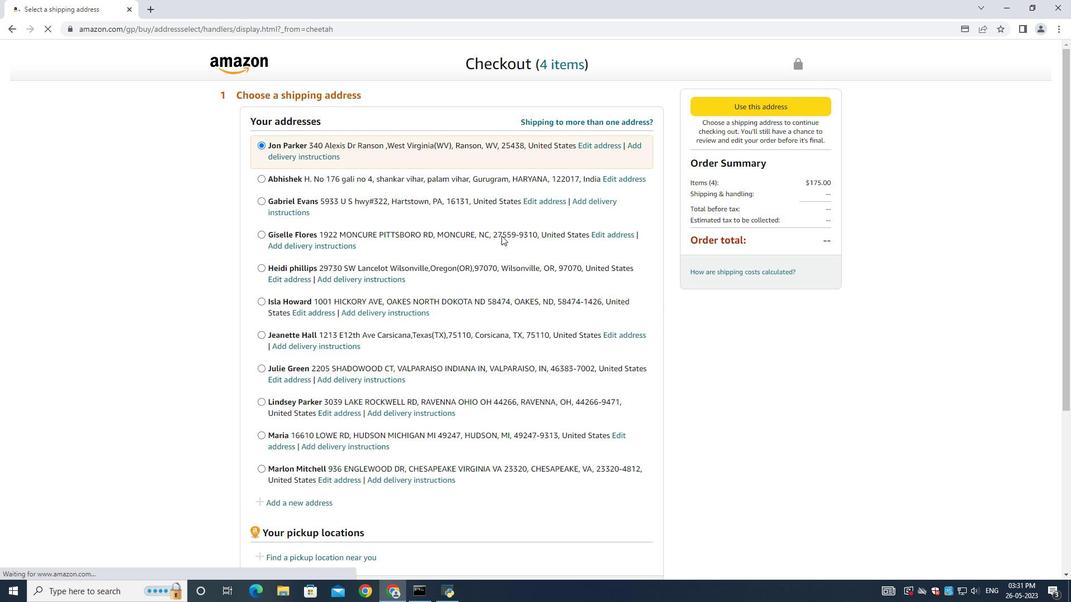 
Action: Mouse scrolled (426, 248) with delta (0, 0)
Screenshot: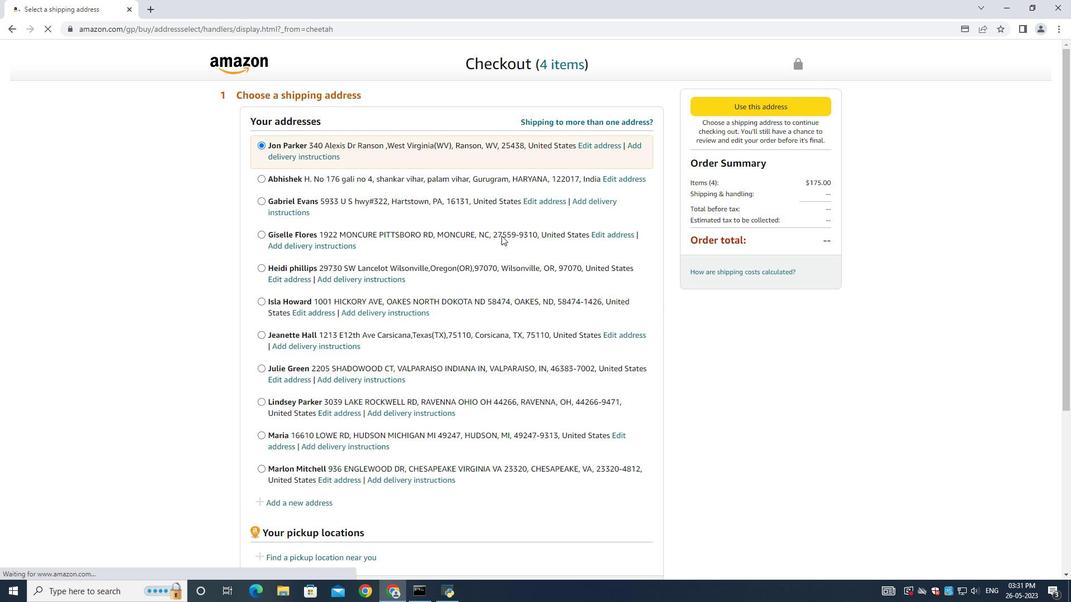 
Action: Mouse moved to (426, 249)
Screenshot: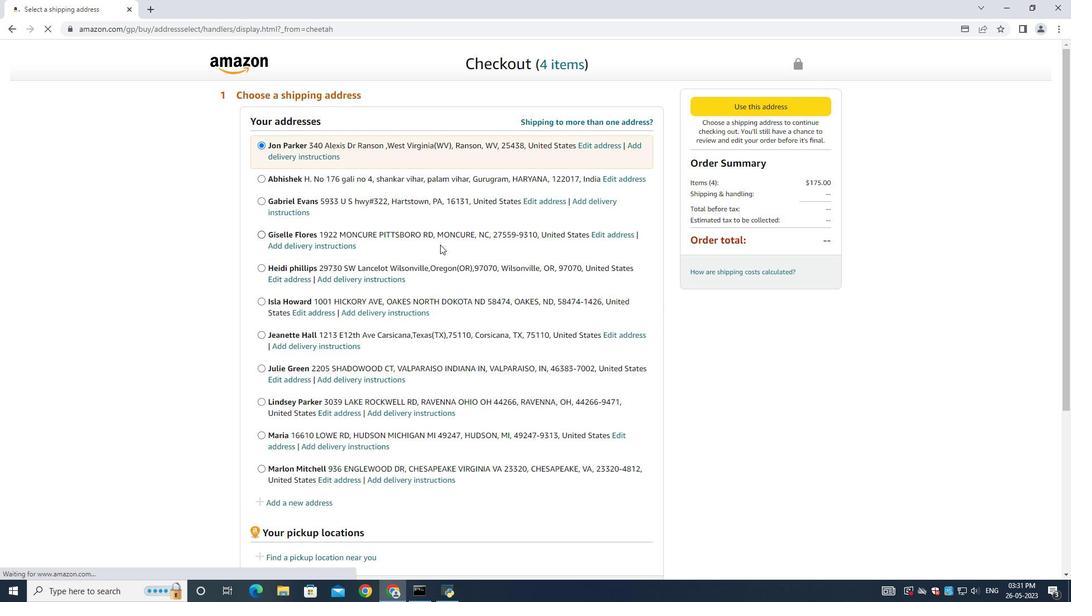
Action: Mouse scrolled (426, 248) with delta (0, 0)
Screenshot: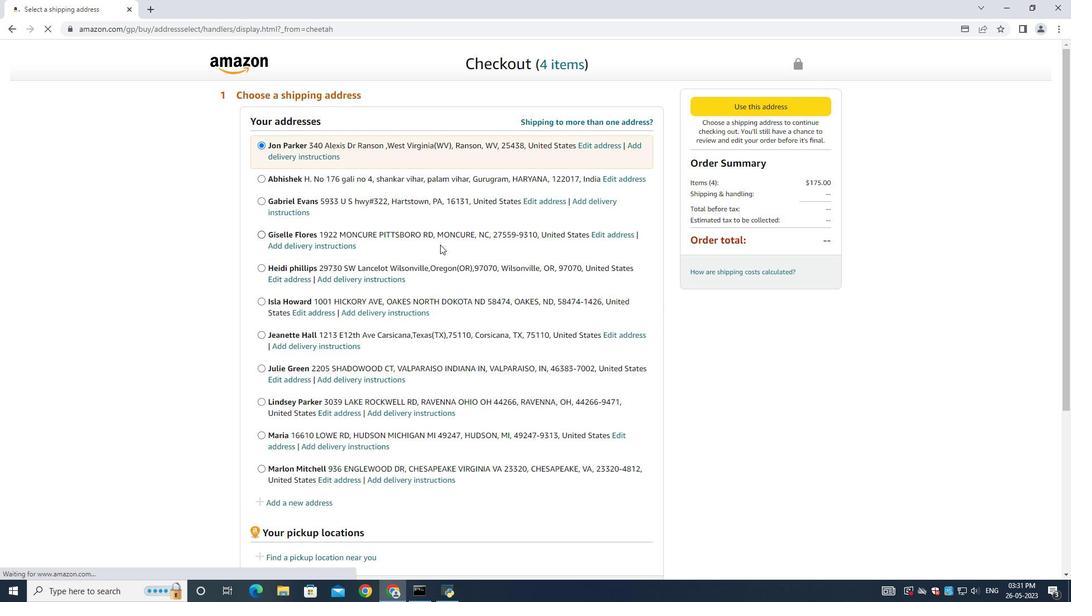 
Action: Mouse scrolled (426, 248) with delta (0, 0)
Screenshot: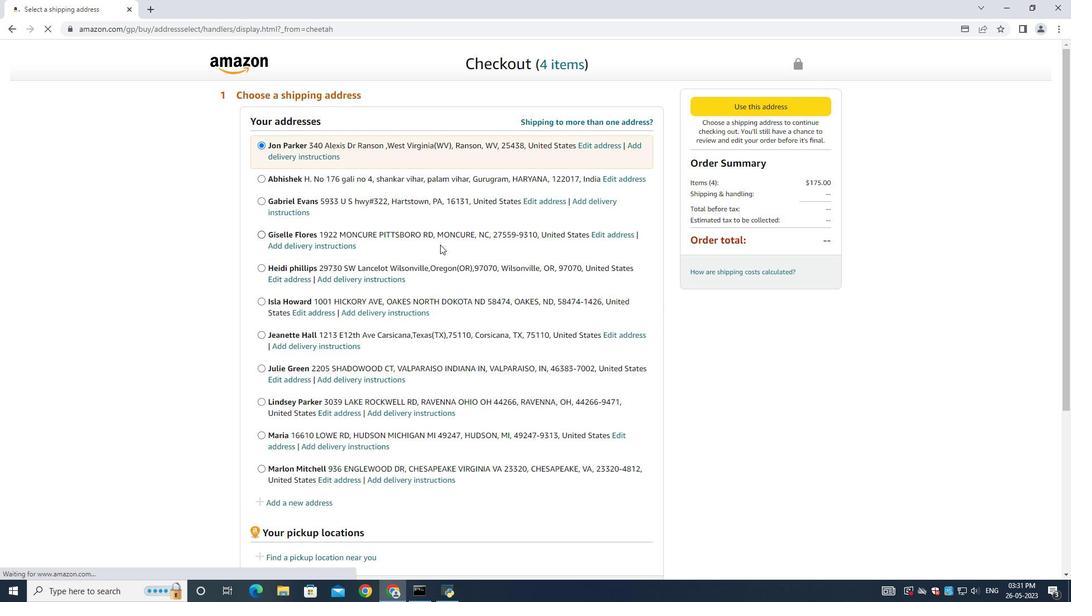 
Action: Mouse moved to (426, 249)
Screenshot: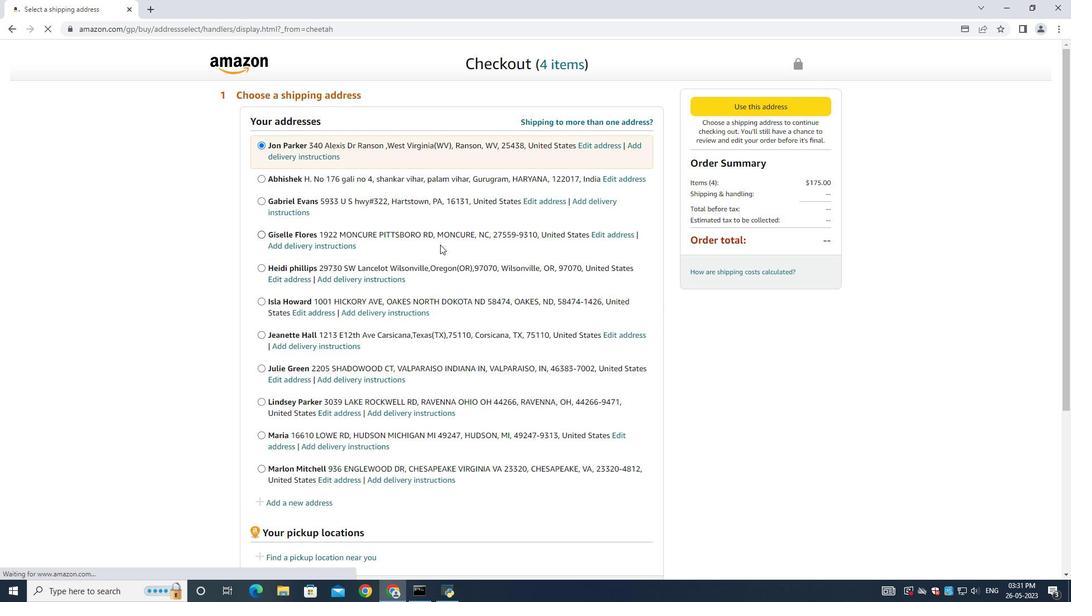 
Action: Mouse scrolled (426, 248) with delta (0, 0)
Screenshot: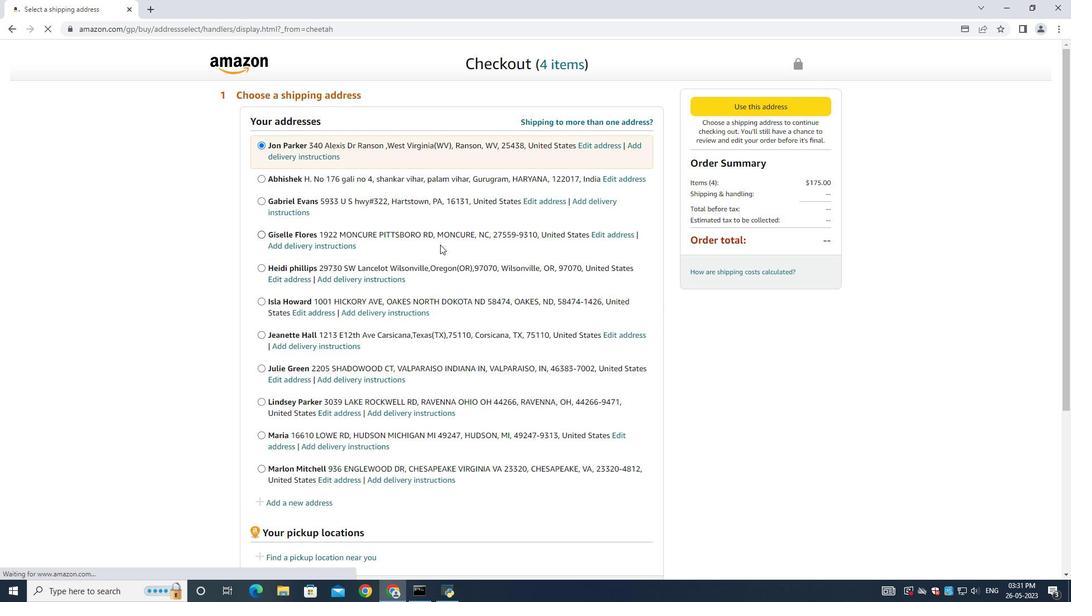 
Action: Mouse moved to (287, 267)
Screenshot: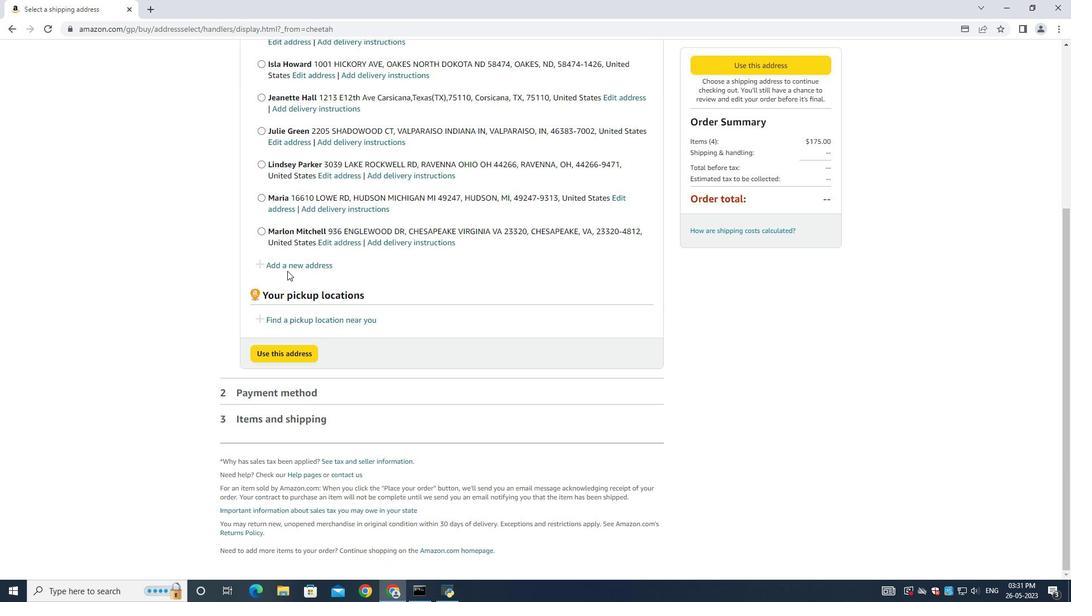 
Action: Mouse pressed left at (287, 267)
Screenshot: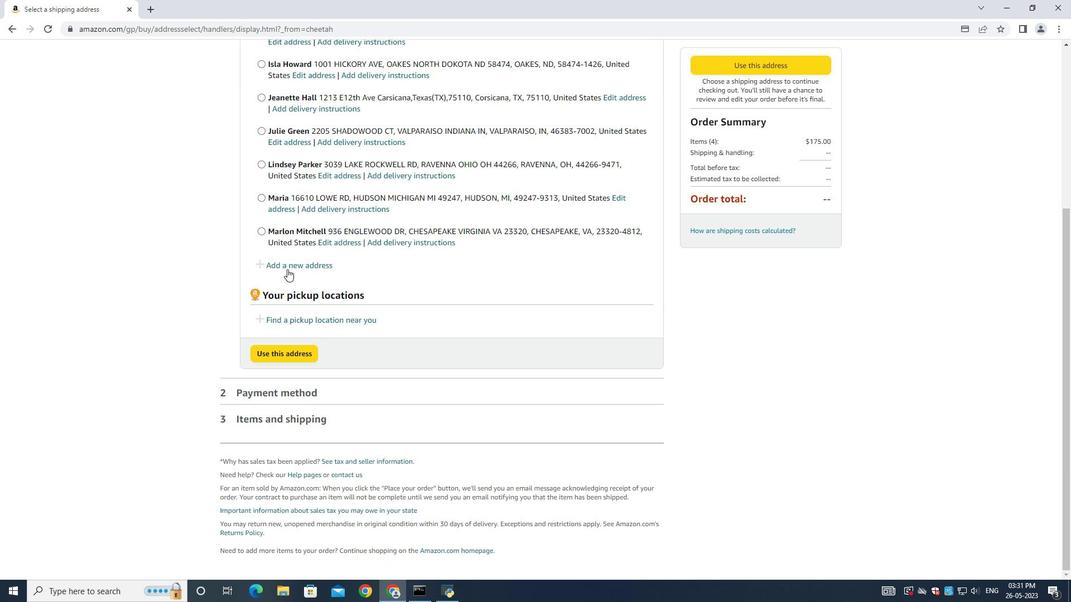 
Action: Mouse moved to (375, 272)
Screenshot: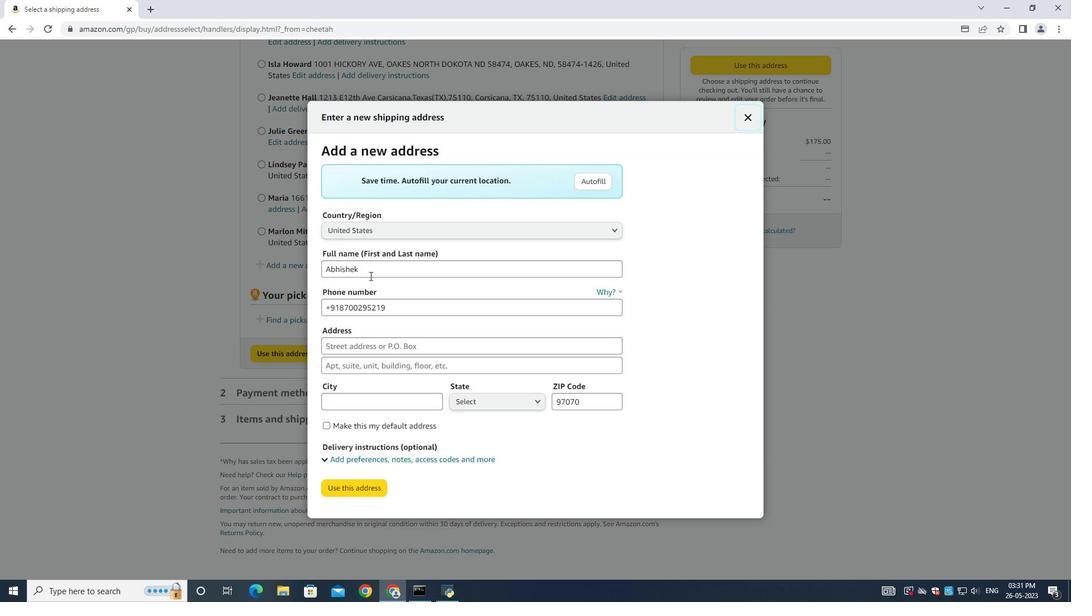 
Action: Mouse pressed left at (375, 272)
Screenshot: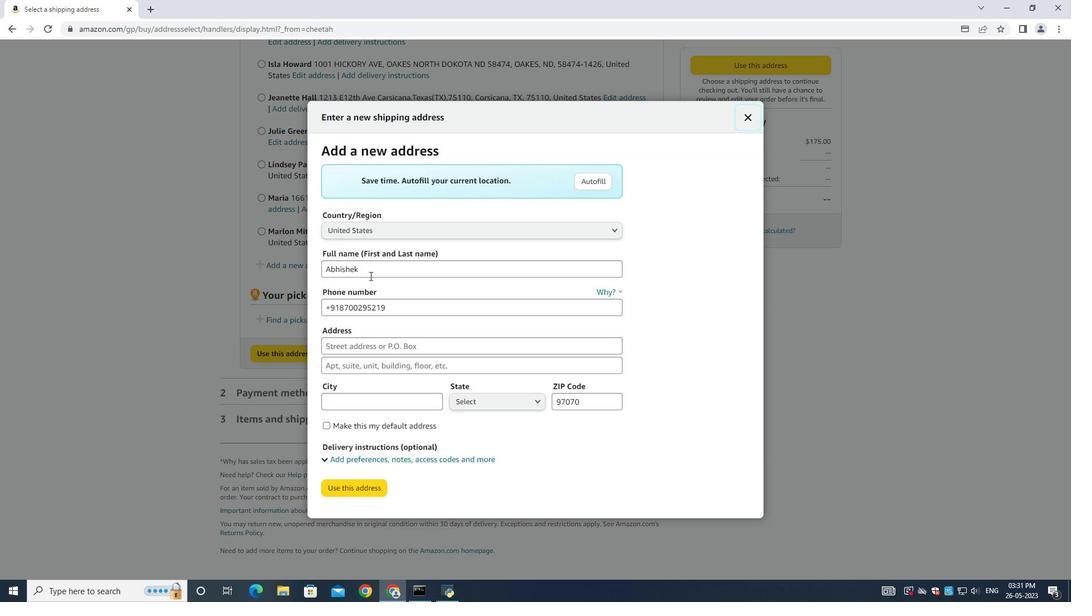 
Action: Key pressed ctrl+A<Key.backspace><Key.shift><Key.shift><Key.shift><Key.shift><Key.shift><Key.shift><Key.shift><Key.shift><Key.shift><Key.shift><Key.shift><Key.shift><Key.shift><Key.shift><Key.shift><Key.shift><Key.shift><Key.shift><Key.shift><Key.shift><Key.shift><Key.shift><Key.shift><Key.shift><Key.shift><Key.shift><Key.shift><Key.shift><Key.shift><Key.shift><Key.shift><Key.shift><Key.shift><Key.shift><Key.shift><Key.shift><Key.shift><Key.shift><Key.shift><Key.shift><Key.shift><Key.shift><Key.shift><Key.shift><Key.shift><Key.shift><Key.shift><Key.shift><Key.shift><Key.shift><Key.shift><Key.shift><Key.shift><Key.shift><Key.shift><Key.shift><Key.shift><Key.shift><Key.shift><Key.shift><Key.shift><Key.shift><Key.shift><Key.shift><Key.shift><Key.shift><Key.shift><Key.shift><Key.shift><Key.shift><Key.shift><Key.shift><Key.shift><Key.shift><Key.shift><Key.shift><Key.shift><Key.shift><Key.shift><Key.shift><Key.shift><Key.shift><Key.shift><Key.shift><Key.shift><Key.shift><Key.shift><Key.shift><Key.shift><Key.shift><Key.shift><Key.shift><Key.shift><Key.shift><Key.shift><Key.shift><Key.shift><Key.shift><Key.shift><Key.shift><Key.shift><Key.shift><Key.shift><Key.shift><Key.shift><Key.shift><Key.shift><Key.shift><Key.shift><Key.shift><Key.shift><Key.shift><Key.shift><Key.shift><Key.shift><Key.shift><Key.shift><Key.shift><Key.shift><Key.shift><Key.shift><Key.shift><Key.shift><Key.shift><Key.shift><Key.shift><Key.shift><Key.shift><Key.shift><Key.shift><Key.shift><Key.shift><Key.shift><Key.shift><Key.shift><Key.shift><Key.shift><Key.shift><Key.shift><Key.shift><Key.shift><Key.shift><Key.shift><Key.shift><Key.shift><Key.shift><Key.shift><Key.shift><Key.shift><Key.shift><Key.shift><Key.shift><Key.shift><Key.shift><Key.shift><Key.shift><Key.shift><Key.shift><Key.shift><Key.shift><Key.shift><Key.shift><Key.shift><Key.shift><Key.shift><Key.shift><Key.shift><Key.shift><Key.shift><Key.shift><Key.shift><Key.shift><Key.shift><Key.shift><Key.shift><Key.shift><Key.shift><Key.shift><Key.shift><Key.shift><Key.shift><Key.shift><Key.shift><Key.shift><Key.shift><Key.shift><Key.shift><Key.shift><Key.shift><Key.shift><Key.shift><Key.shift><Key.shift><Key.shift><Key.shift><Key.shift><Key.shift><Key.shift><Key.shift><Key.shift><Key.shift><Key.shift><Key.shift><Key.shift><Key.shift><Key.shift><Key.shift><Key.shift><Key.shift><Key.shift><Key.shift><Key.shift><Key.shift><Key.shift><Key.shift><Key.shift><Key.shift><Key.shift><Key.shift><Key.shift><Key.shift><Key.shift><Key.shift><Key.shift><Key.shift><Key.shift><Key.shift><Key.shift><Key.shift><Key.shift><Key.shift><Key.shift><Key.shift><Key.shift><Key.shift><Key.shift><Key.shift><Key.shift><Key.shift><Key.shift><Key.shift><Key.shift><Key.shift><Key.shift><Key.shift><Key.shift><Key.shift><Key.shift><Key.shift><Key.shift><Key.shift><Key.shift><Key.shift><Key.shift><Key.shift><Key.shift><Key.shift><Key.shift><Key.shift><Key.shift><Key.shift><Key.shift><Key.shift><Key.shift><Key.shift><Key.shift><Key.shift><Key.shift><Key.shift><Key.shift><Key.shift><Key.shift><Key.shift><Key.shift><Key.shift><Key.shift><Key.shift><Key.shift><Key.shift><Key.shift><Key.shift><Key.shift><Key.shift><Key.shift>Mateo<Key.space><Key.shift>Gonzalez
Screenshot: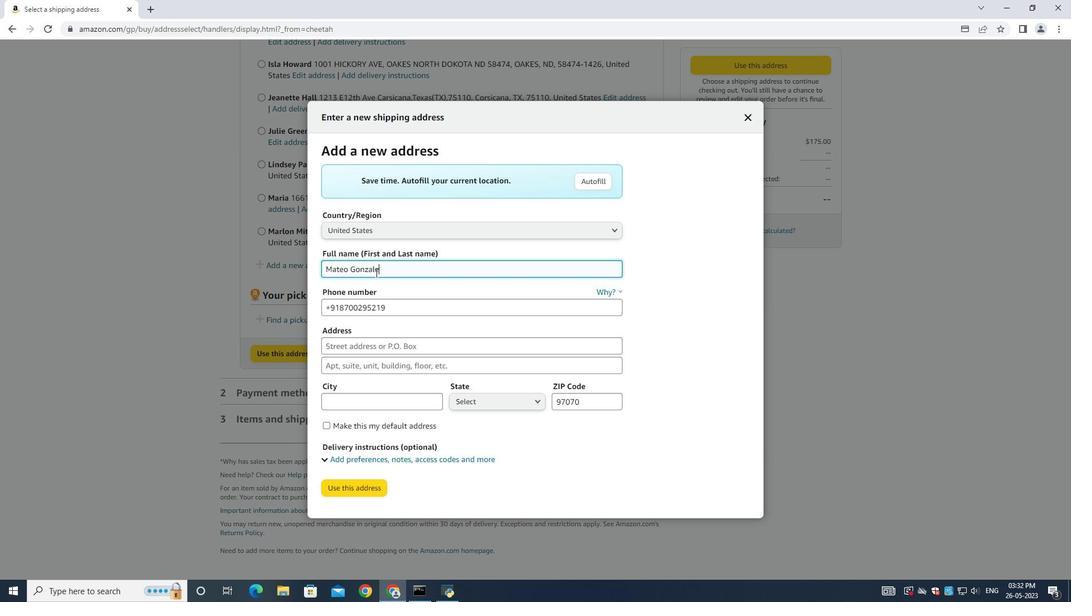 
Action: Mouse moved to (388, 305)
Screenshot: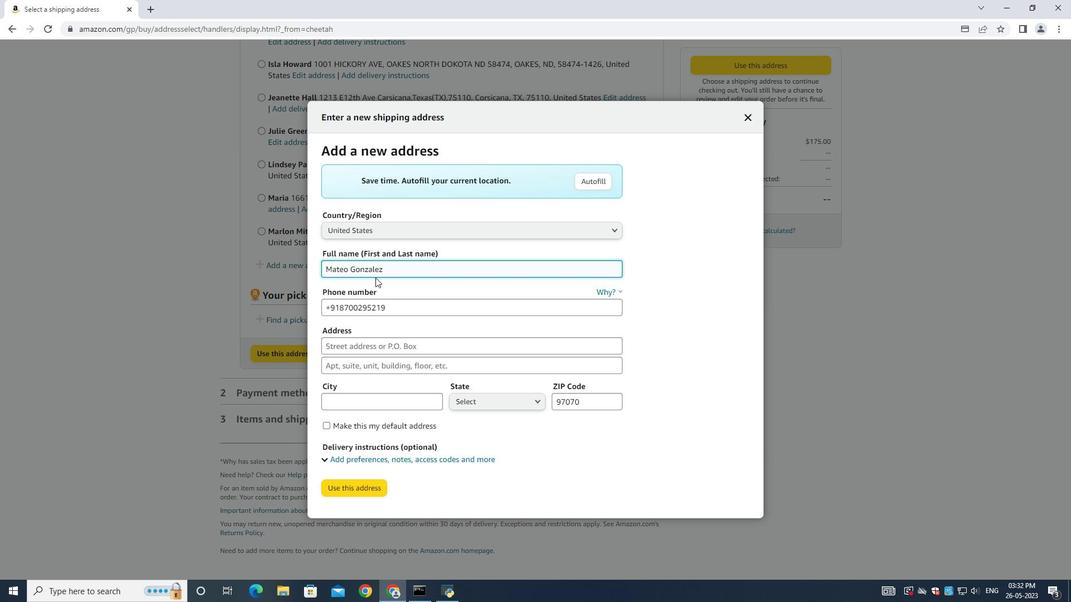 
Action: Mouse pressed left at (388, 305)
Screenshot: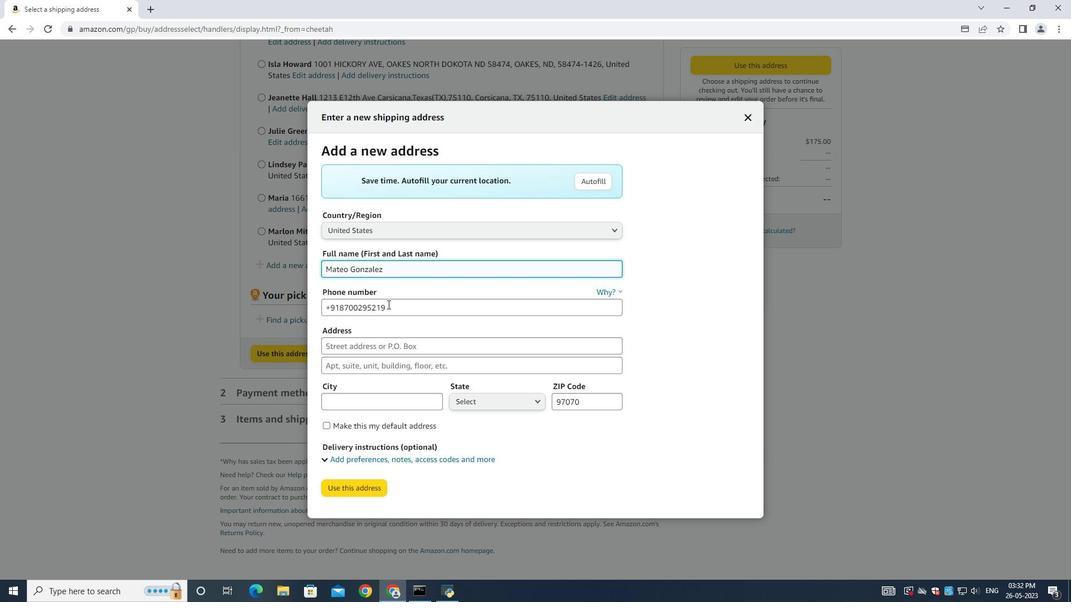 
Action: Mouse moved to (388, 304)
Screenshot: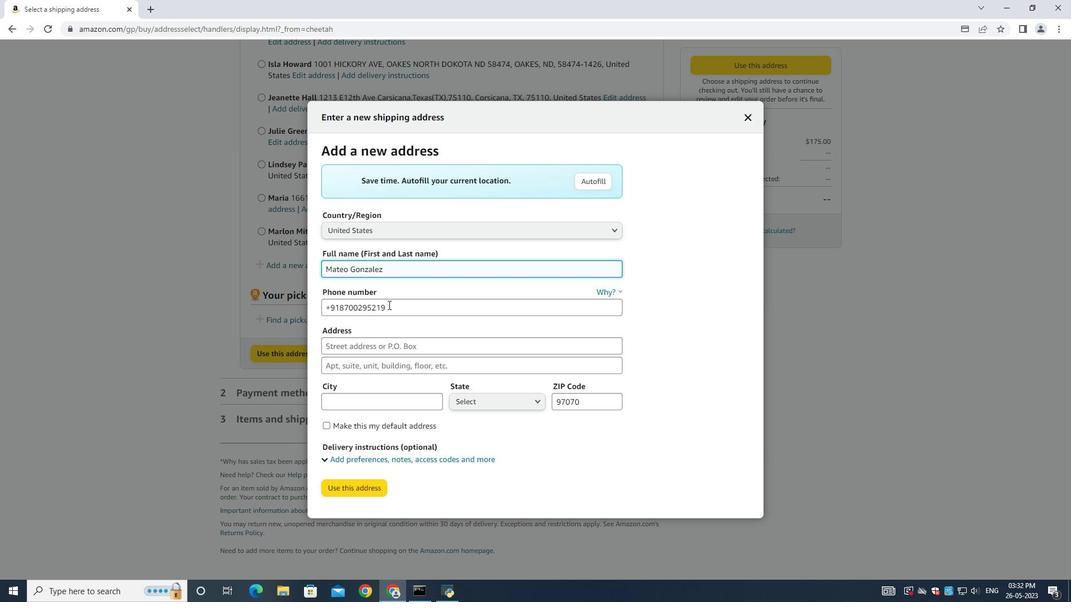 
Action: Key pressed ctrl+A<Key.backspace><Key.shift><Key.shift><Key.shift><Key.shift><Key.shift><Key.shift><Key.shift><Key.shift><Key.shift><Key.shift><Key.shift><Key.shift><Key.shift><Key.shift><Key.shift><Key.shift><Key.shift><Key.shift><Key.shift><Key.shift><Key.shift><Key.shift><Key.shift><Key.shift><Key.shift><Key.shift><Key.shift><Key.shift><Key.shift><Key.shift><Key.shift><Key.shift><Key.shift><Key.shift><Key.shift><Key.shift><Key.shift><Key.shift><Key.shift><Key.shift><Key.shift><Key.shift><Key.shift><Key.shift><Key.shift><Key.shift><Key.shift><Key.shift><Key.shift><Key.shift><Key.shift><Key.shift><Key.shift><Key.shift><Key.shift><Key.shift><Key.shift><Key.shift><Key.shift><Key.shift><Key.shift><Key.shift><Key.shift><Key.shift><Key.shift><Key.shift><Key.shift><Key.shift><Key.shift><Key.shift><Key.shift><Key.shift><Key.shift><Key.shift><Key.shift><Key.shift><Key.shift><Key.shift><Key.shift><Key.shift><Key.shift><Key.shift><Key.shift><Key.shift><Key.shift><Key.shift><Key.shift><Key.shift><Key.shift><Key.shift><Key.shift><Key.shift><Key.shift><Key.shift><Key.shift><Key.shift><Key.shift><Key.shift><Key.shift><Key.shift><Key.shift><Key.shift><Key.shift><Key.shift><Key.shift><Key.shift><Key.shift><Key.shift><Key.shift><Key.shift><Key.shift><Key.shift><Key.shift><Key.shift><Key.shift><Key.shift><Key.shift><Key.shift><Key.shift><Key.shift><Key.shift><Key.shift><Key.shift><Key.shift><Key.shift><Key.shift><Key.shift><Key.shift>(828<Key.shift_r><Key.shift_r><Key.shift>)625-8075
Screenshot: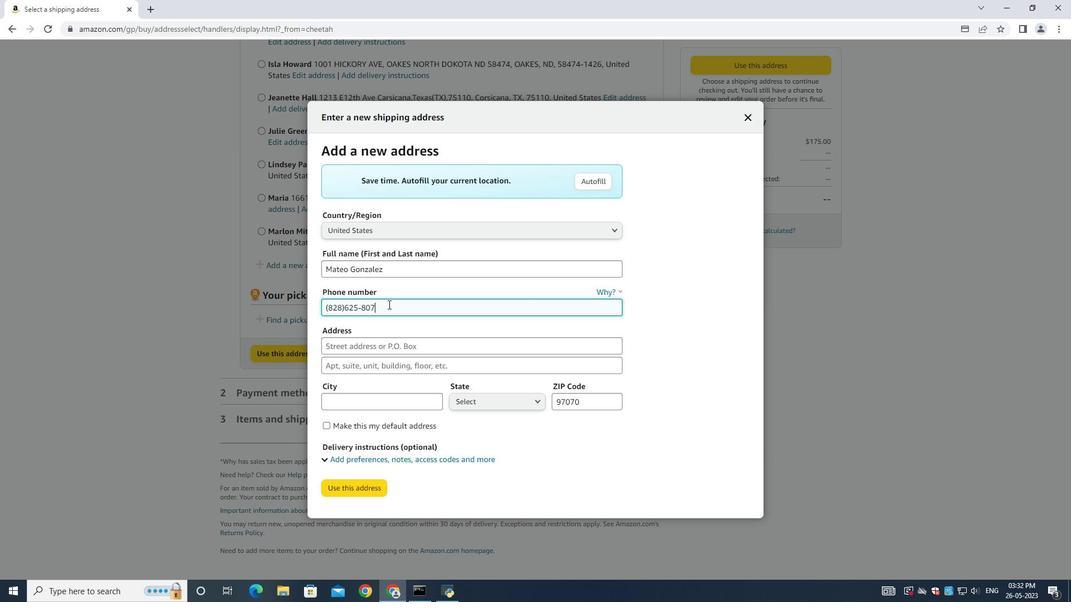 
Action: Mouse moved to (404, 354)
Screenshot: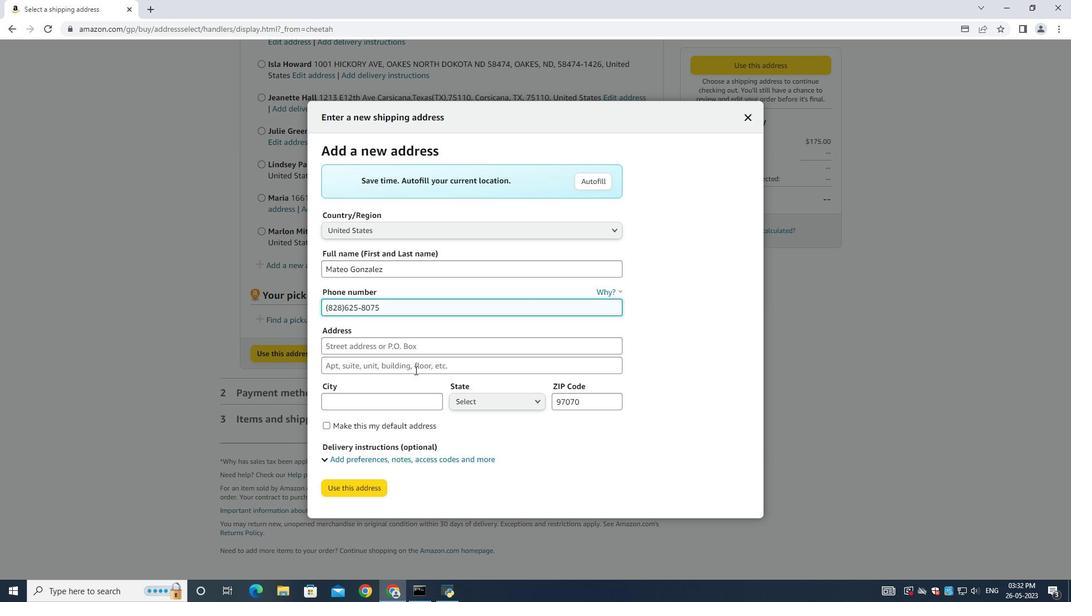 
Action: Mouse pressed left at (404, 354)
Screenshot: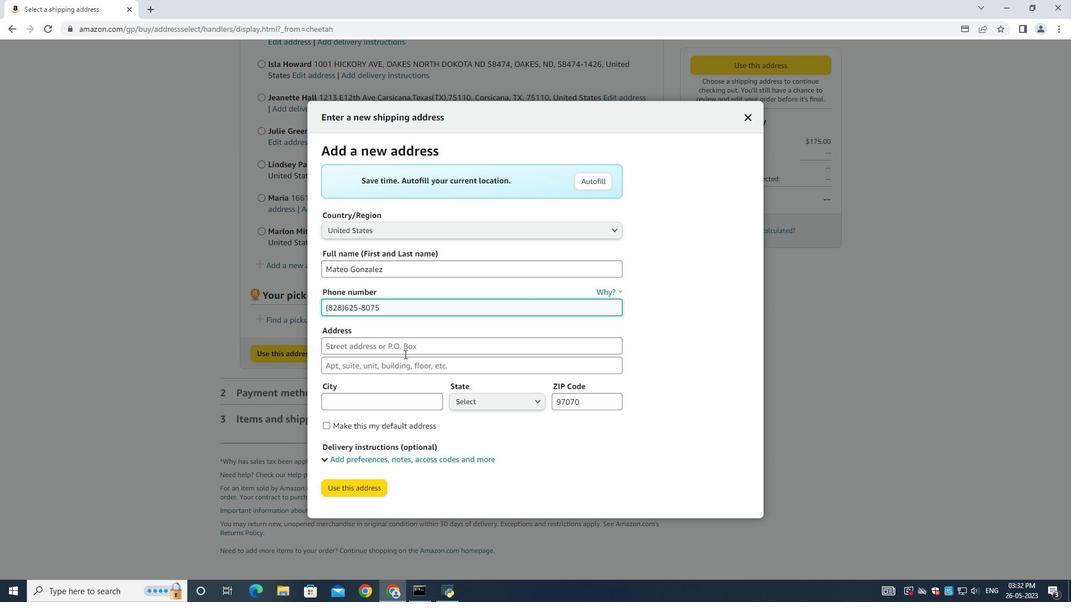 
Action: Mouse moved to (409, 356)
Screenshot: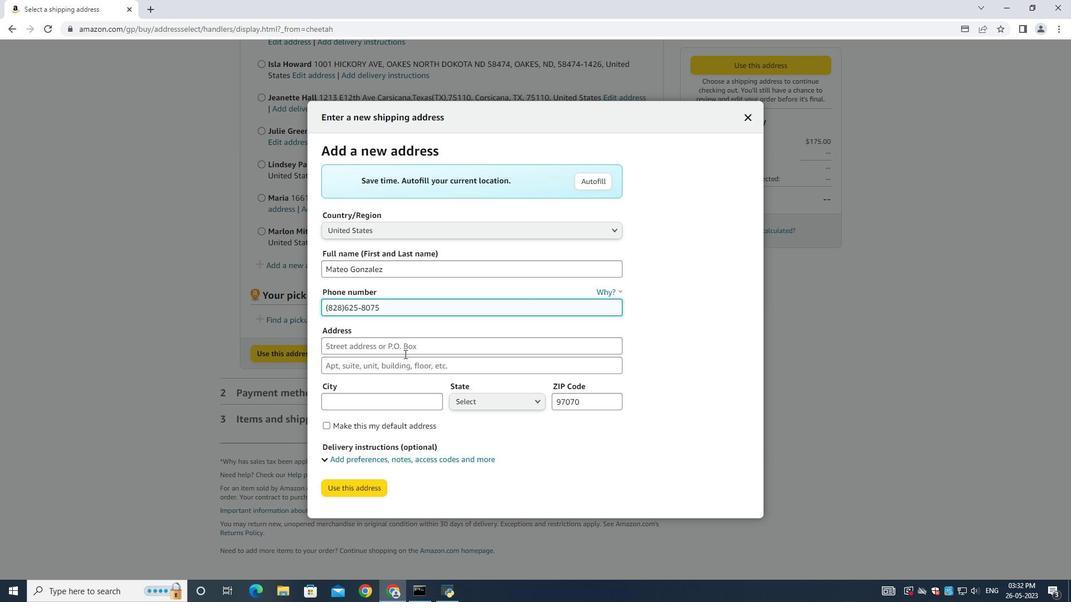 
Action: Key pressed <Key.shift>Po<Key.space><Key.shift>Box<Key.space>227<Key.space><Key.shift>Lake<Key.space><Key.shift>Lure,not<Key.backspace>rth<Key.space>carolina<Key.shift_r>(<Key.shift_r><Key.shift_r><Key.shift_r><Key.shift_r><Key.shift_r><Key.shift_r><Key.shift_r><Key.shift_r><Key.shift_r>NC)
Screenshot: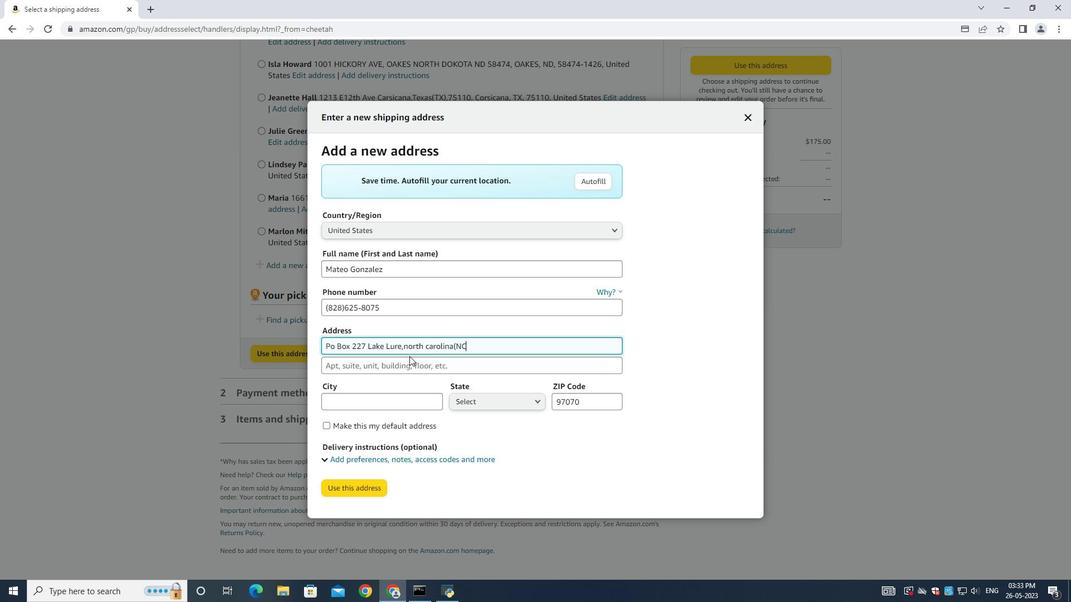 
Action: Mouse moved to (452, 353)
Screenshot: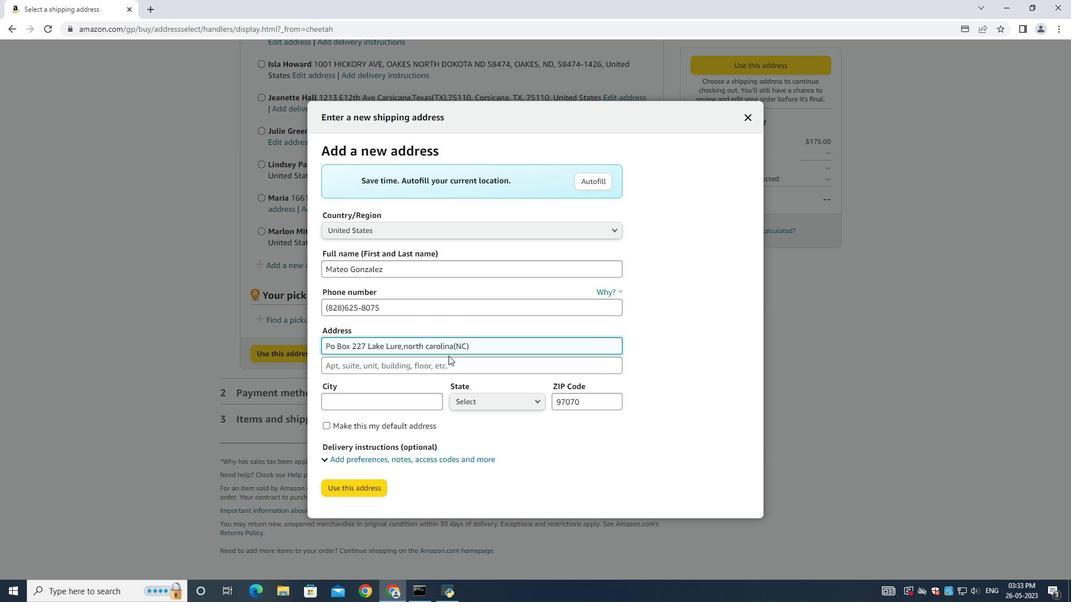 
Action: Key pressed ,<Key.backspace><Key.space>28746
Screenshot: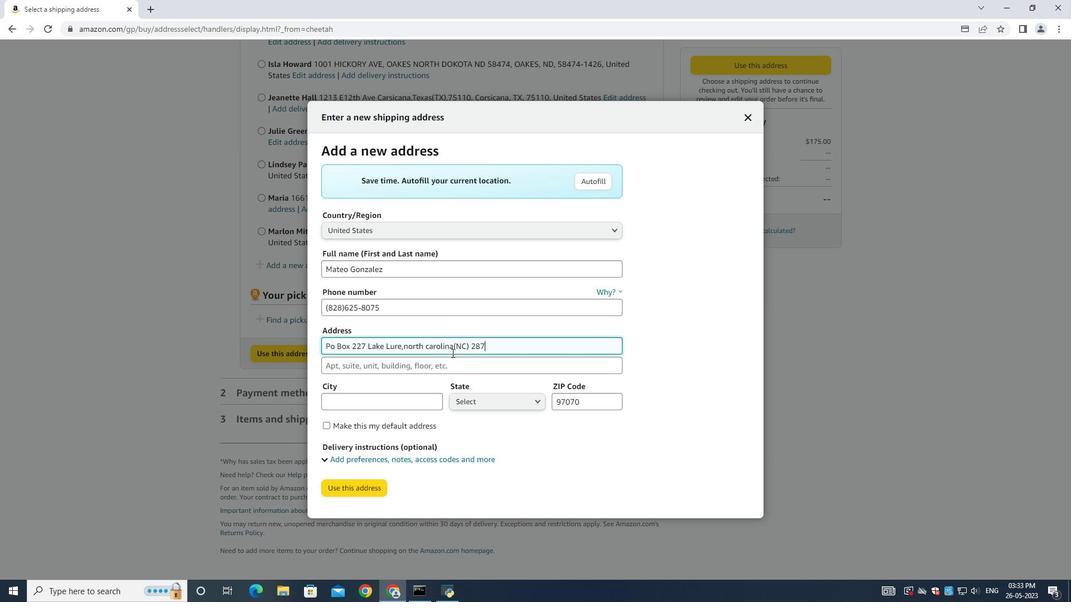 
Action: Mouse moved to (391, 397)
Screenshot: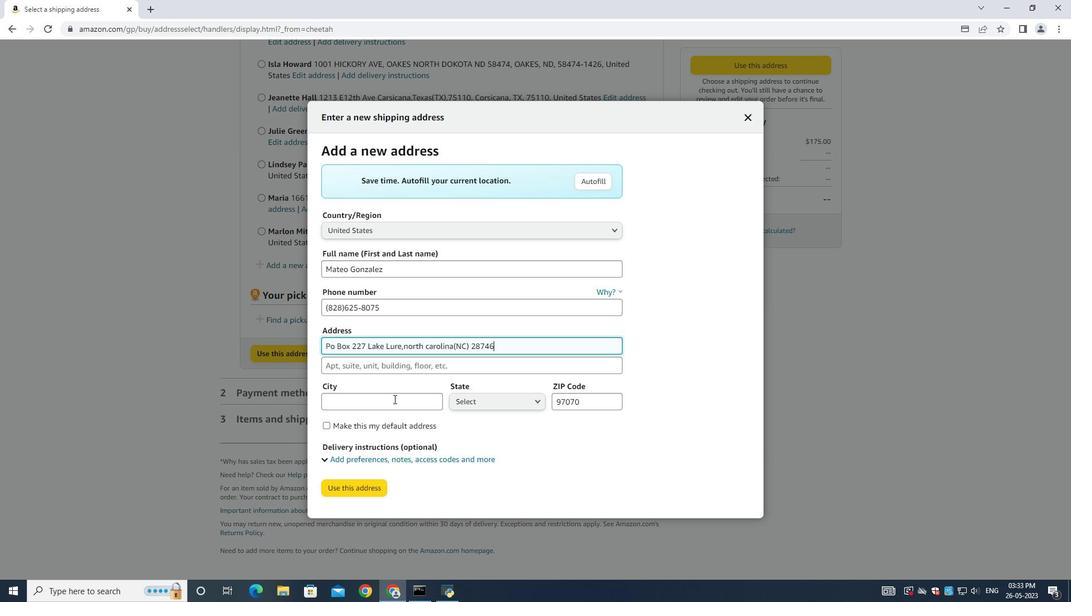 
Action: Mouse pressed left at (391, 397)
Screenshot: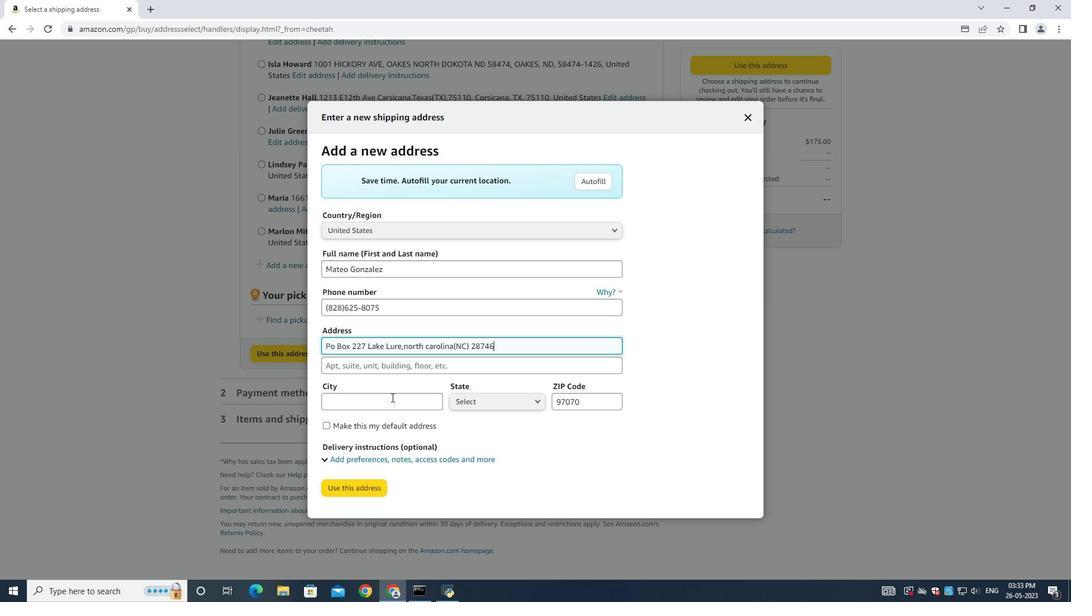
Action: Mouse moved to (393, 399)
Screenshot: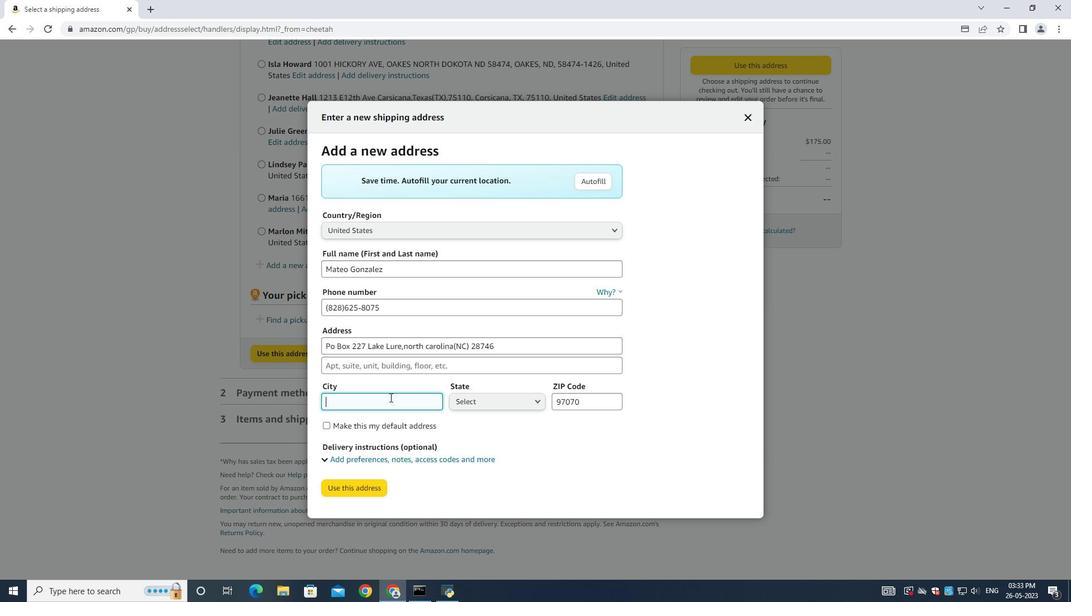 
Action: Key pressed <Key.shift><Key.shift><Key.shift><Key.shift><Key.shift><Key.shift><Key.shift><Key.shift><Key.shift><Key.shift><Key.shift><Key.shift><Key.shift><Key.shift><Key.shift><Key.shift><Key.shift><Key.shift><Key.shift><Key.shift><Key.shift><Key.shift><Key.shift><Key.shift><Key.shift><Key.shift><Key.shift><Key.shift><Key.shift><Key.shift><Key.shift><Key.shift><Key.shift><Key.shift><Key.shift><Key.shift><Key.shift><Key.shift><Key.shift><Key.shift><Key.shift><Key.shift><Key.shift><Key.shift><Key.shift><Key.shift><Key.shift><Key.shift><Key.shift>Lake<Key.space><Key.shift><Key.shift><Key.shift><Key.shift>Lure
Screenshot: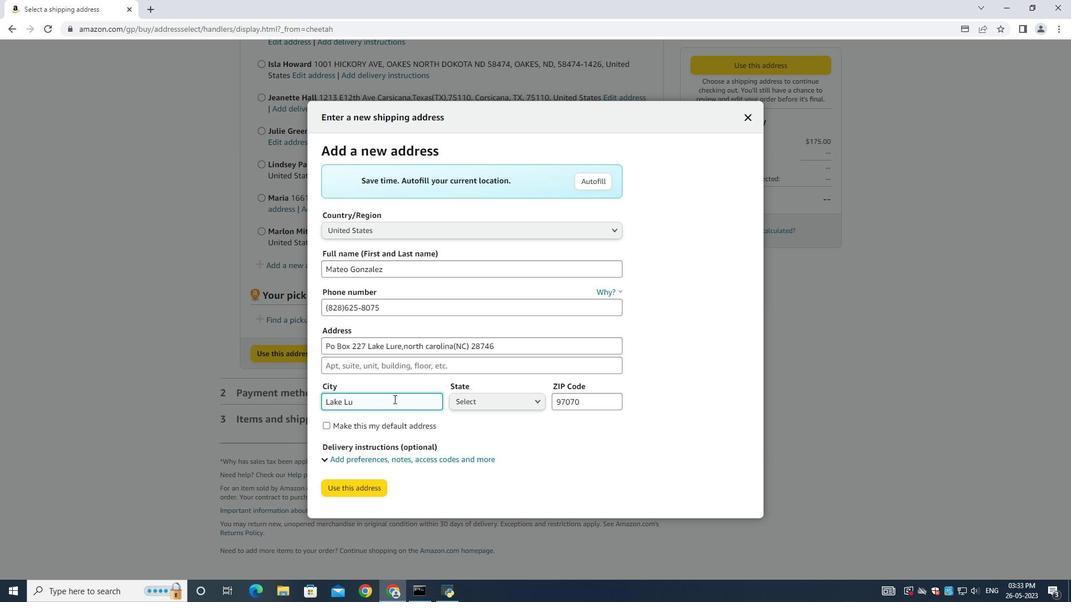 
Action: Mouse moved to (531, 392)
Screenshot: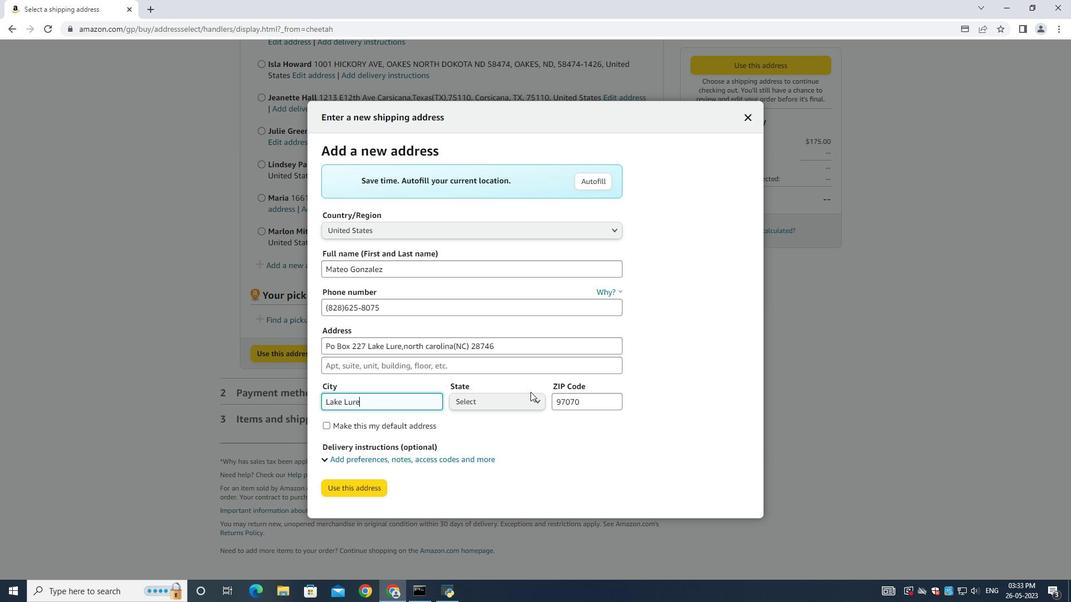 
Action: Mouse pressed left at (531, 392)
Screenshot: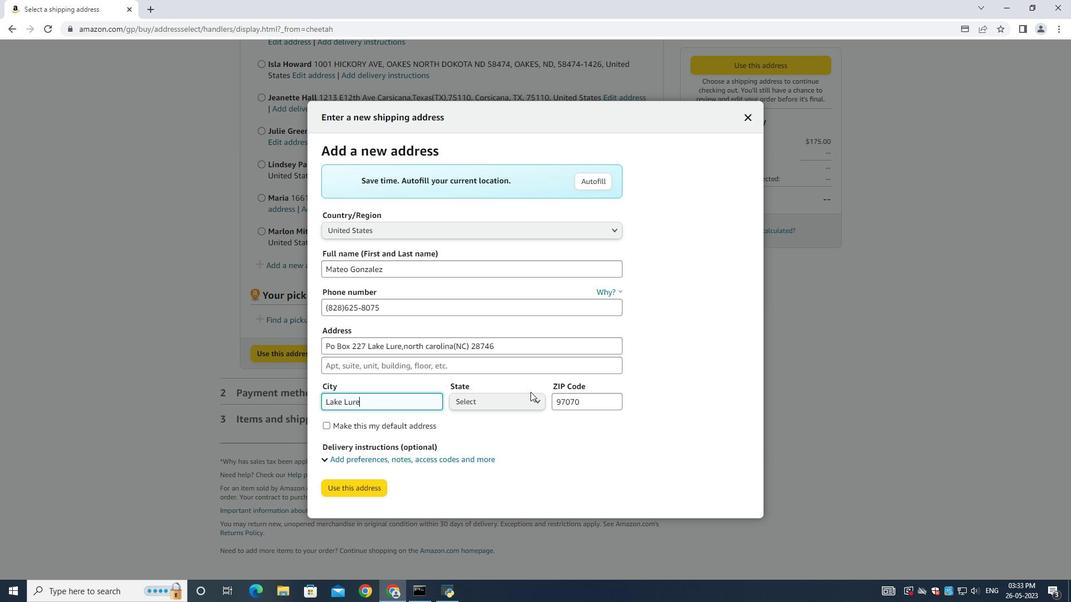 
Action: Mouse moved to (515, 397)
Screenshot: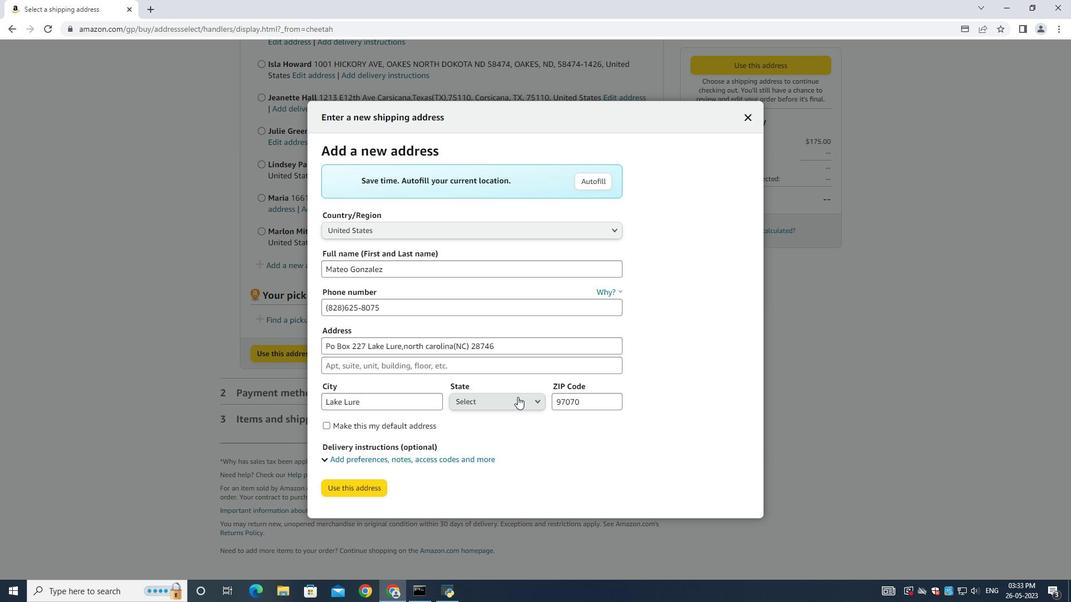 
Action: Mouse pressed left at (515, 397)
Screenshot: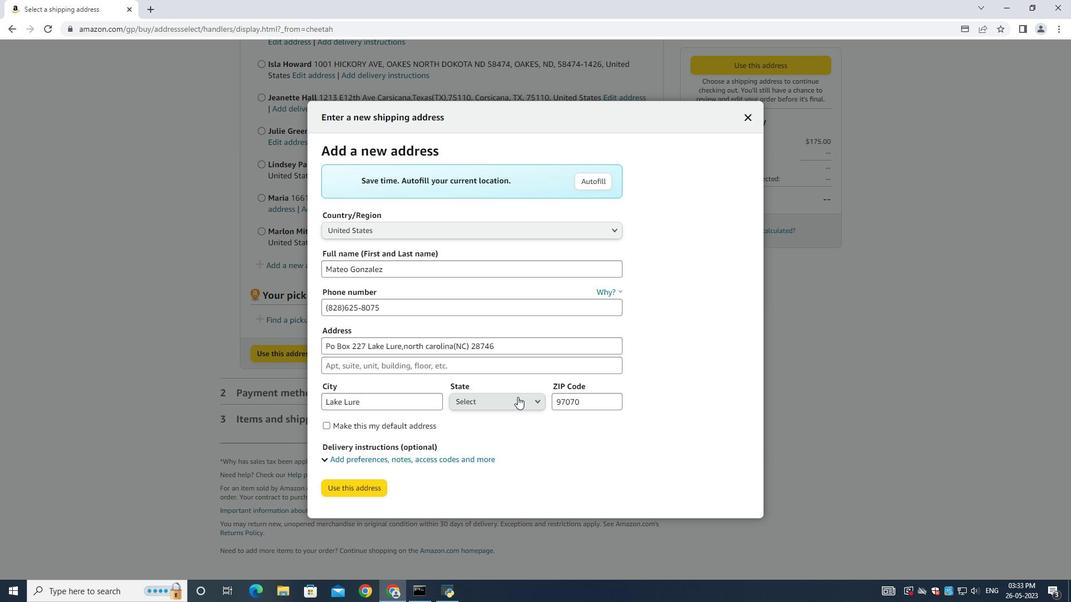 
Action: Mouse moved to (505, 347)
Screenshot: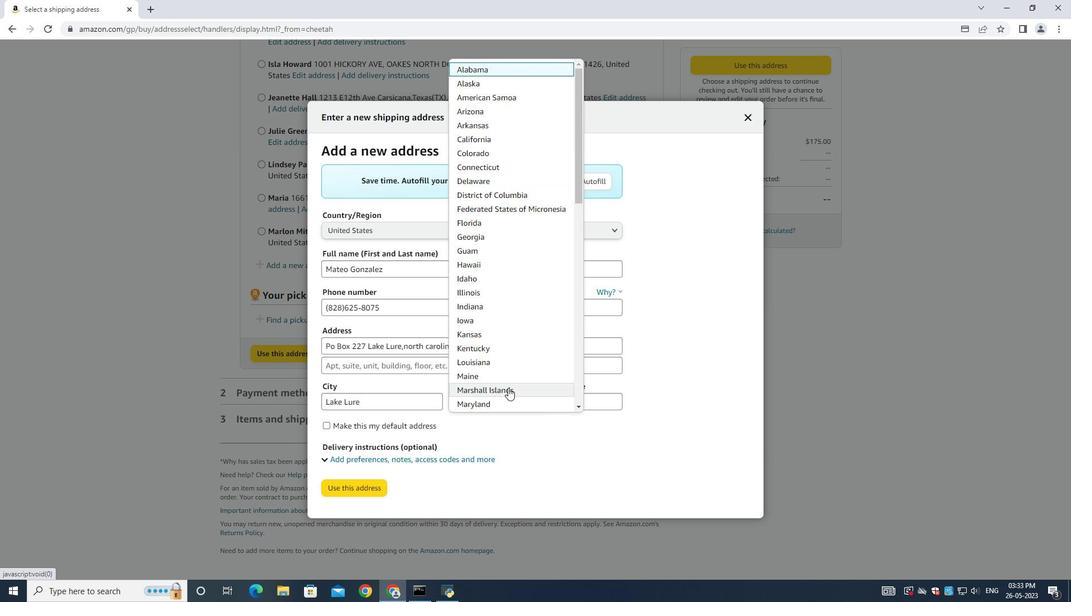 
Action: Mouse scrolled (505, 347) with delta (0, 0)
Screenshot: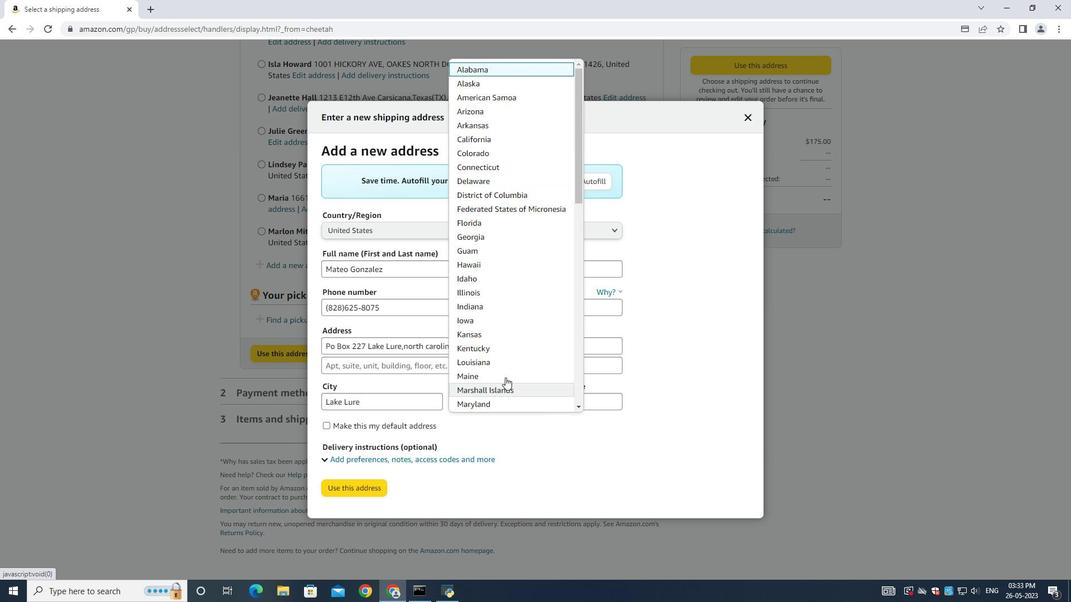 
Action: Mouse scrolled (505, 347) with delta (0, 0)
Screenshot: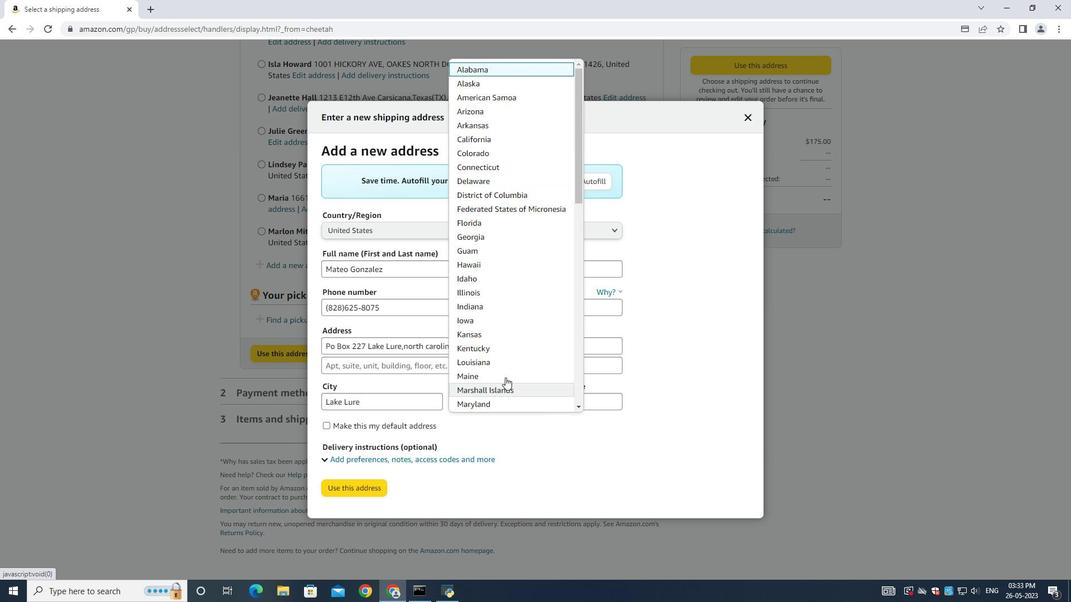 
Action: Mouse scrolled (505, 347) with delta (0, 0)
Screenshot: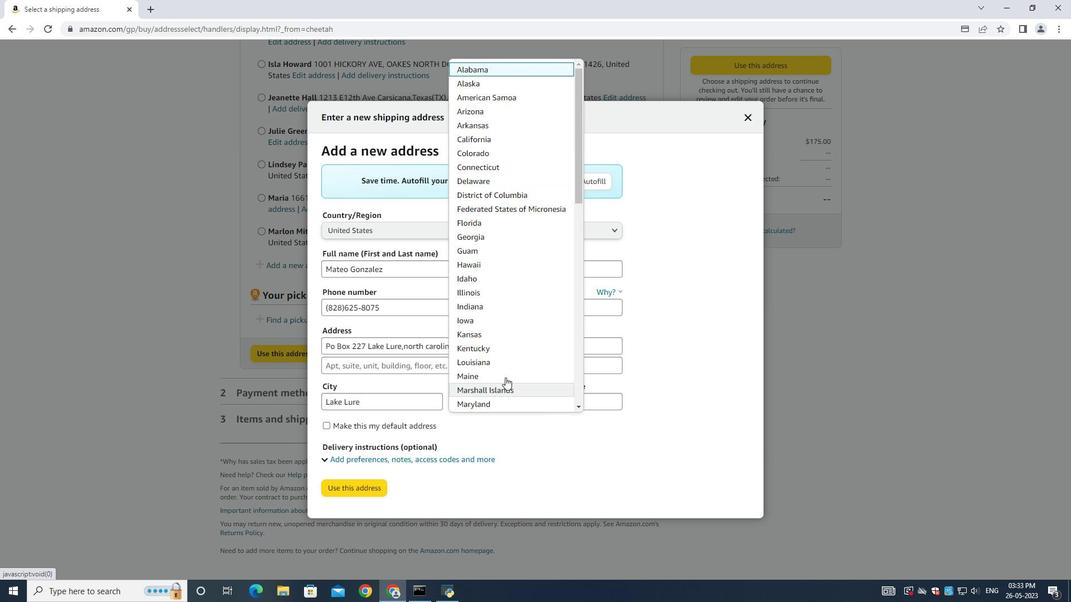 
Action: Mouse scrolled (505, 347) with delta (0, 0)
